 Task: Buy 2 PCV Valve & Breather Grommets from Exhaust & Emissions section under best seller category for shipping address: Finley Cooper, 1394 Camden Street, Reno, Nevada 89501, Cell Number 7752551231. Pay from credit card ending with 2005, CVV 3321
Action: Mouse moved to (24, 90)
Screenshot: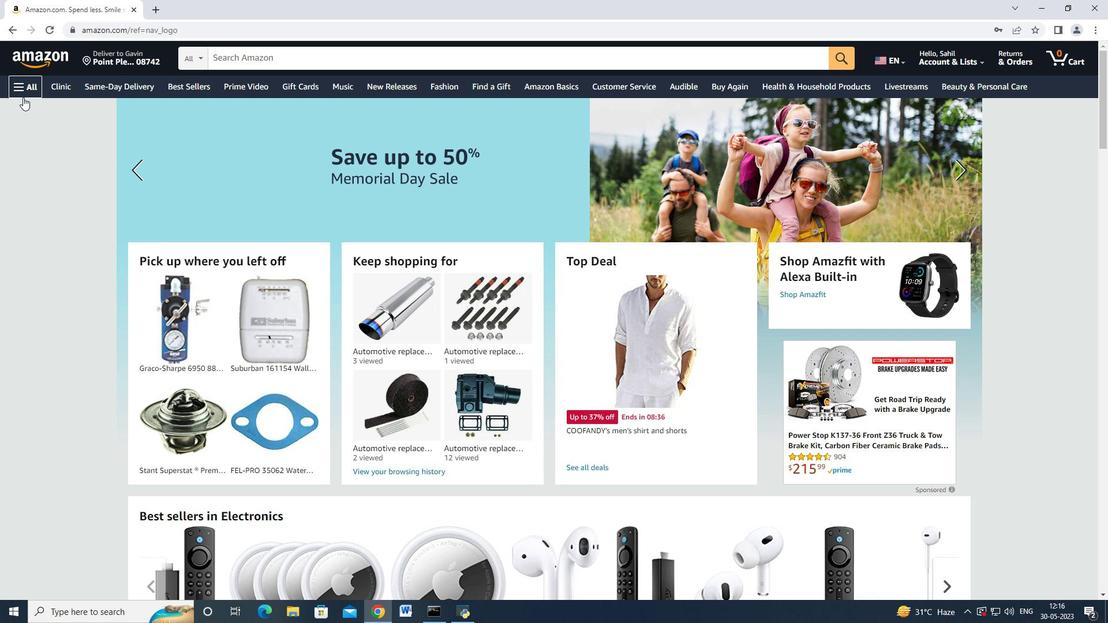 
Action: Mouse pressed left at (24, 90)
Screenshot: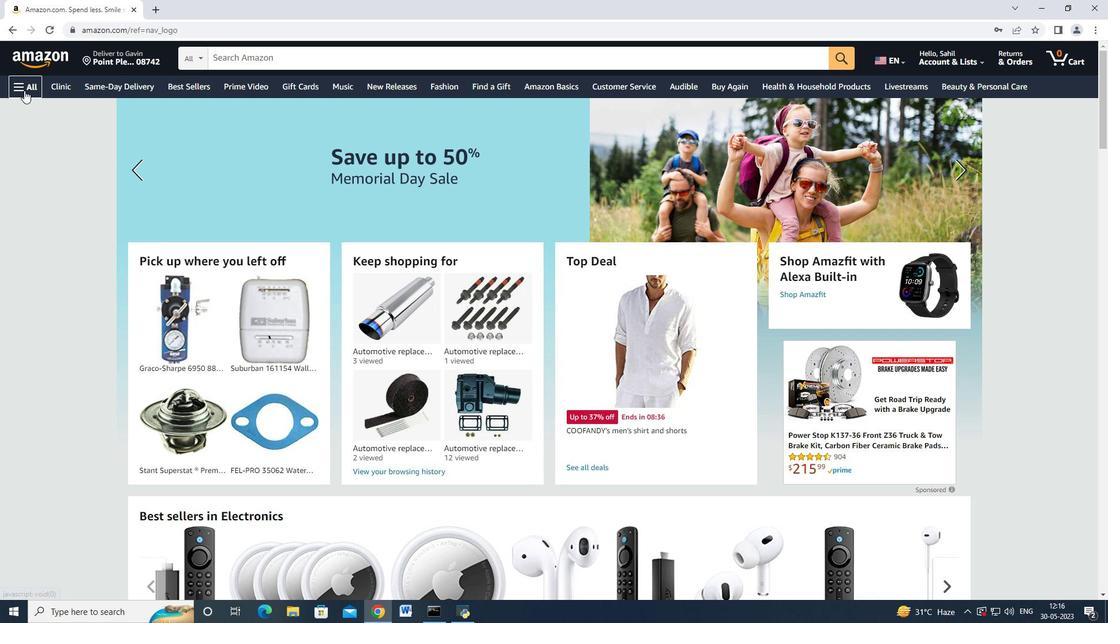 
Action: Mouse moved to (75, 158)
Screenshot: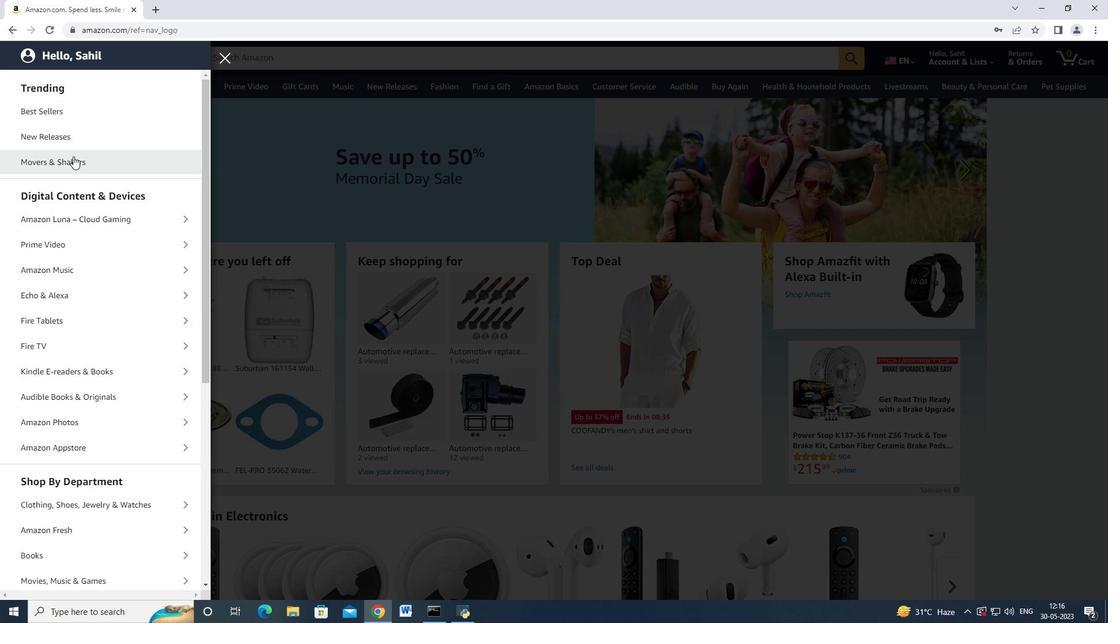 
Action: Mouse scrolled (75, 157) with delta (0, 0)
Screenshot: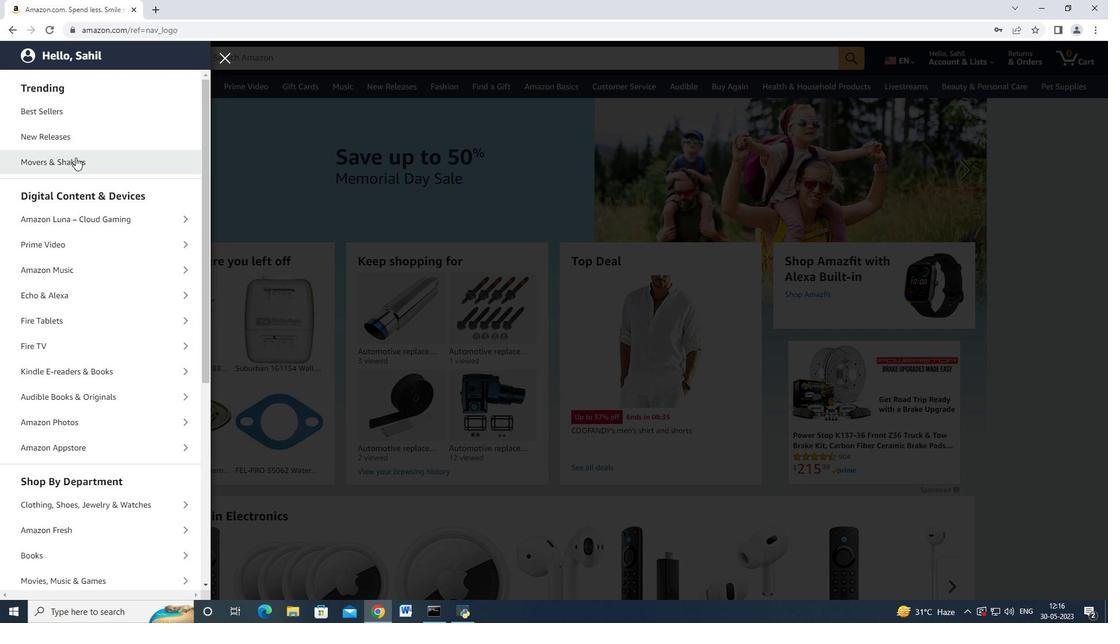 
Action: Mouse moved to (79, 167)
Screenshot: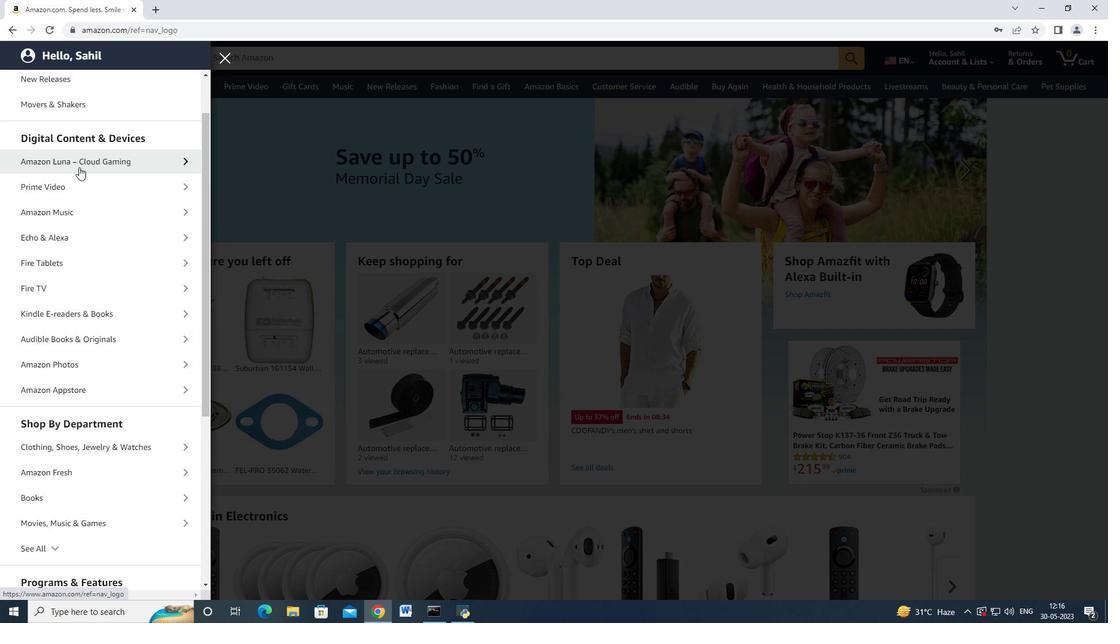
Action: Mouse scrolled (79, 167) with delta (0, 0)
Screenshot: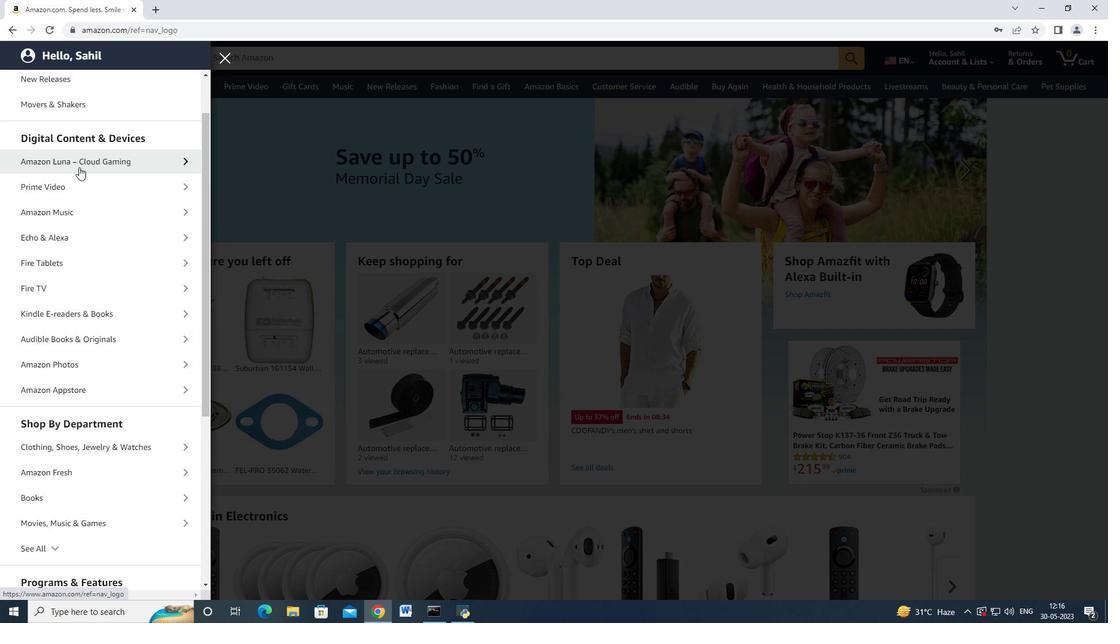 
Action: Mouse moved to (80, 167)
Screenshot: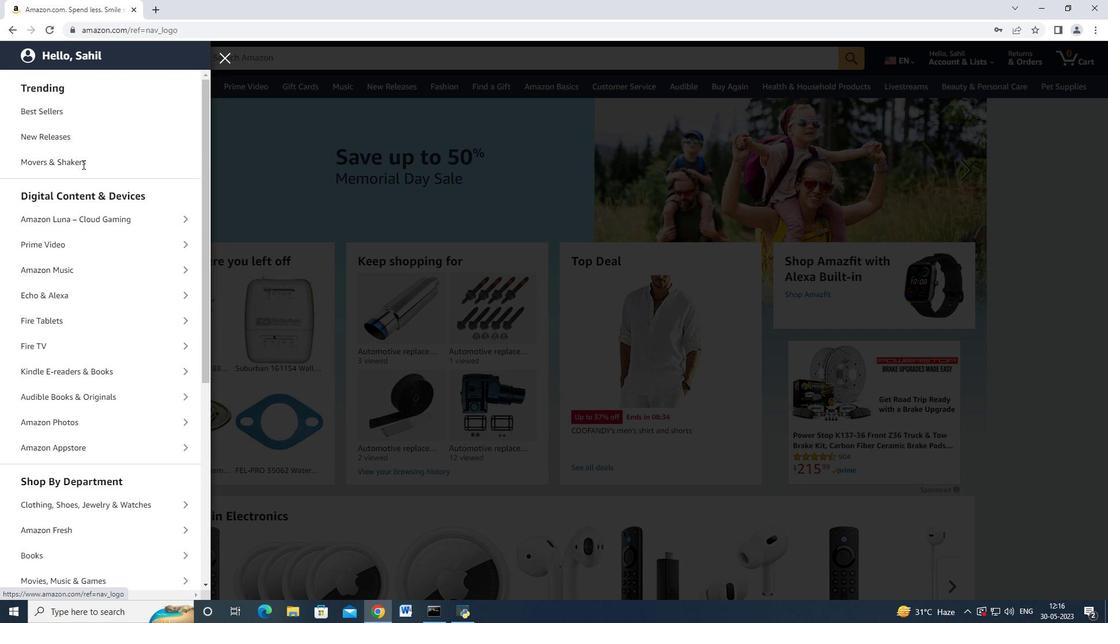 
Action: Mouse scrolled (80, 167) with delta (0, 0)
Screenshot: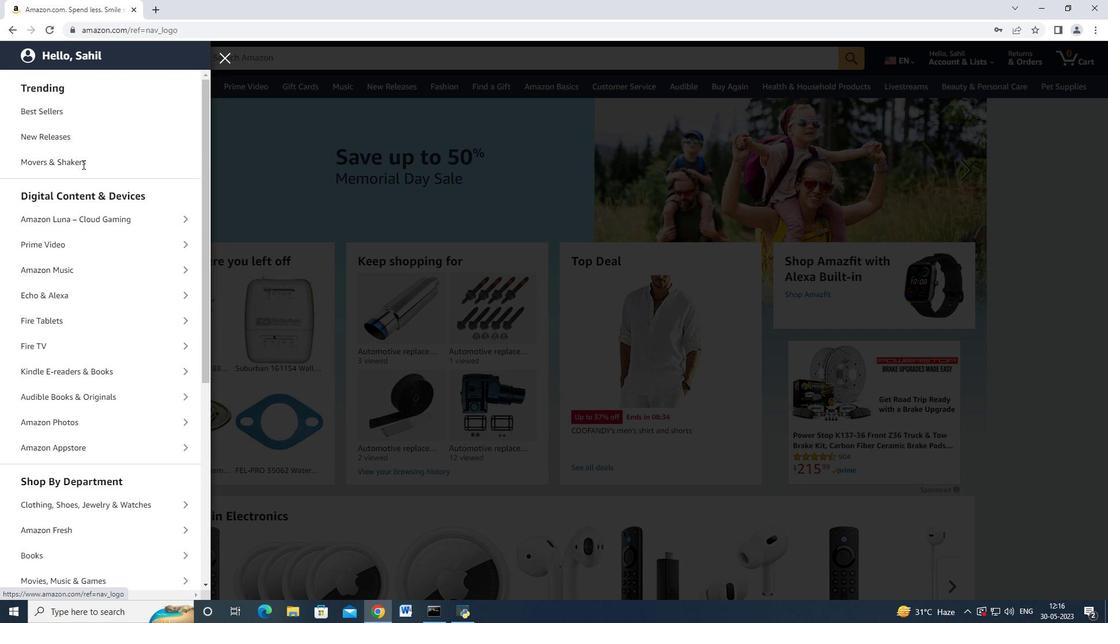
Action: Mouse moved to (79, 170)
Screenshot: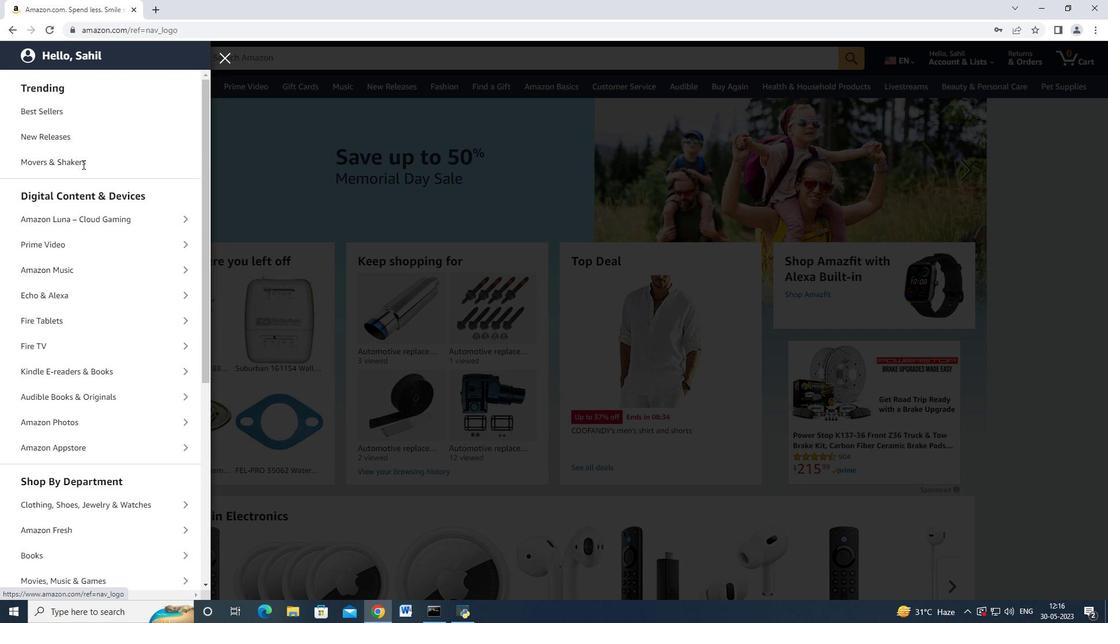 
Action: Mouse scrolled (79, 170) with delta (0, 0)
Screenshot: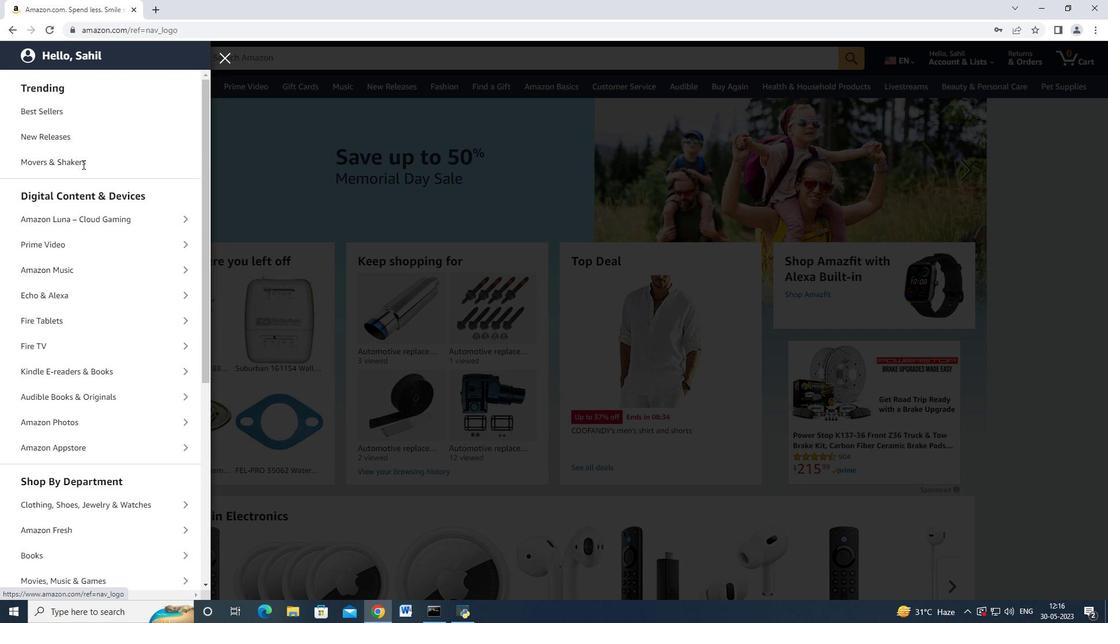 
Action: Mouse moved to (79, 171)
Screenshot: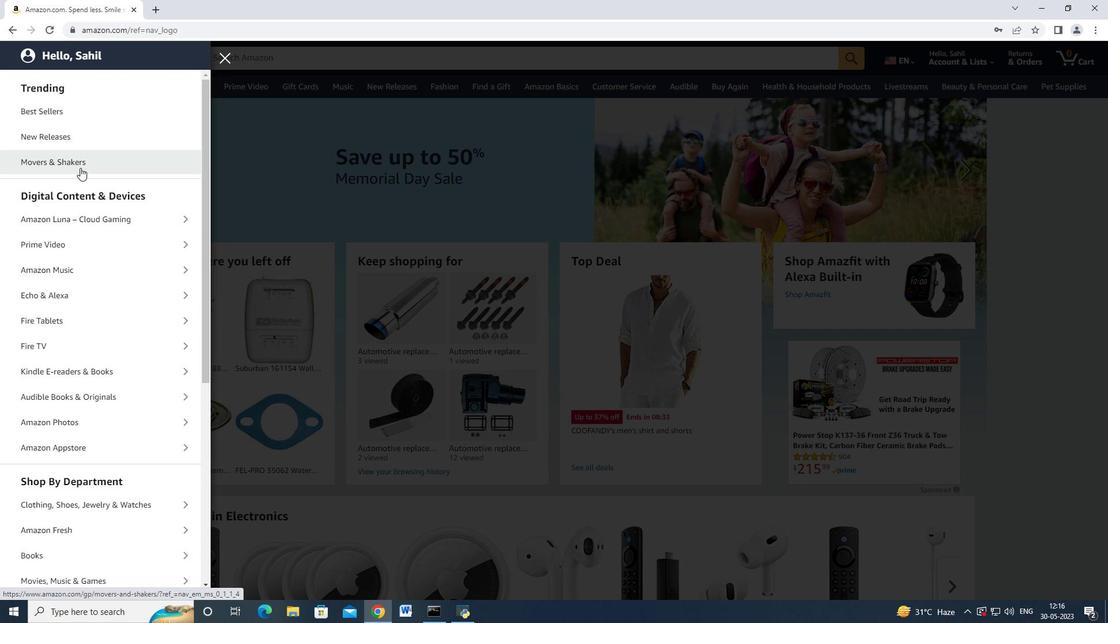 
Action: Mouse scrolled (79, 170) with delta (0, 0)
Screenshot: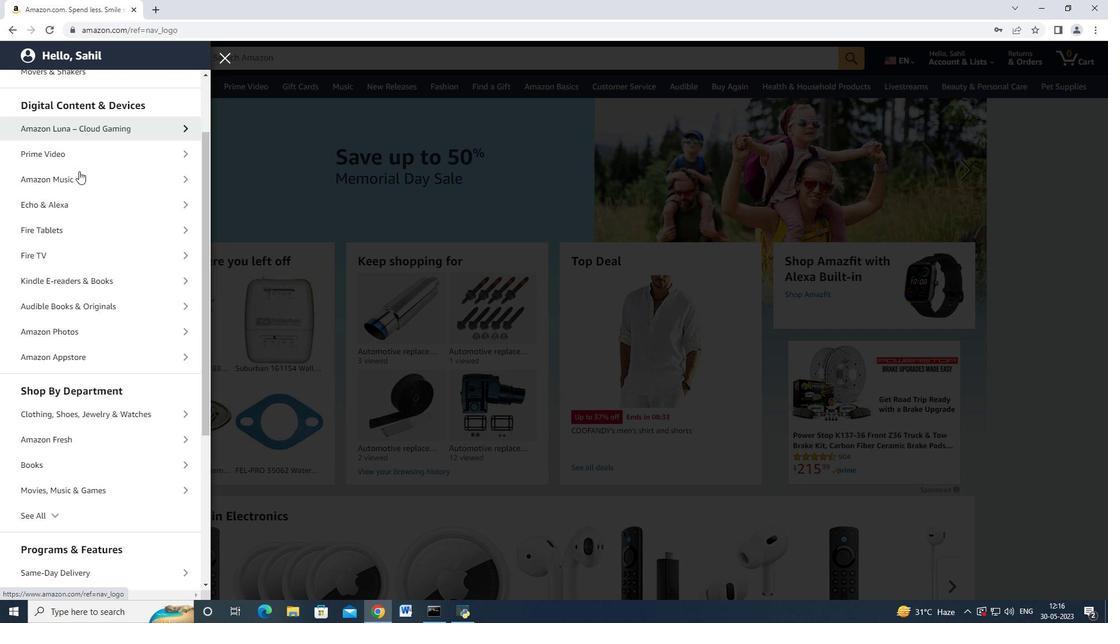 
Action: Mouse scrolled (79, 170) with delta (0, 0)
Screenshot: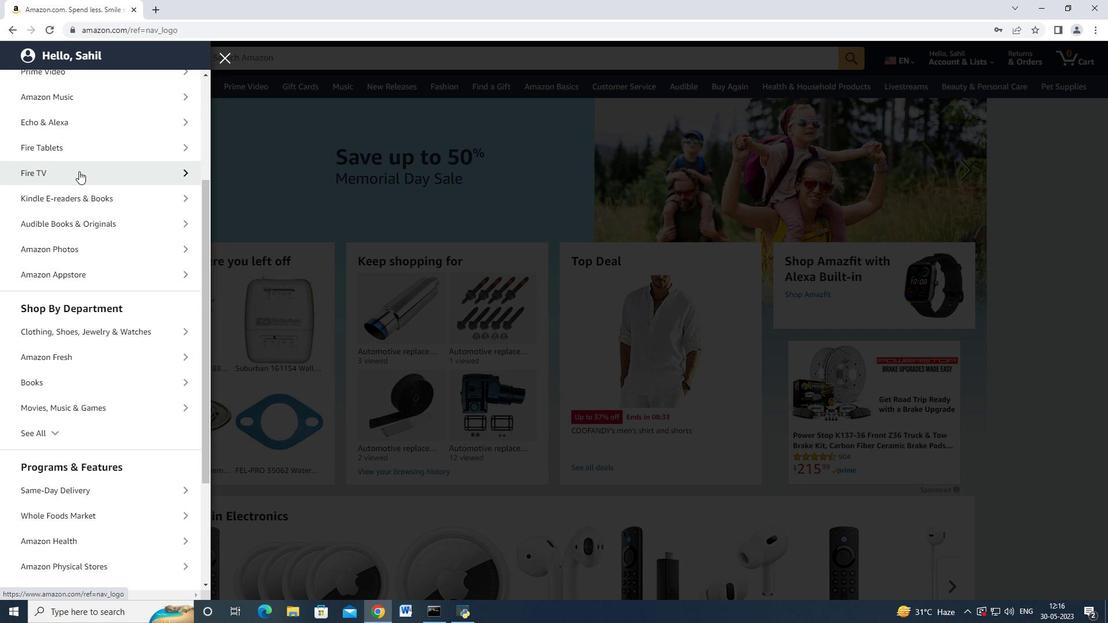 
Action: Mouse moved to (68, 372)
Screenshot: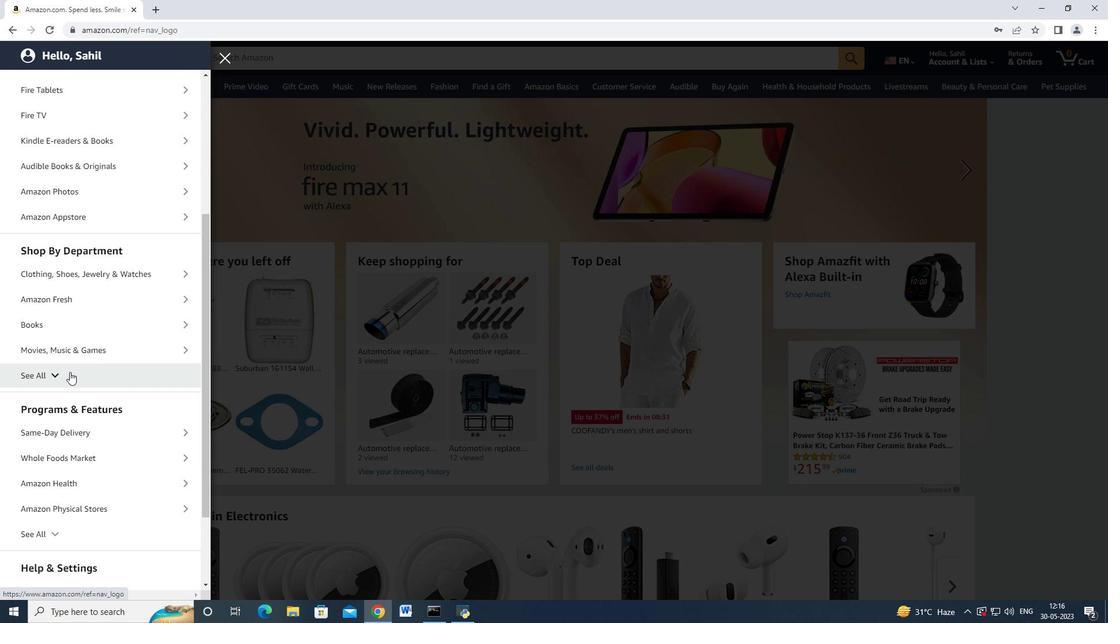 
Action: Mouse pressed left at (68, 372)
Screenshot: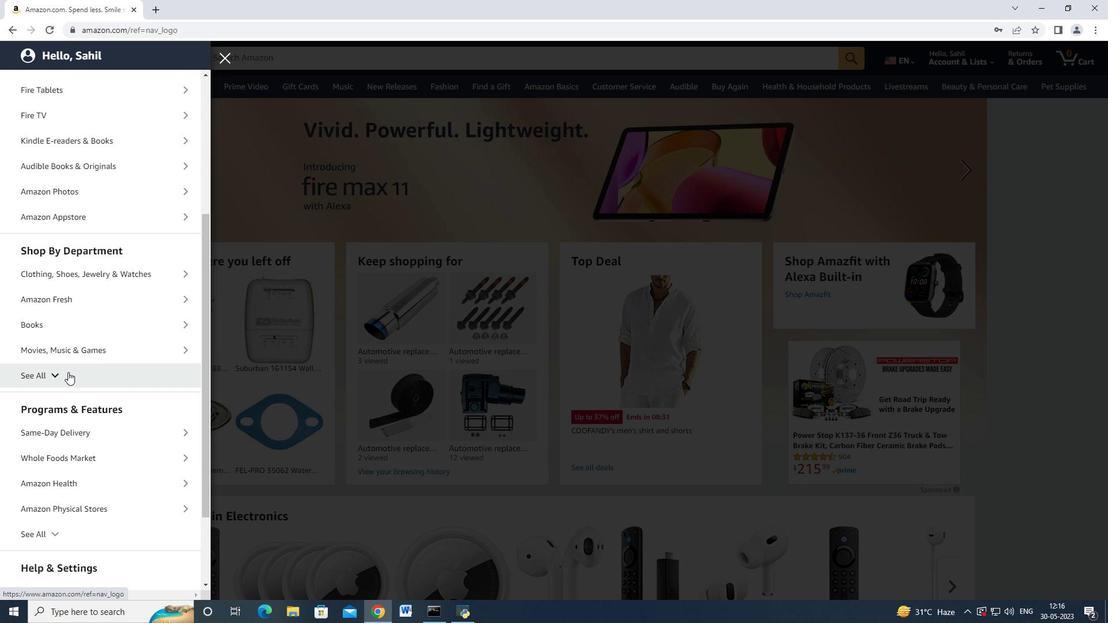 
Action: Mouse moved to (69, 371)
Screenshot: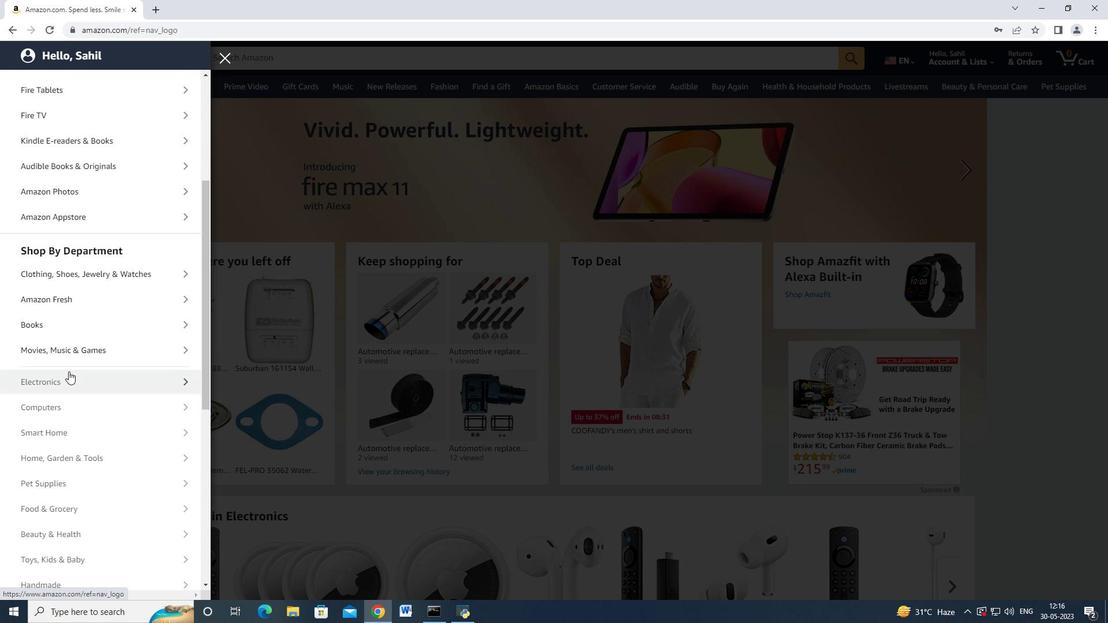
Action: Mouse scrolled (69, 370) with delta (0, 0)
Screenshot: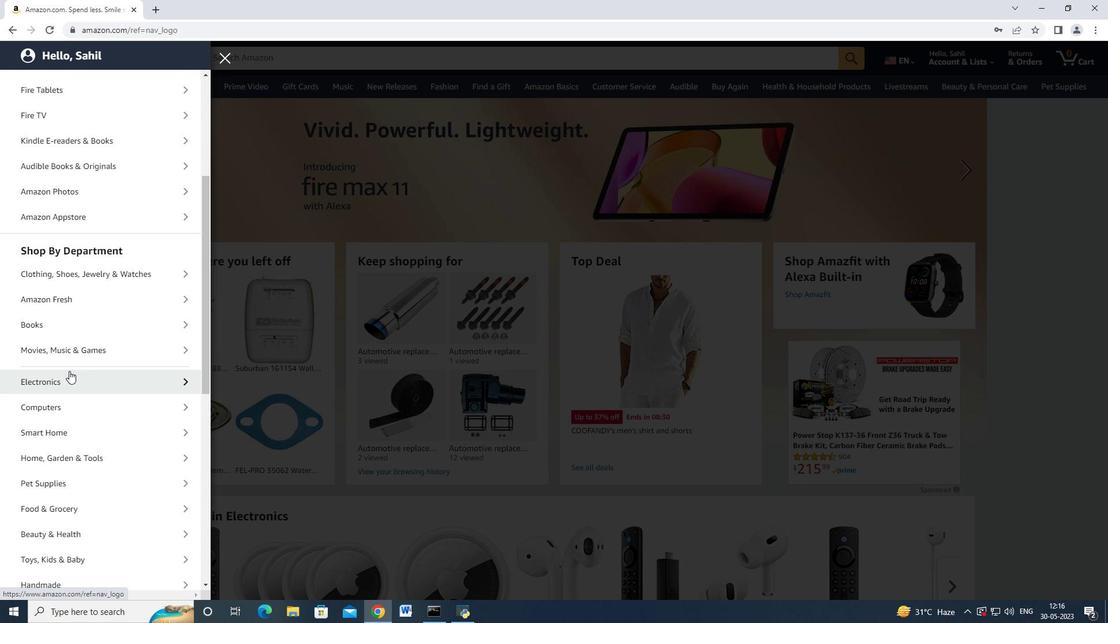 
Action: Mouse scrolled (69, 370) with delta (0, 0)
Screenshot: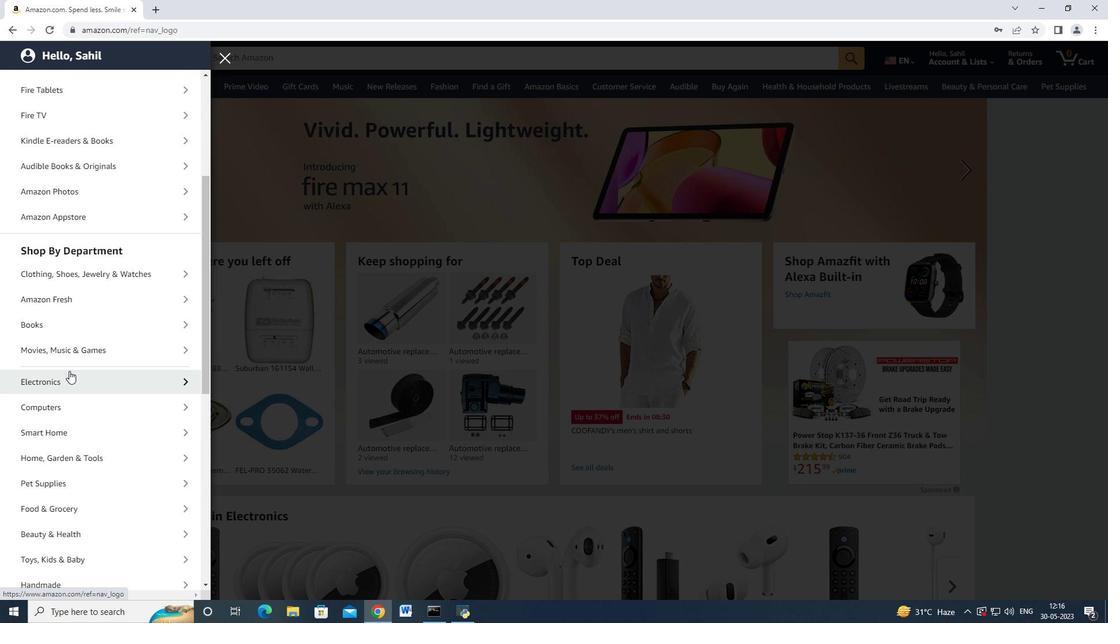 
Action: Mouse moved to (69, 370)
Screenshot: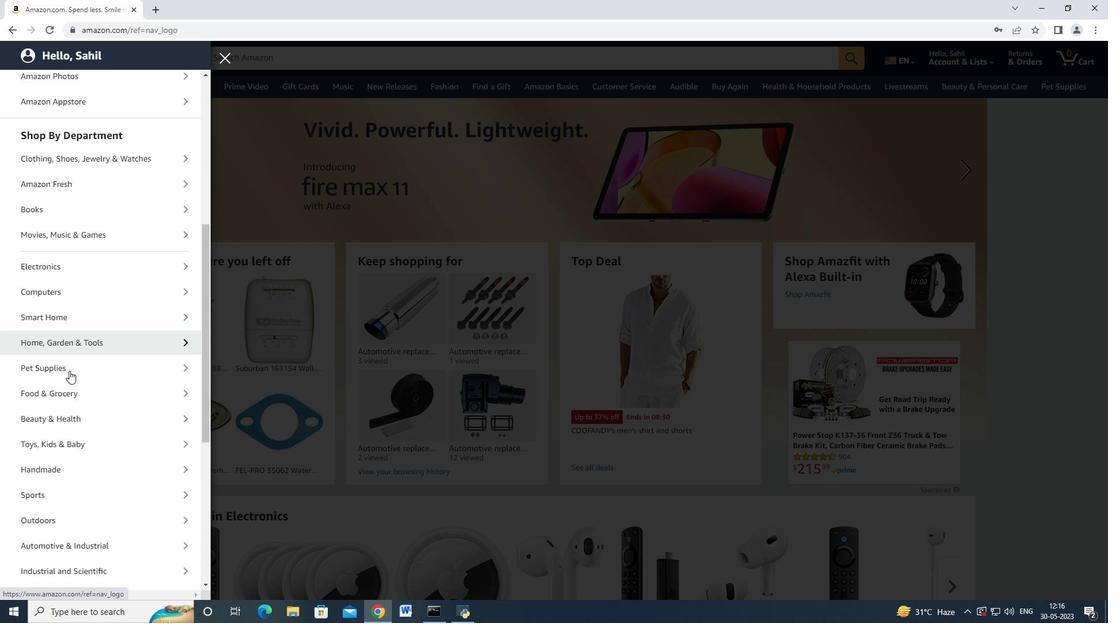 
Action: Mouse scrolled (69, 369) with delta (0, 0)
Screenshot: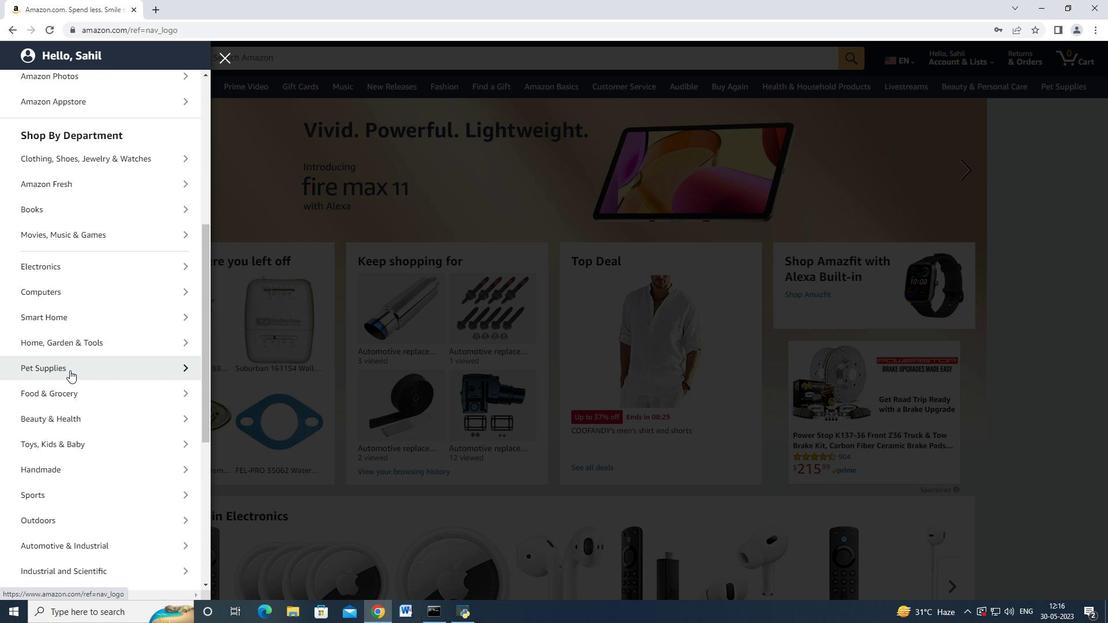 
Action: Mouse scrolled (69, 369) with delta (0, 0)
Screenshot: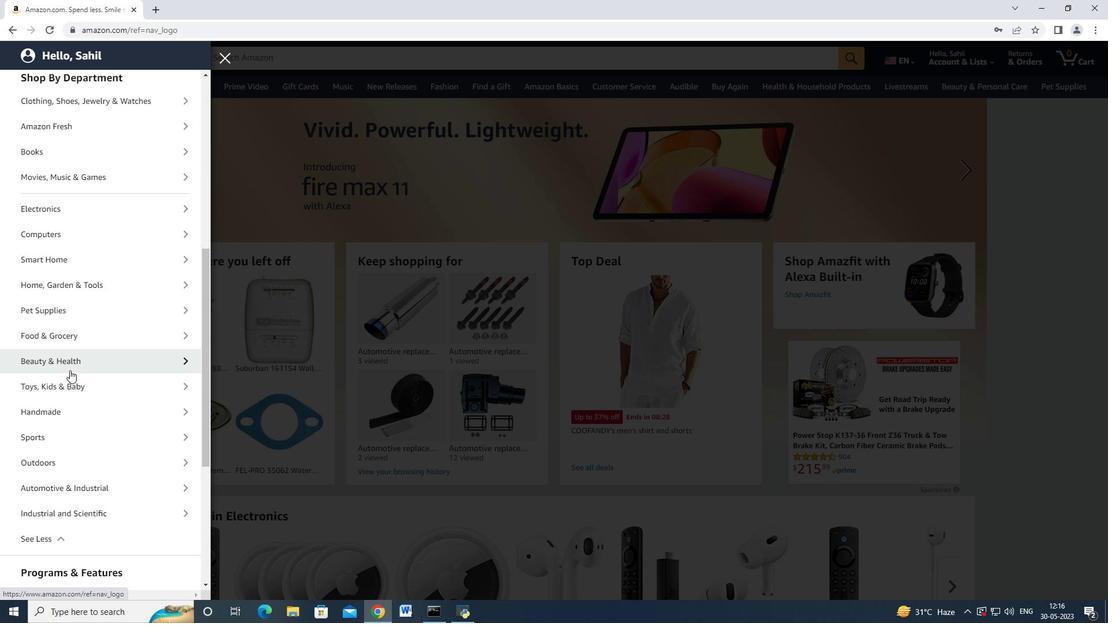 
Action: Mouse scrolled (69, 369) with delta (0, 0)
Screenshot: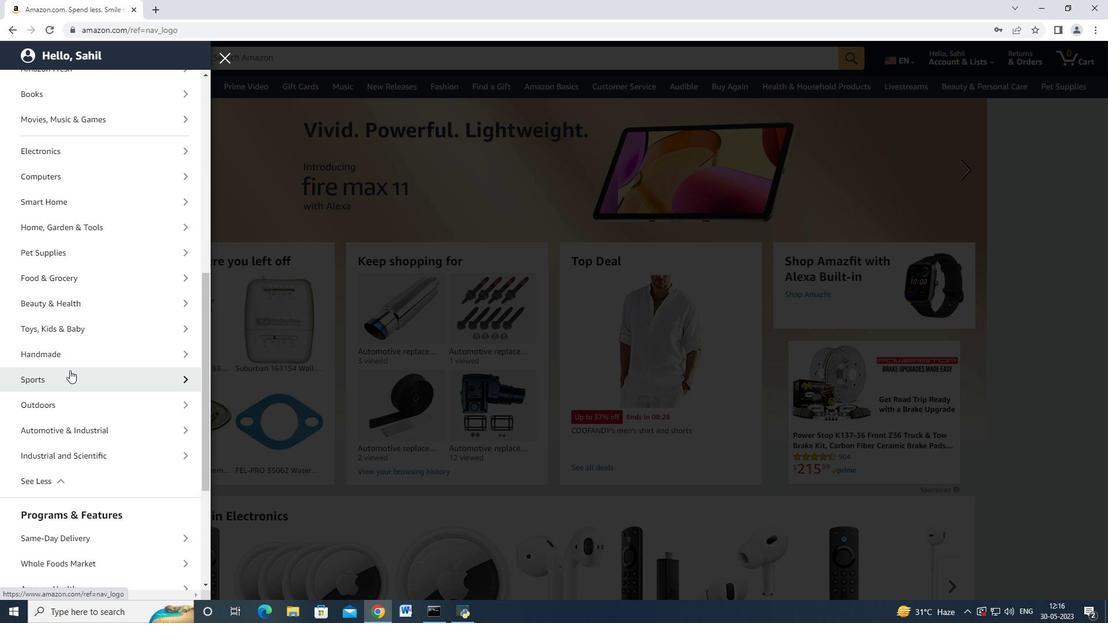 
Action: Mouse moved to (80, 374)
Screenshot: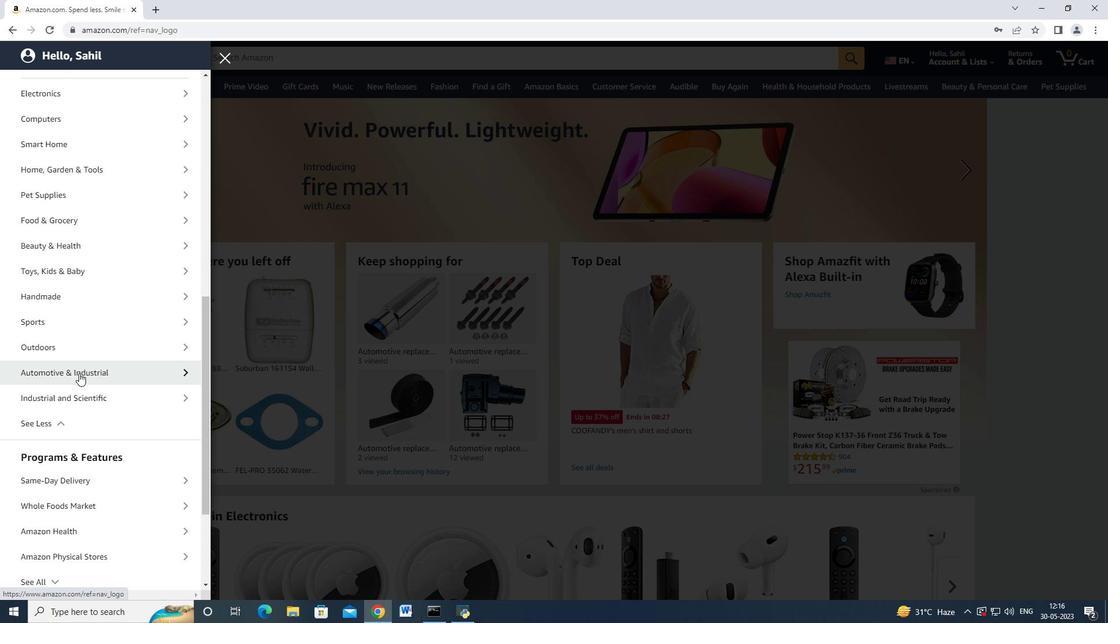 
Action: Mouse scrolled (80, 373) with delta (0, 0)
Screenshot: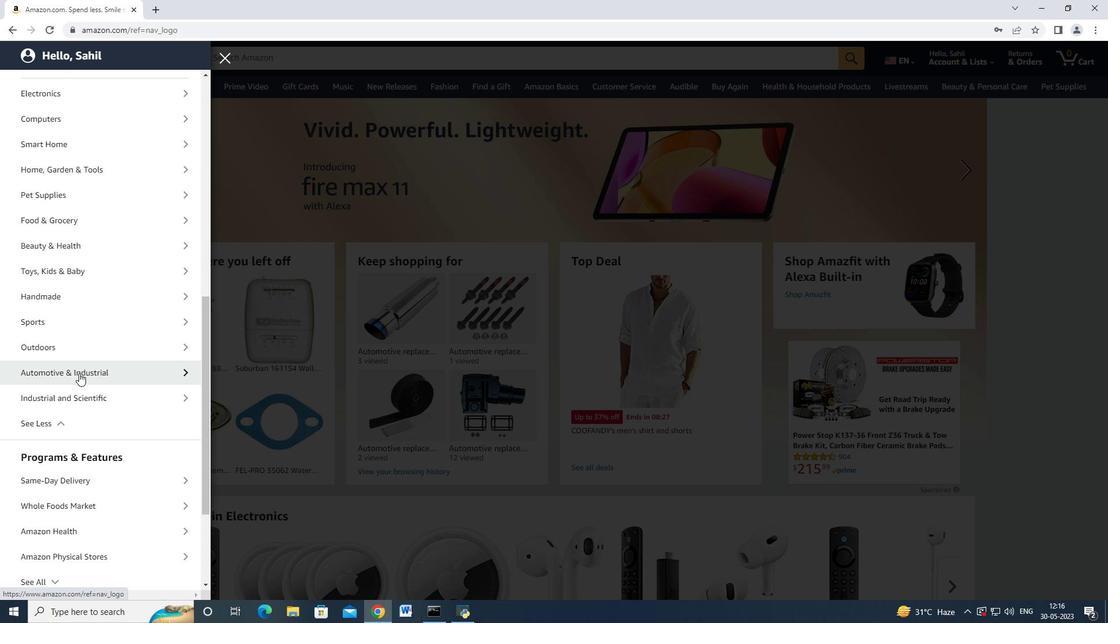 
Action: Mouse moved to (81, 378)
Screenshot: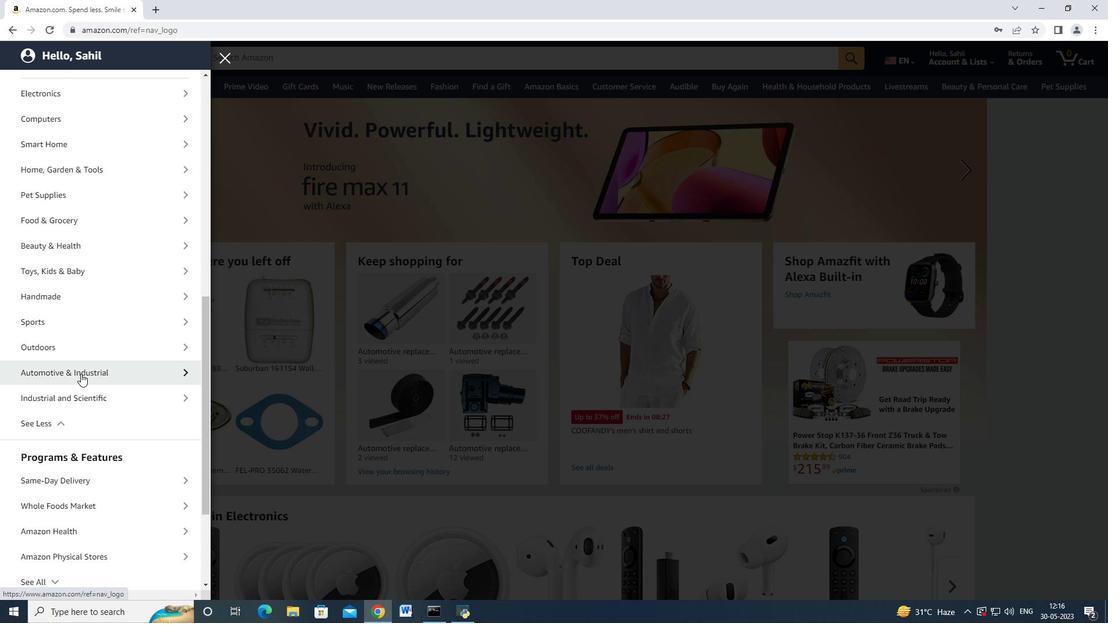 
Action: Mouse scrolled (81, 377) with delta (0, 0)
Screenshot: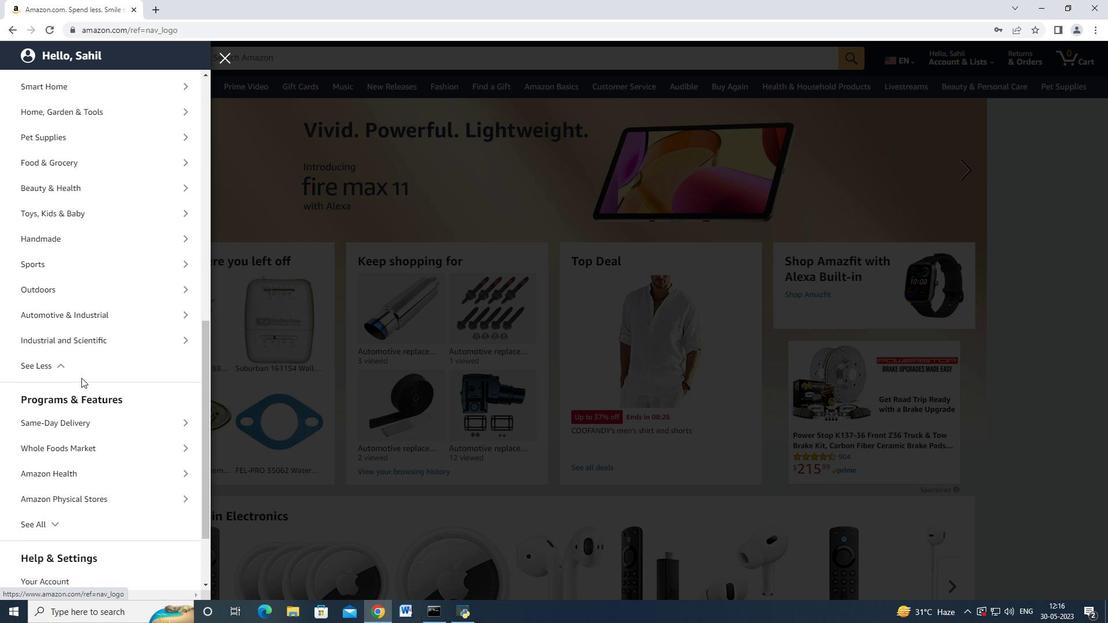 
Action: Mouse scrolled (81, 377) with delta (0, 0)
Screenshot: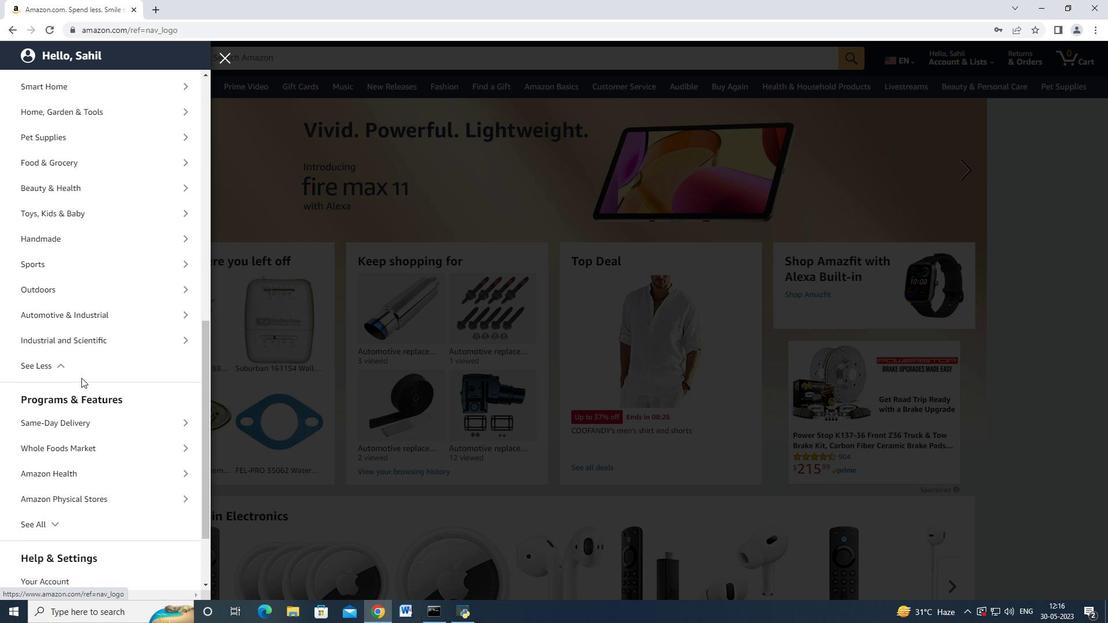 
Action: Mouse scrolled (81, 377) with delta (0, 0)
Screenshot: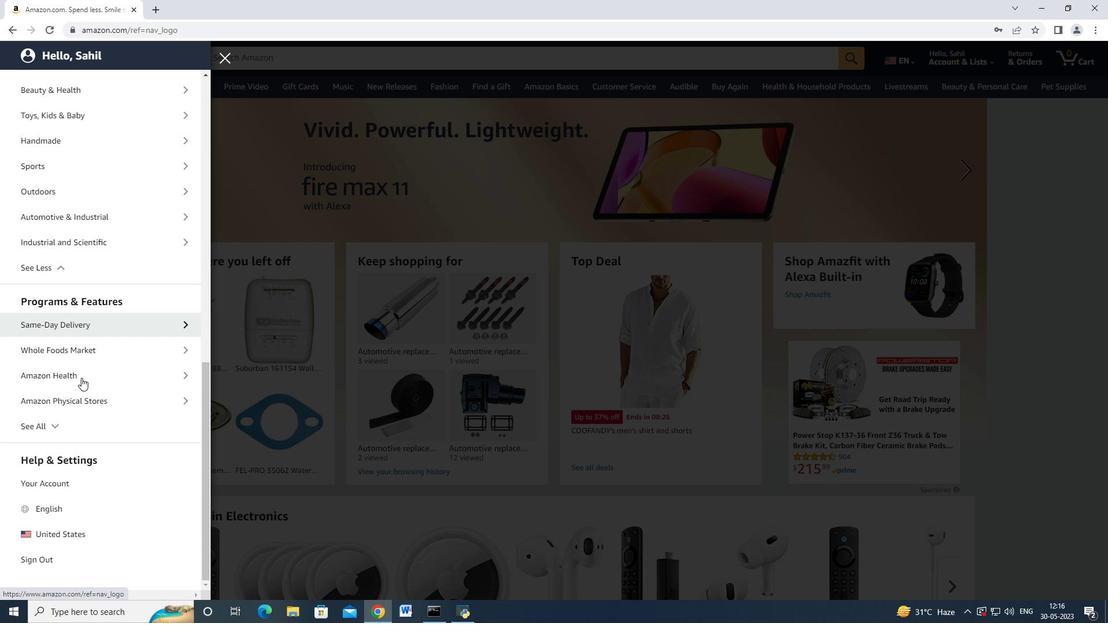 
Action: Mouse scrolled (81, 377) with delta (0, 0)
Screenshot: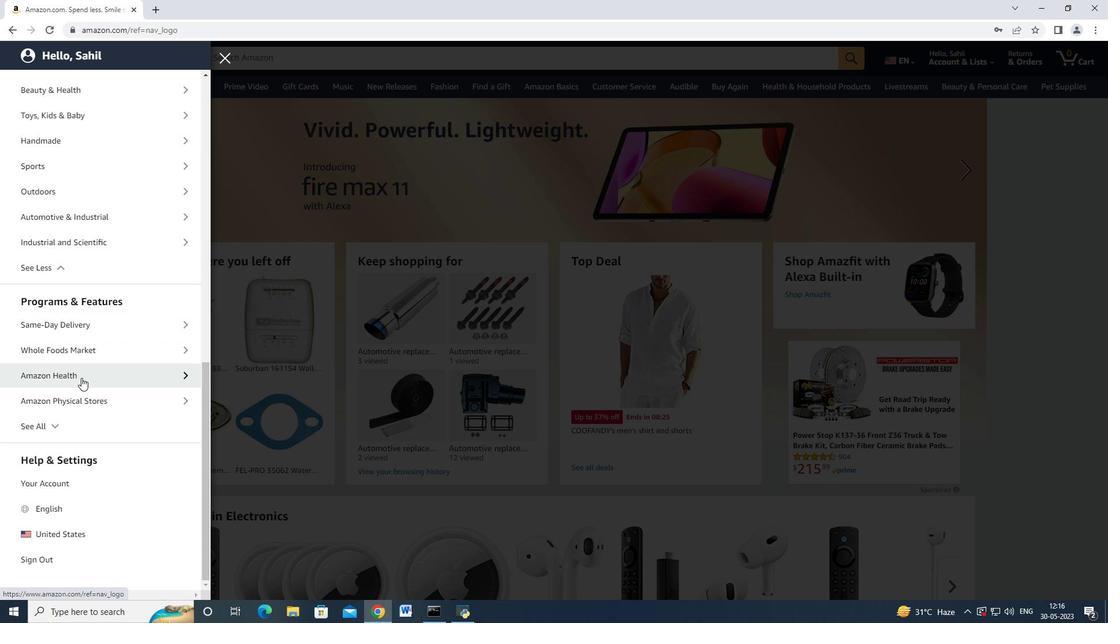 
Action: Mouse scrolled (81, 377) with delta (0, 0)
Screenshot: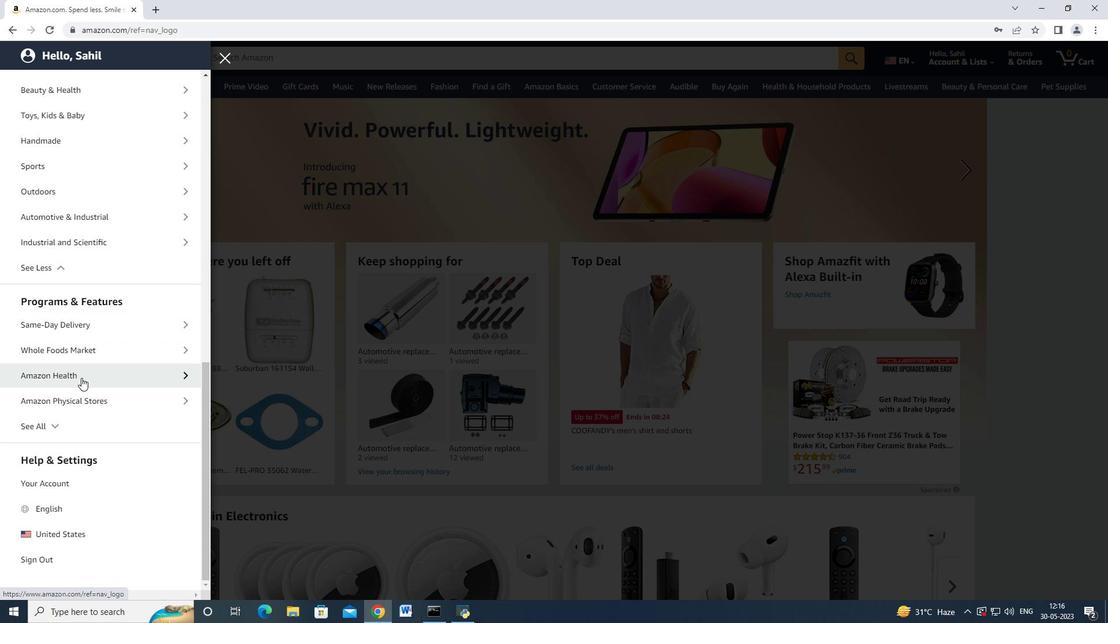 
Action: Mouse scrolled (81, 377) with delta (0, 0)
Screenshot: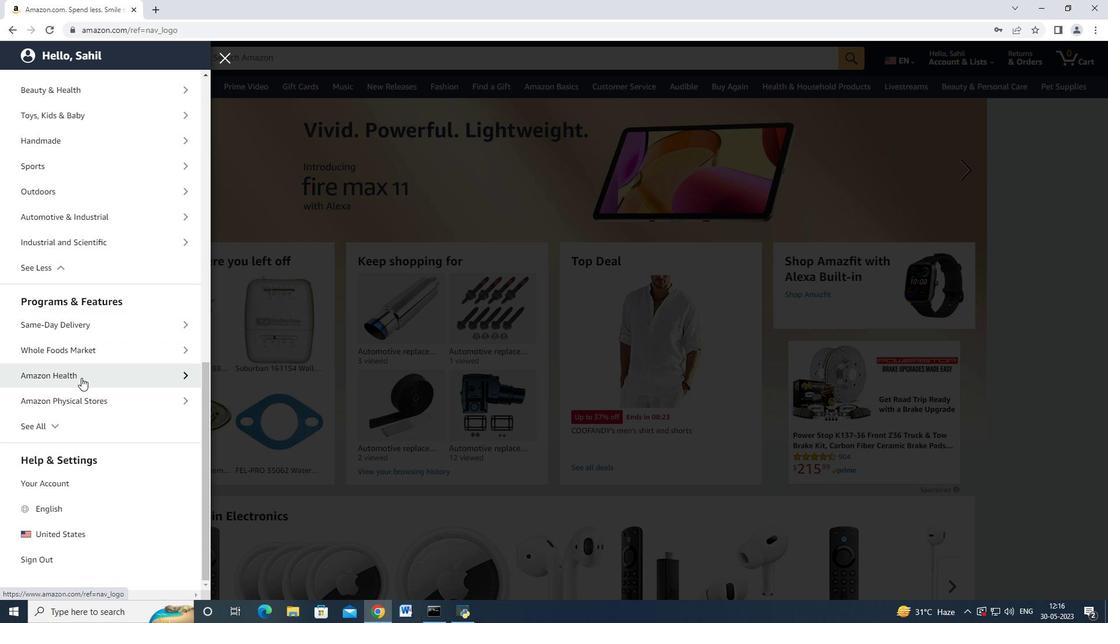 
Action: Mouse moved to (85, 382)
Screenshot: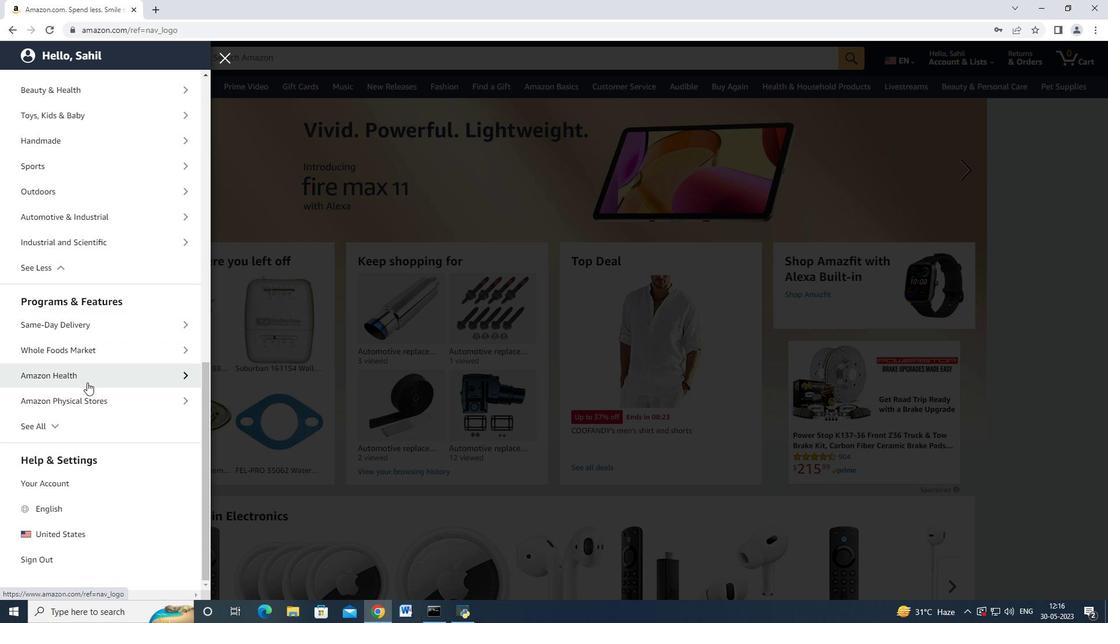 
Action: Mouse scrolled (85, 382) with delta (0, 0)
Screenshot: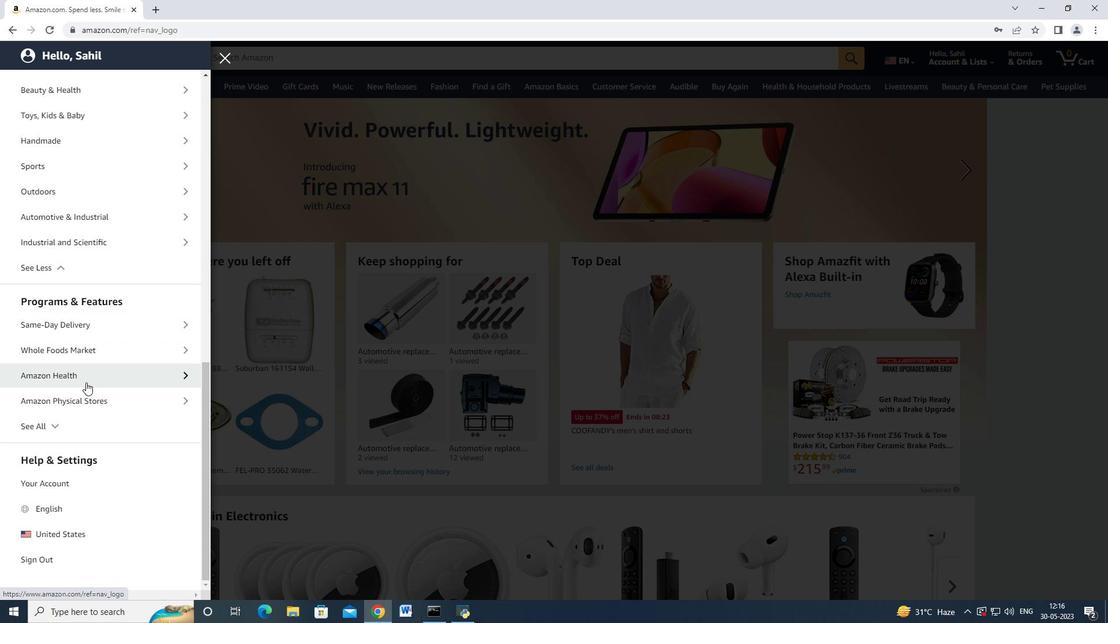 
Action: Mouse moved to (85, 383)
Screenshot: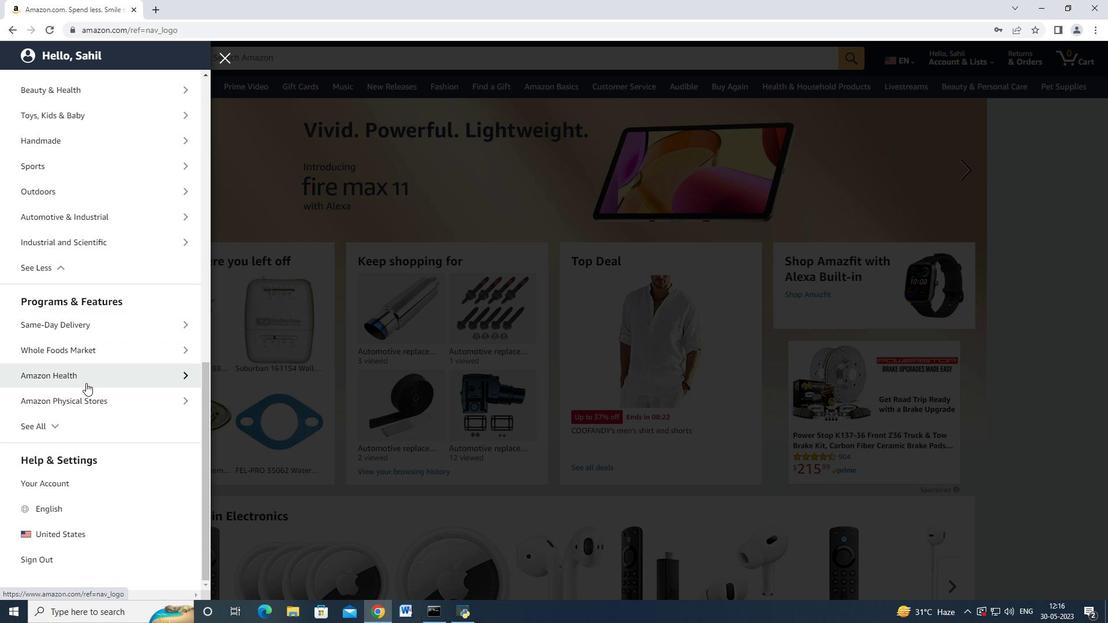
Action: Mouse scrolled (85, 383) with delta (0, 0)
Screenshot: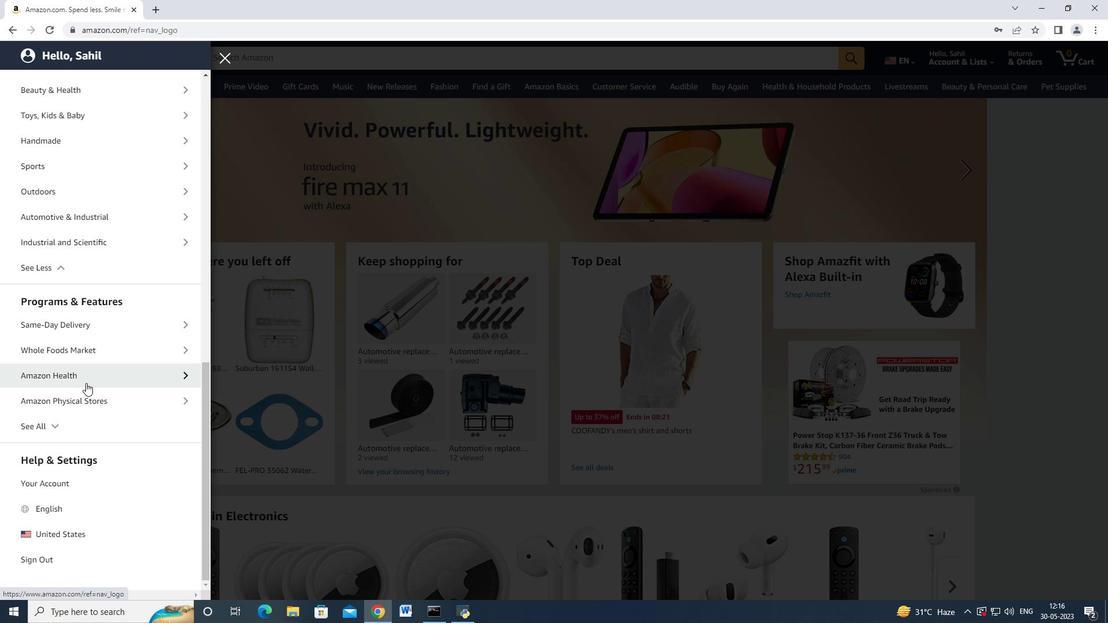 
Action: Mouse moved to (90, 335)
Screenshot: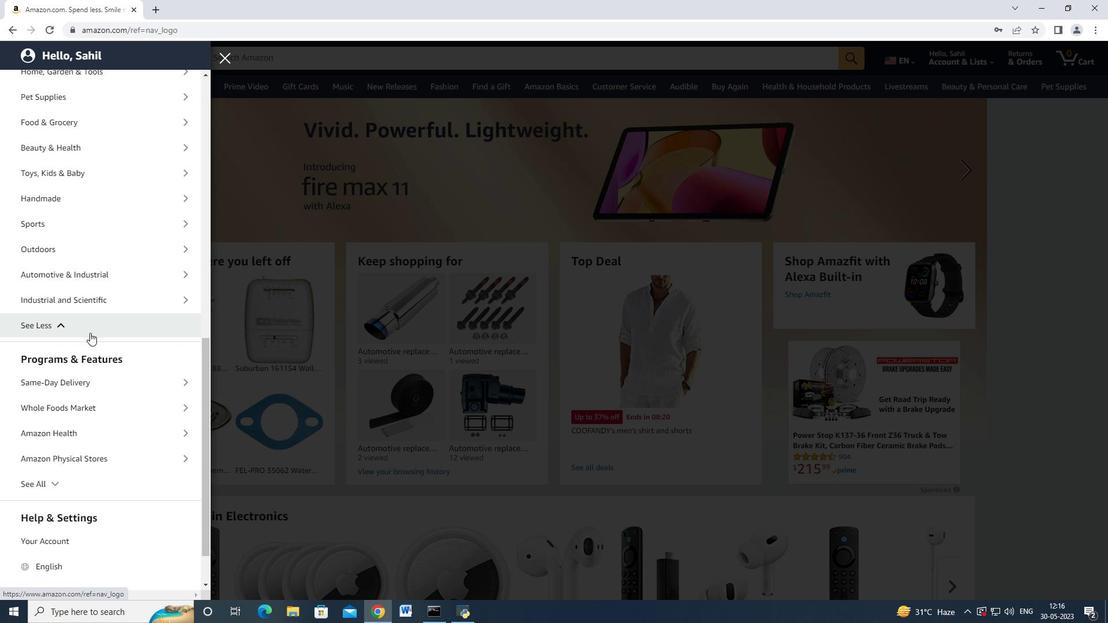 
Action: Mouse scrolled (90, 336) with delta (0, 0)
Screenshot: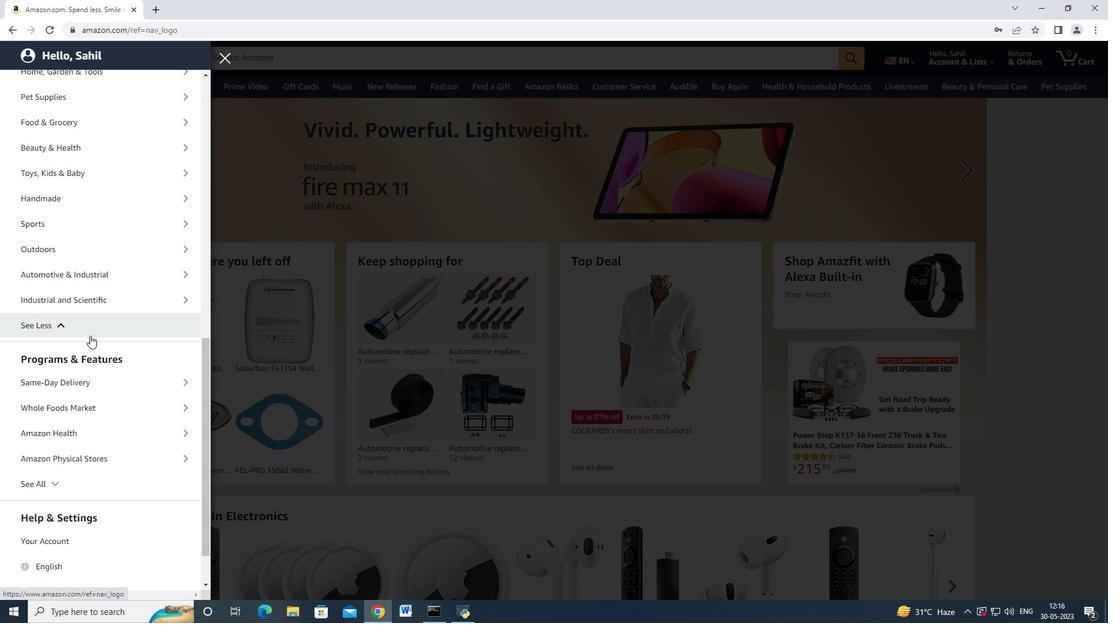 
Action: Mouse moved to (91, 335)
Screenshot: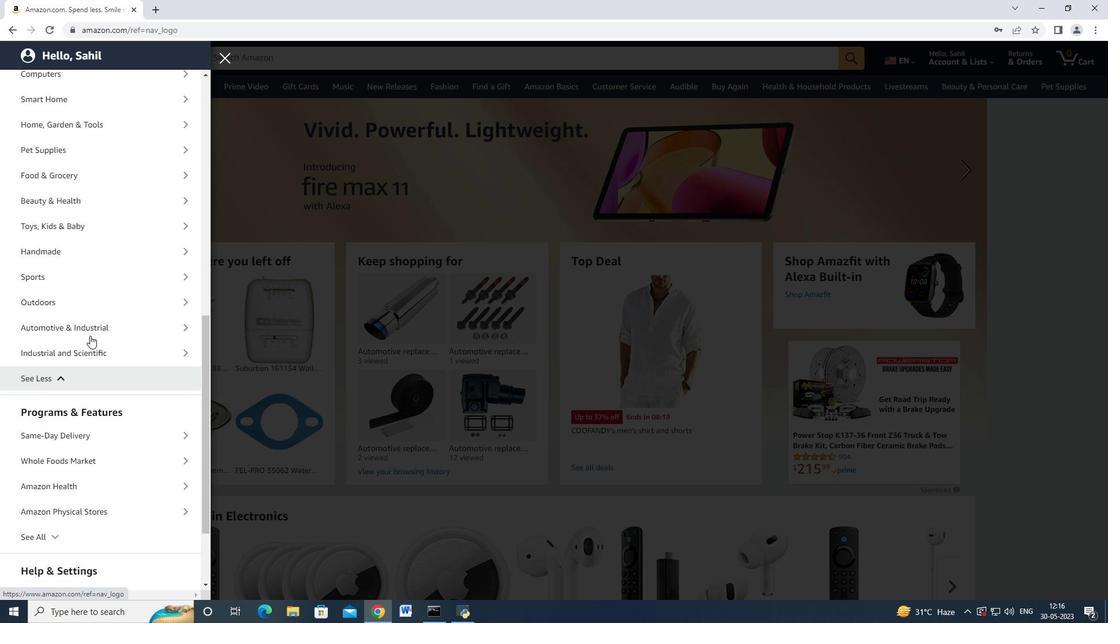 
Action: Mouse scrolled (90, 336) with delta (0, 0)
Screenshot: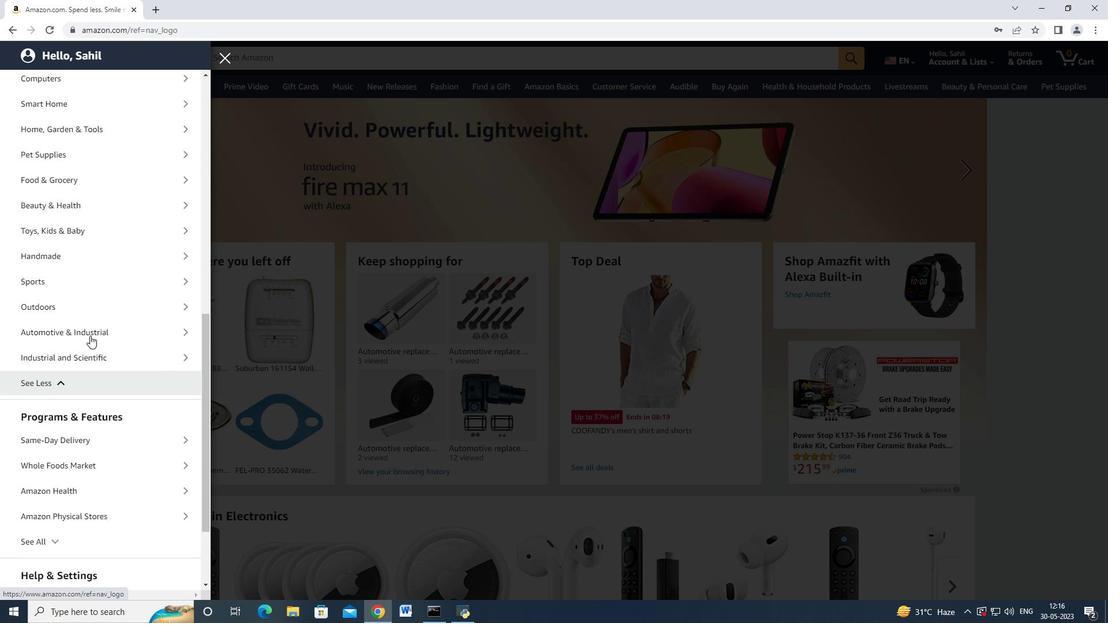 
Action: Mouse moved to (102, 304)
Screenshot: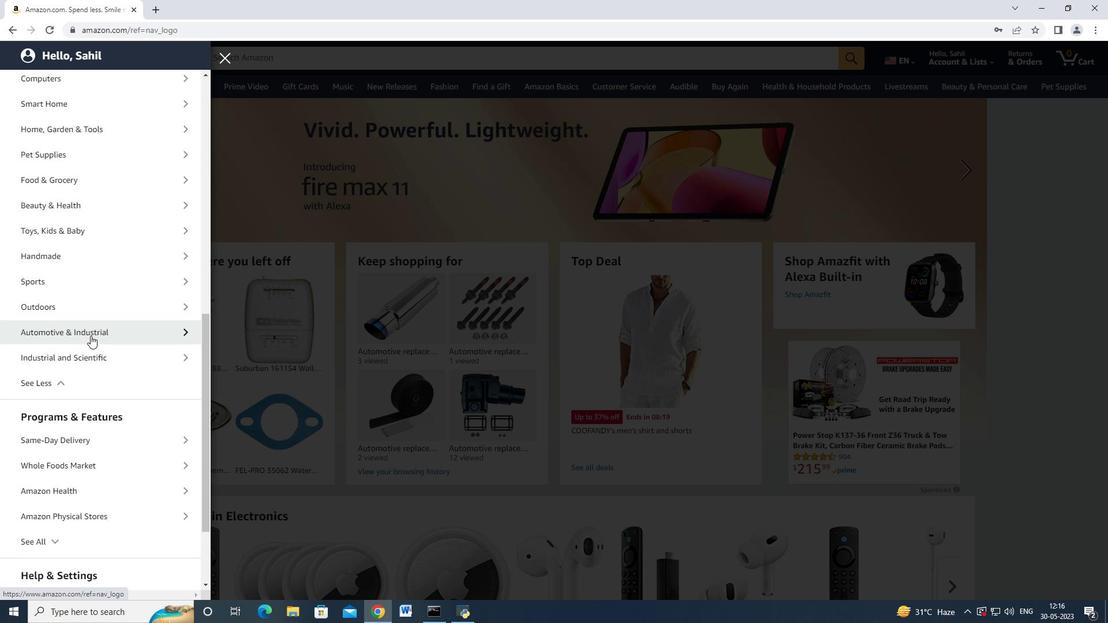 
Action: Mouse scrolled (102, 304) with delta (0, 0)
Screenshot: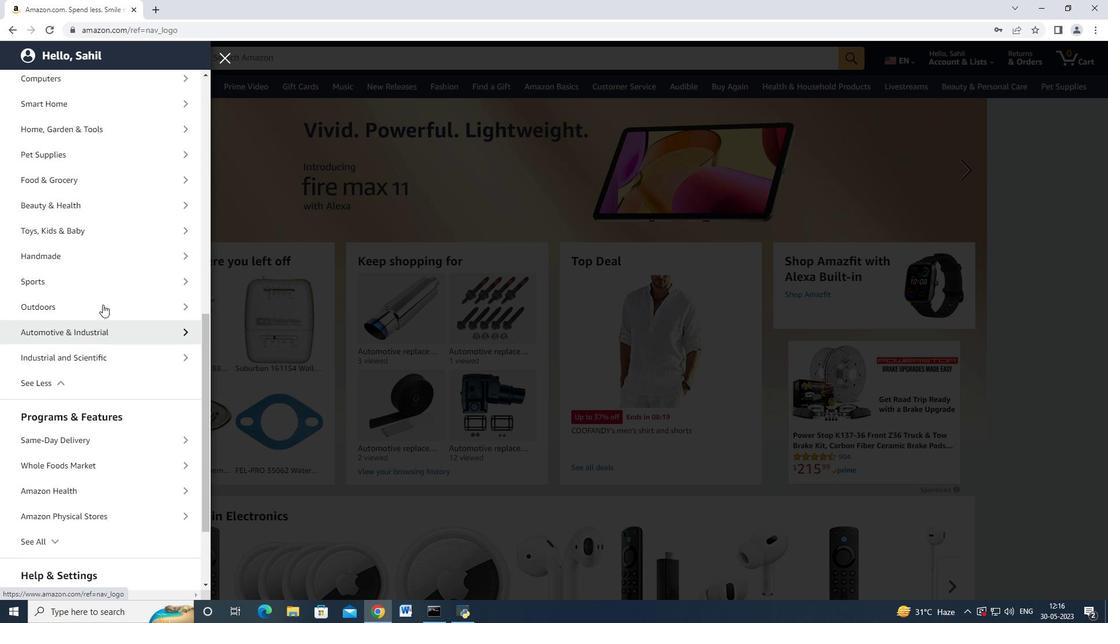 
Action: Mouse scrolled (102, 304) with delta (0, 0)
Screenshot: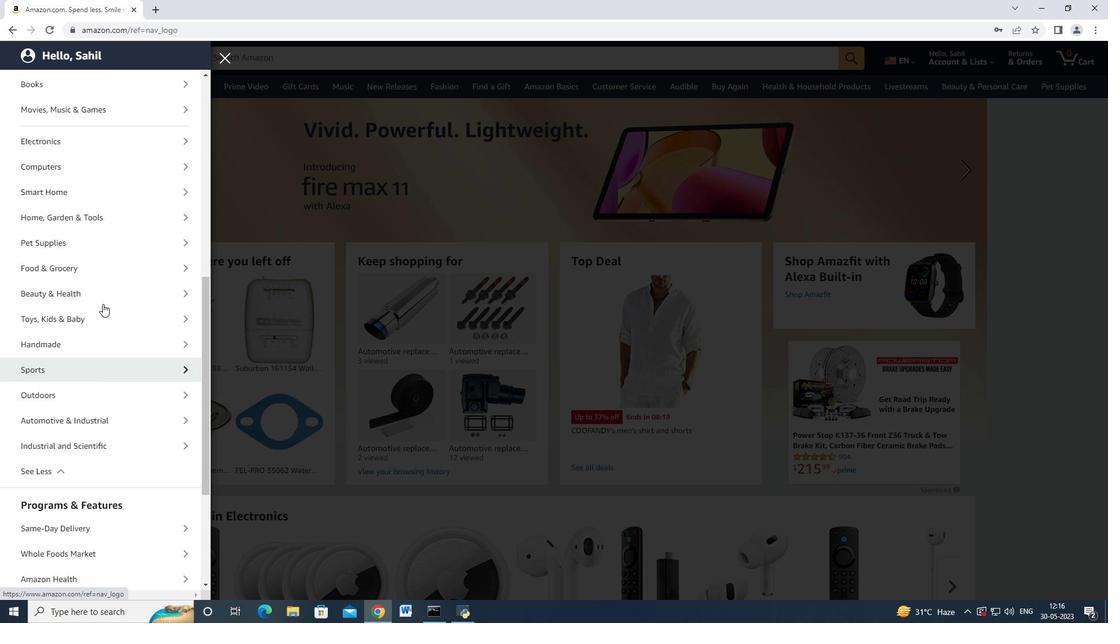 
Action: Mouse moved to (107, 289)
Screenshot: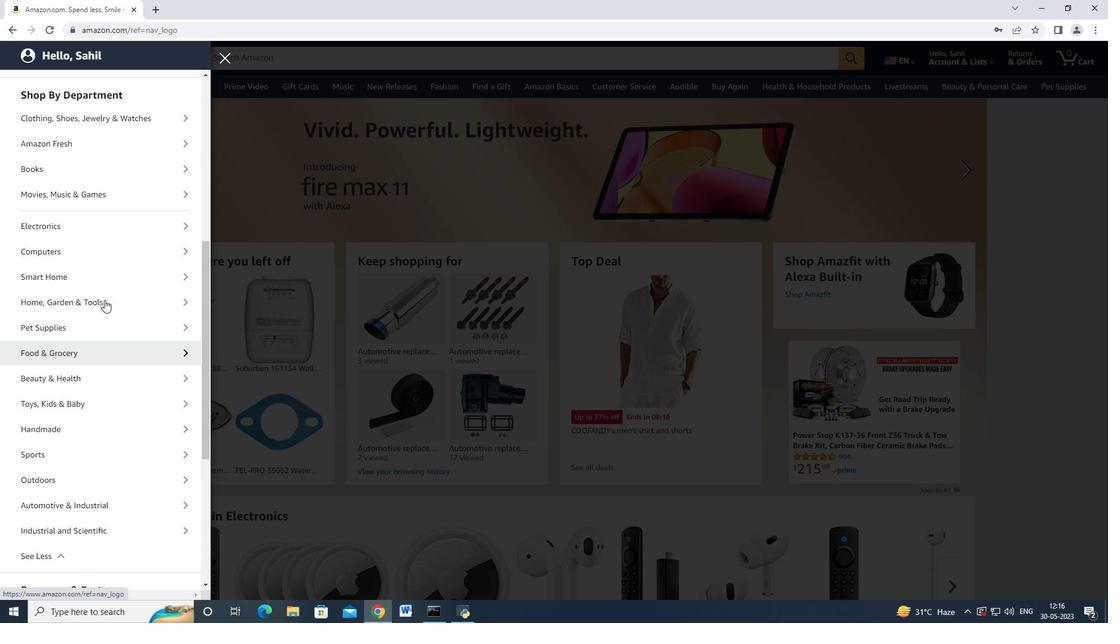
Action: Mouse scrolled (107, 289) with delta (0, 0)
Screenshot: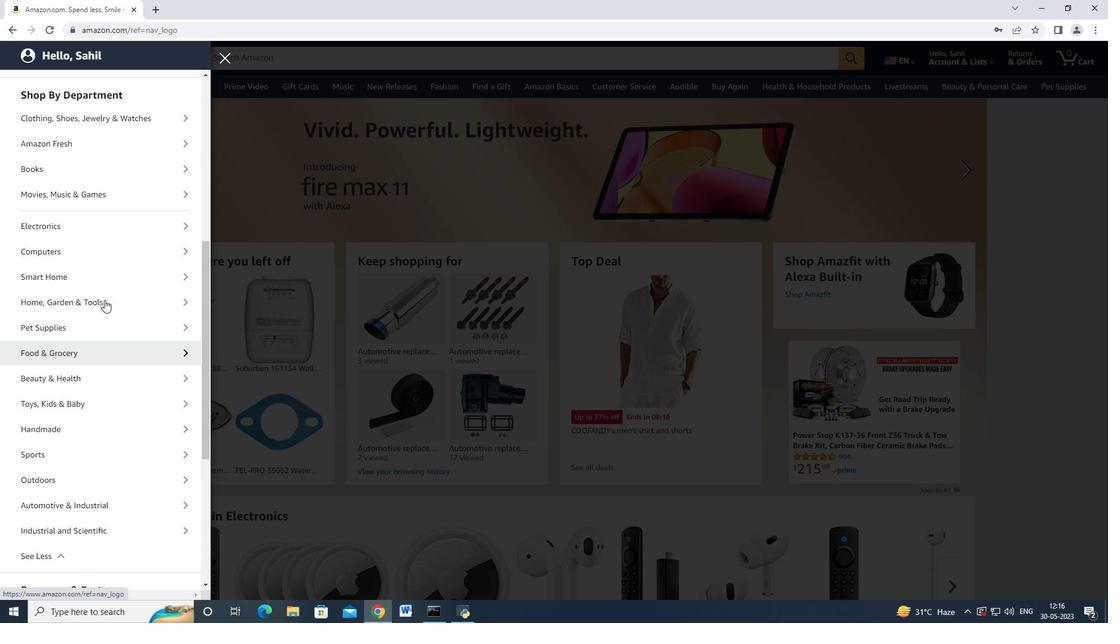 
Action: Mouse moved to (113, 275)
Screenshot: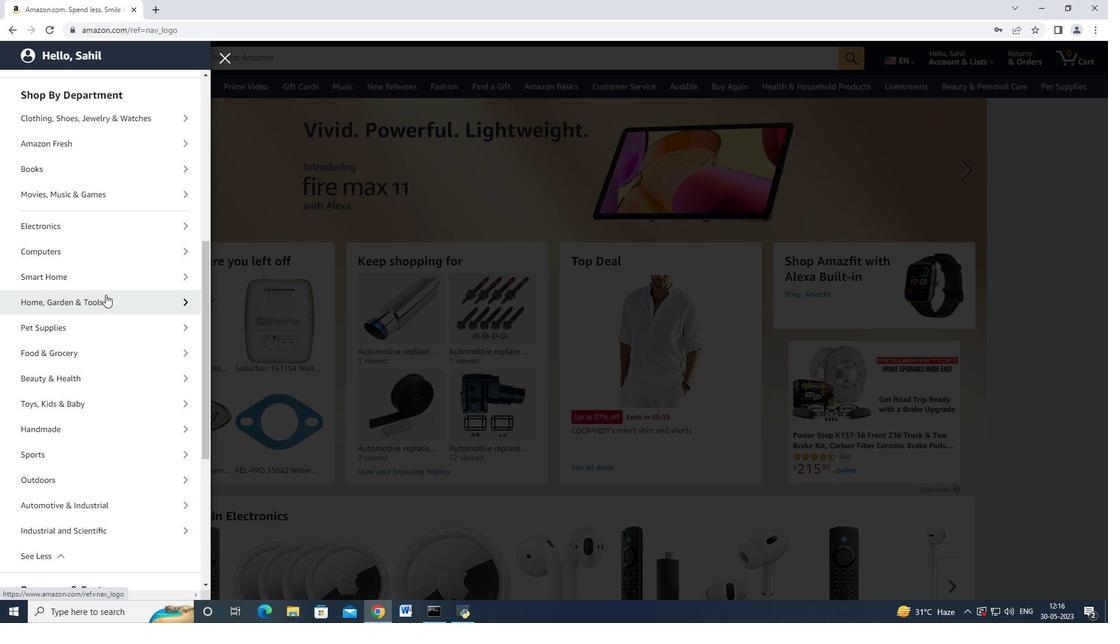 
Action: Mouse scrolled (113, 275) with delta (0, 0)
Screenshot: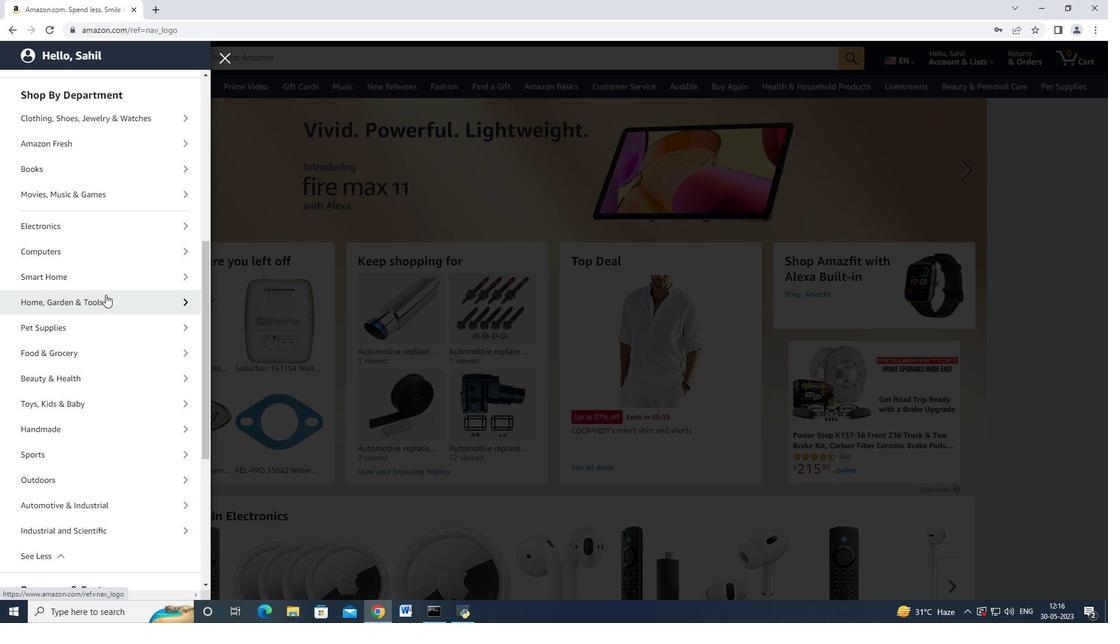 
Action: Mouse scrolled (113, 274) with delta (0, 0)
Screenshot: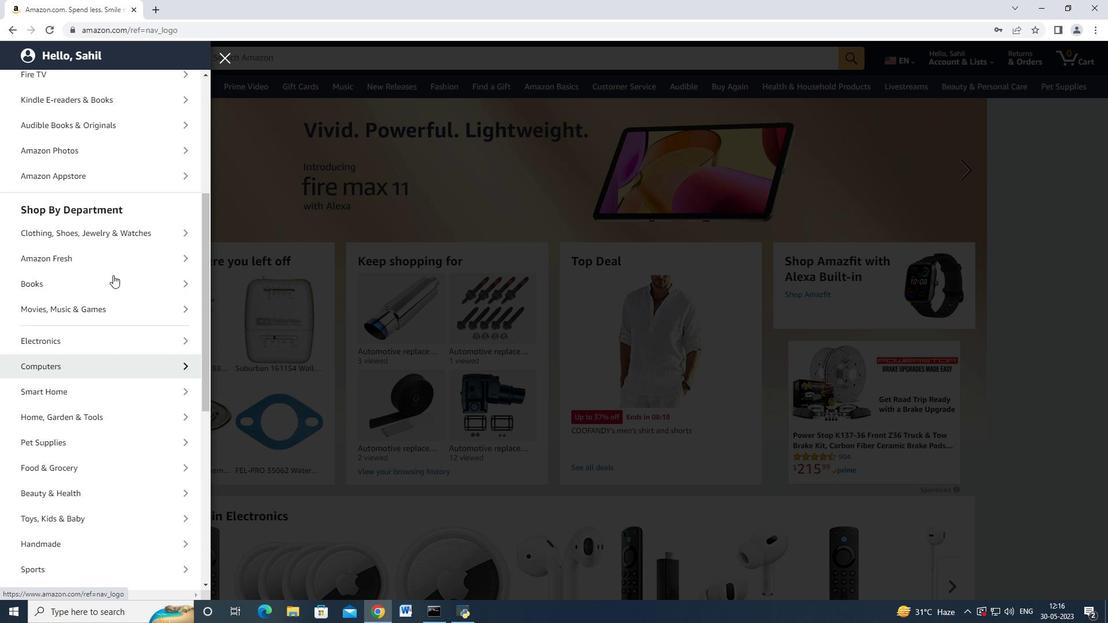 
Action: Mouse scrolled (113, 274) with delta (0, 0)
Screenshot: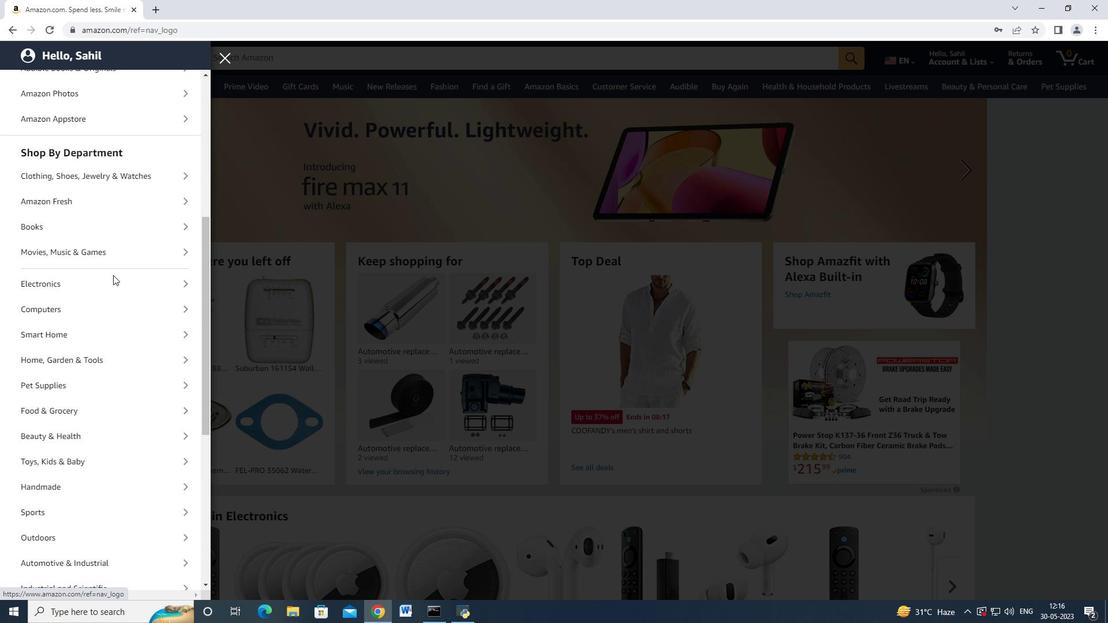 
Action: Mouse scrolled (113, 274) with delta (0, 0)
Screenshot: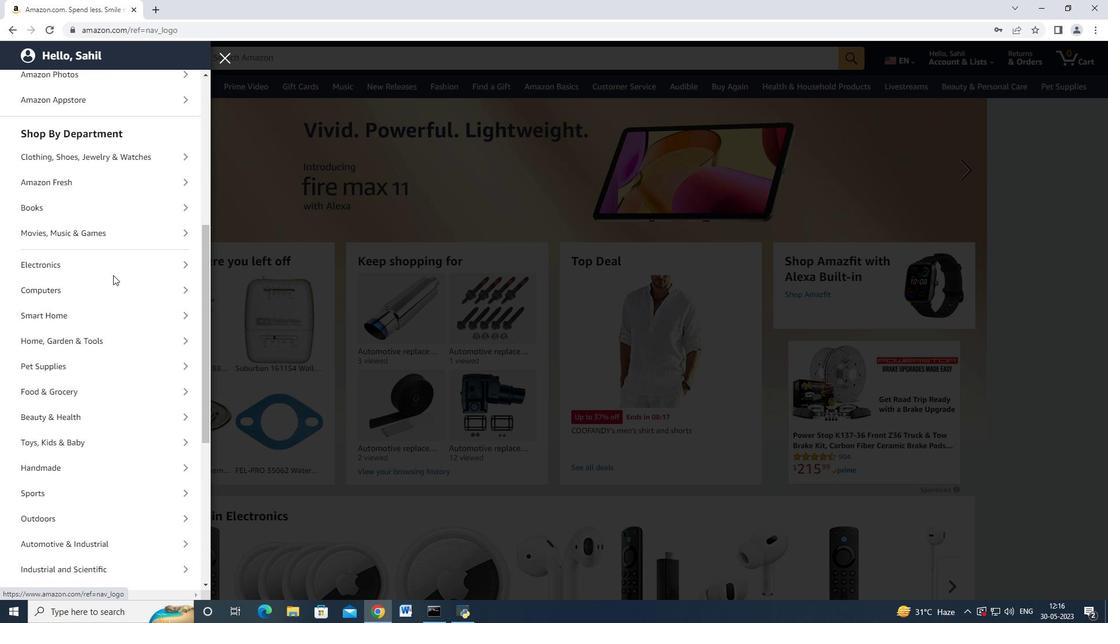 
Action: Mouse moved to (63, 446)
Screenshot: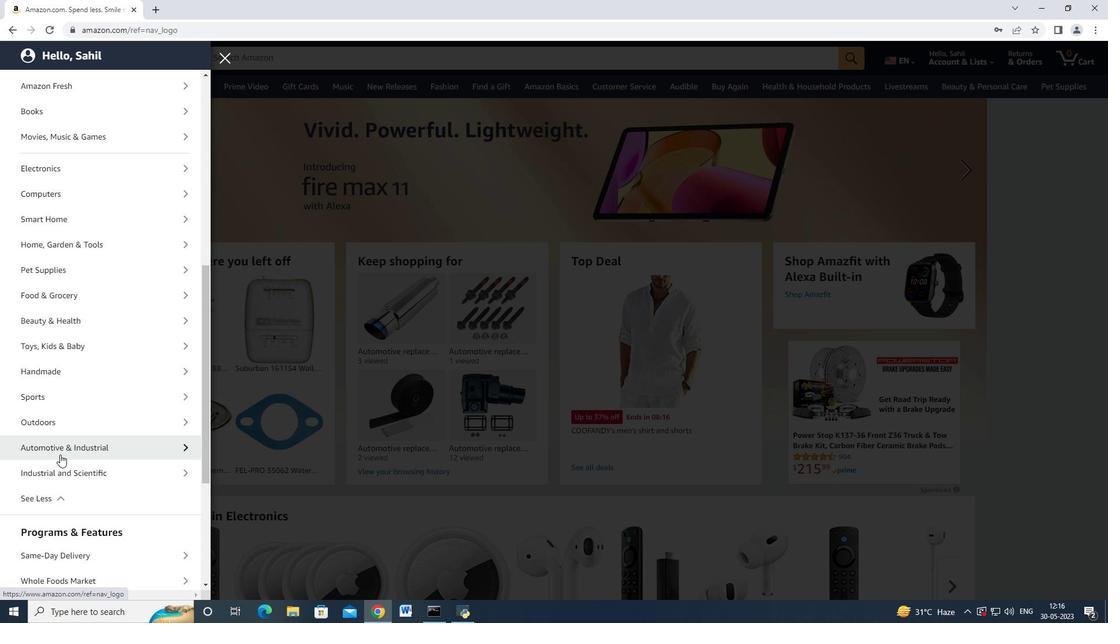 
Action: Mouse pressed left at (63, 446)
Screenshot: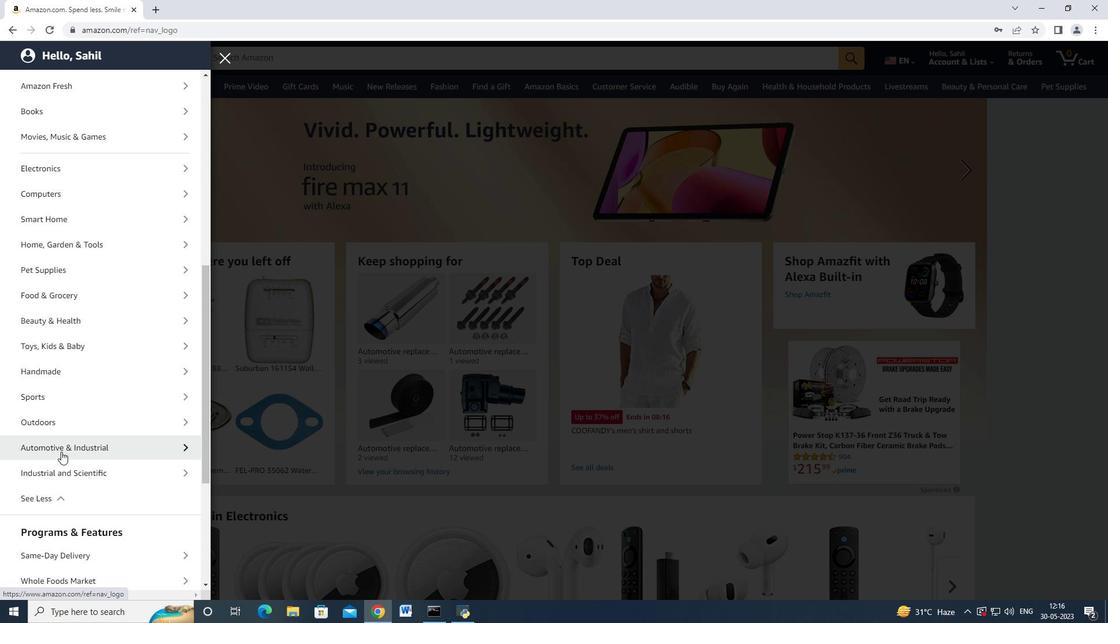 
Action: Mouse moved to (128, 136)
Screenshot: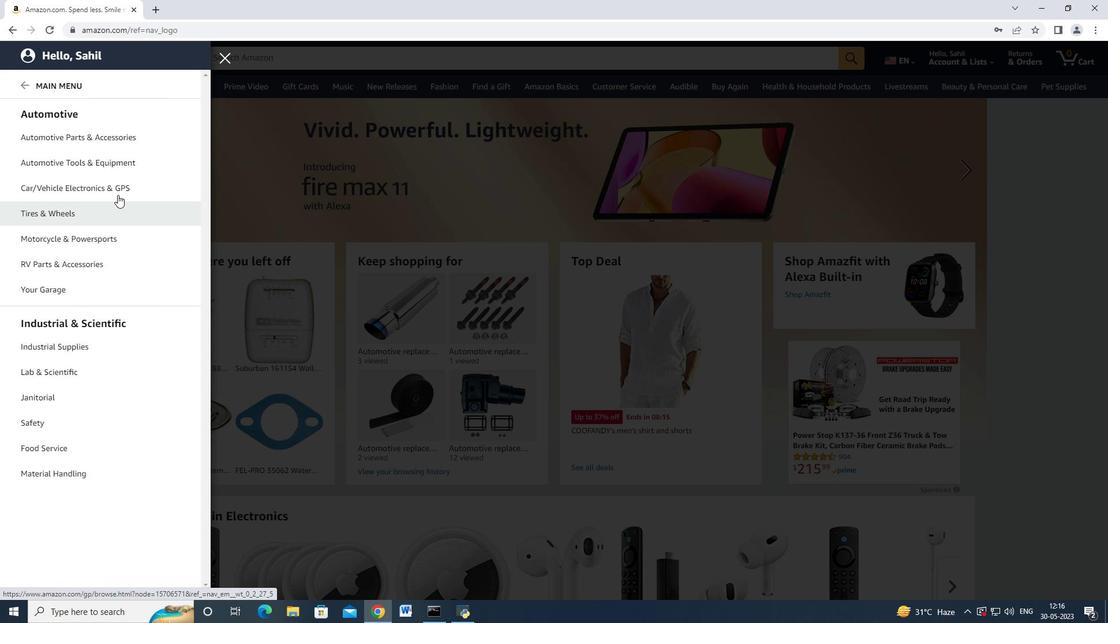 
Action: Mouse pressed left at (128, 136)
Screenshot: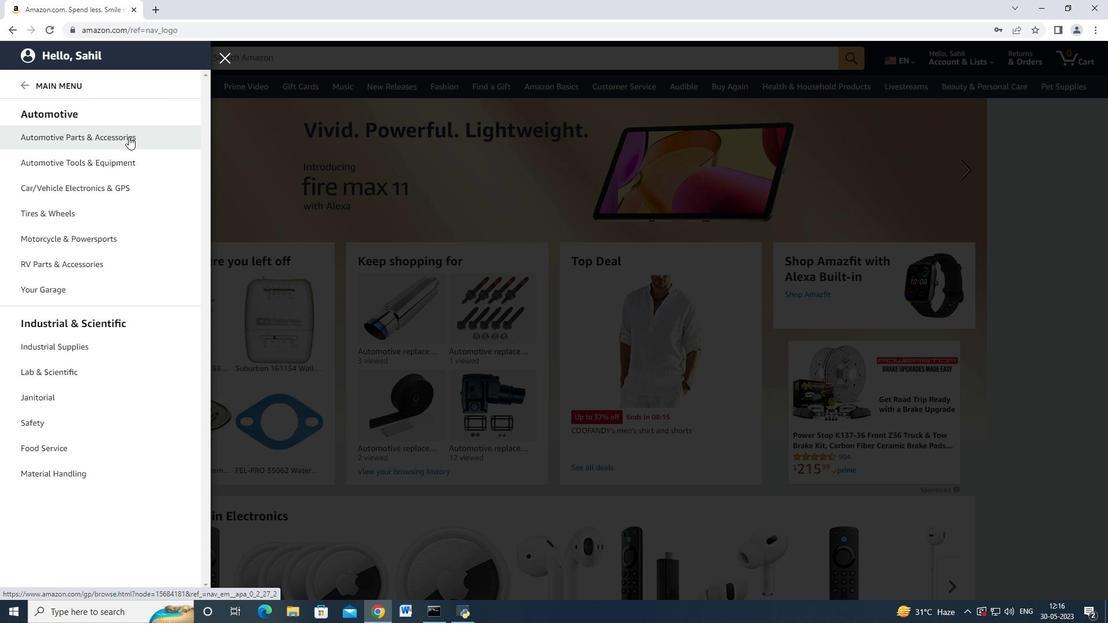 
Action: Mouse moved to (181, 106)
Screenshot: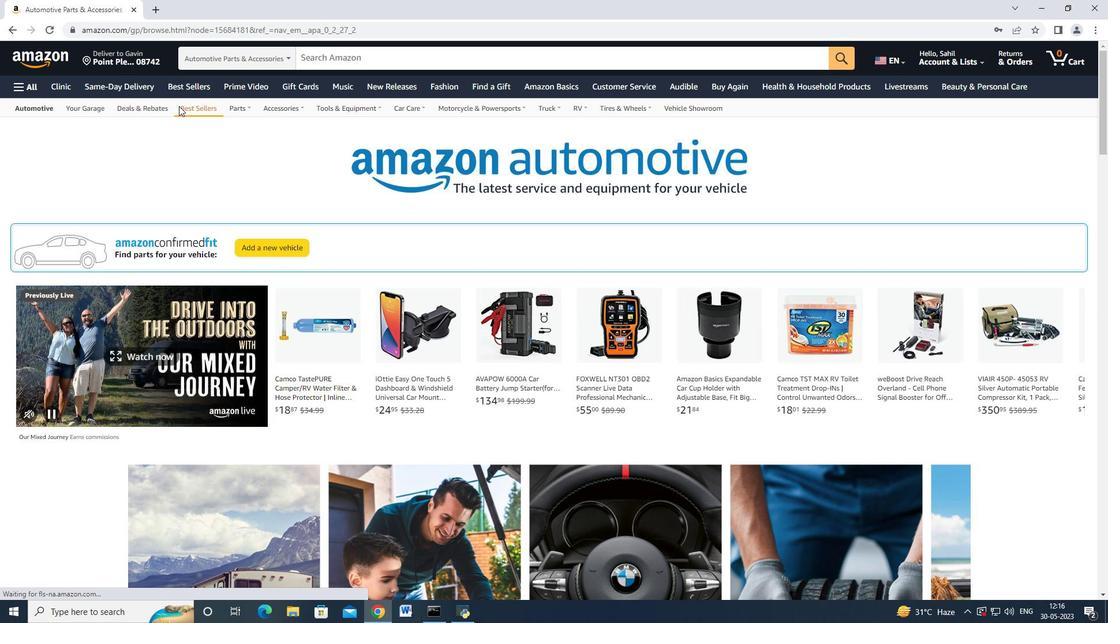 
Action: Mouse pressed left at (181, 106)
Screenshot: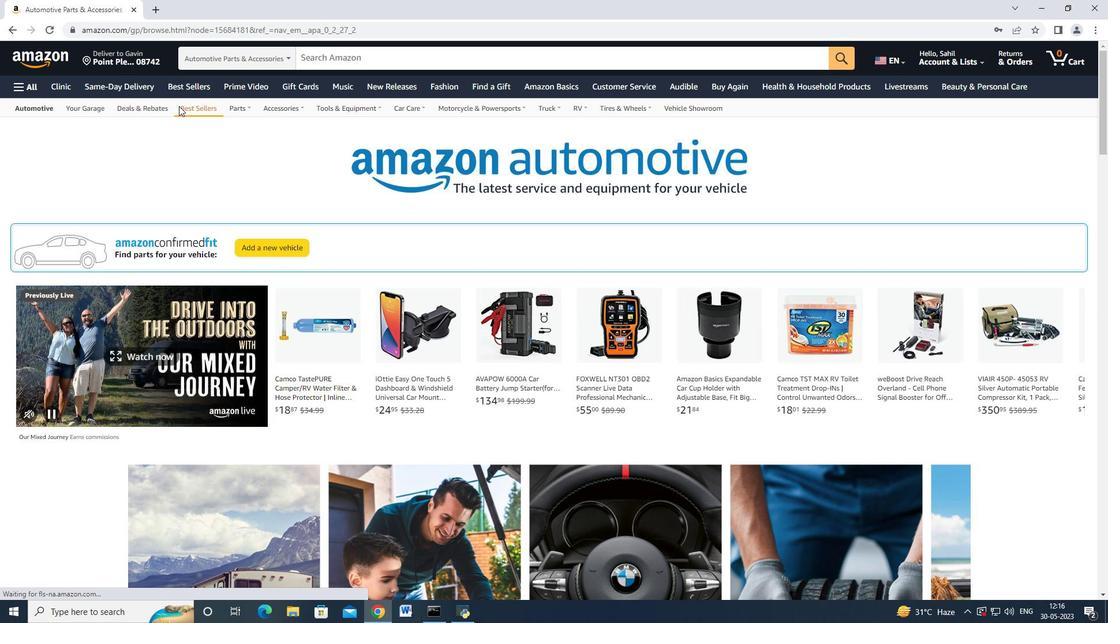 
Action: Mouse moved to (77, 370)
Screenshot: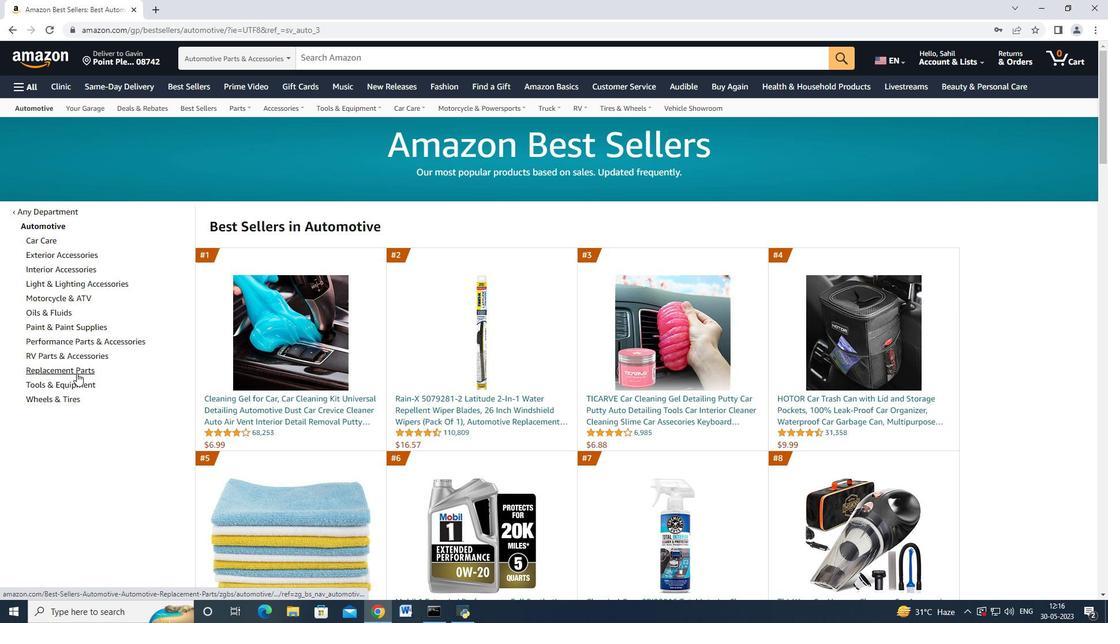 
Action: Mouse pressed left at (77, 370)
Screenshot: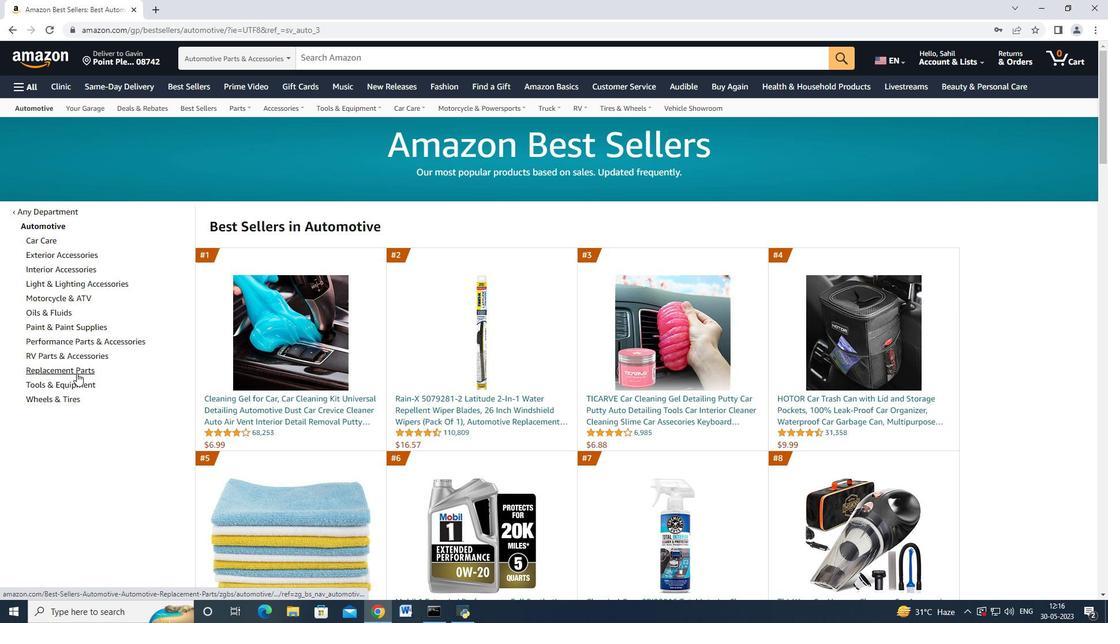 
Action: Mouse moved to (169, 293)
Screenshot: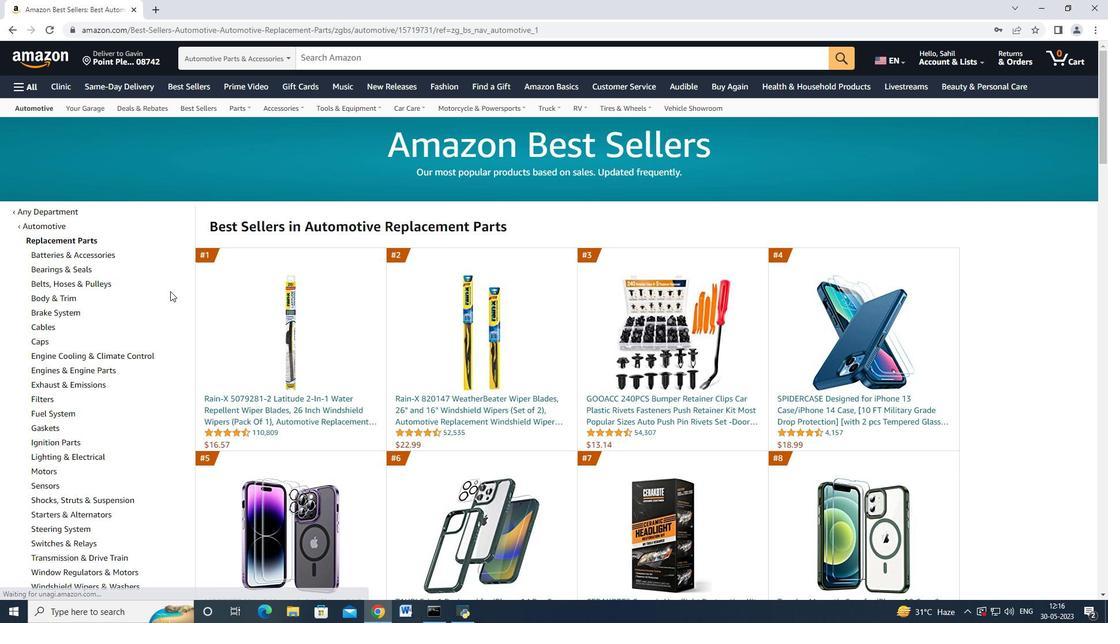 
Action: Mouse scrolled (169, 293) with delta (0, 0)
Screenshot: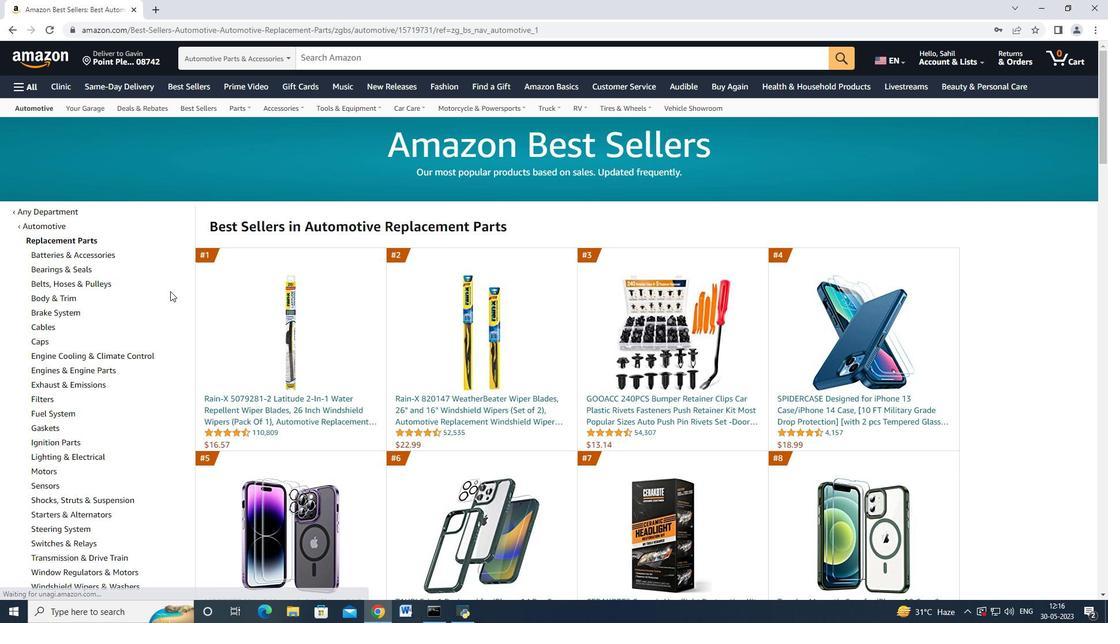 
Action: Mouse moved to (129, 306)
Screenshot: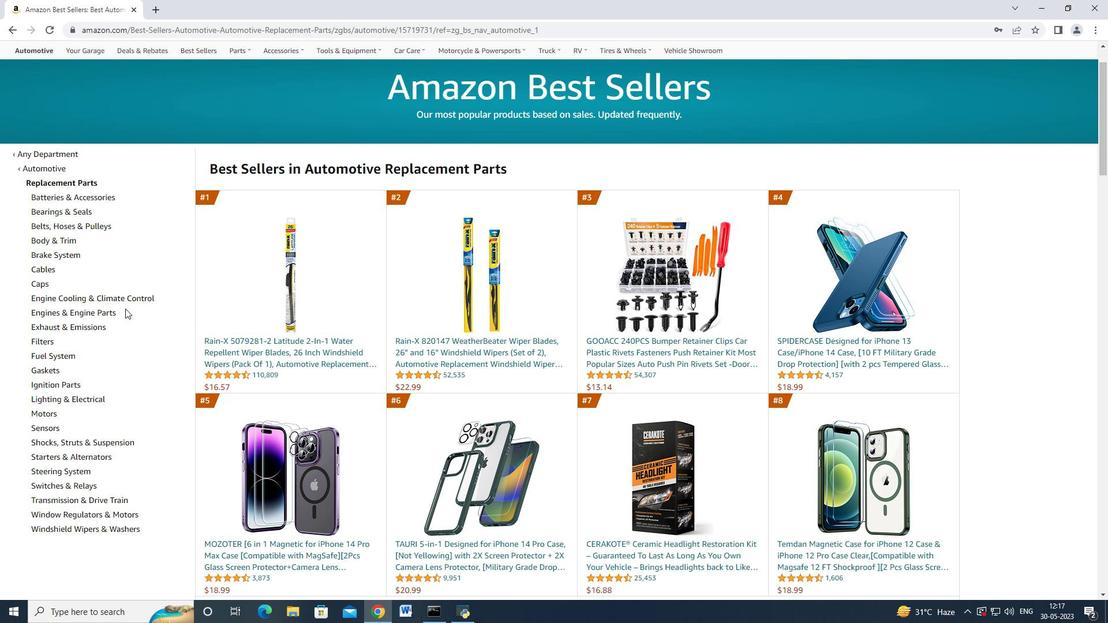 
Action: Mouse scrolled (129, 305) with delta (0, 0)
Screenshot: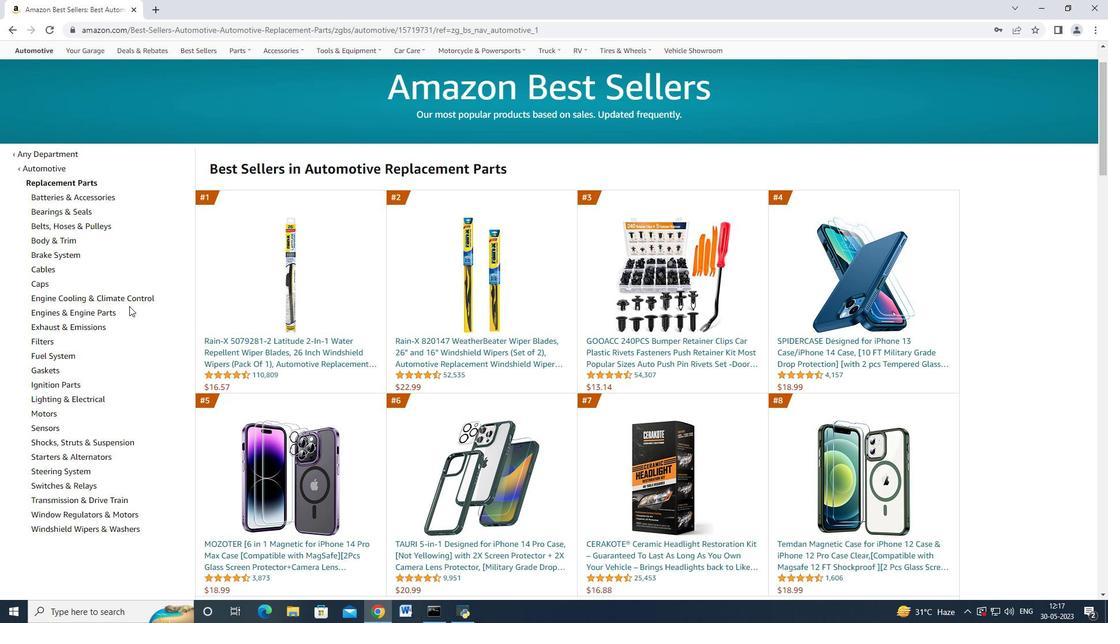 
Action: Mouse moved to (85, 271)
Screenshot: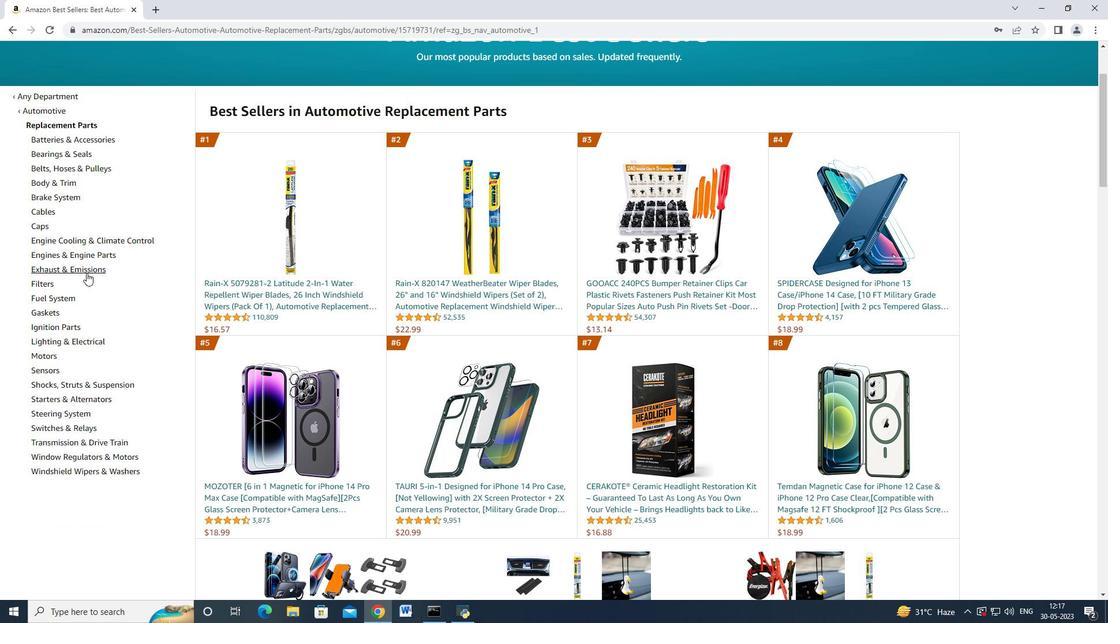 
Action: Mouse pressed left at (85, 271)
Screenshot: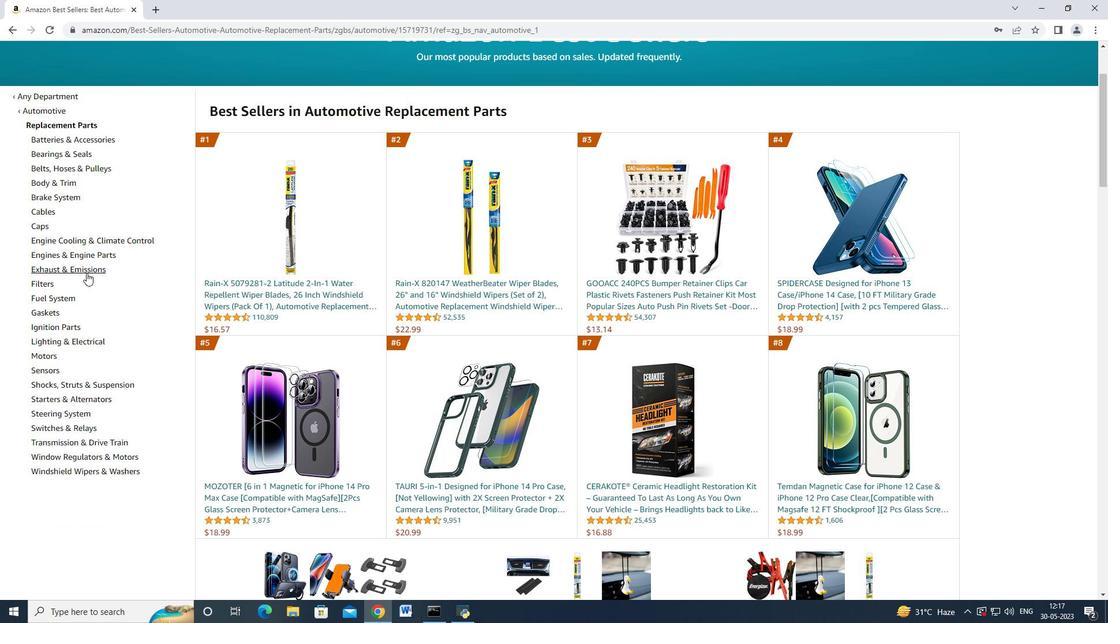 
Action: Mouse moved to (94, 289)
Screenshot: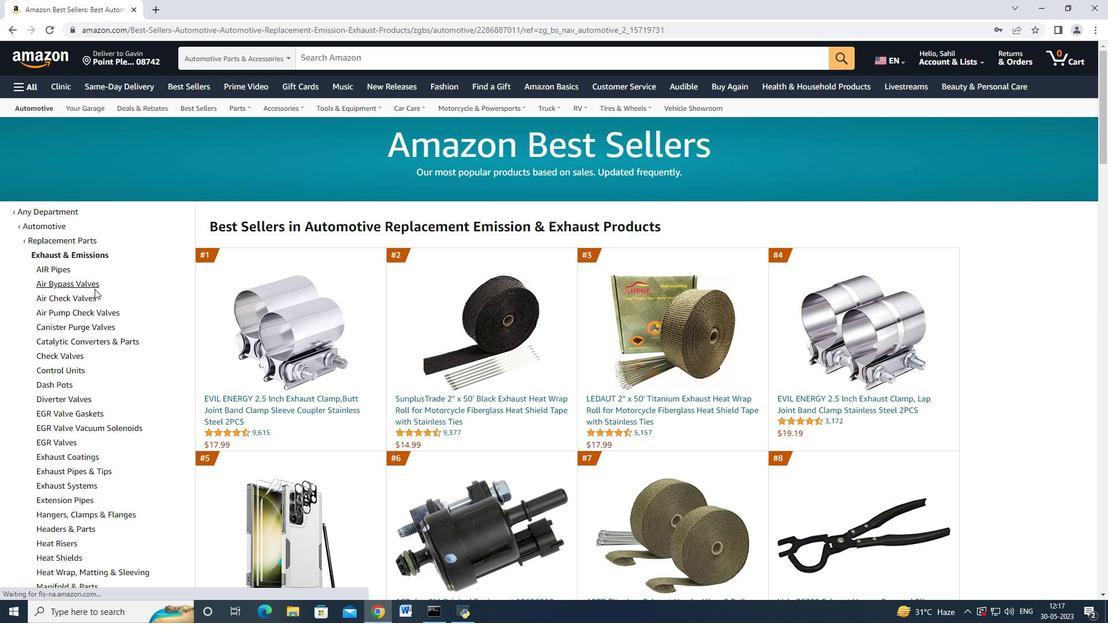 
Action: Mouse scrolled (94, 289) with delta (0, 0)
Screenshot: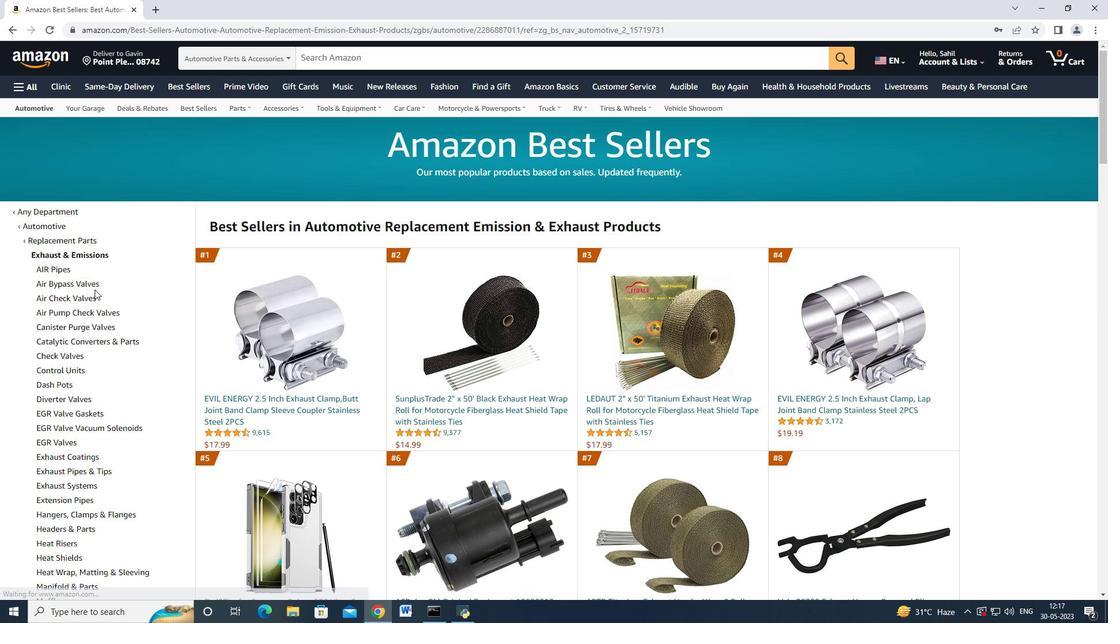 
Action: Mouse scrolled (94, 289) with delta (0, 0)
Screenshot: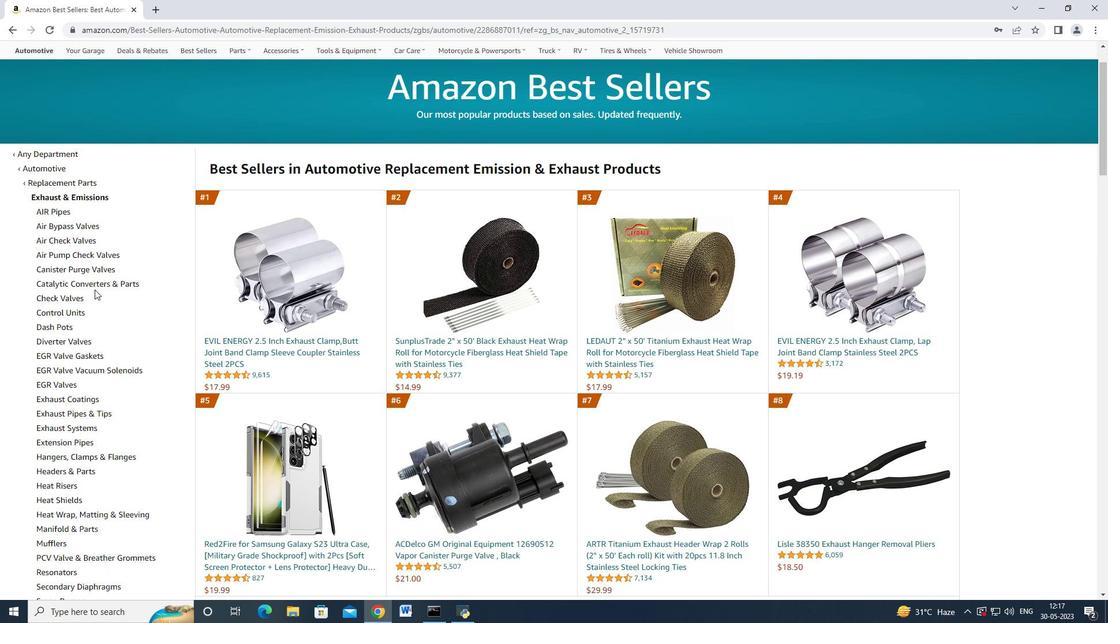 
Action: Mouse moved to (94, 290)
Screenshot: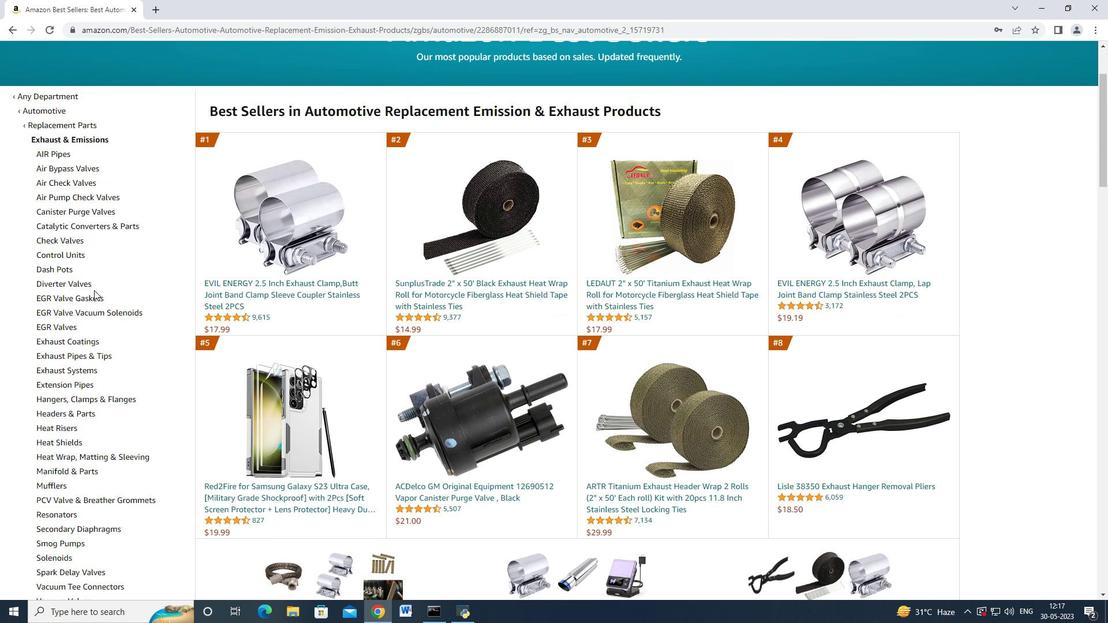 
Action: Mouse scrolled (94, 290) with delta (0, 0)
Screenshot: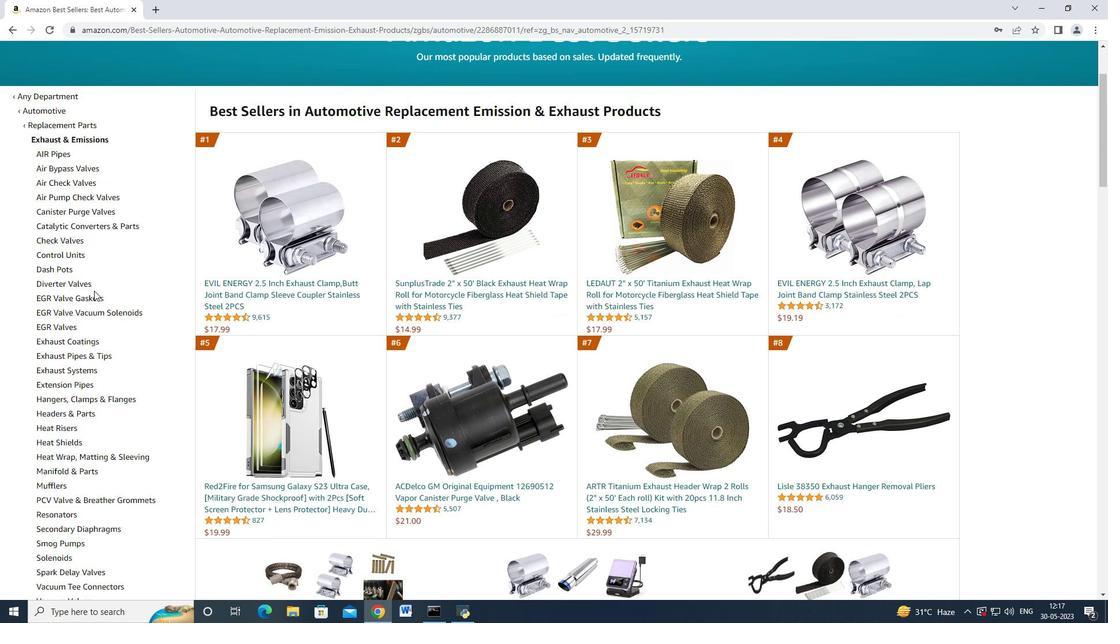 
Action: Mouse moved to (75, 442)
Screenshot: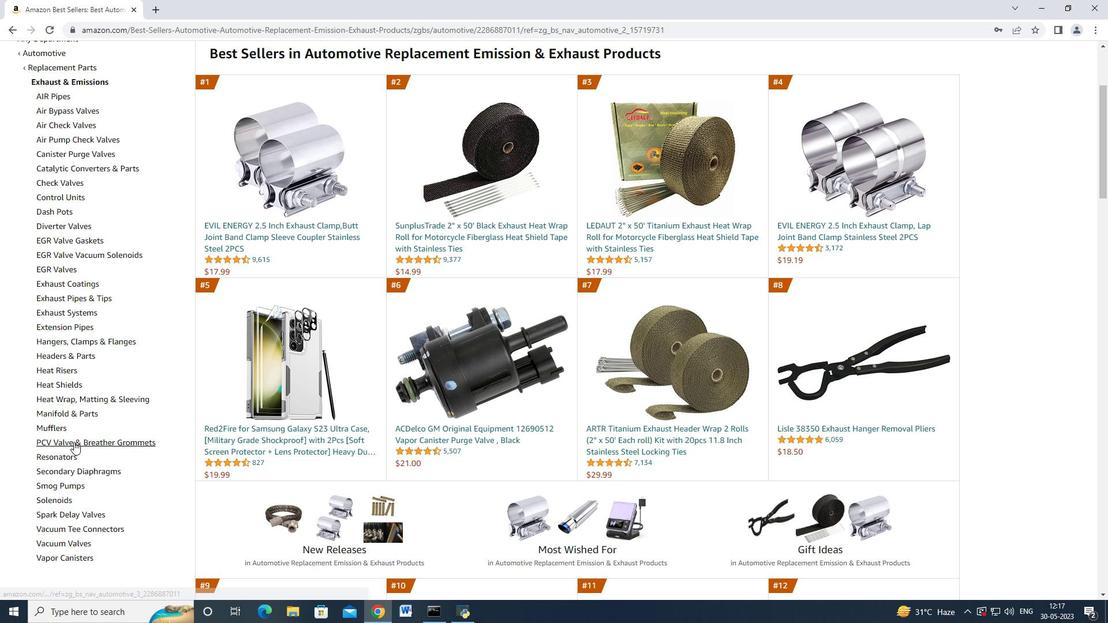 
Action: Mouse pressed left at (75, 442)
Screenshot: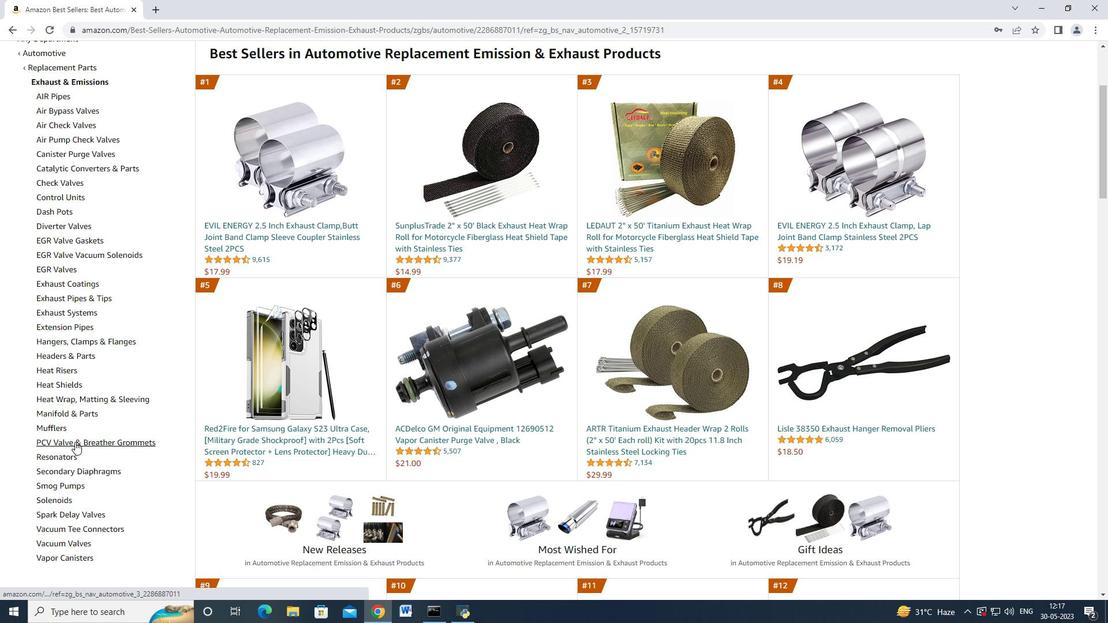 
Action: Mouse moved to (296, 367)
Screenshot: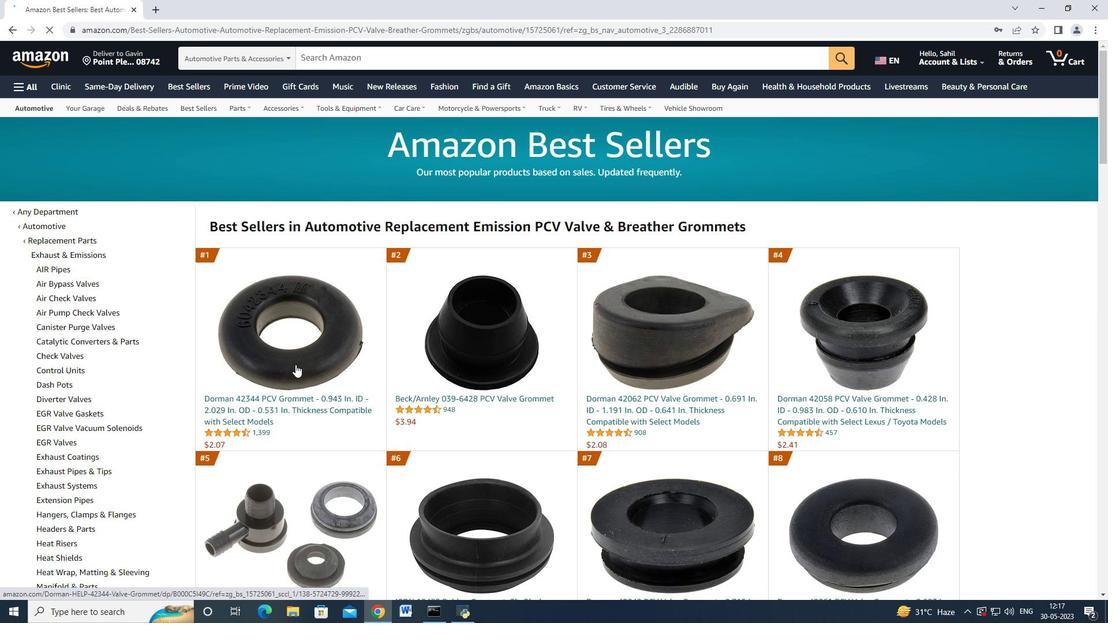 
Action: Mouse scrolled (296, 367) with delta (0, 0)
Screenshot: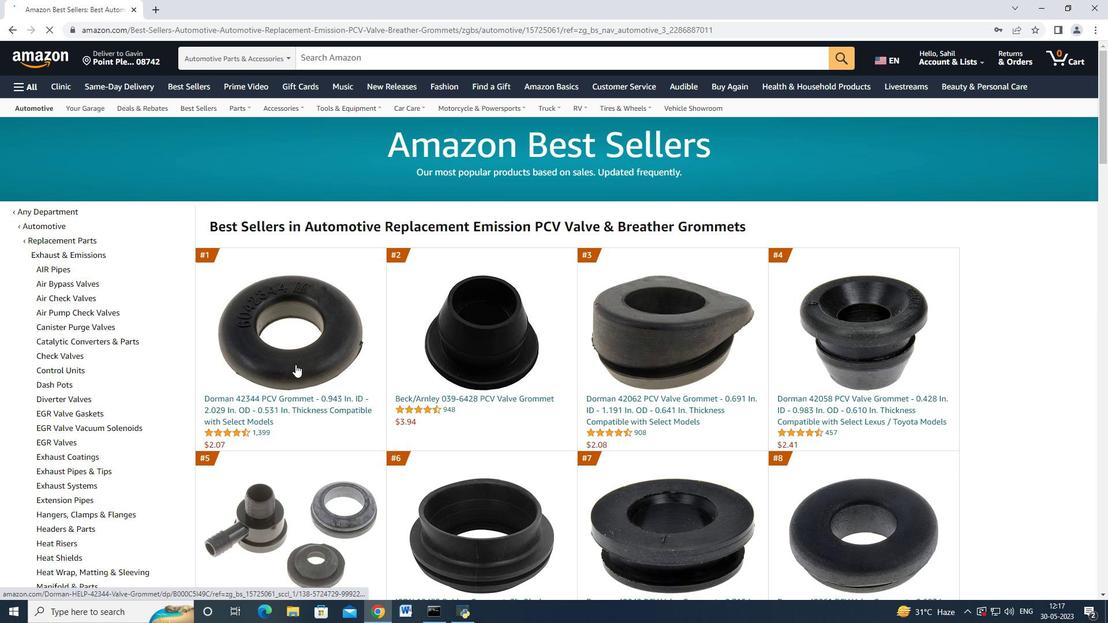 
Action: Mouse moved to (322, 346)
Screenshot: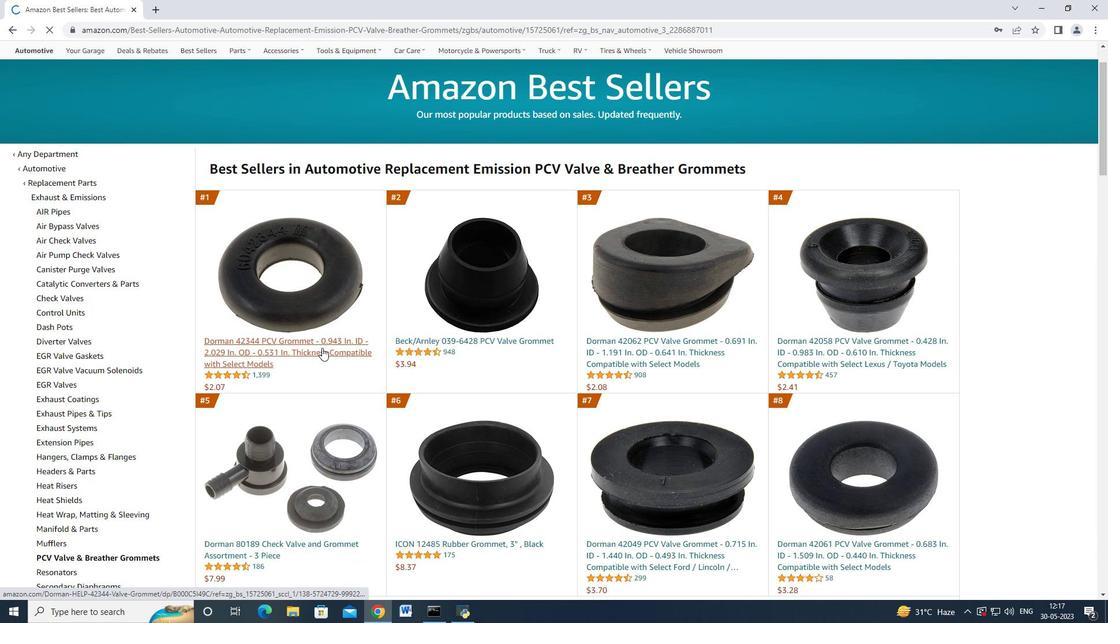 
Action: Mouse pressed left at (322, 346)
Screenshot: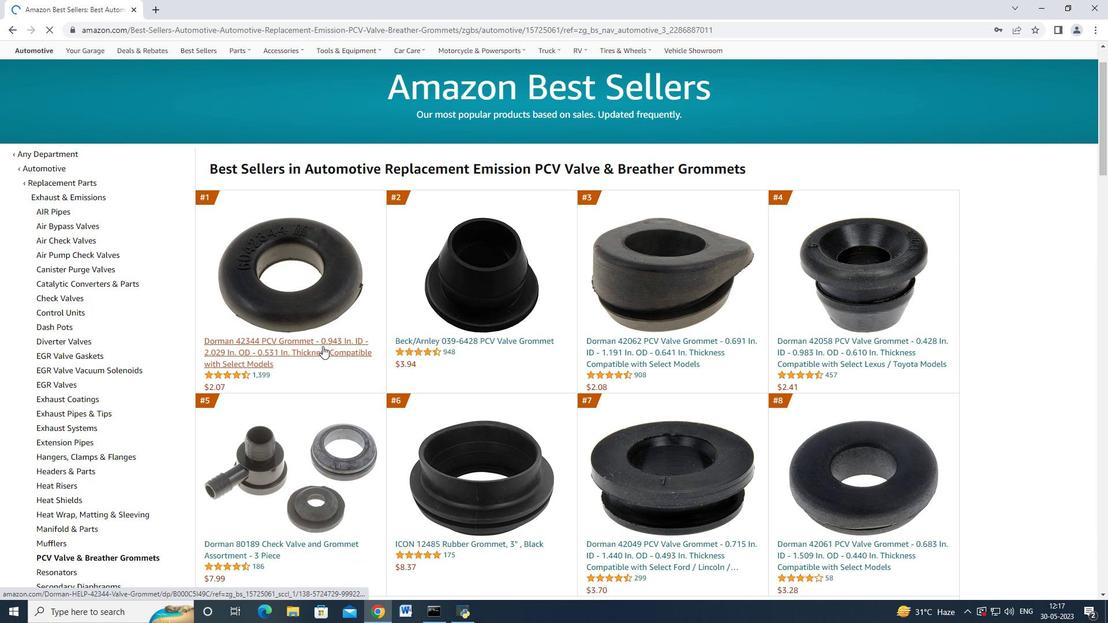 
Action: Mouse moved to (322, 348)
Screenshot: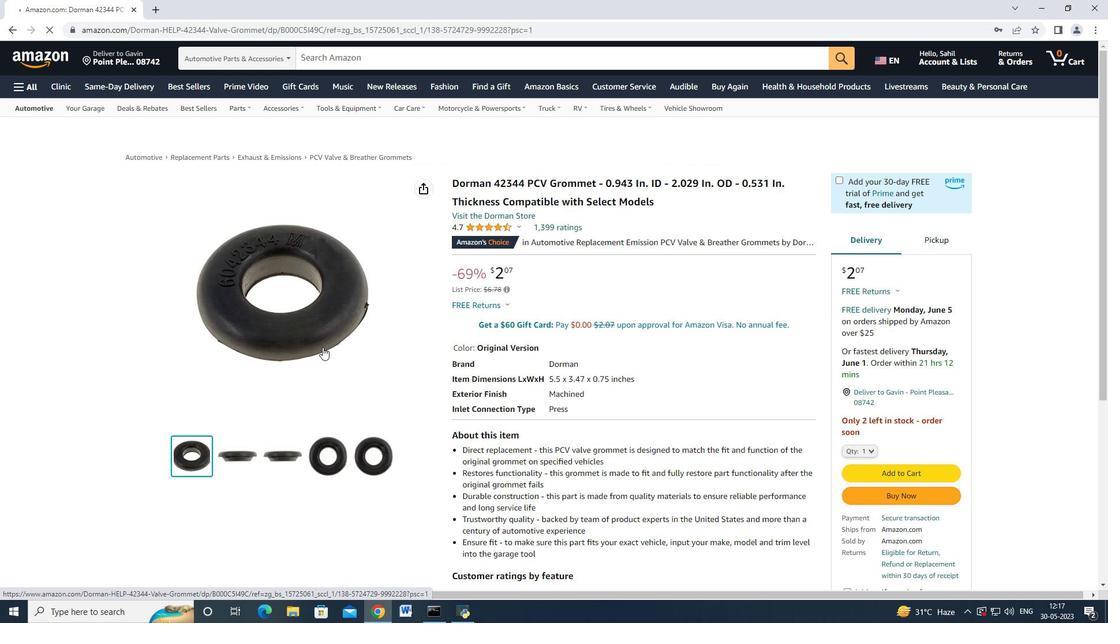 
Action: Mouse scrolled (322, 347) with delta (0, 0)
Screenshot: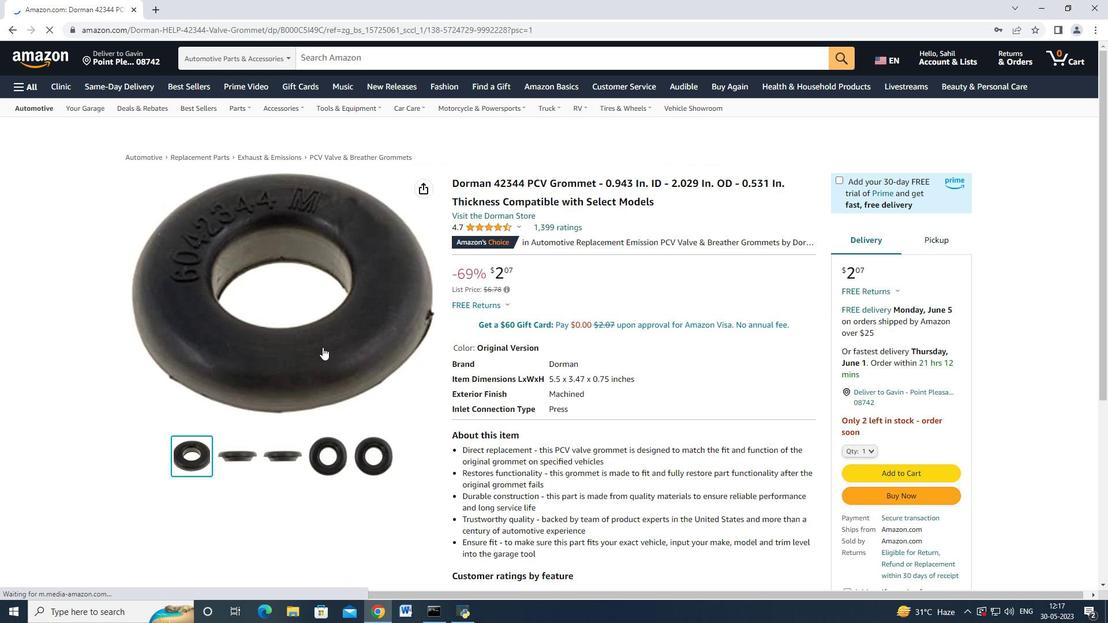 
Action: Mouse moved to (322, 348)
Screenshot: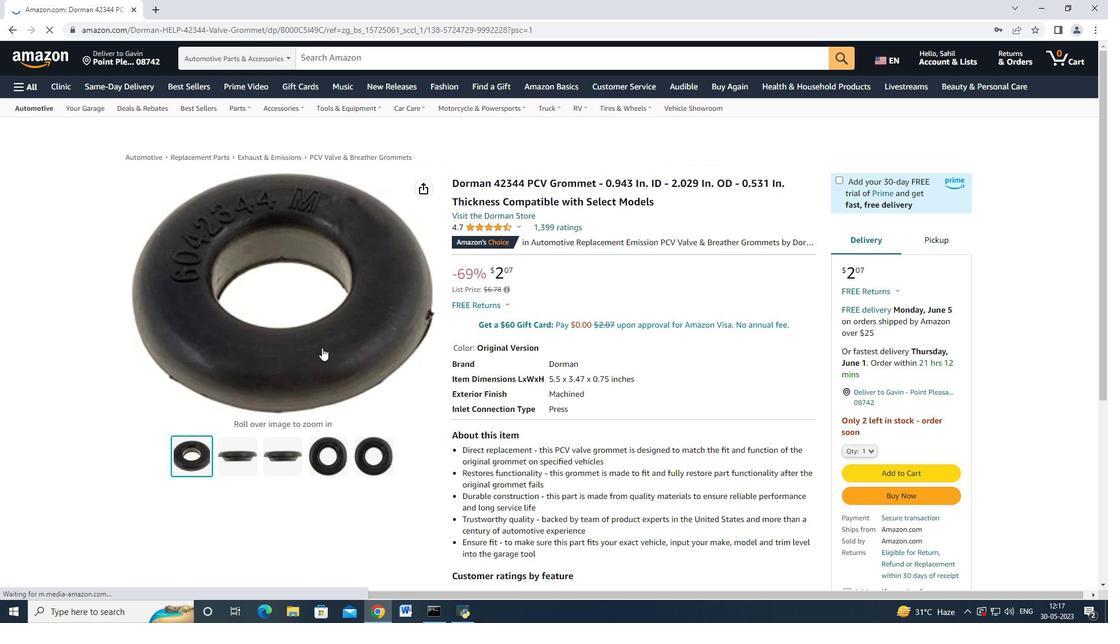 
Action: Mouse scrolled (322, 348) with delta (0, 0)
Screenshot: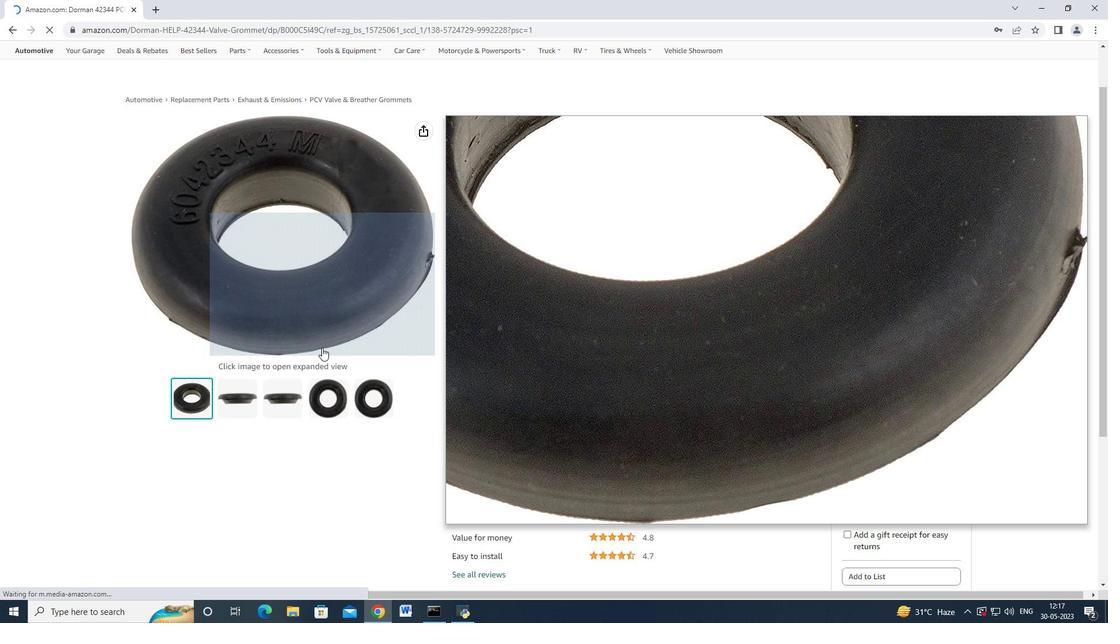 
Action: Mouse moved to (680, 389)
Screenshot: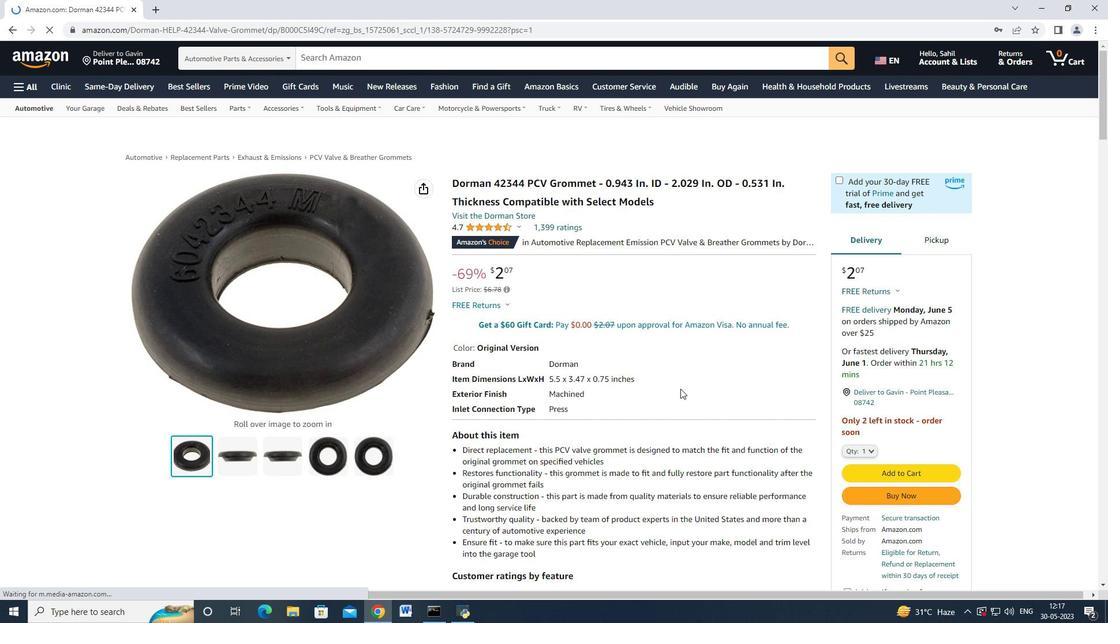 
Action: Mouse scrolled (680, 388) with delta (0, 0)
Screenshot: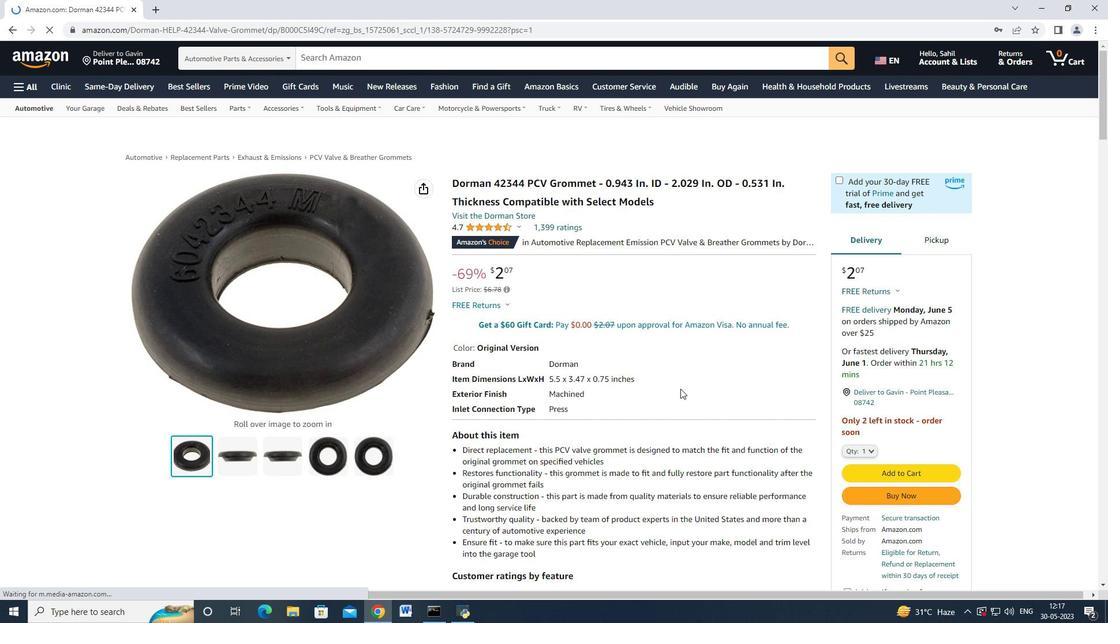 
Action: Mouse moved to (893, 417)
Screenshot: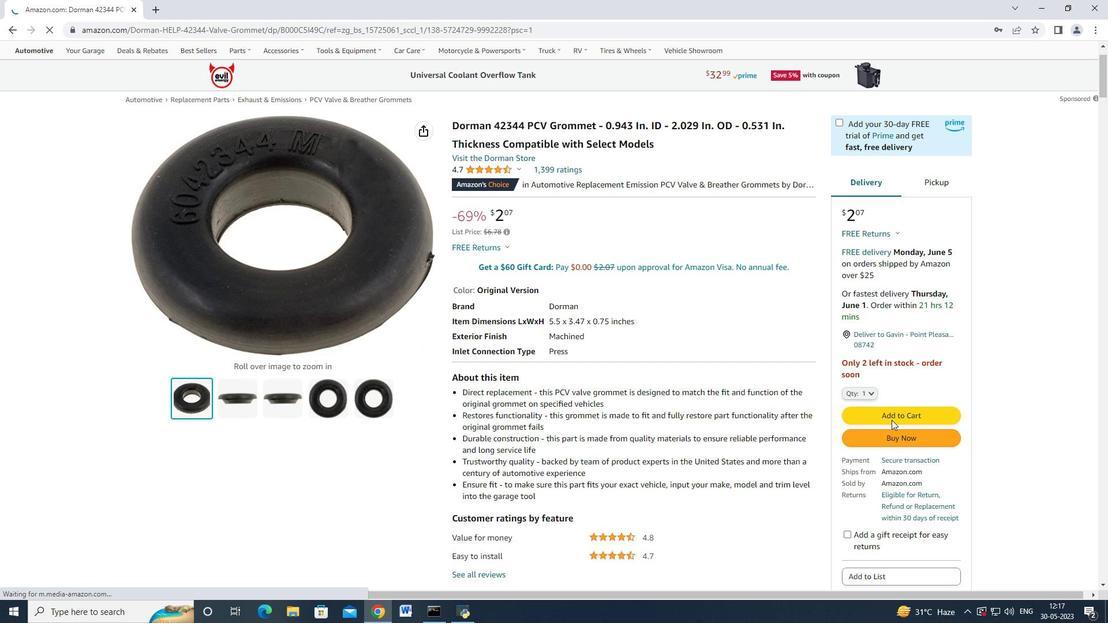 
Action: Mouse pressed left at (893, 417)
Screenshot: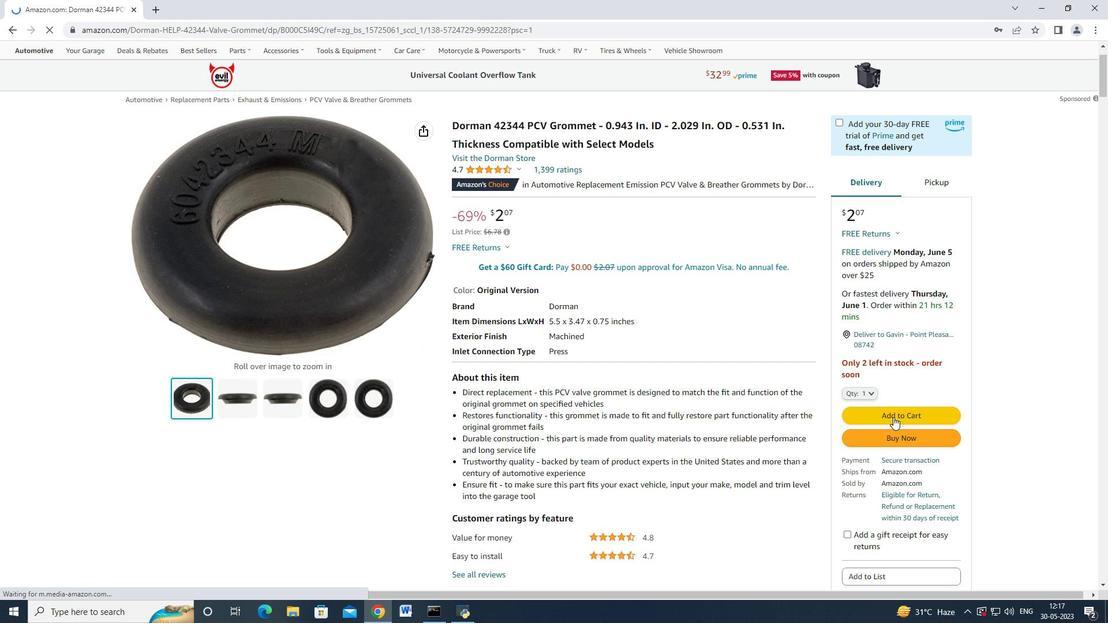 
Action: Mouse moved to (884, 374)
Screenshot: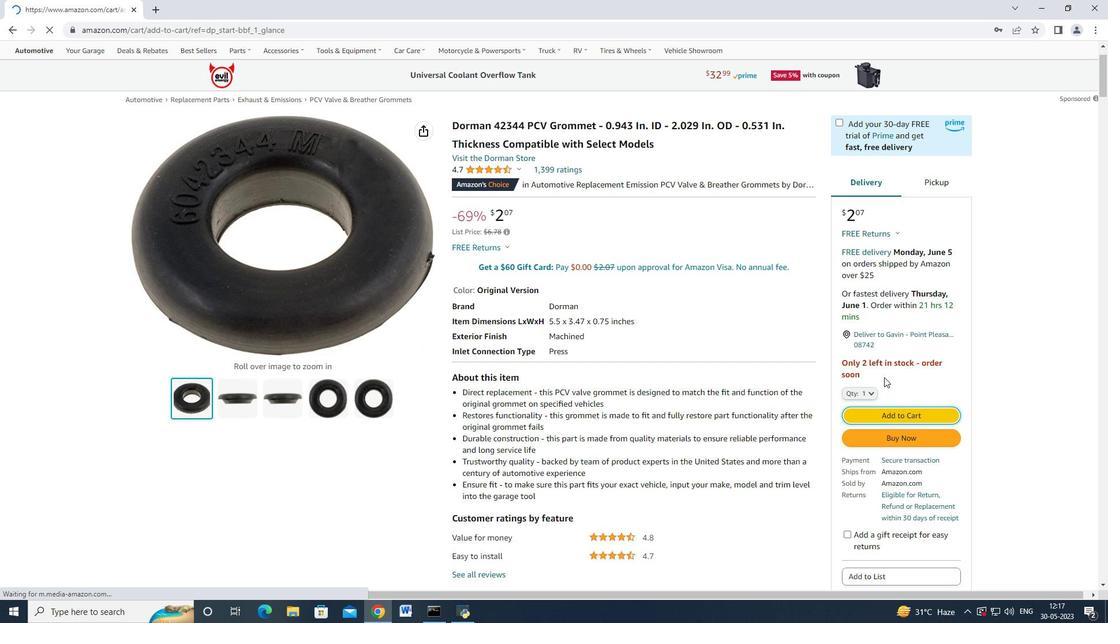 
Action: Mouse scrolled (884, 375) with delta (0, 0)
Screenshot: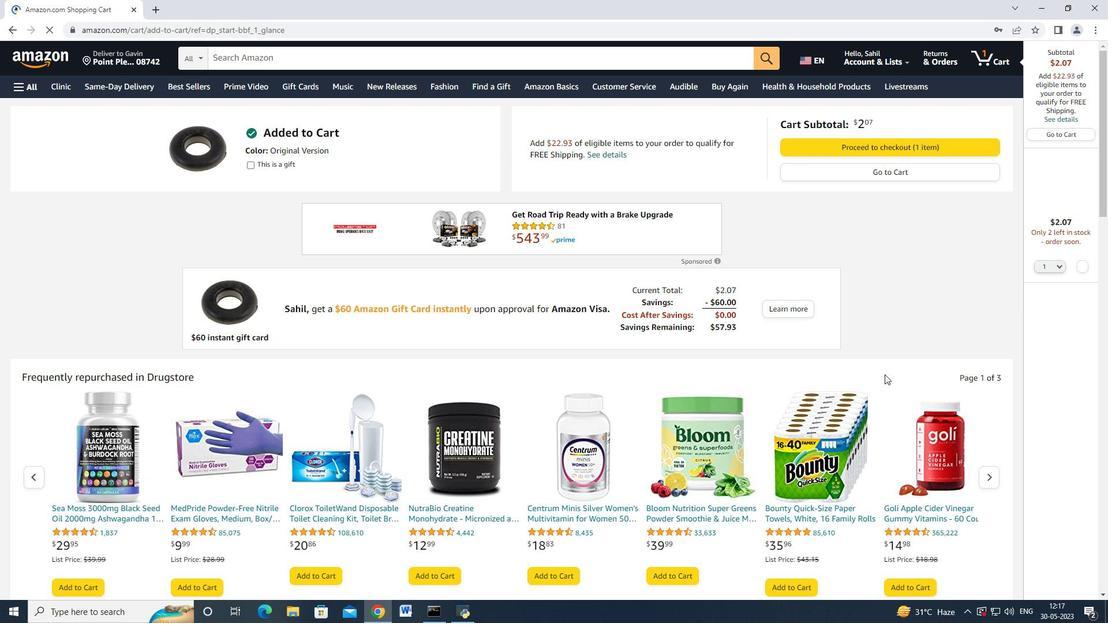 
Action: Mouse moved to (886, 377)
Screenshot: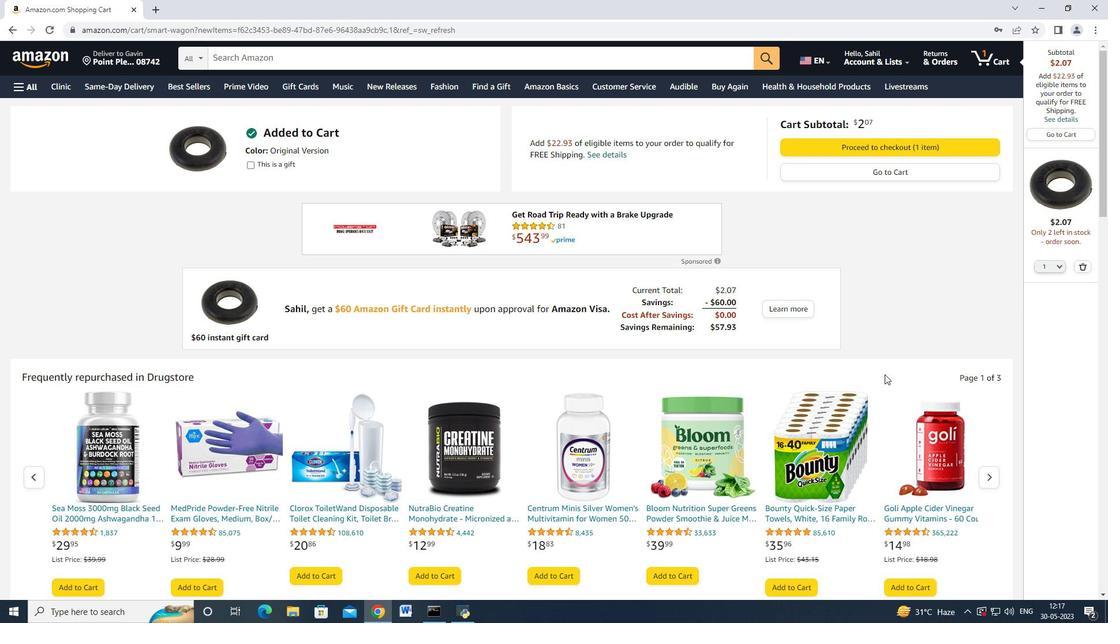 
Action: Mouse scrolled (886, 378) with delta (0, 0)
Screenshot: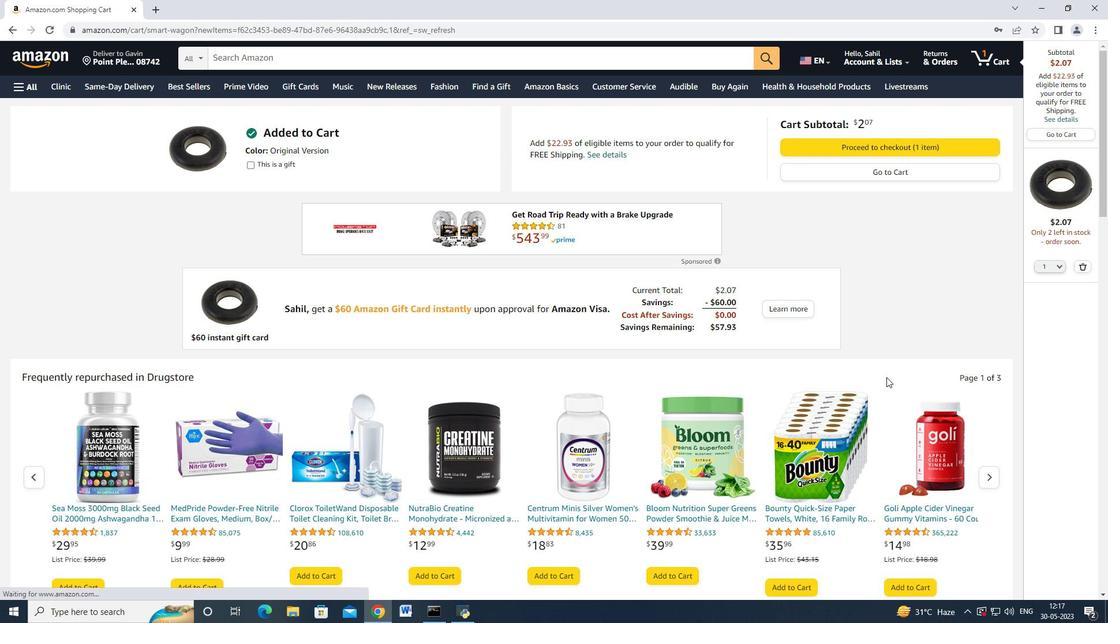 
Action: Mouse moved to (989, 316)
Screenshot: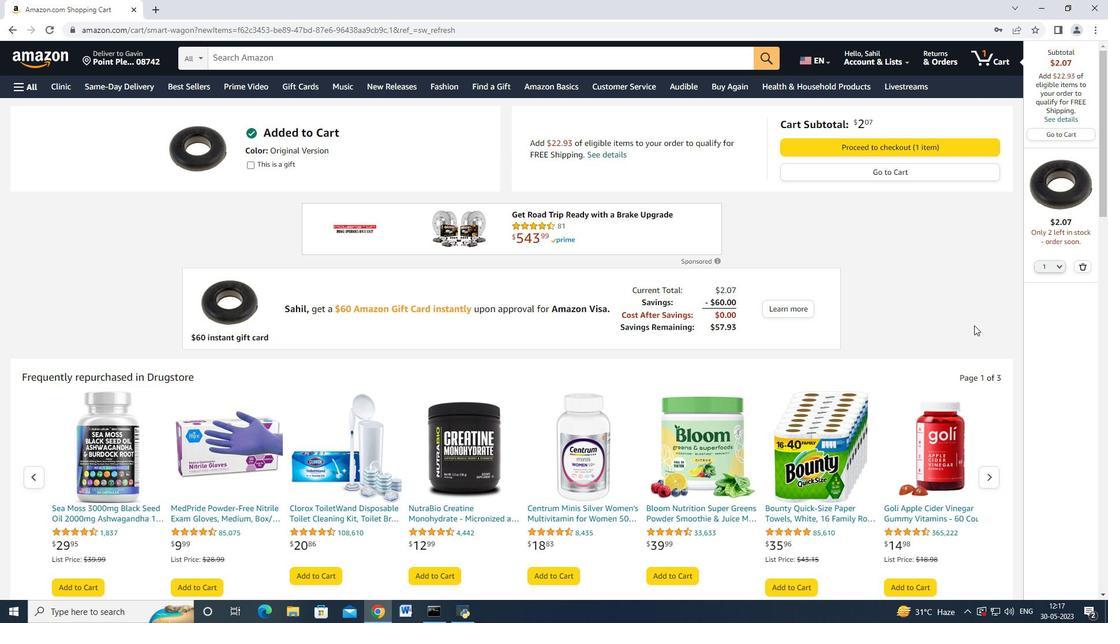 
Action: Mouse scrolled (989, 317) with delta (0, 0)
Screenshot: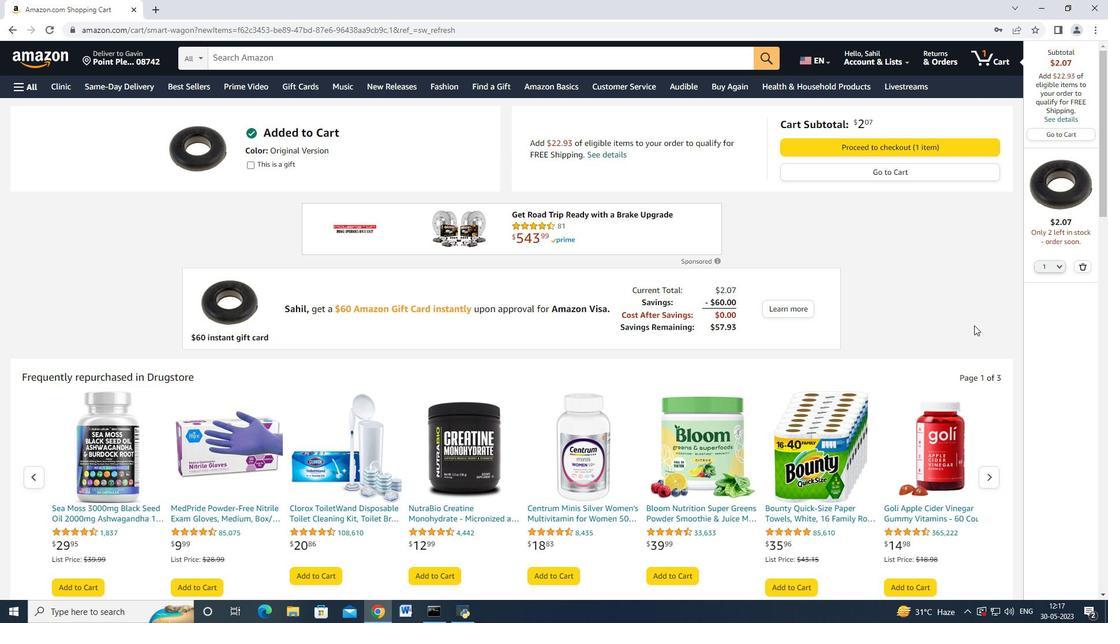 
Action: Mouse moved to (878, 245)
Screenshot: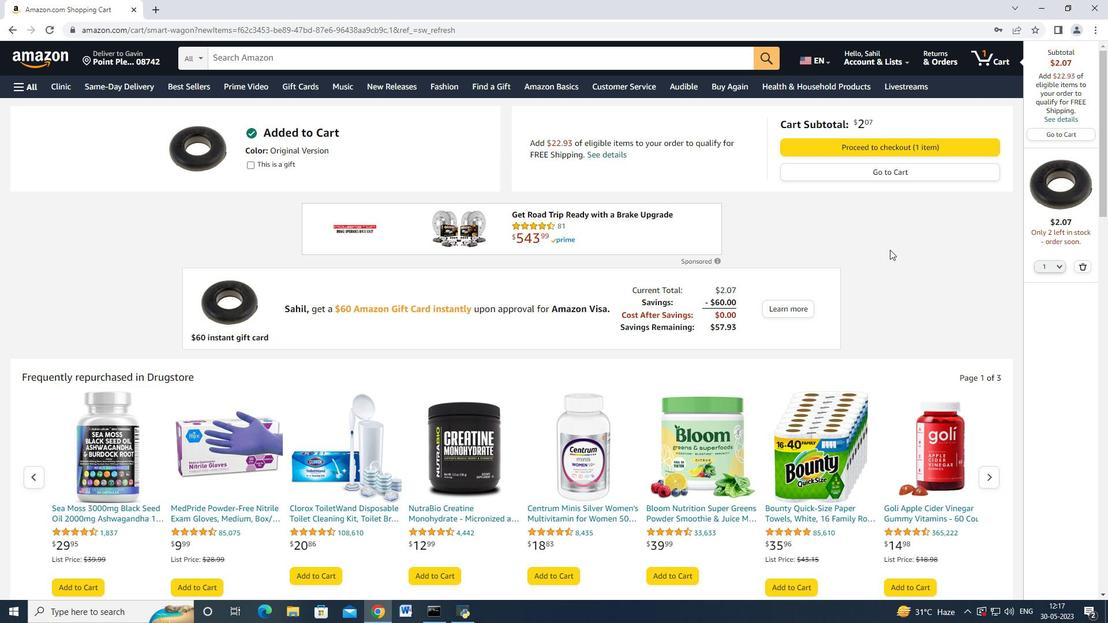 
Action: Mouse scrolled (878, 244) with delta (0, 0)
Screenshot: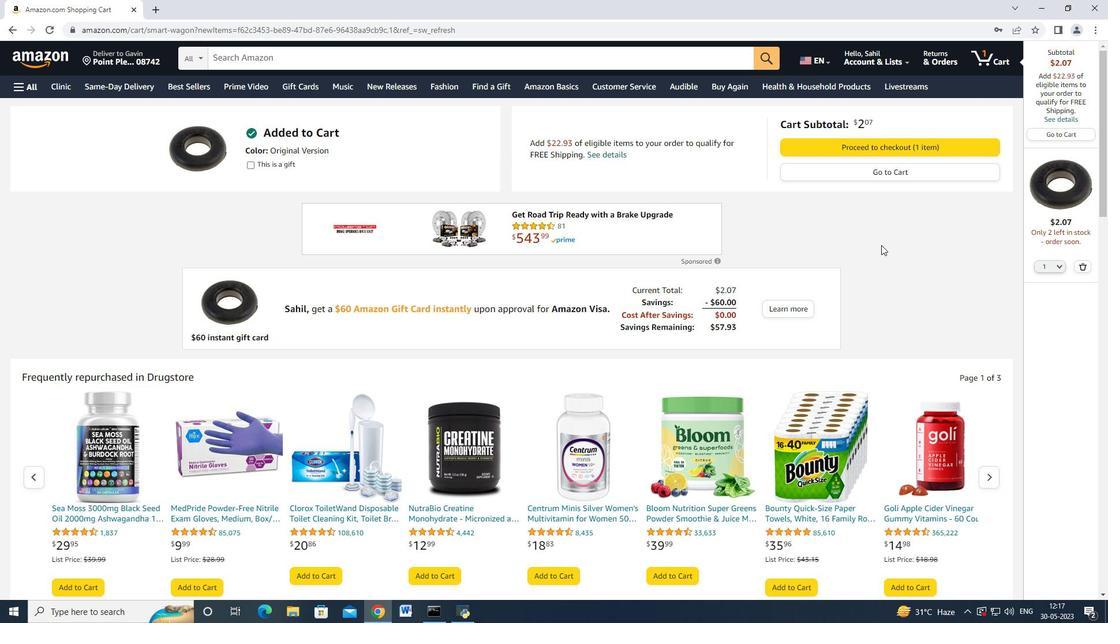 
Action: Mouse moved to (890, 91)
Screenshot: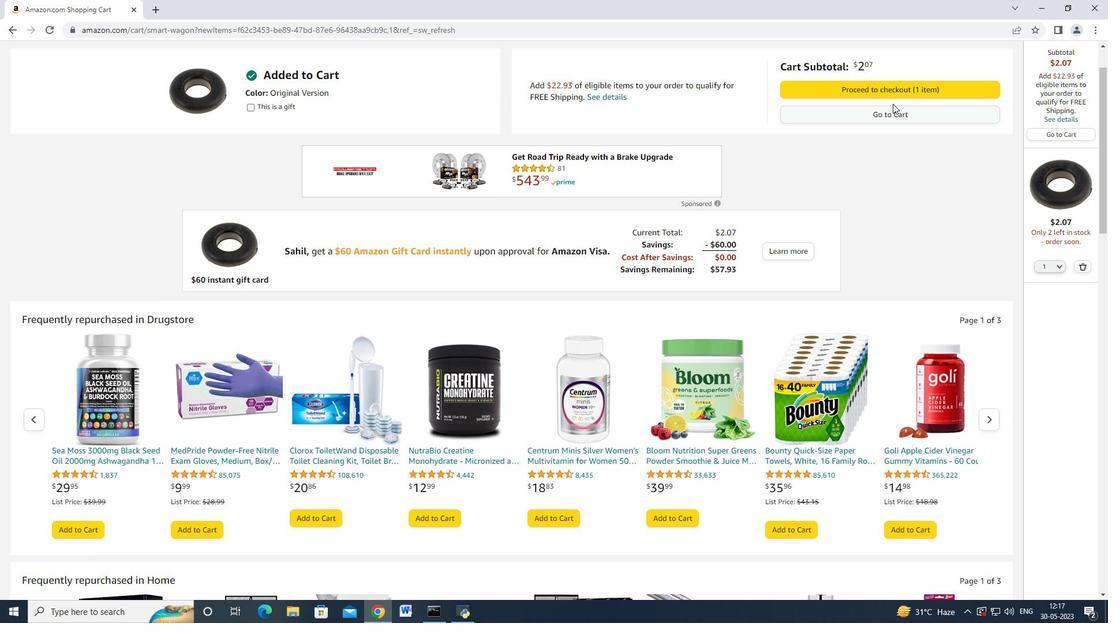 
Action: Mouse pressed left at (890, 91)
Screenshot: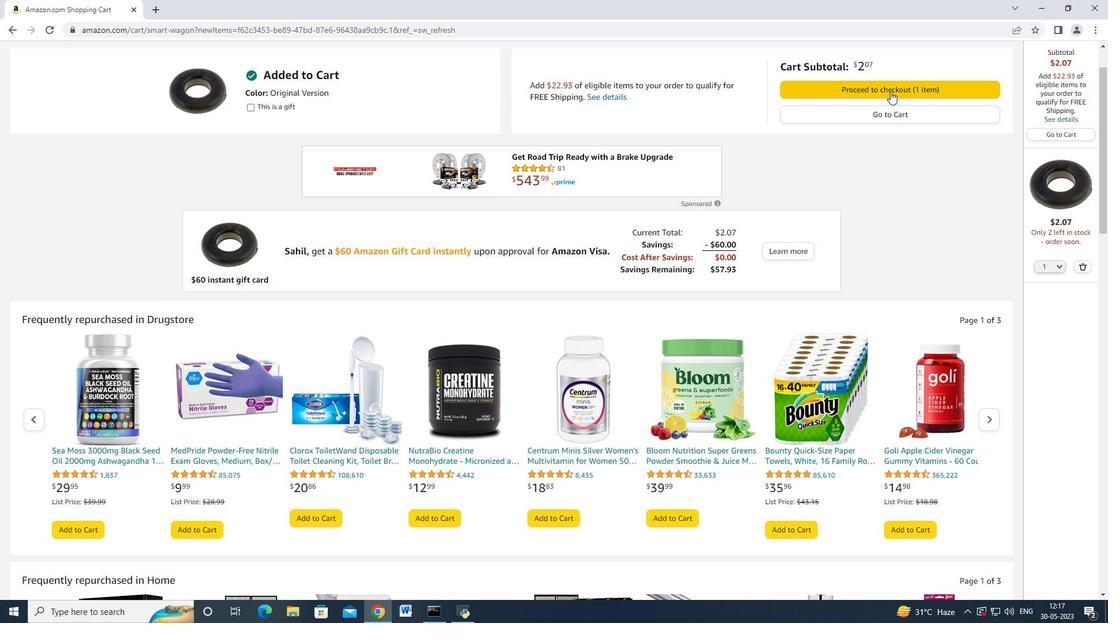 
Action: Mouse moved to (653, 99)
Screenshot: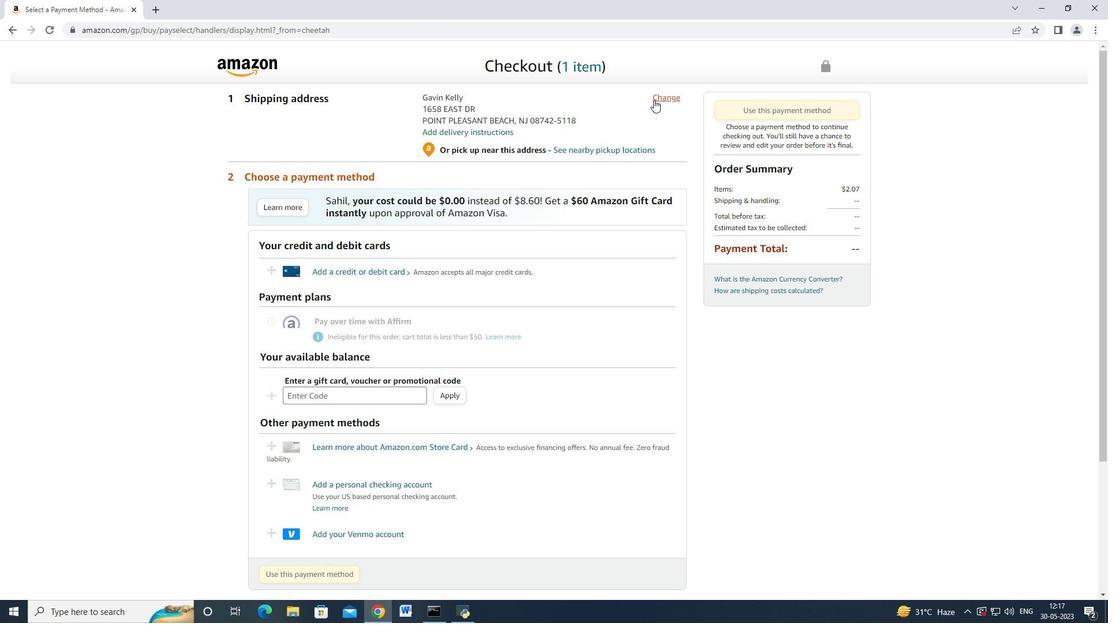 
Action: Mouse pressed left at (653, 99)
Screenshot: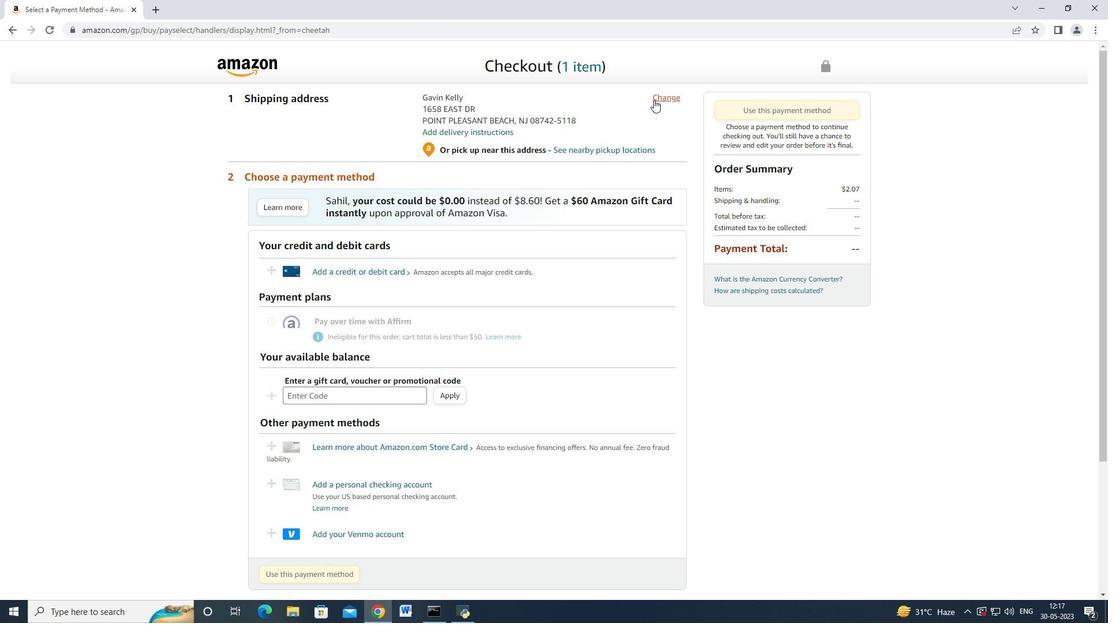 
Action: Mouse moved to (527, 109)
Screenshot: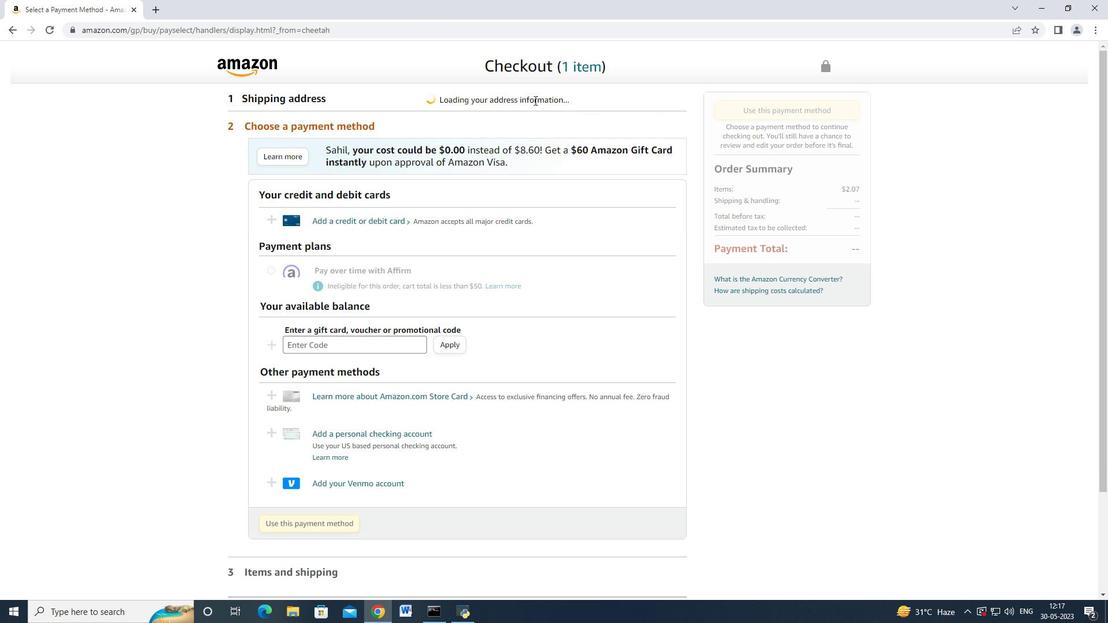 
Action: Mouse scrolled (527, 108) with delta (0, 0)
Screenshot: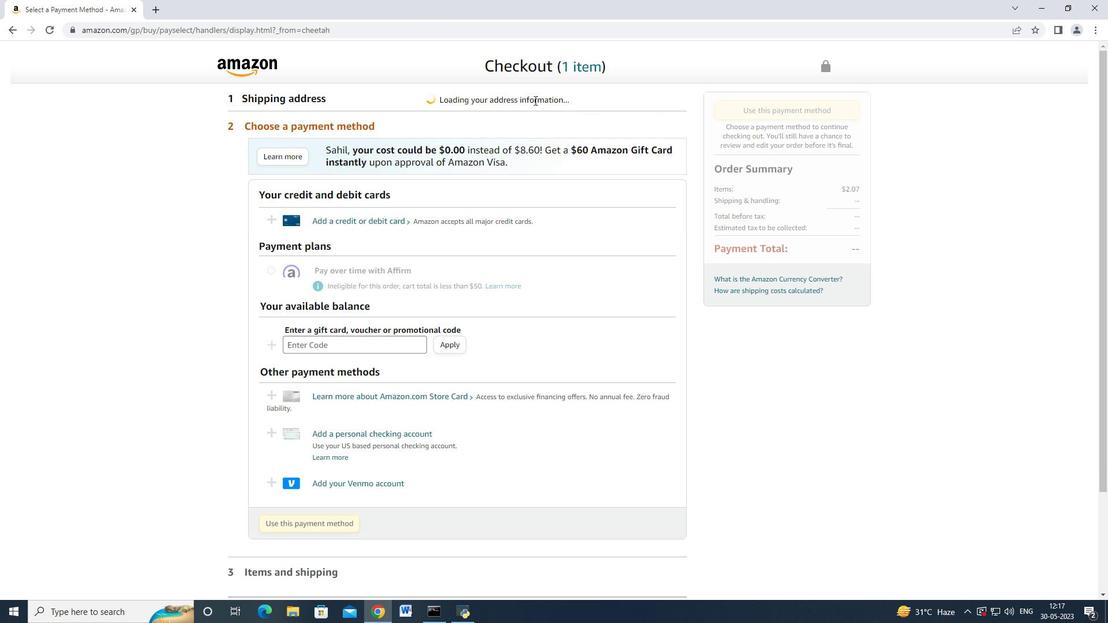 
Action: Mouse moved to (480, 119)
Screenshot: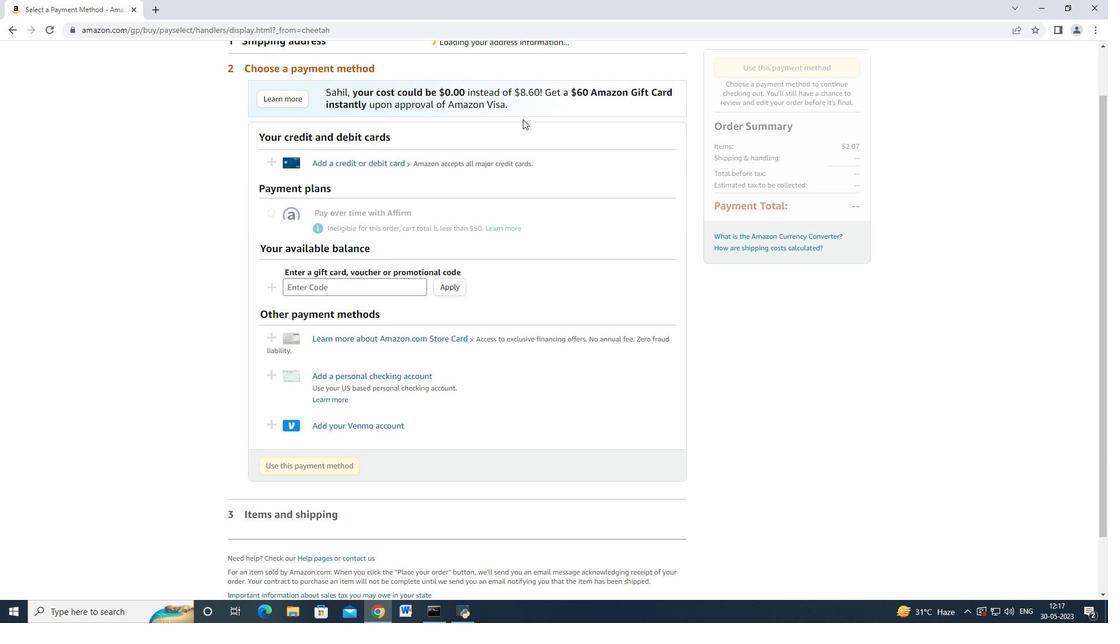 
Action: Mouse scrolled (480, 120) with delta (0, 0)
Screenshot: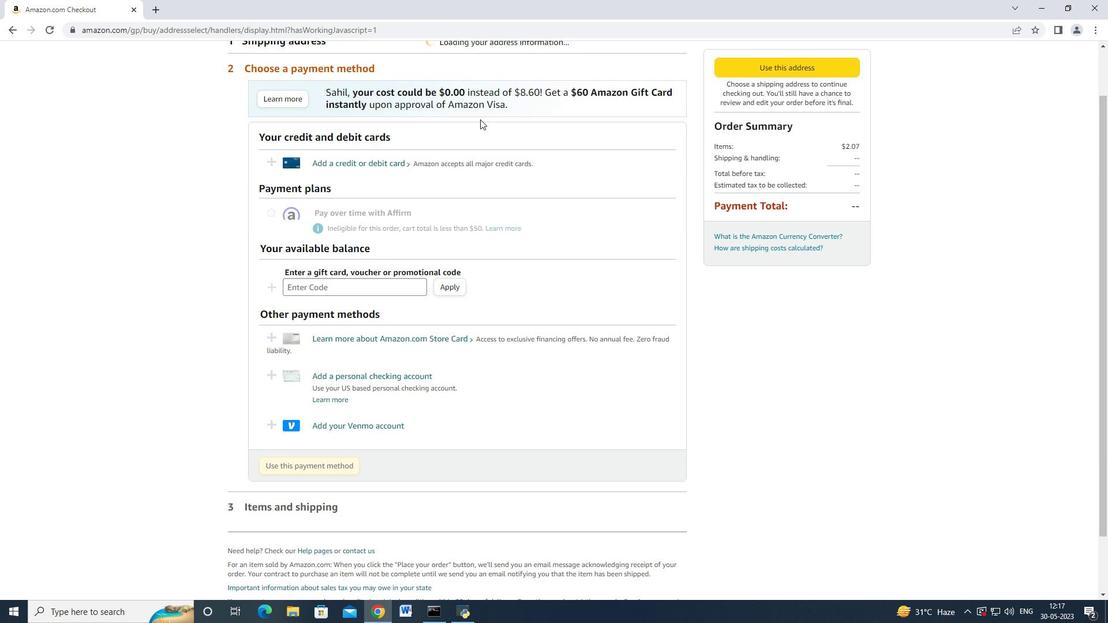 
Action: Mouse moved to (480, 151)
Screenshot: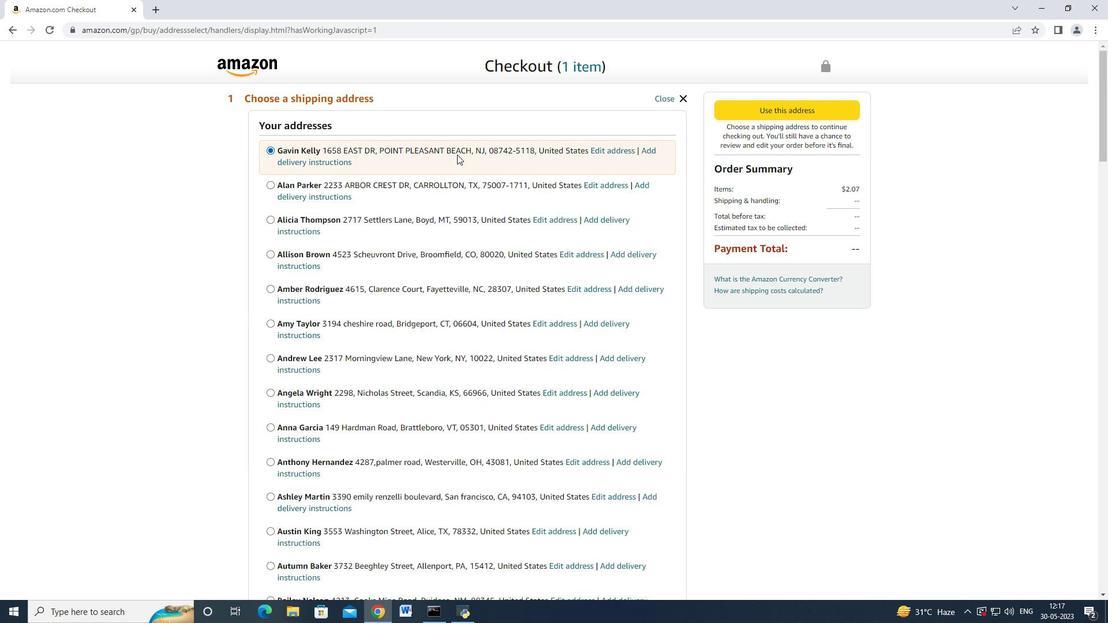 
Action: Mouse scrolled (480, 152) with delta (0, 0)
Screenshot: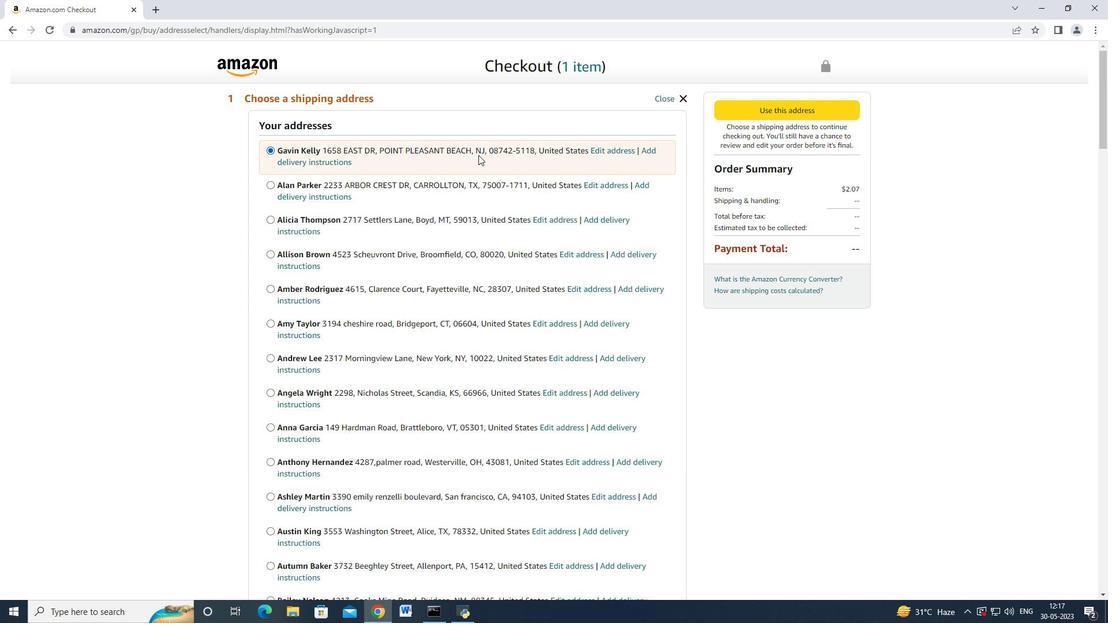 
Action: Mouse scrolled (480, 152) with delta (0, 0)
Screenshot: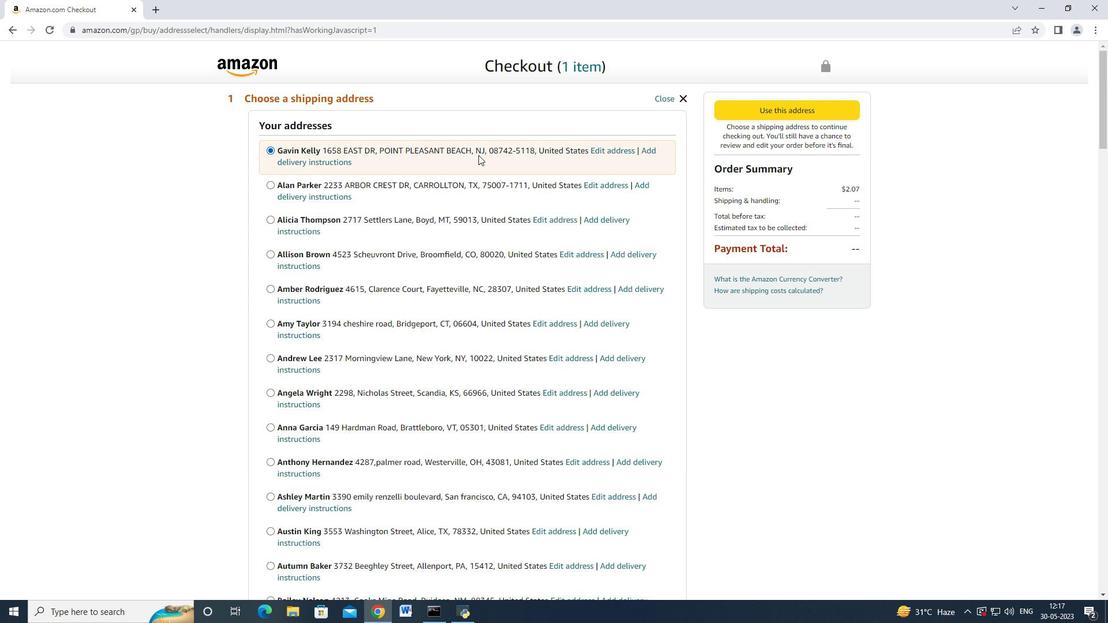 
Action: Mouse moved to (480, 151)
Screenshot: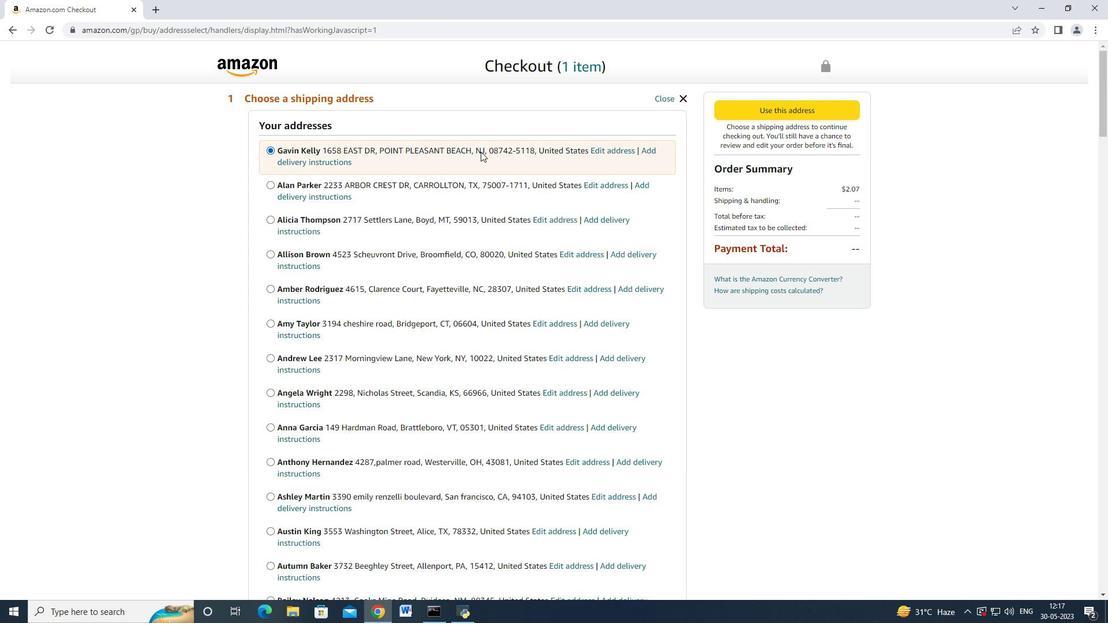 
Action: Mouse scrolled (480, 152) with delta (0, 0)
Screenshot: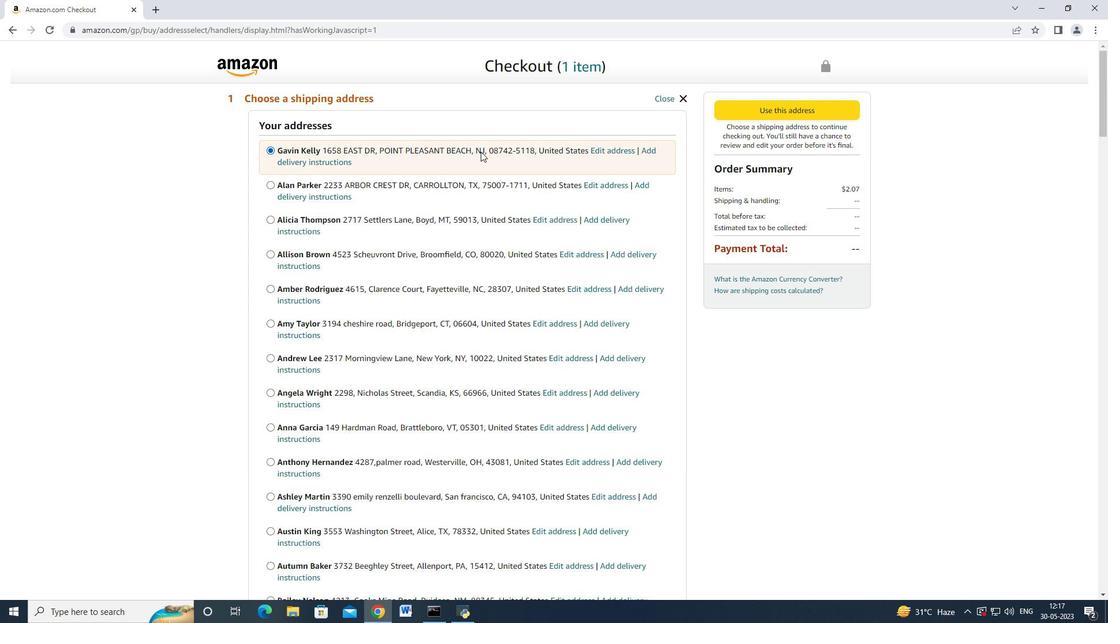 
Action: Mouse moved to (480, 190)
Screenshot: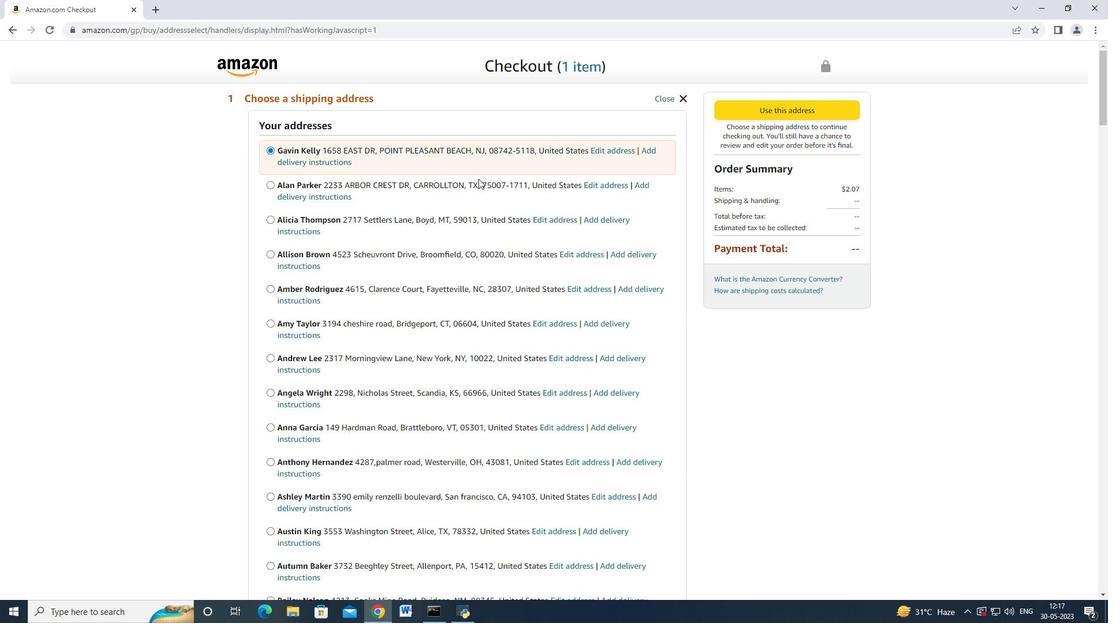 
Action: Mouse scrolled (480, 189) with delta (0, 0)
Screenshot: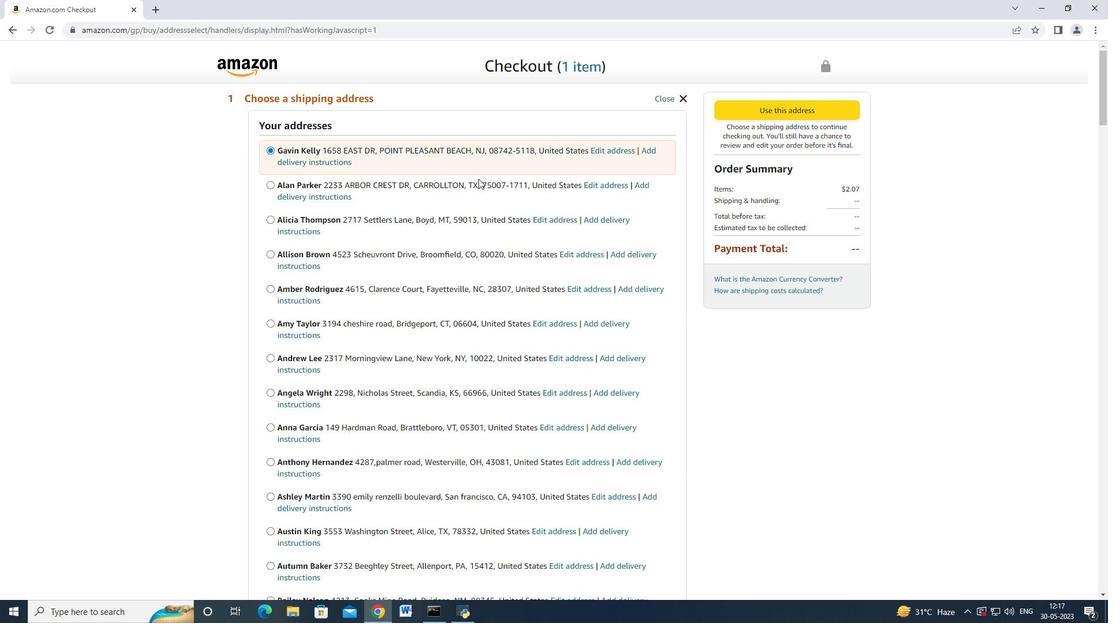 
Action: Mouse moved to (480, 192)
Screenshot: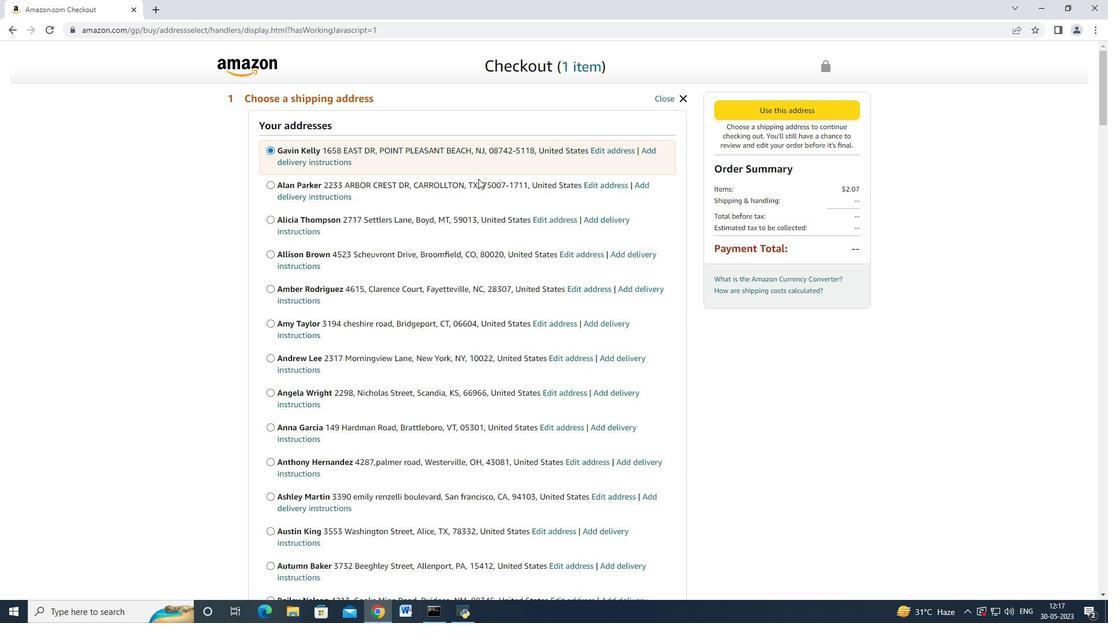 
Action: Mouse scrolled (480, 191) with delta (0, 0)
Screenshot: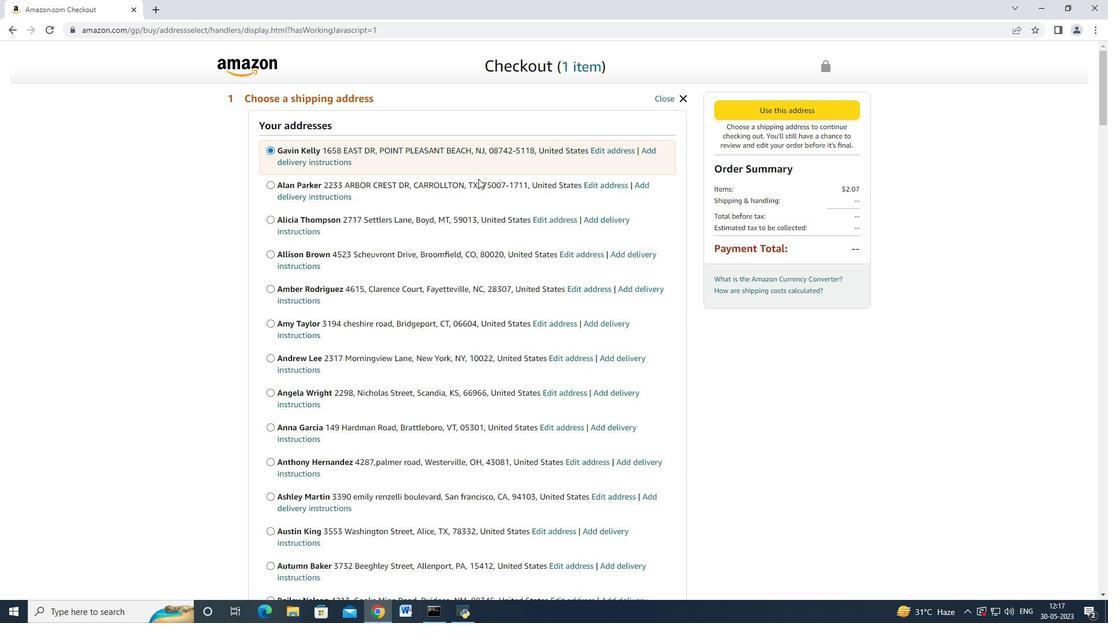 
Action: Mouse moved to (480, 192)
Screenshot: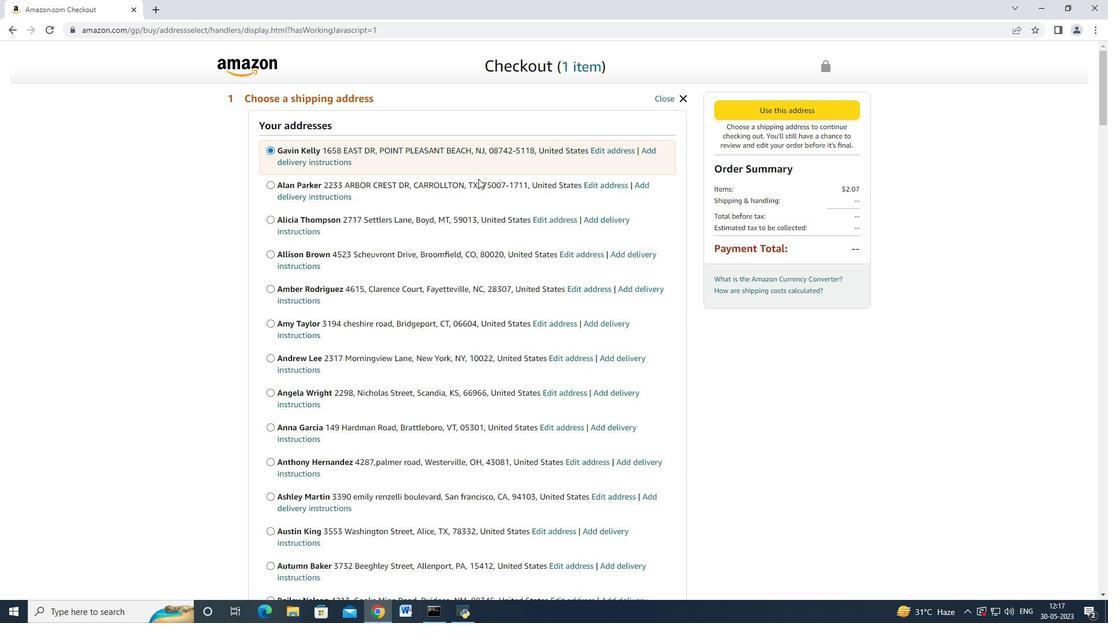 
Action: Mouse scrolled (480, 191) with delta (0, 0)
Screenshot: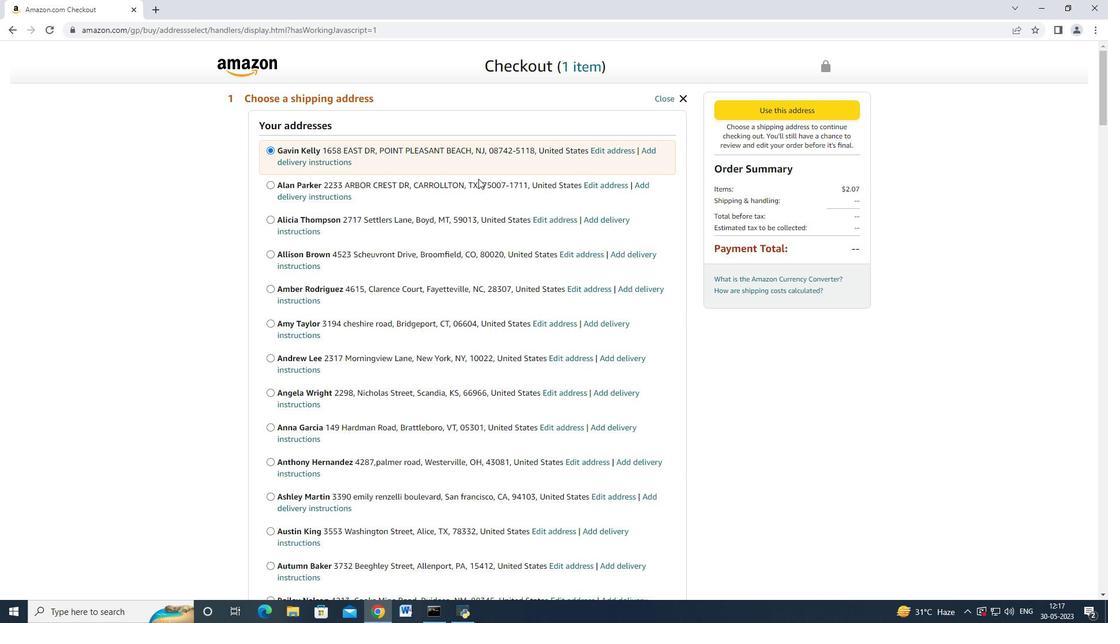 
Action: Mouse moved to (480, 192)
Screenshot: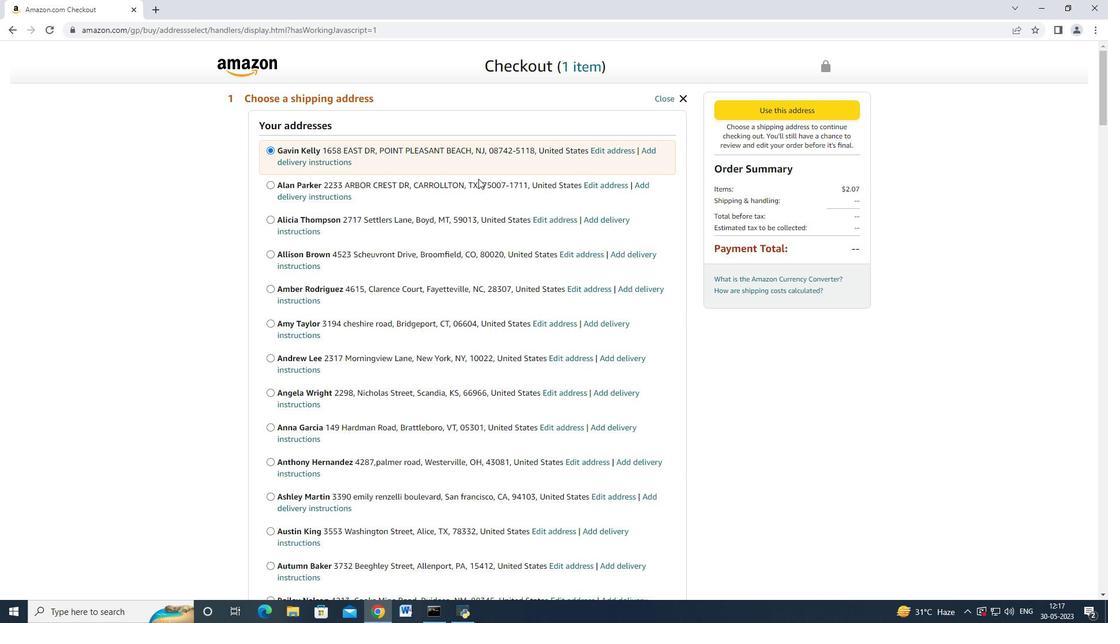 
Action: Mouse scrolled (480, 192) with delta (0, 0)
Screenshot: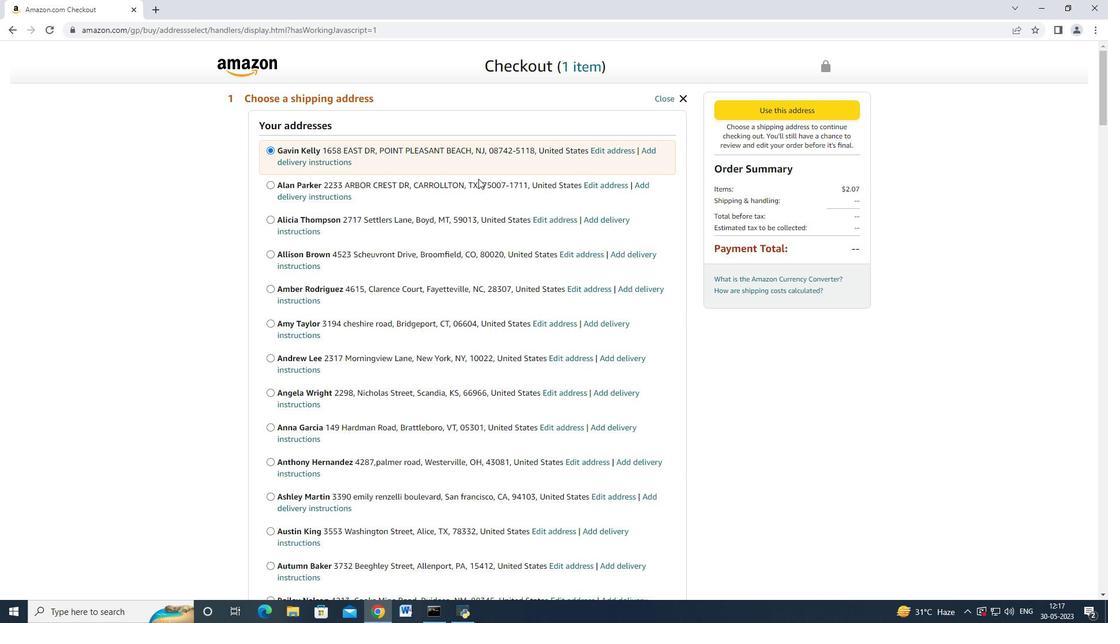 
Action: Mouse moved to (483, 204)
Screenshot: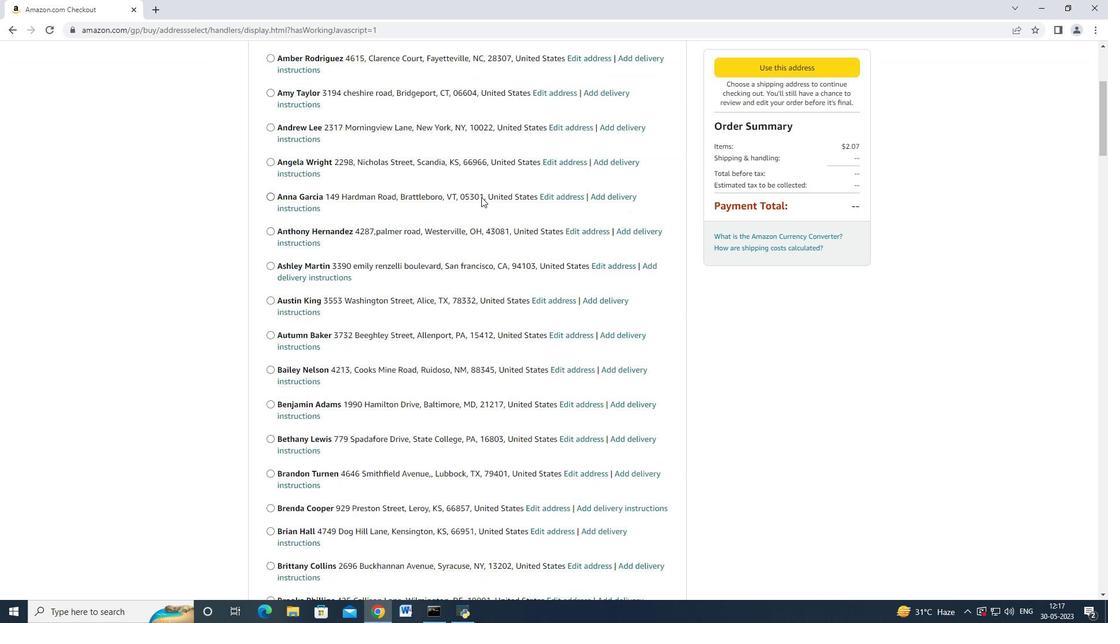 
Action: Mouse scrolled (483, 202) with delta (0, 0)
Screenshot: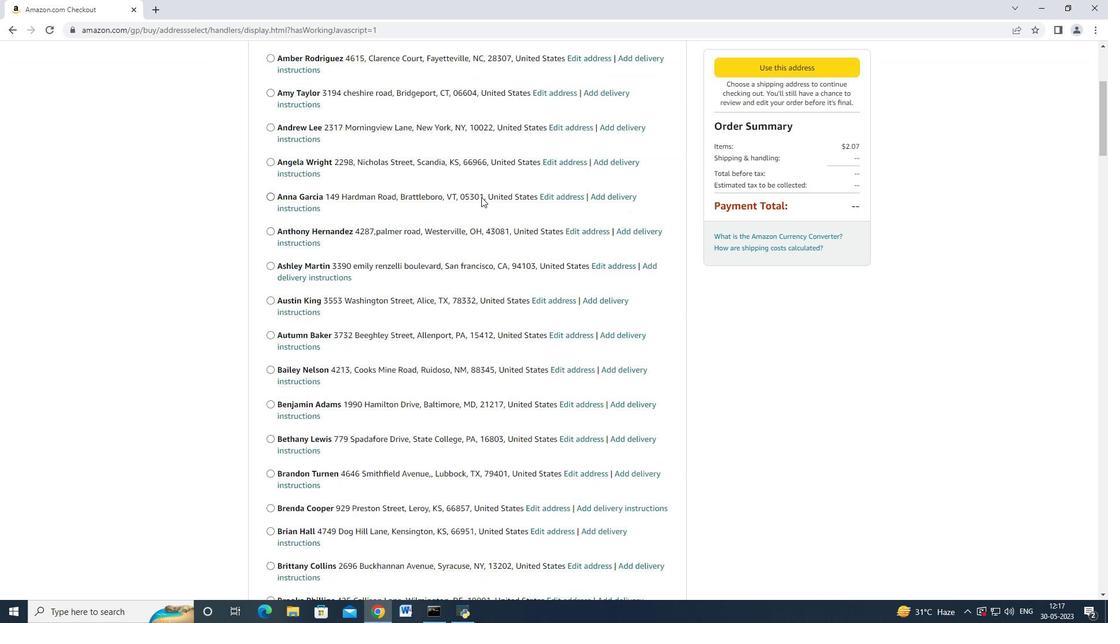 
Action: Mouse moved to (483, 208)
Screenshot: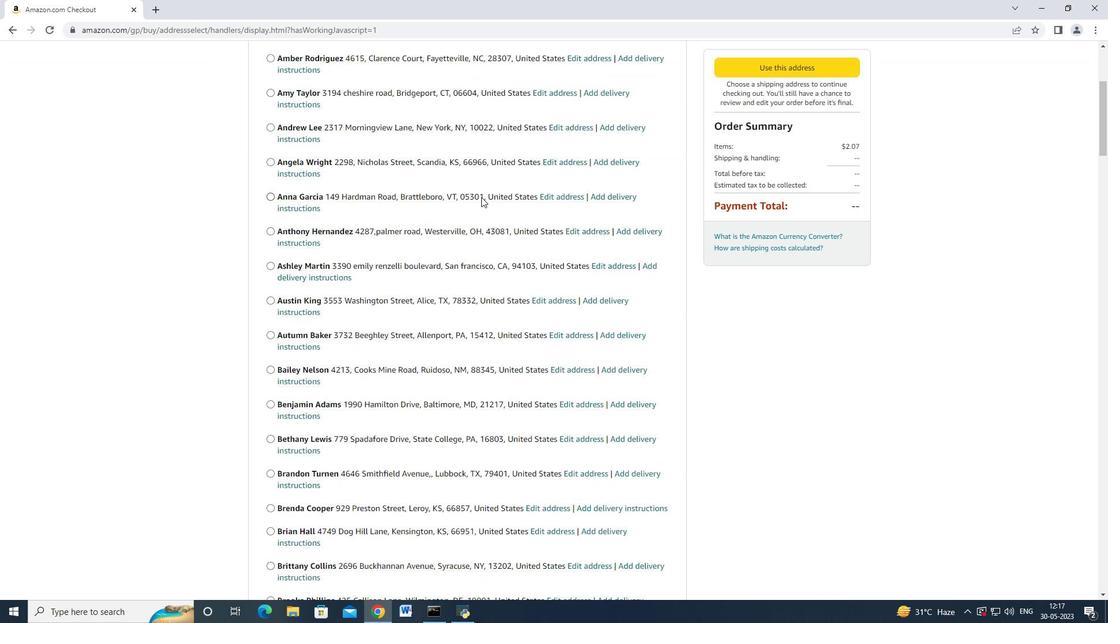 
Action: Mouse scrolled (483, 206) with delta (0, 0)
Screenshot: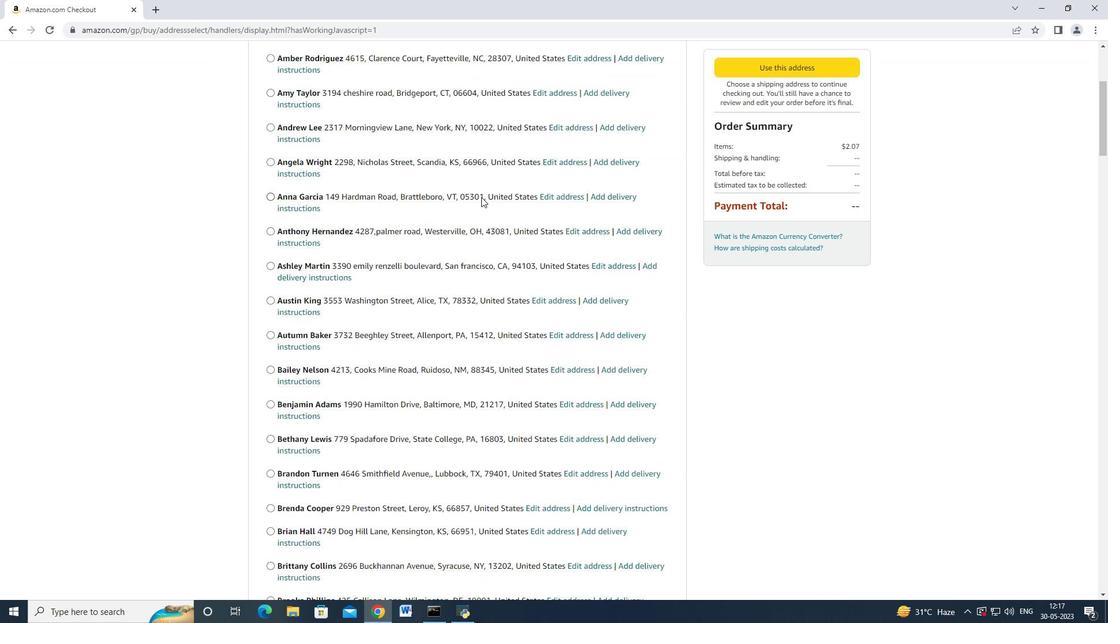 
Action: Mouse moved to (483, 211)
Screenshot: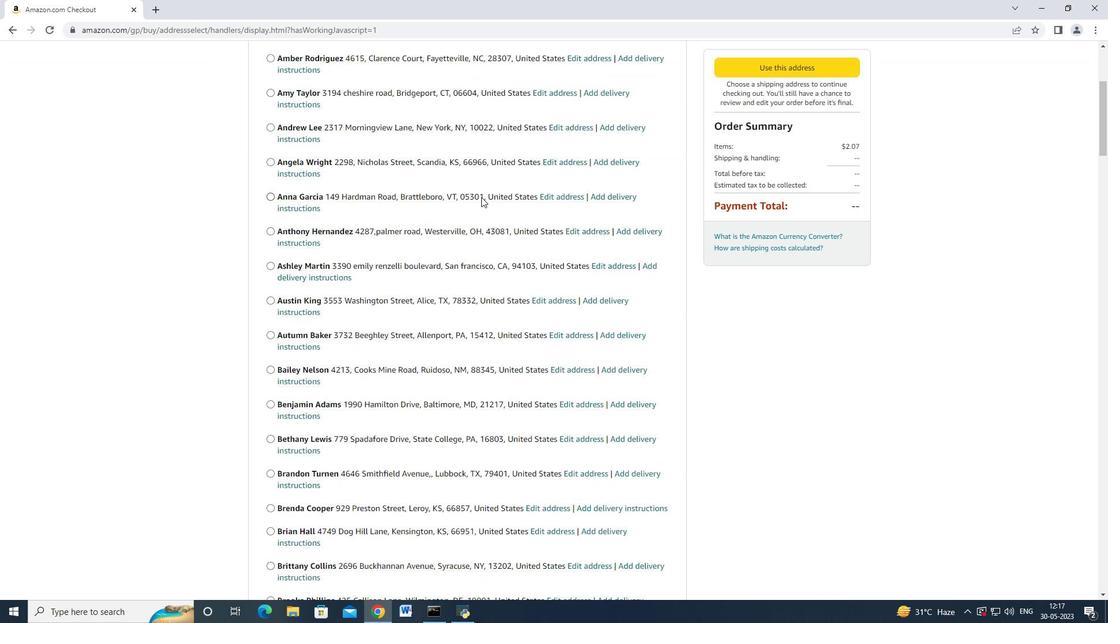 
Action: Mouse scrolled (483, 210) with delta (0, 0)
Screenshot: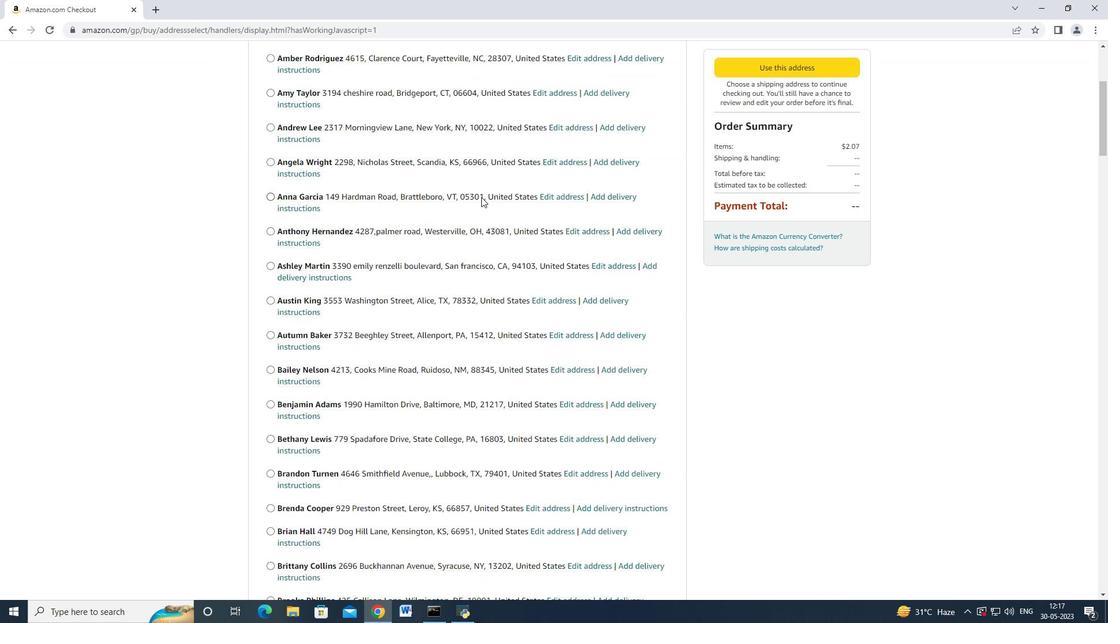 
Action: Mouse moved to (483, 211)
Screenshot: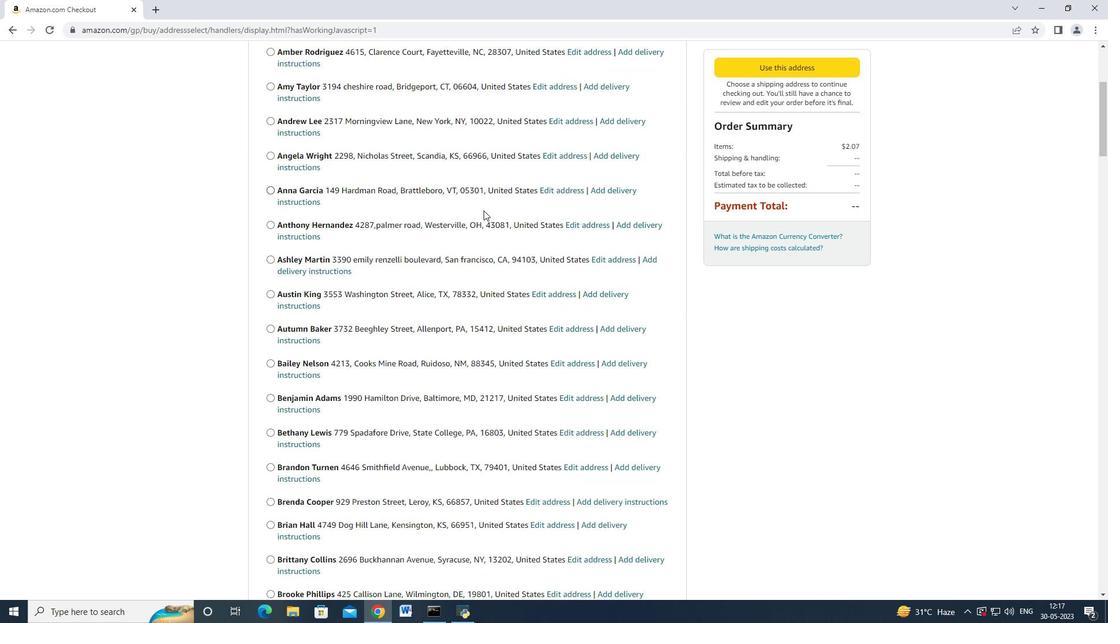 
Action: Mouse scrolled (483, 211) with delta (0, 0)
Screenshot: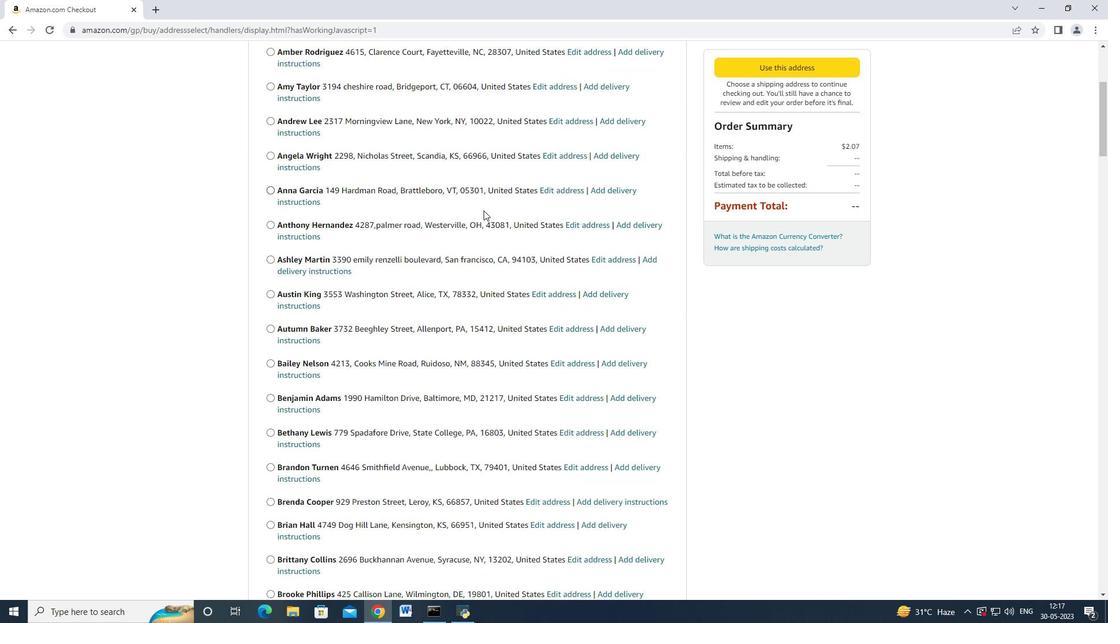 
Action: Mouse scrolled (483, 211) with delta (0, 0)
Screenshot: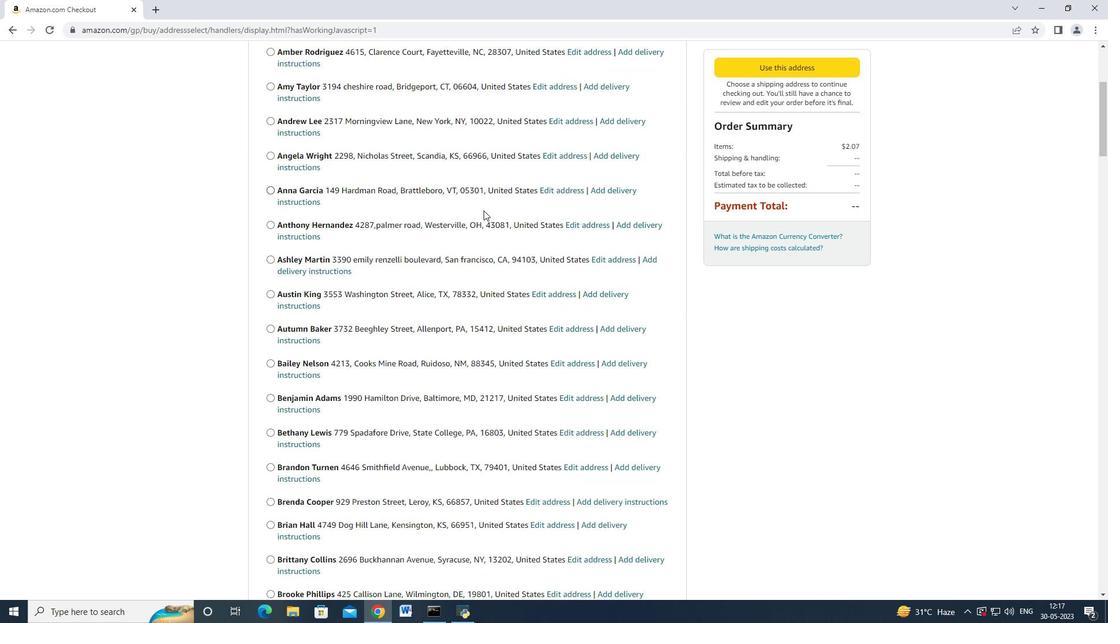 
Action: Mouse scrolled (483, 211) with delta (0, 0)
Screenshot: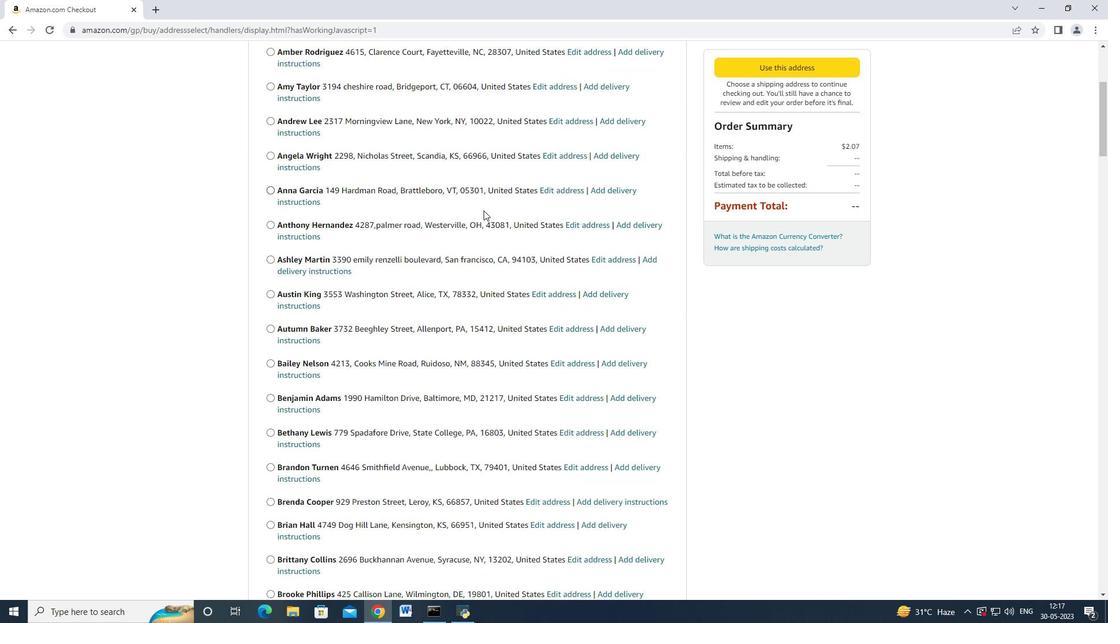
Action: Mouse scrolled (483, 211) with delta (0, 0)
Screenshot: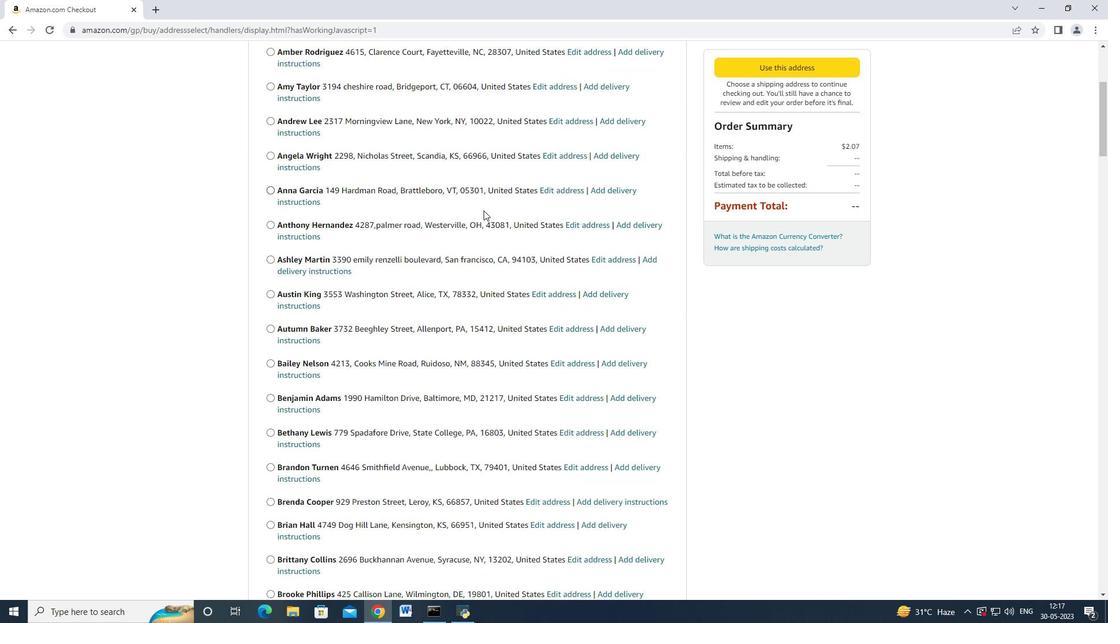 
Action: Mouse moved to (470, 220)
Screenshot: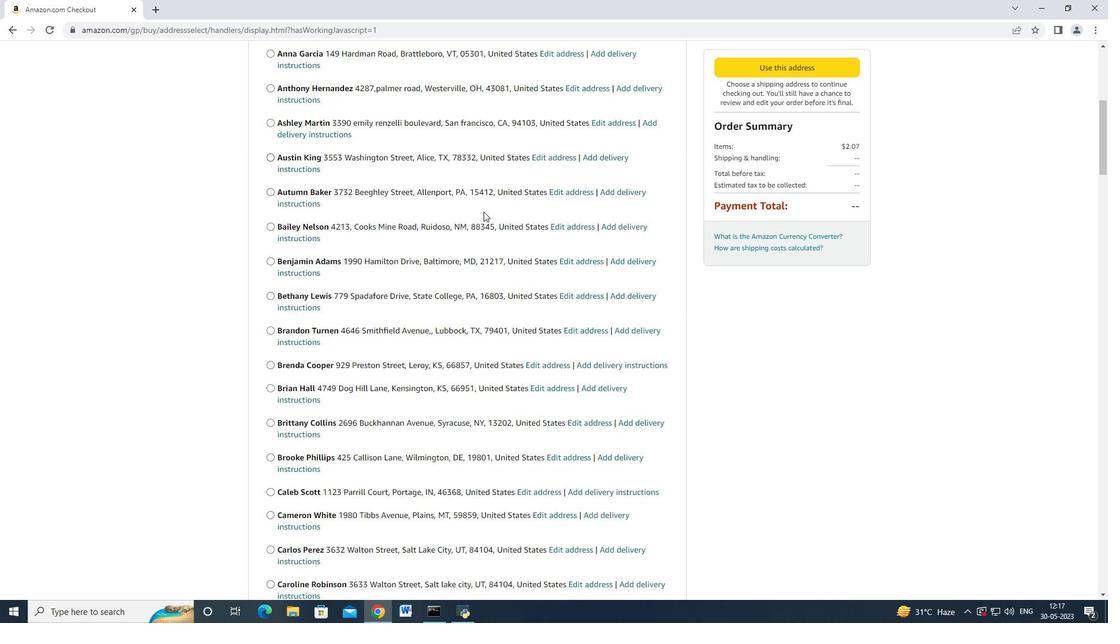 
Action: Mouse scrolled (470, 219) with delta (0, 0)
Screenshot: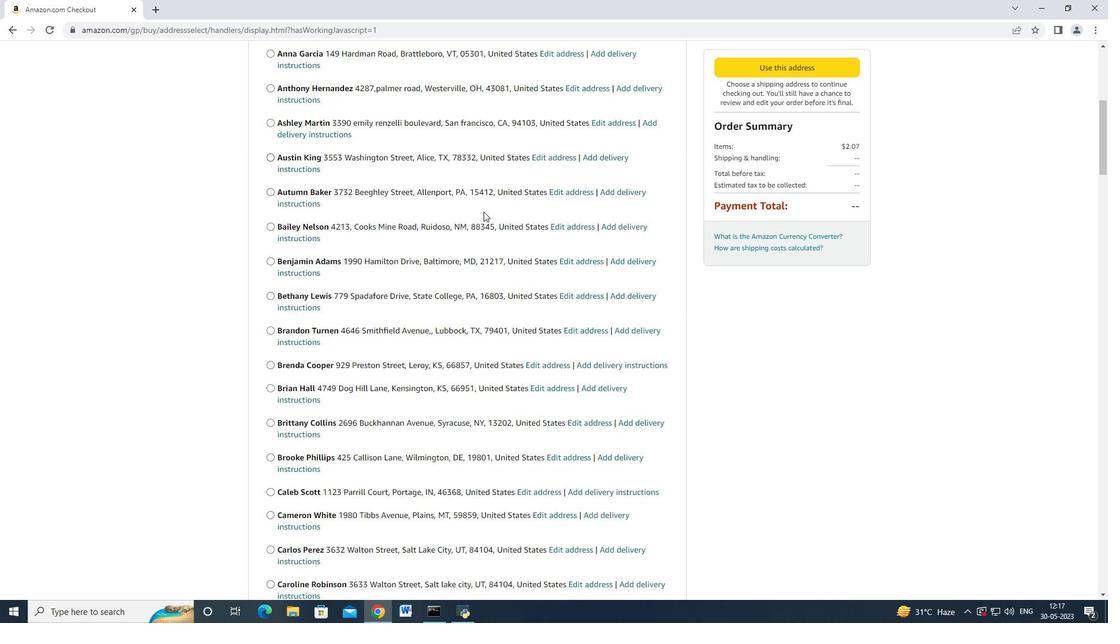 
Action: Mouse moved to (470, 221)
Screenshot: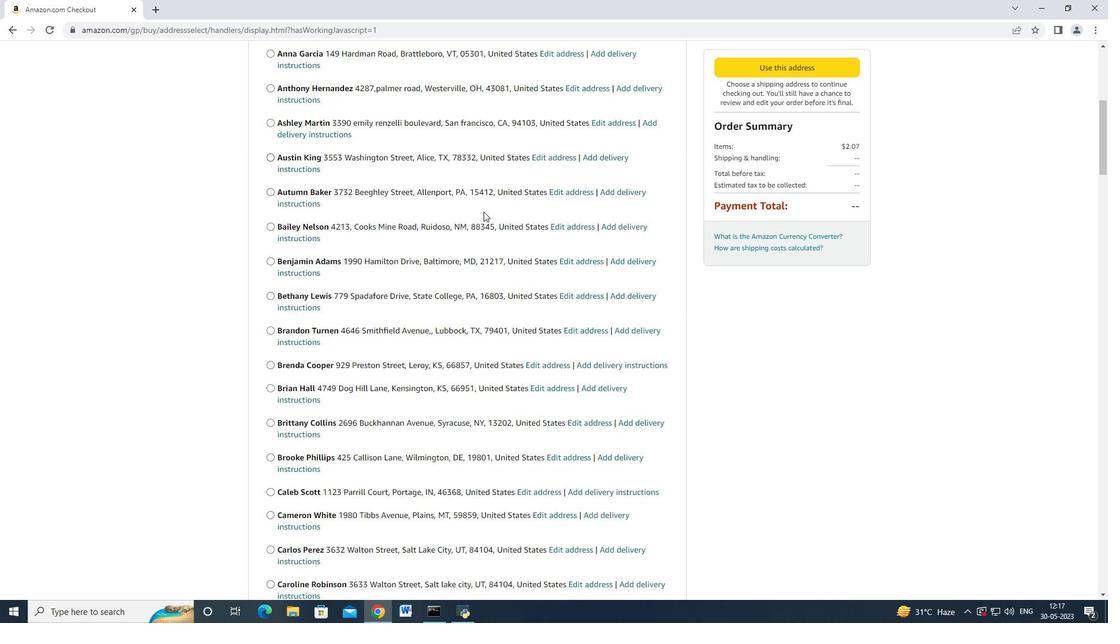 
Action: Mouse scrolled (470, 220) with delta (0, 0)
Screenshot: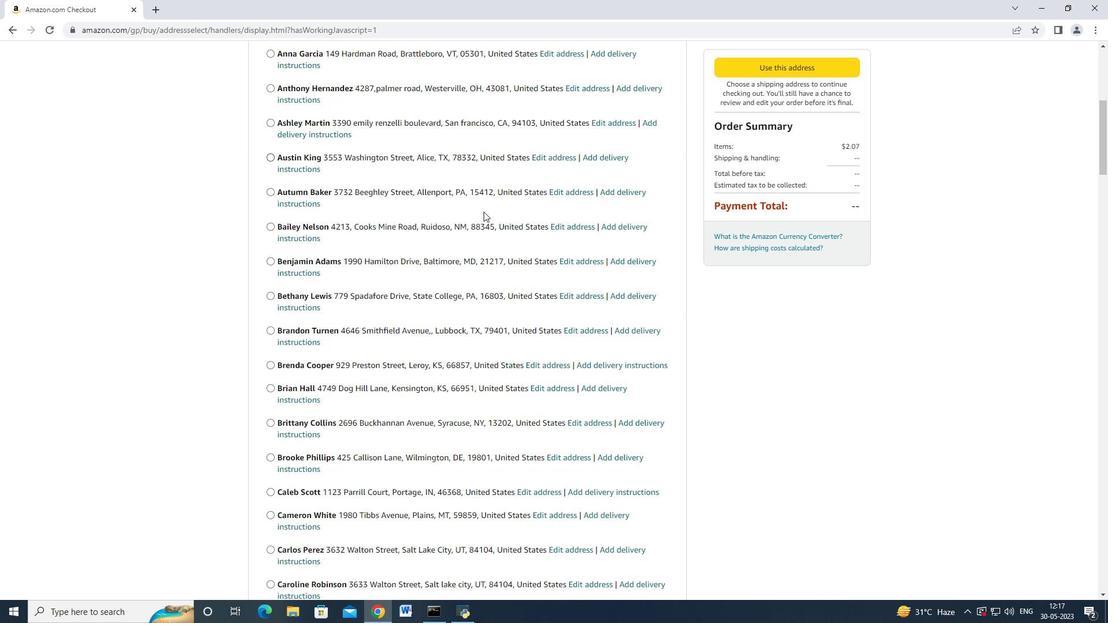 
Action: Mouse scrolled (470, 220) with delta (0, 0)
Screenshot: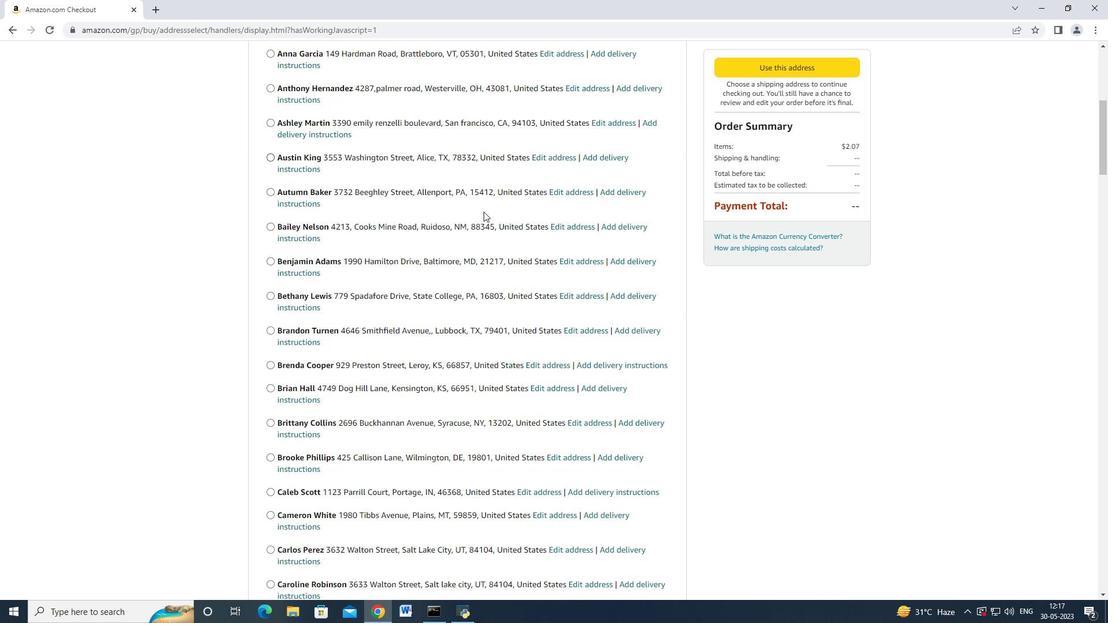
Action: Mouse scrolled (470, 220) with delta (0, 0)
Screenshot: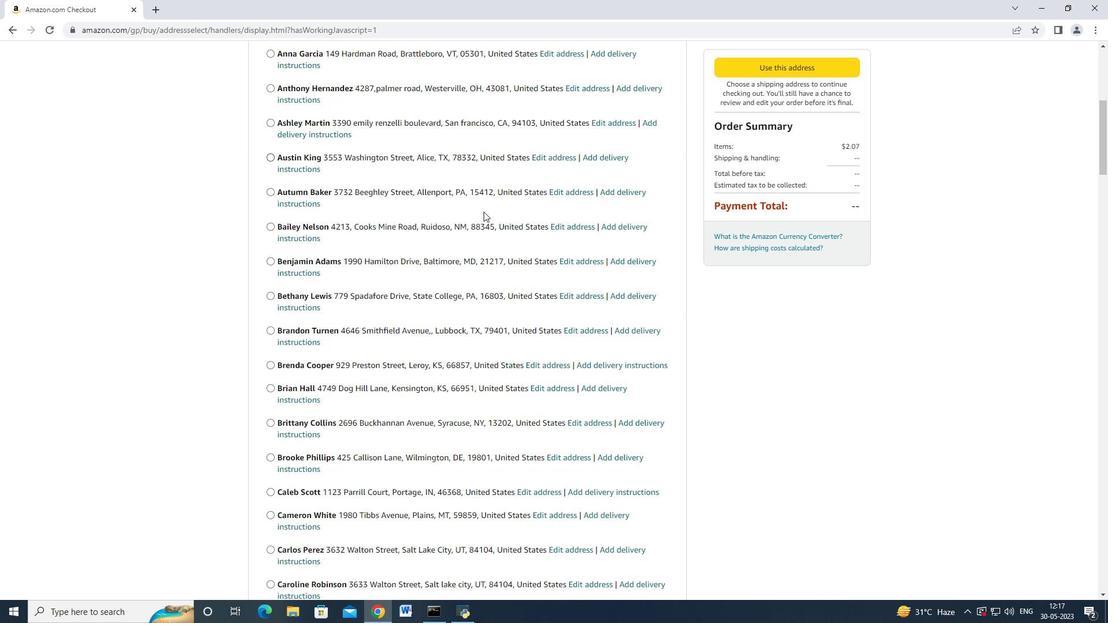 
Action: Mouse scrolled (470, 220) with delta (0, 0)
Screenshot: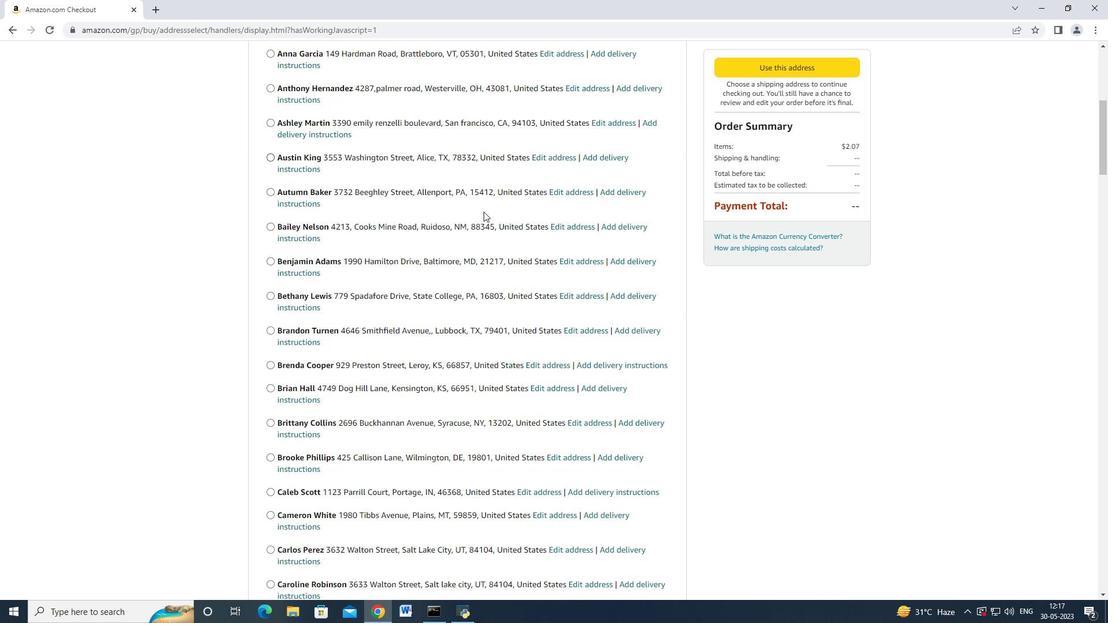 
Action: Mouse moved to (472, 221)
Screenshot: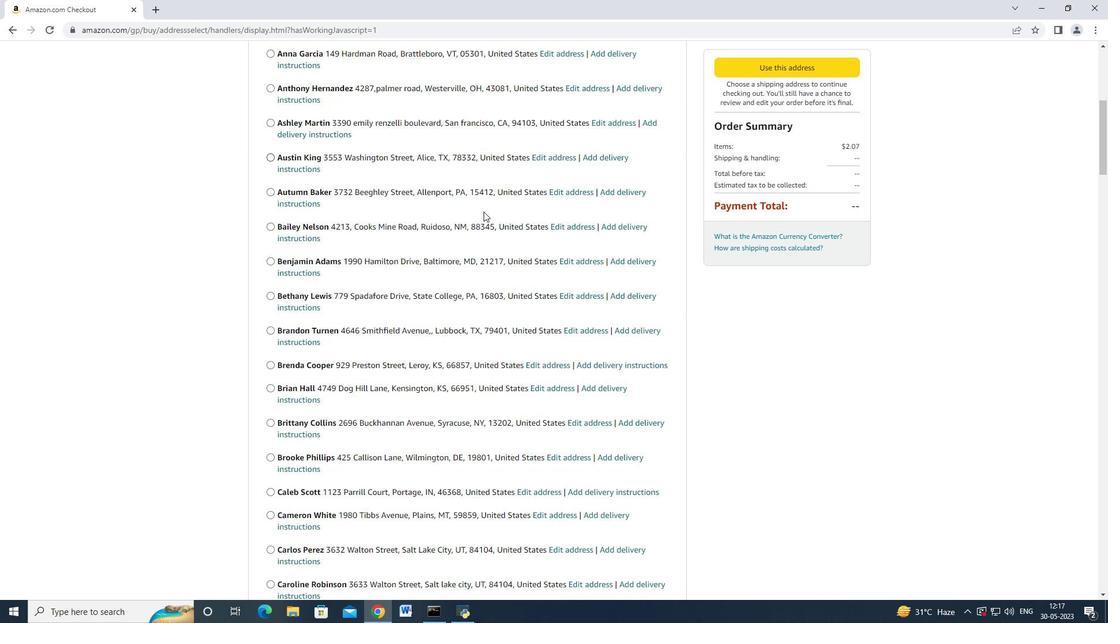 
Action: Mouse scrolled (470, 220) with delta (0, 0)
Screenshot: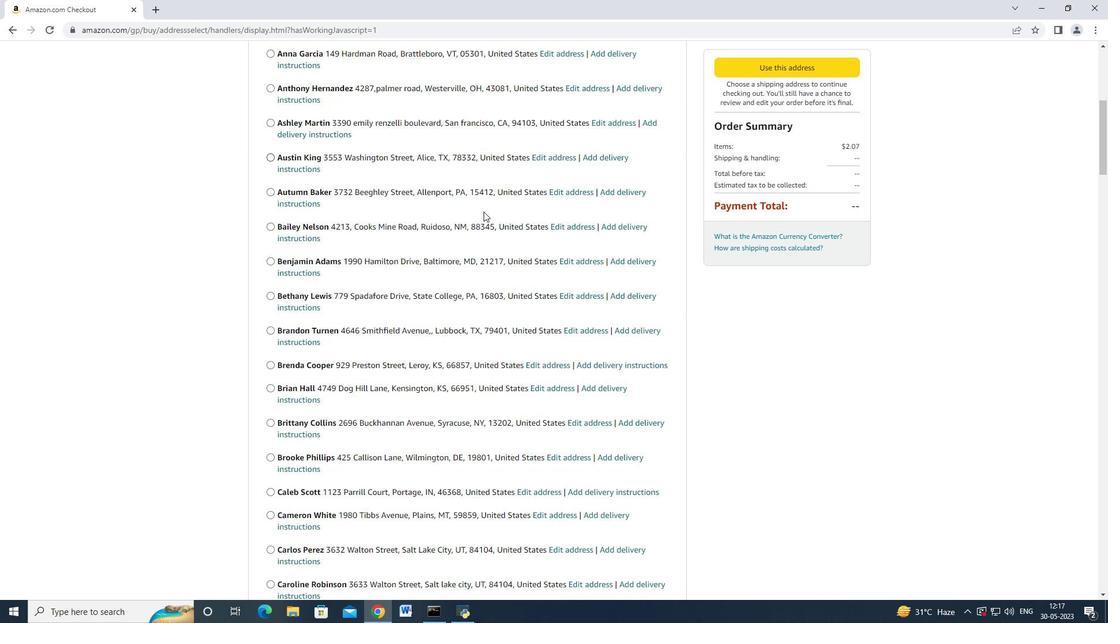 
Action: Mouse moved to (473, 220)
Screenshot: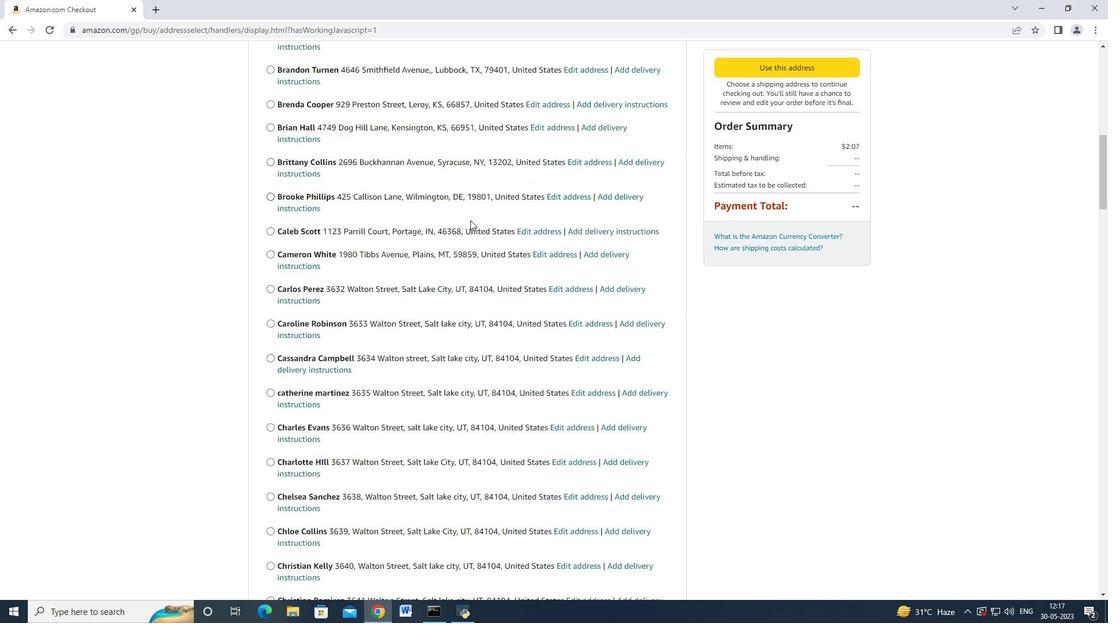 
Action: Mouse scrolled (473, 220) with delta (0, 0)
Screenshot: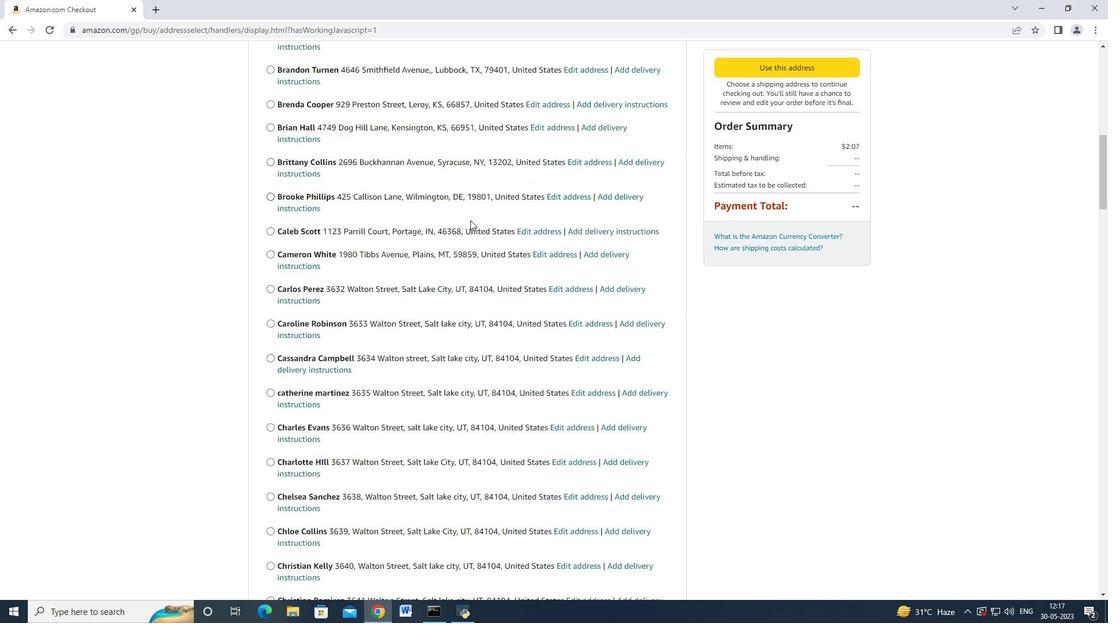 
Action: Mouse moved to (471, 219)
Screenshot: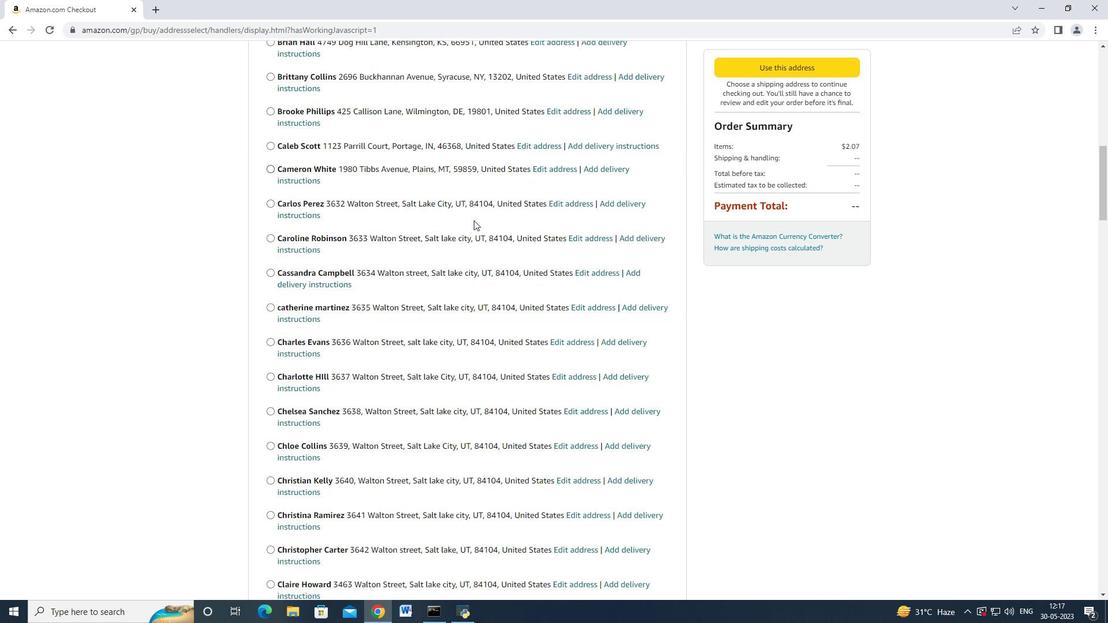 
Action: Mouse scrolled (471, 219) with delta (0, 0)
Screenshot: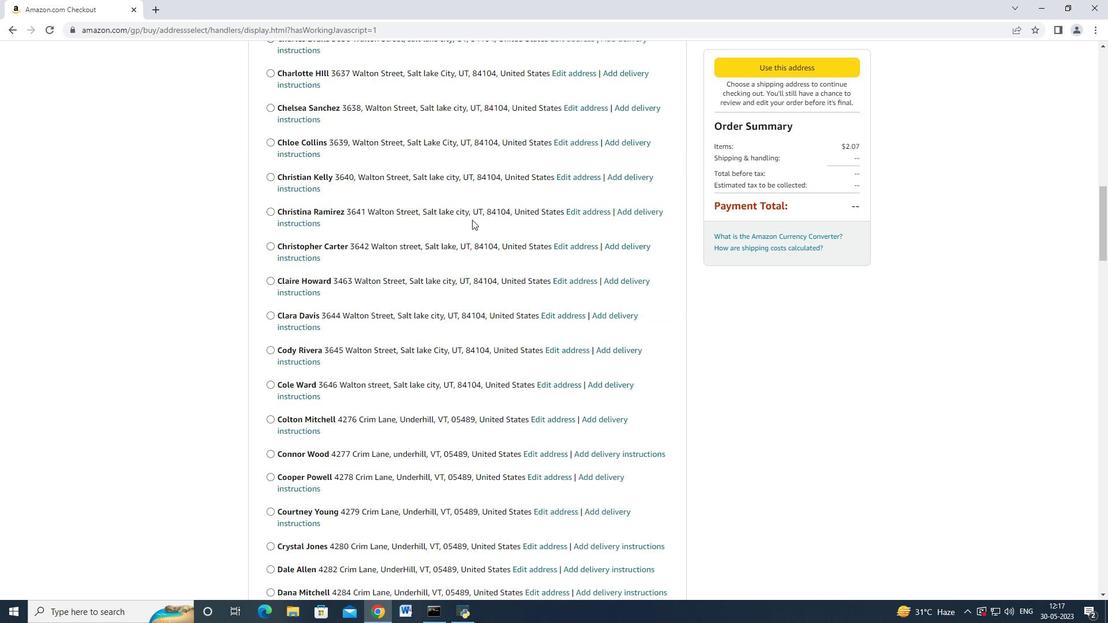 
Action: Mouse moved to (471, 225)
Screenshot: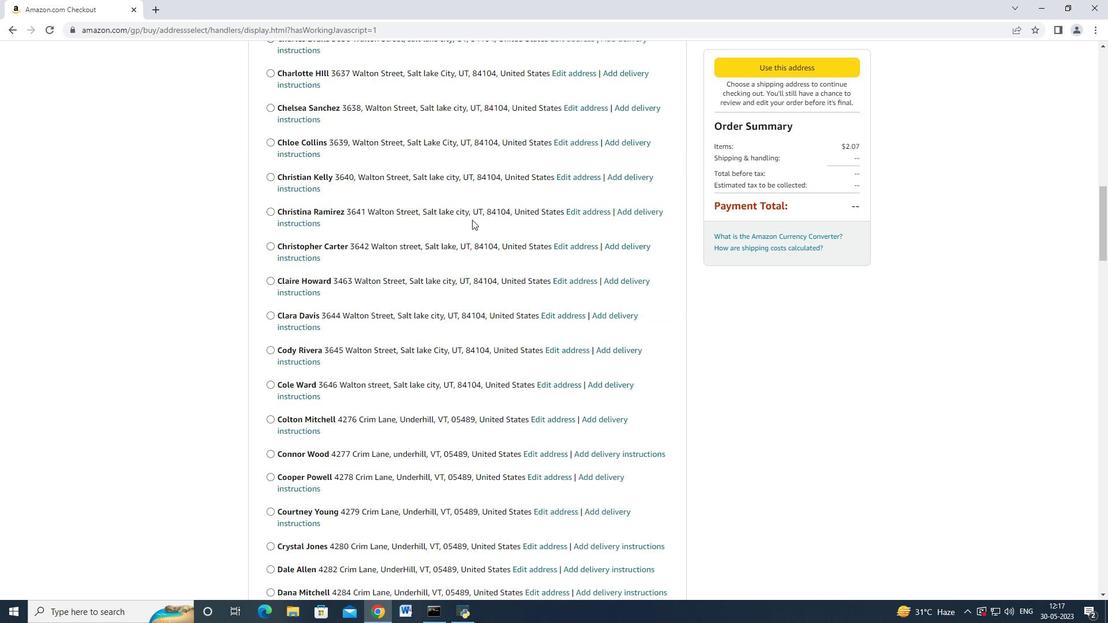 
Action: Mouse scrolled (471, 224) with delta (0, 0)
Screenshot: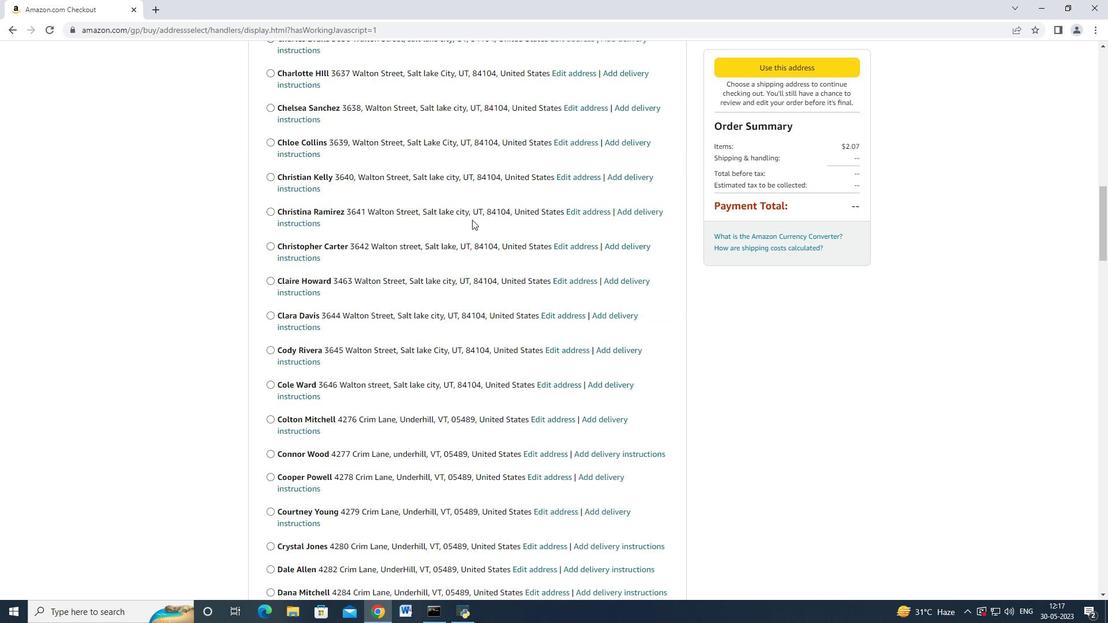 
Action: Mouse moved to (471, 229)
Screenshot: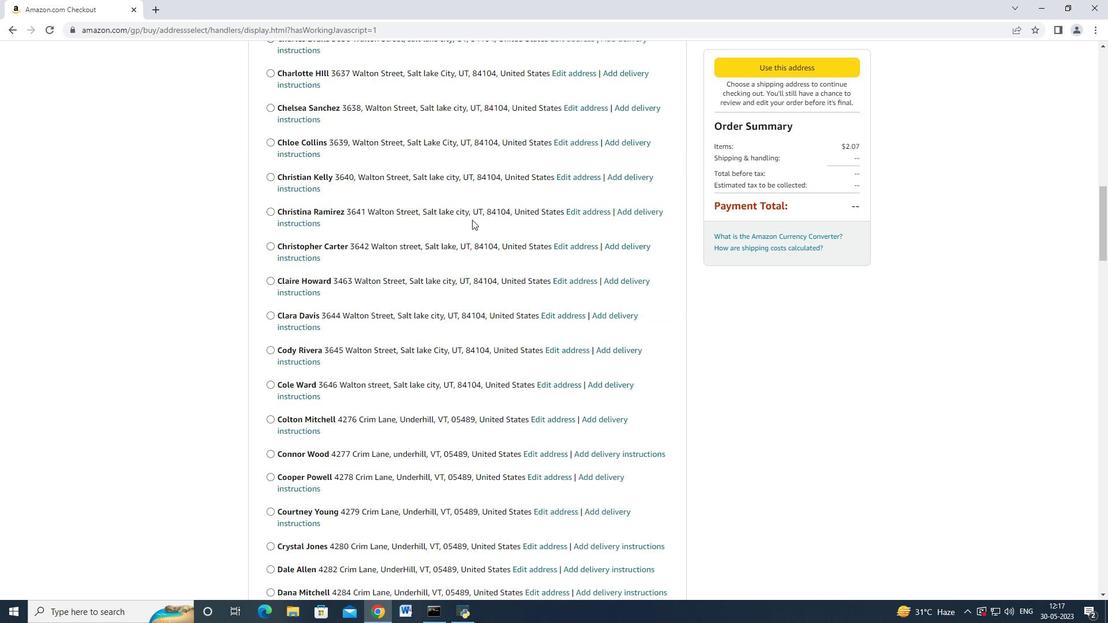 
Action: Mouse scrolled (471, 227) with delta (0, 0)
Screenshot: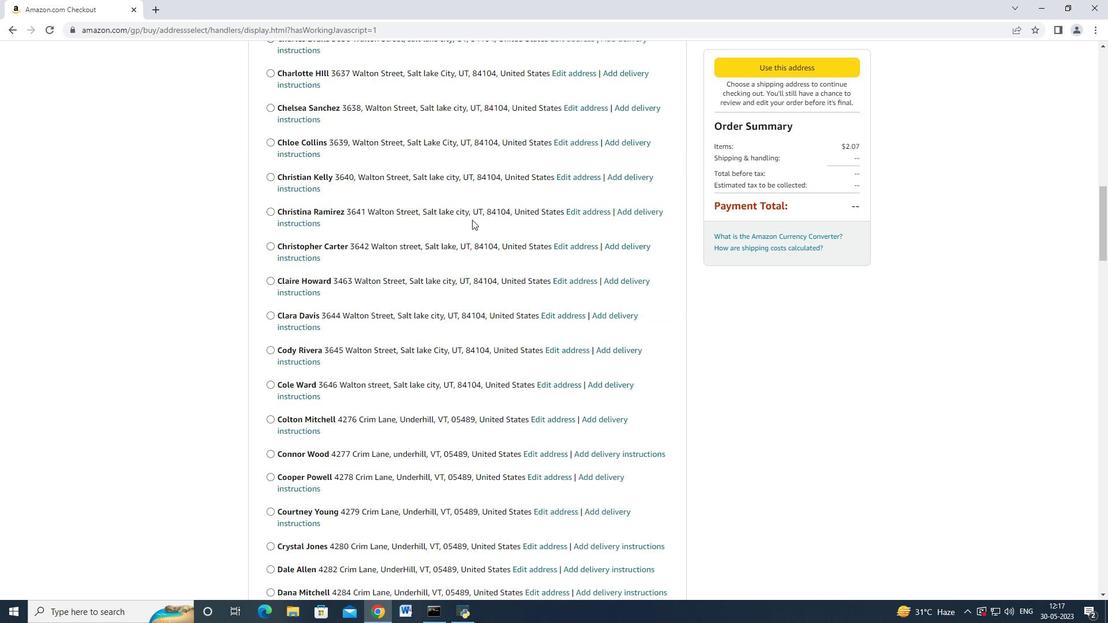 
Action: Mouse moved to (471, 230)
Screenshot: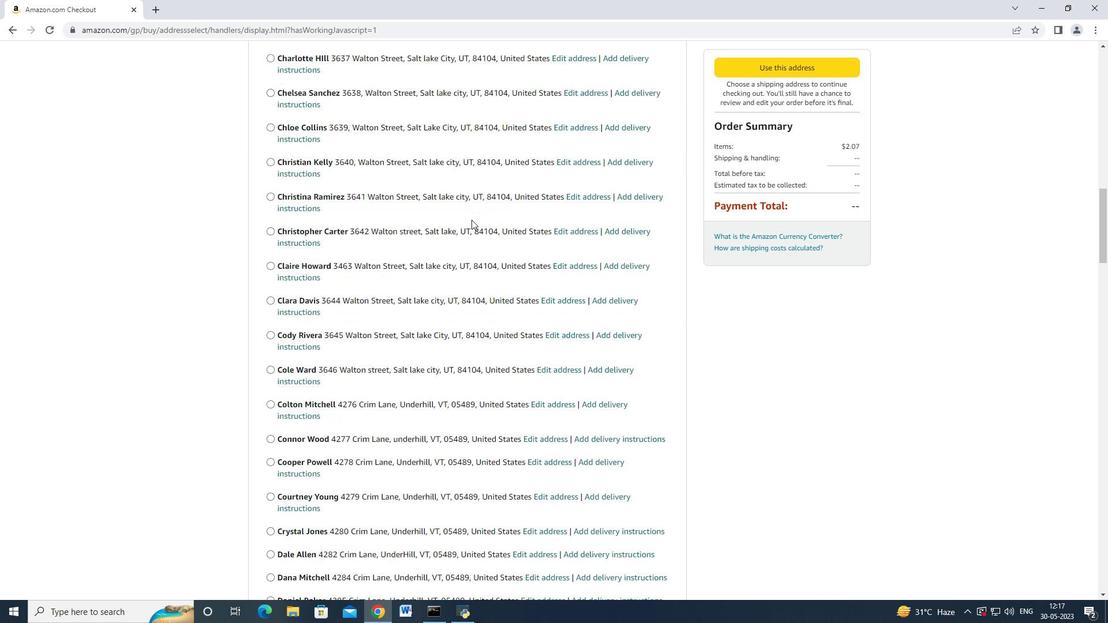 
Action: Mouse scrolled (471, 229) with delta (0, 0)
Screenshot: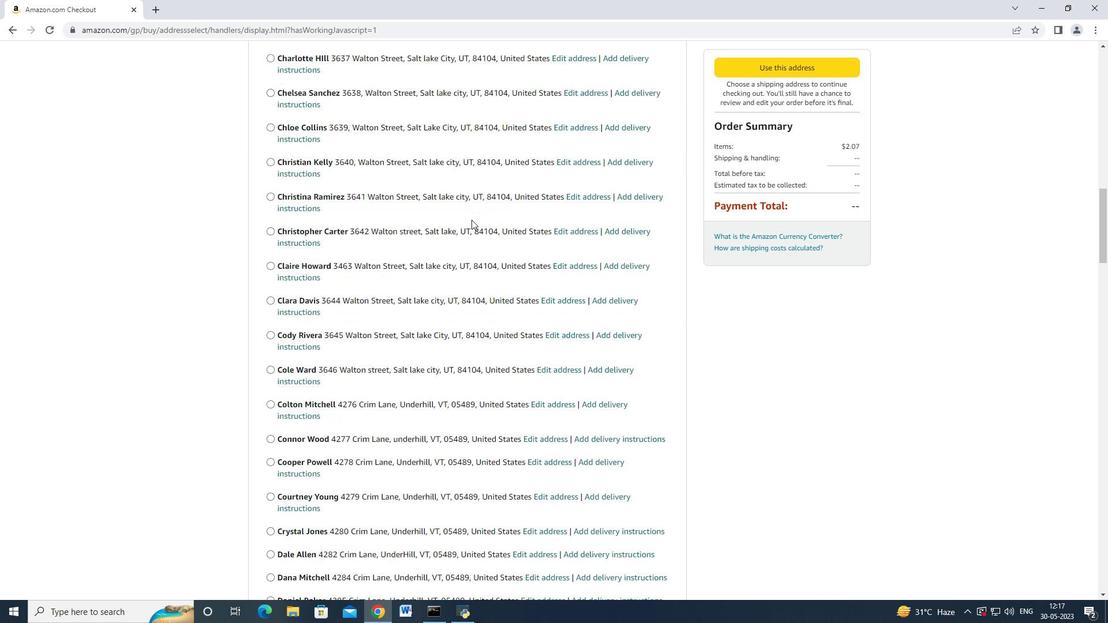 
Action: Mouse moved to (471, 231)
Screenshot: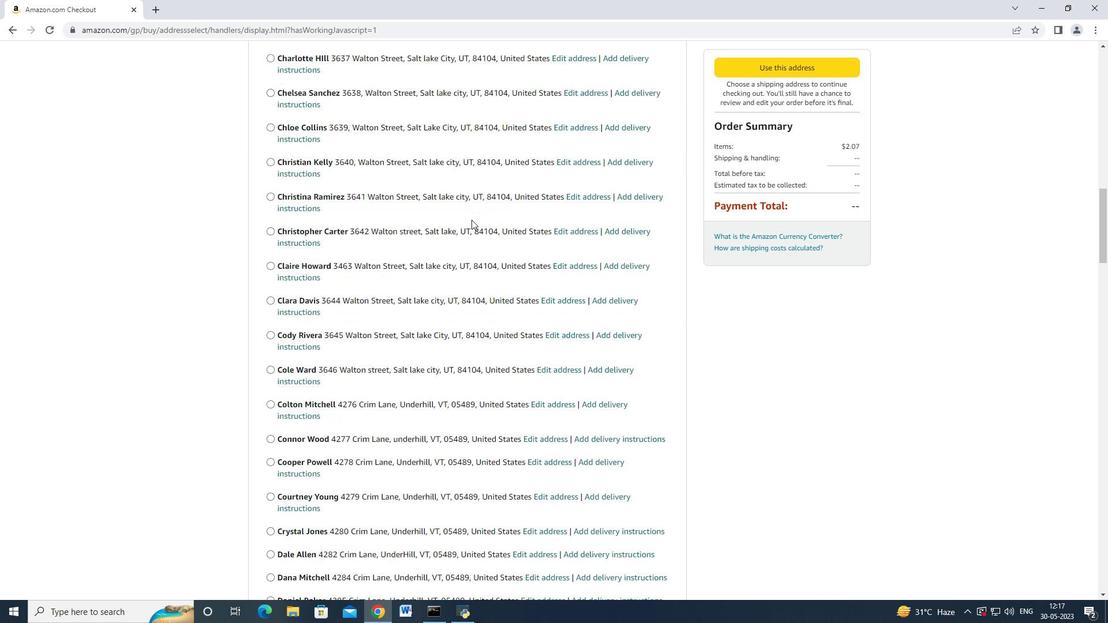 
Action: Mouse scrolled (471, 230) with delta (0, 0)
Screenshot: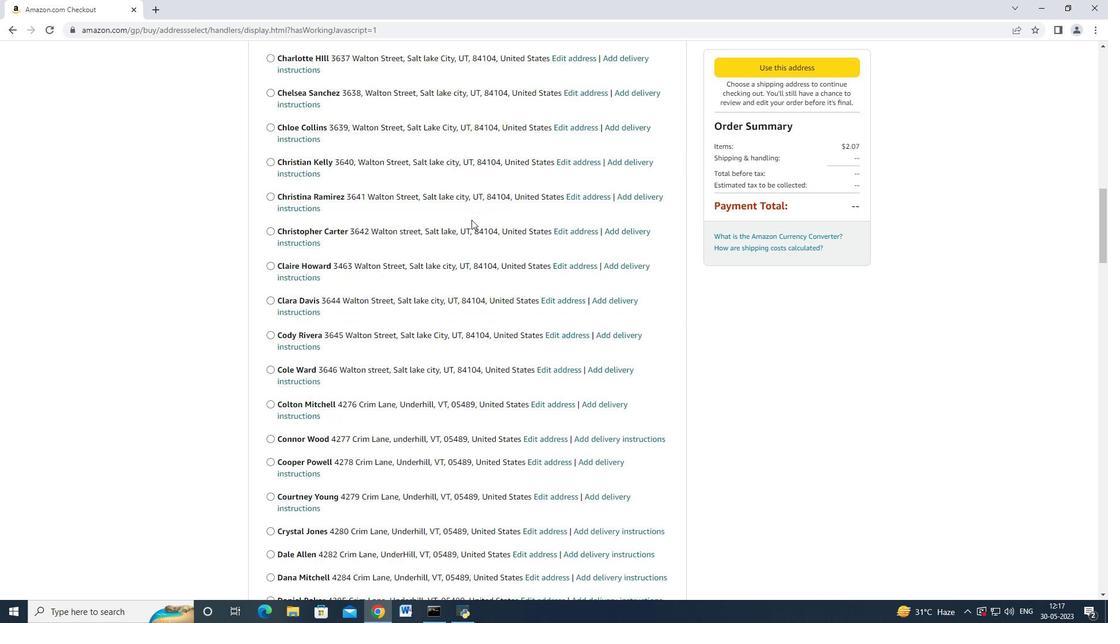 
Action: Mouse moved to (471, 232)
Screenshot: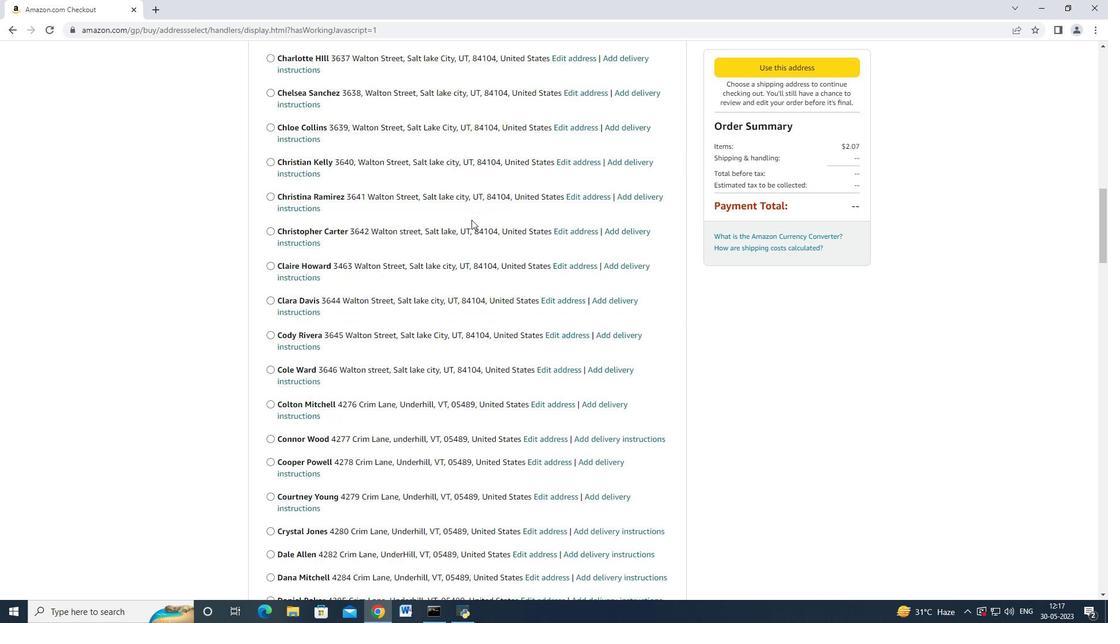 
Action: Mouse scrolled (471, 230) with delta (0, 0)
Screenshot: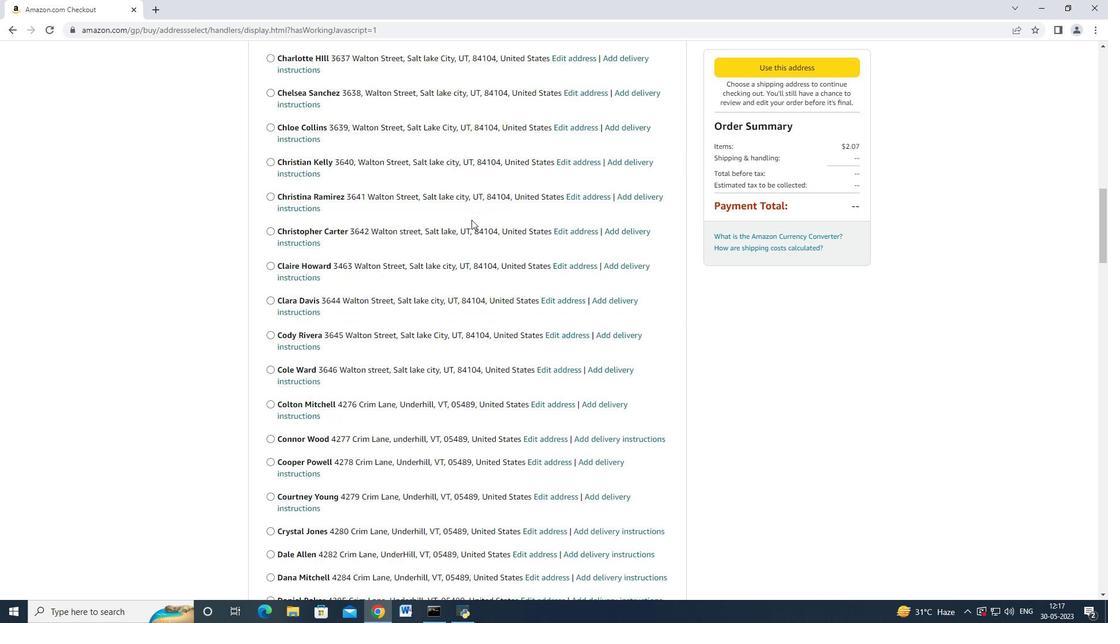 
Action: Mouse moved to (475, 232)
Screenshot: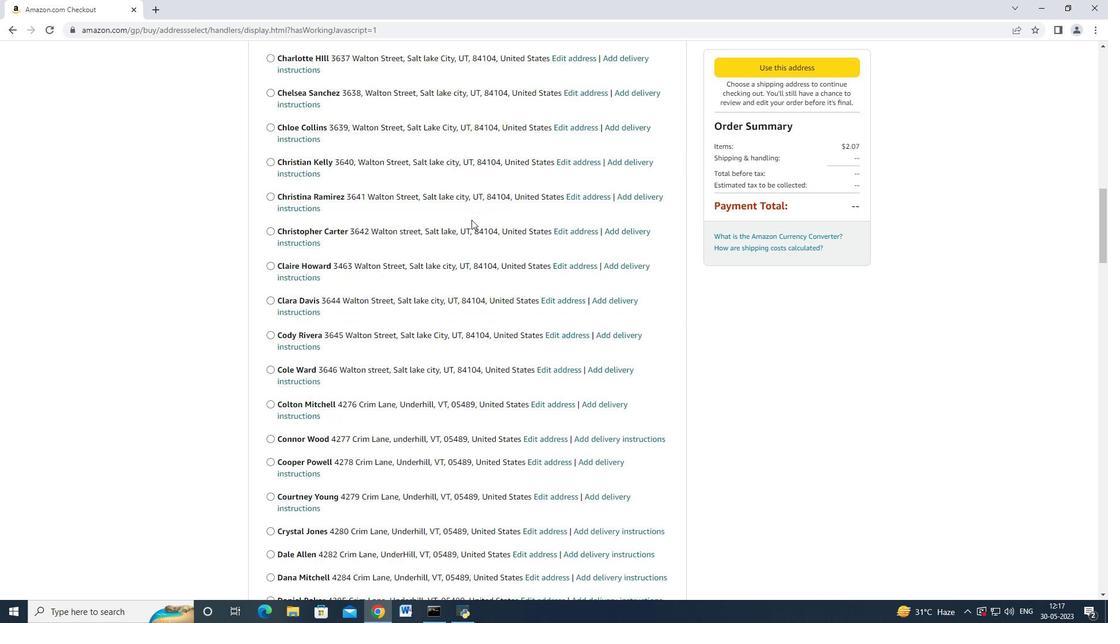 
Action: Mouse scrolled (471, 231) with delta (0, 0)
Screenshot: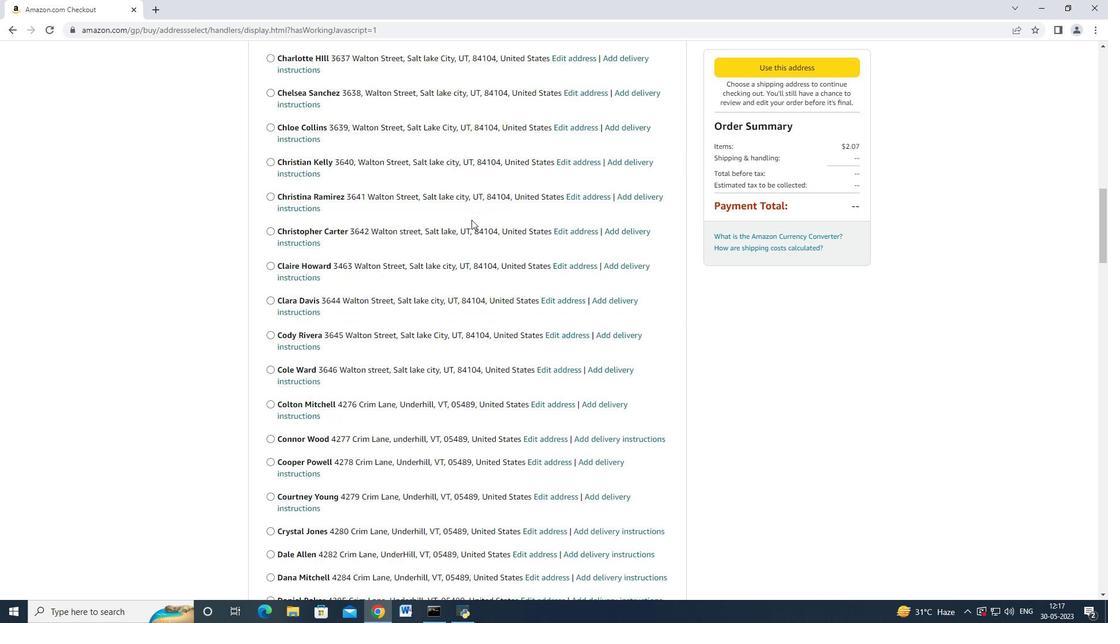 
Action: Mouse moved to (468, 237)
Screenshot: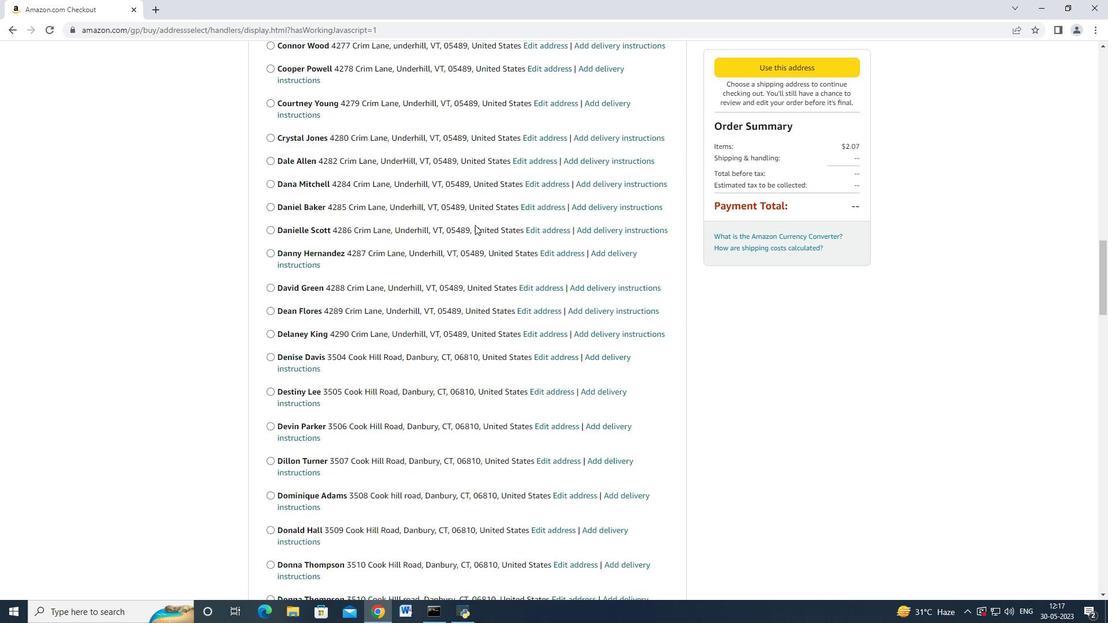 
Action: Mouse scrolled (468, 237) with delta (0, 0)
Screenshot: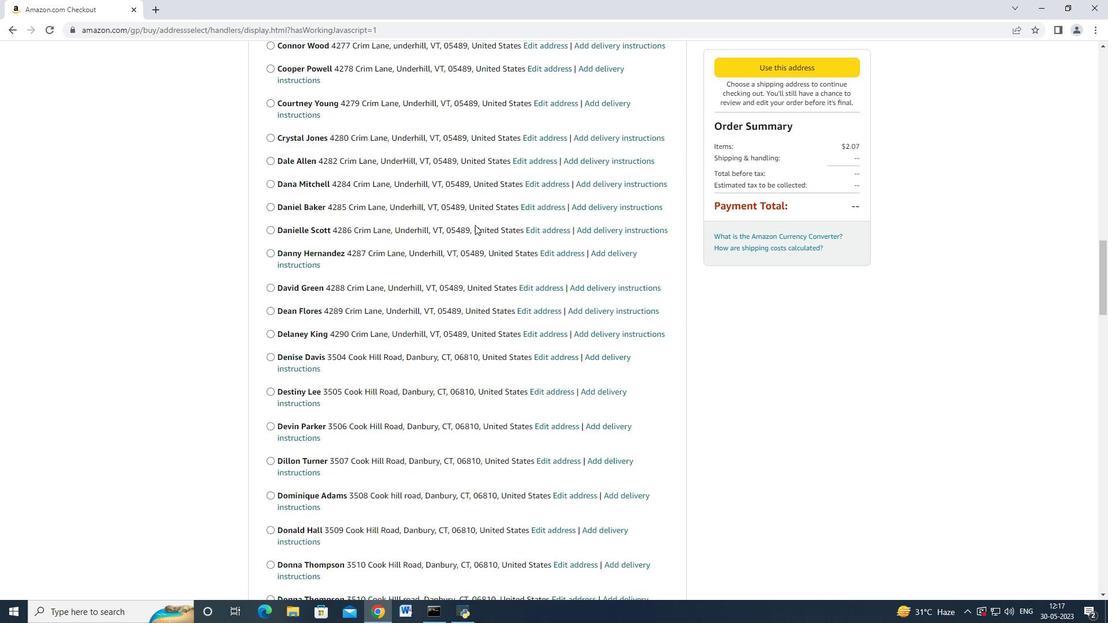 
Action: Mouse moved to (465, 244)
Screenshot: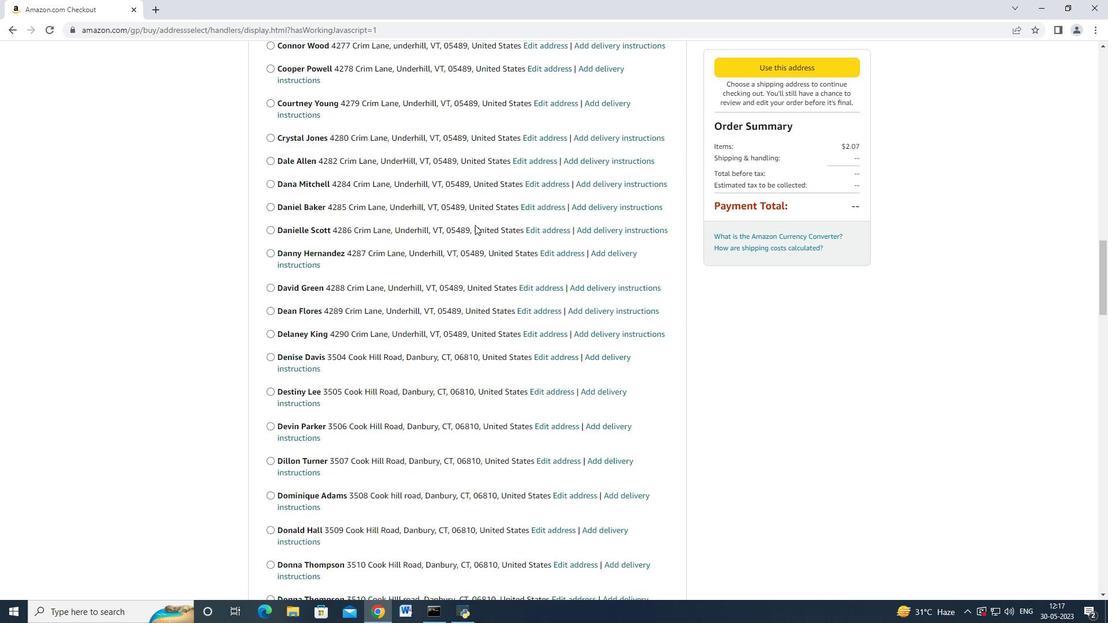 
Action: Mouse scrolled (465, 244) with delta (0, 0)
Screenshot: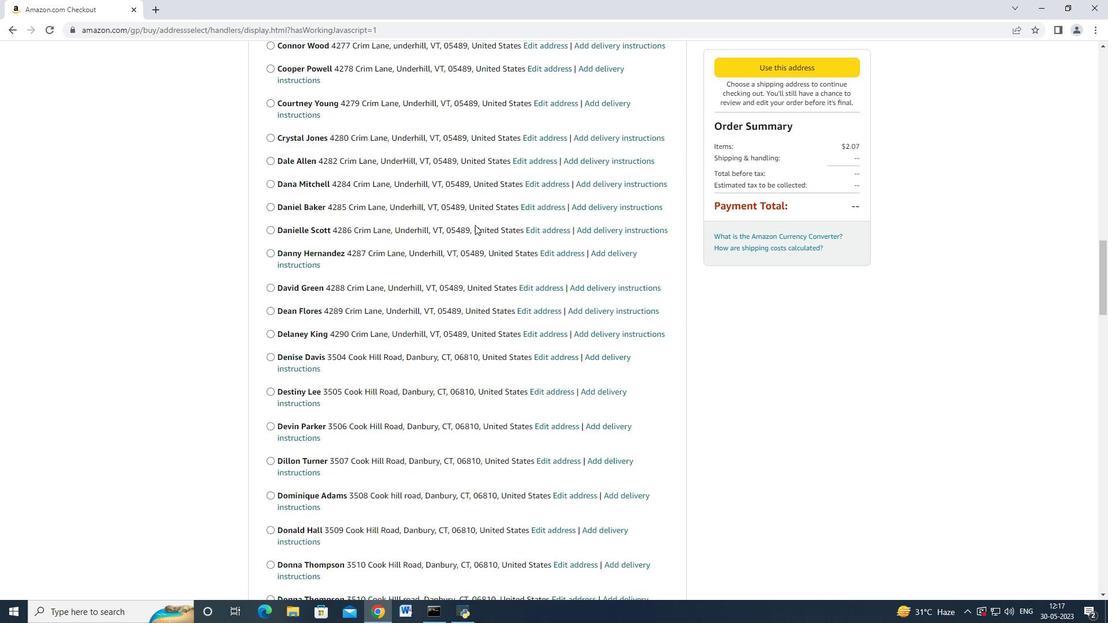 
Action: Mouse moved to (465, 244)
Screenshot: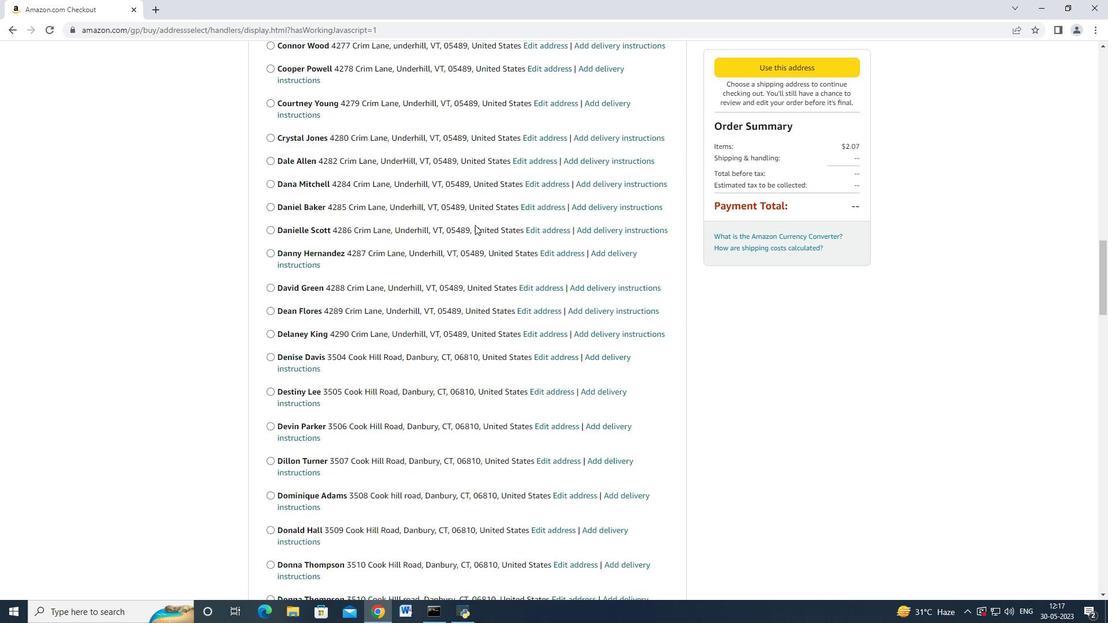 
Action: Mouse scrolled (465, 244) with delta (0, 0)
Screenshot: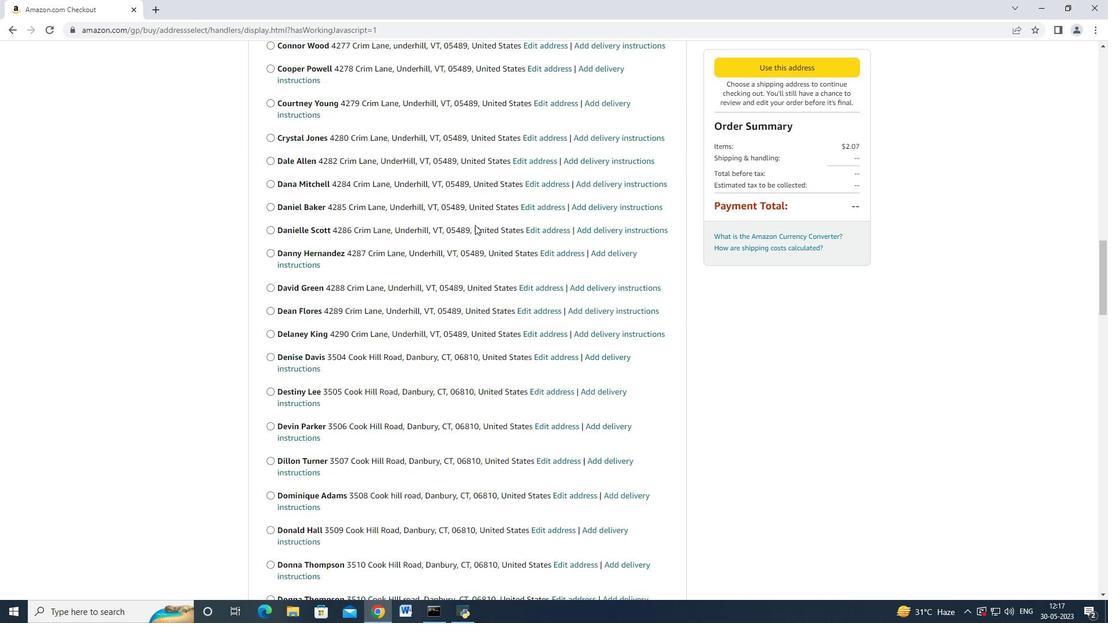 
Action: Mouse scrolled (465, 244) with delta (0, 0)
Screenshot: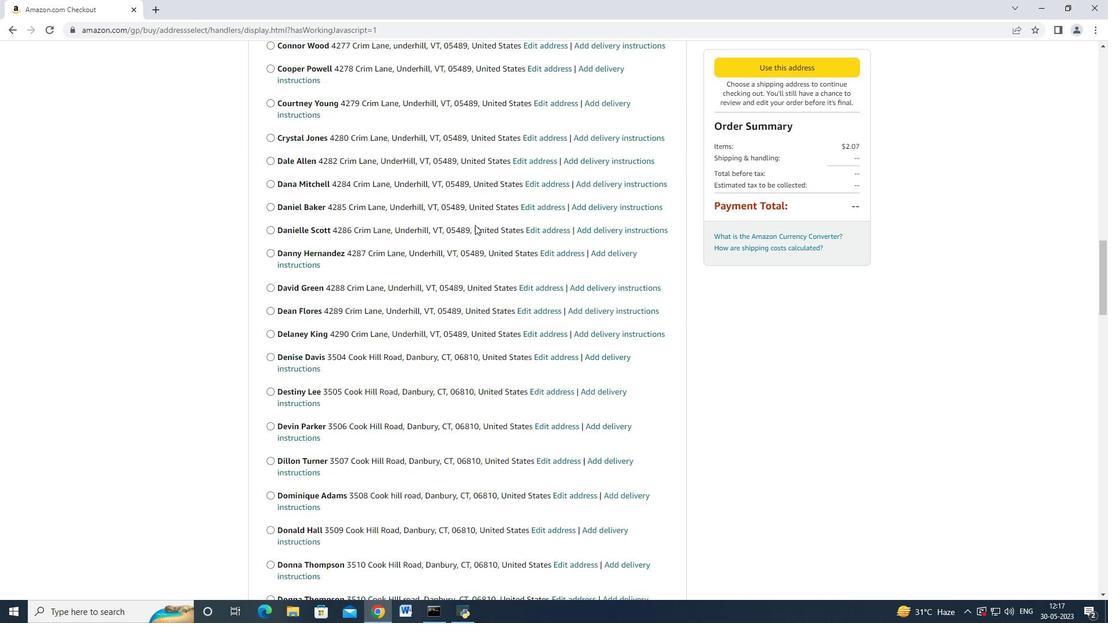 
Action: Mouse scrolled (465, 244) with delta (0, 0)
Screenshot: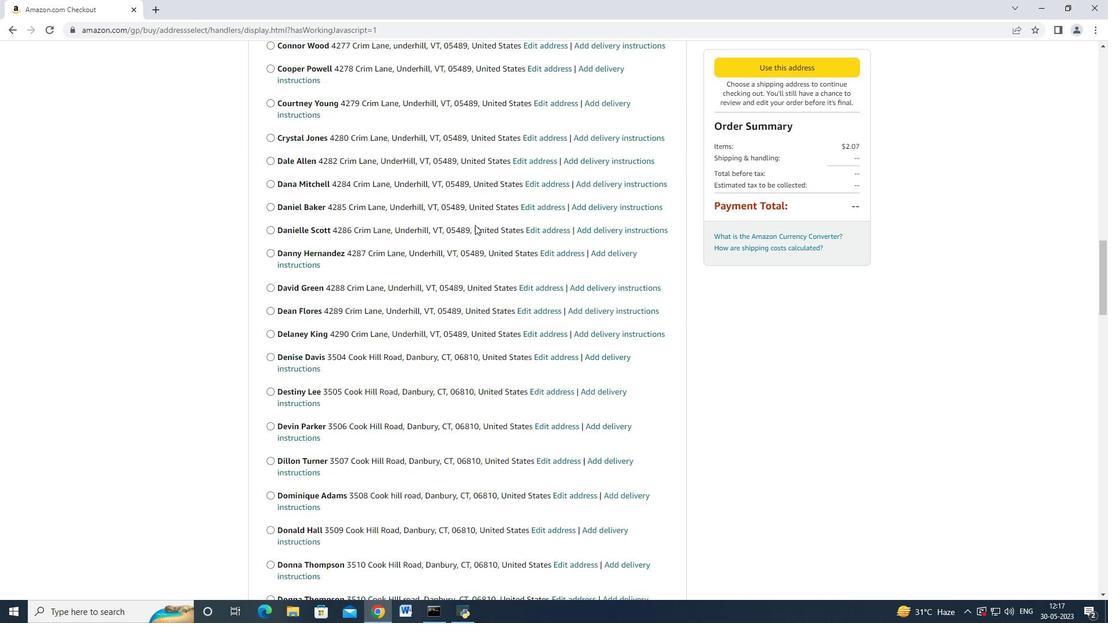 
Action: Mouse moved to (465, 243)
Screenshot: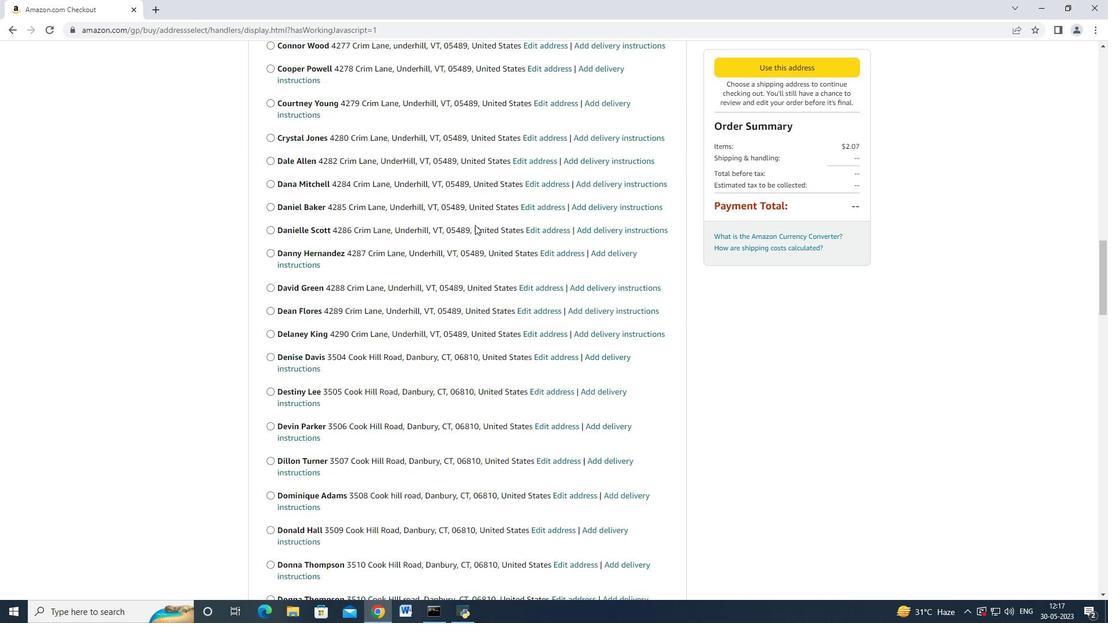 
Action: Mouse scrolled (465, 242) with delta (0, 0)
Screenshot: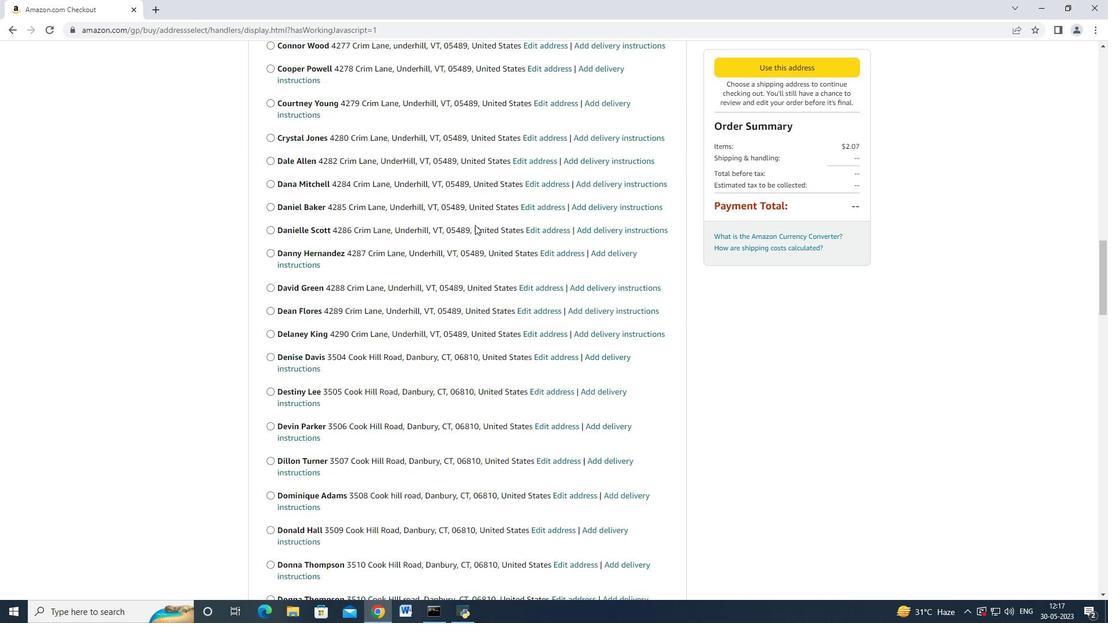 
Action: Mouse moved to (470, 236)
Screenshot: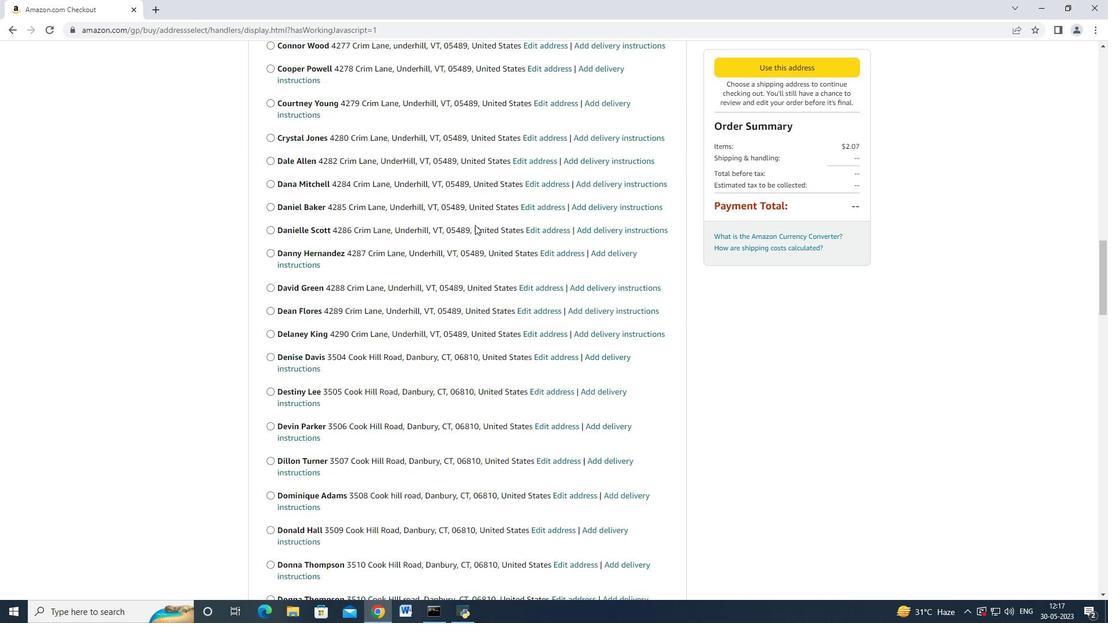 
Action: Mouse scrolled (470, 236) with delta (0, 0)
Screenshot: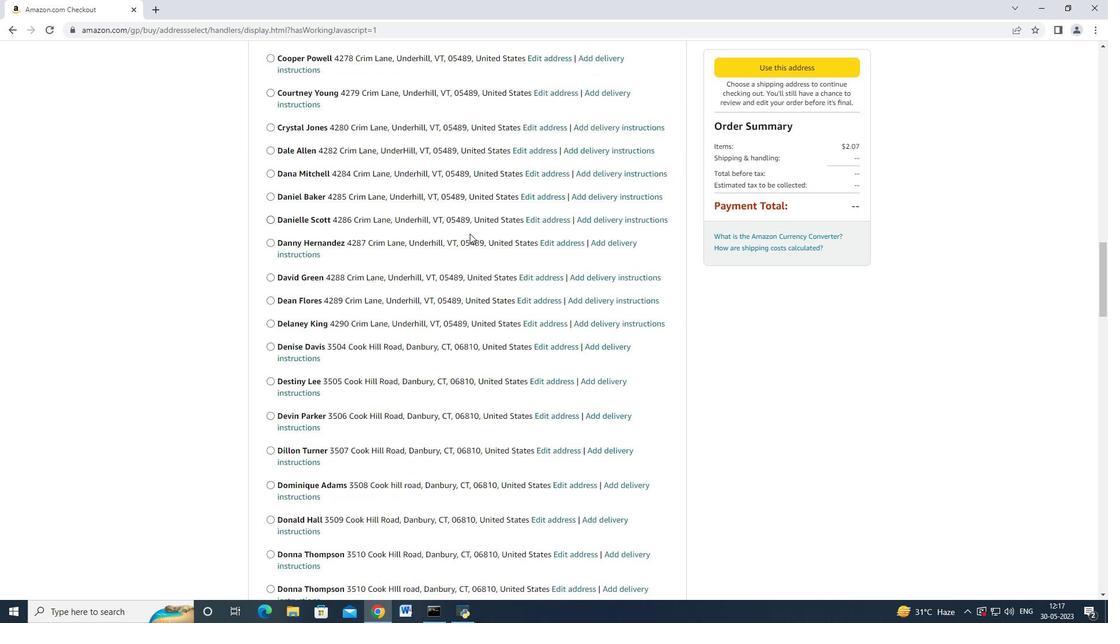 
Action: Mouse moved to (483, 221)
Screenshot: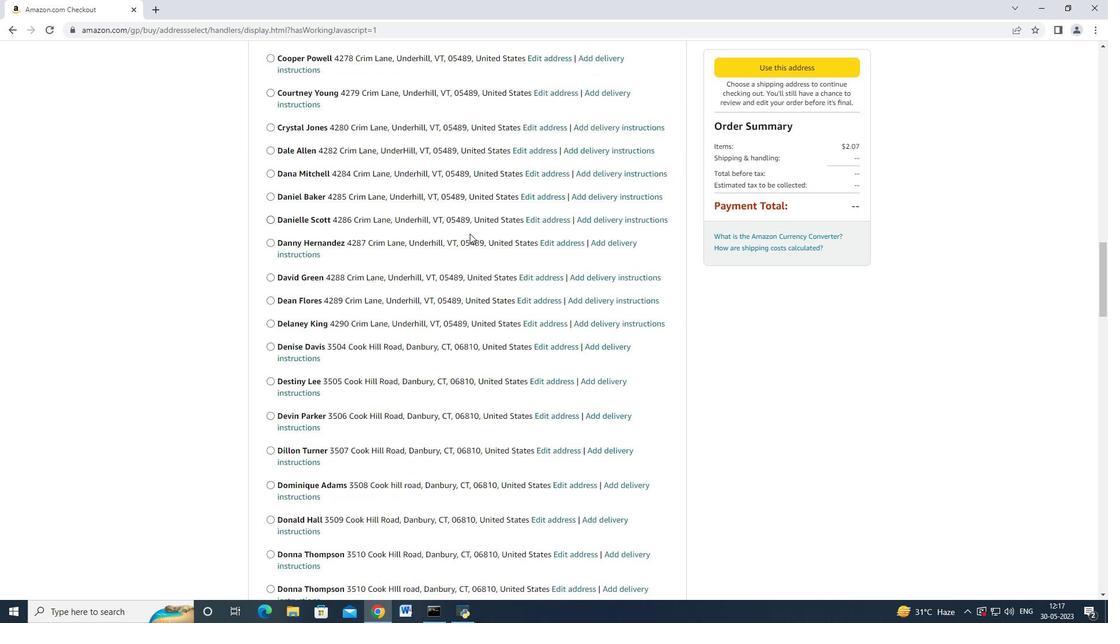 
Action: Mouse scrolled (476, 228) with delta (0, 0)
Screenshot: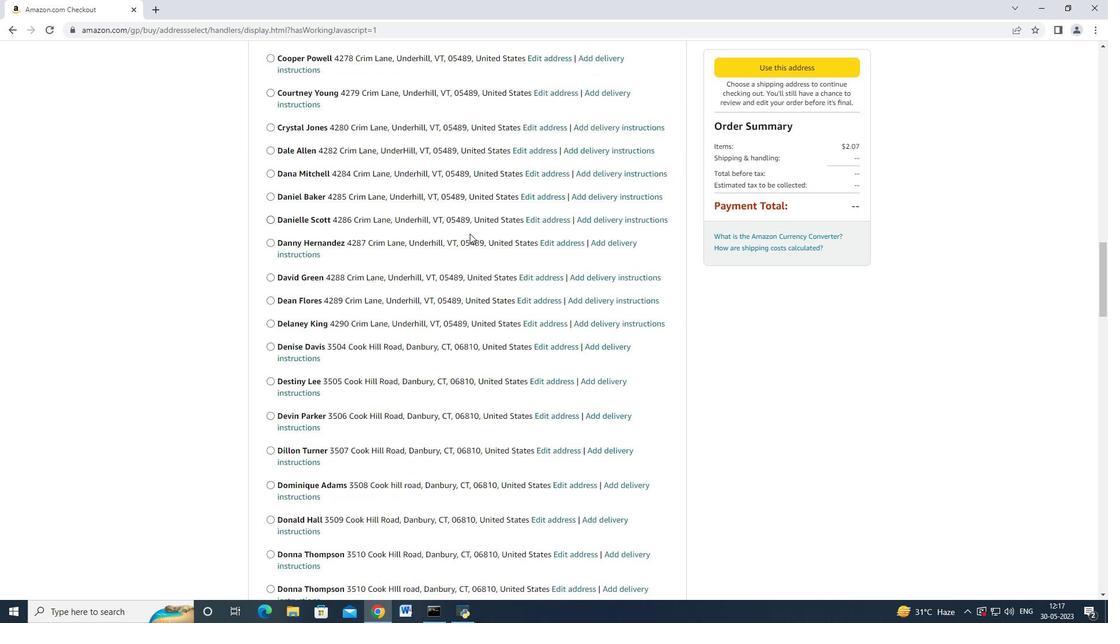 
Action: Mouse moved to (455, 222)
Screenshot: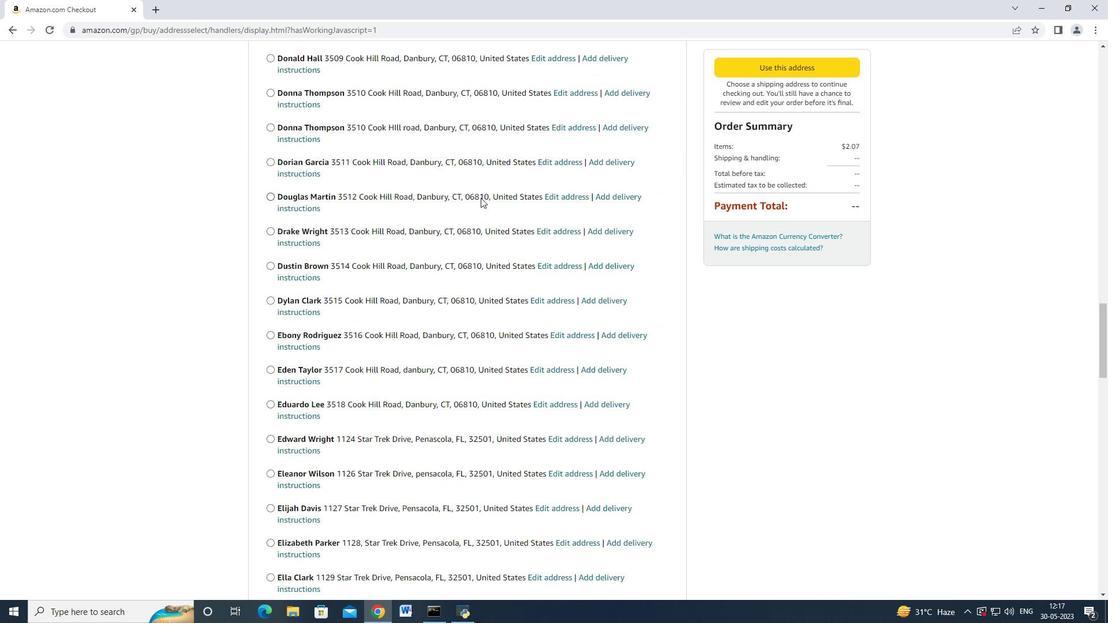 
Action: Mouse scrolled (474, 201) with delta (0, 0)
Screenshot: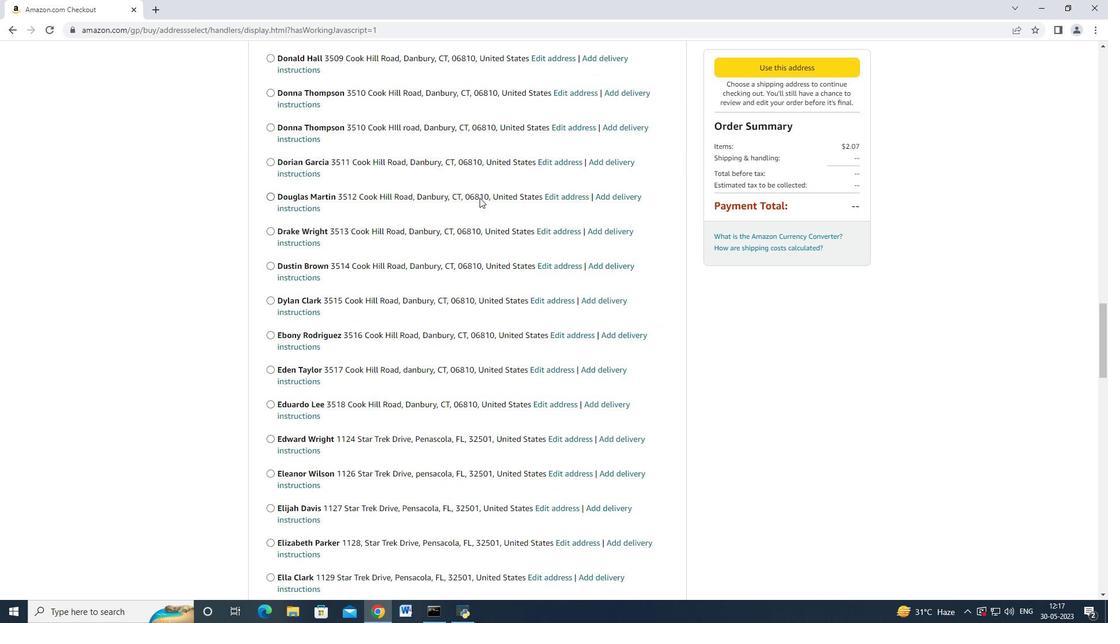 
Action: Mouse moved to (455, 222)
Screenshot: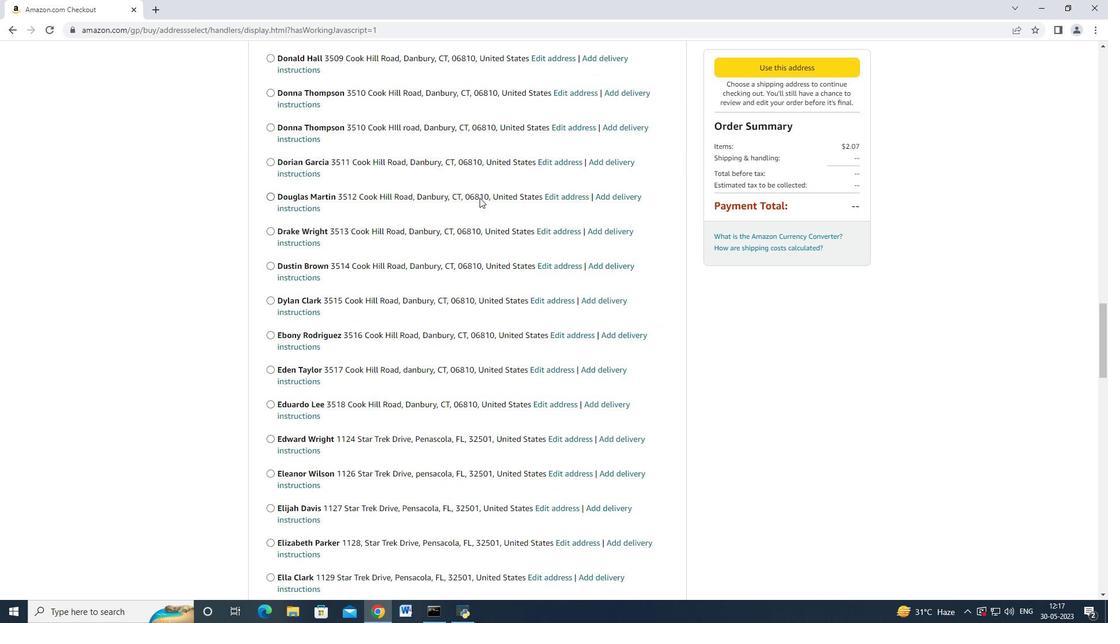 
Action: Mouse scrolled (467, 210) with delta (0, 0)
Screenshot: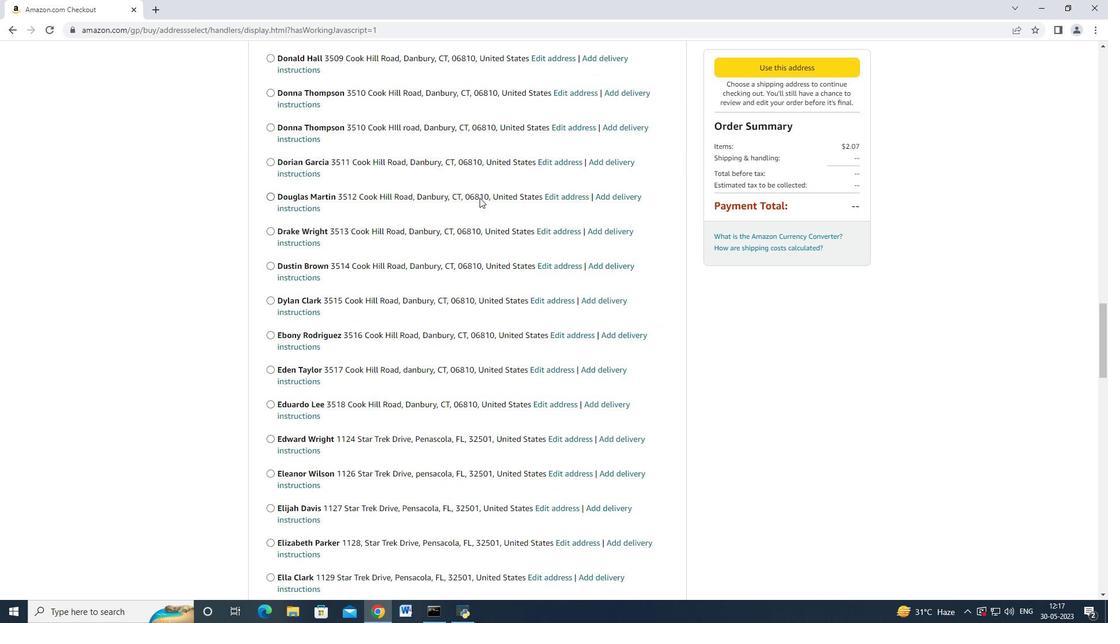 
Action: Mouse moved to (455, 222)
Screenshot: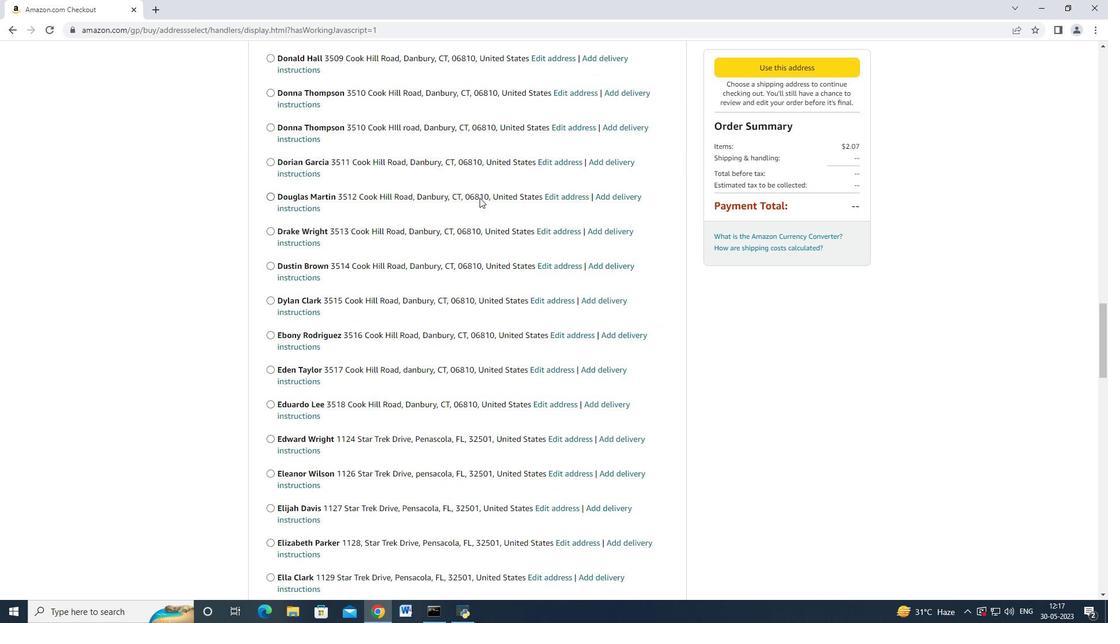 
Action: Mouse scrolled (463, 215) with delta (0, 0)
Screenshot: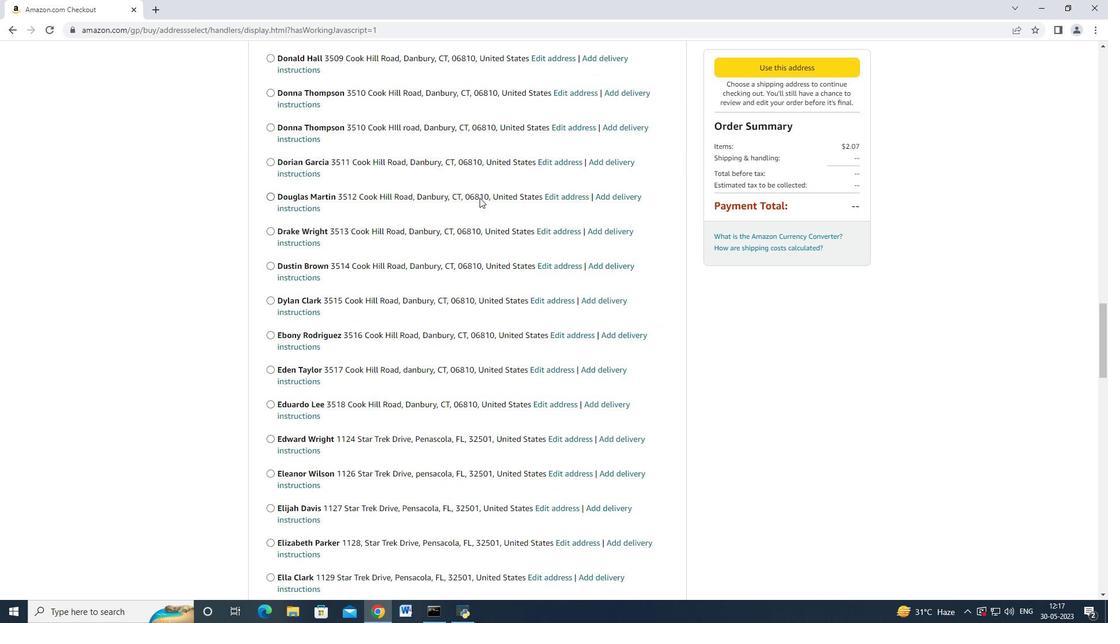 
Action: Mouse moved to (455, 222)
Screenshot: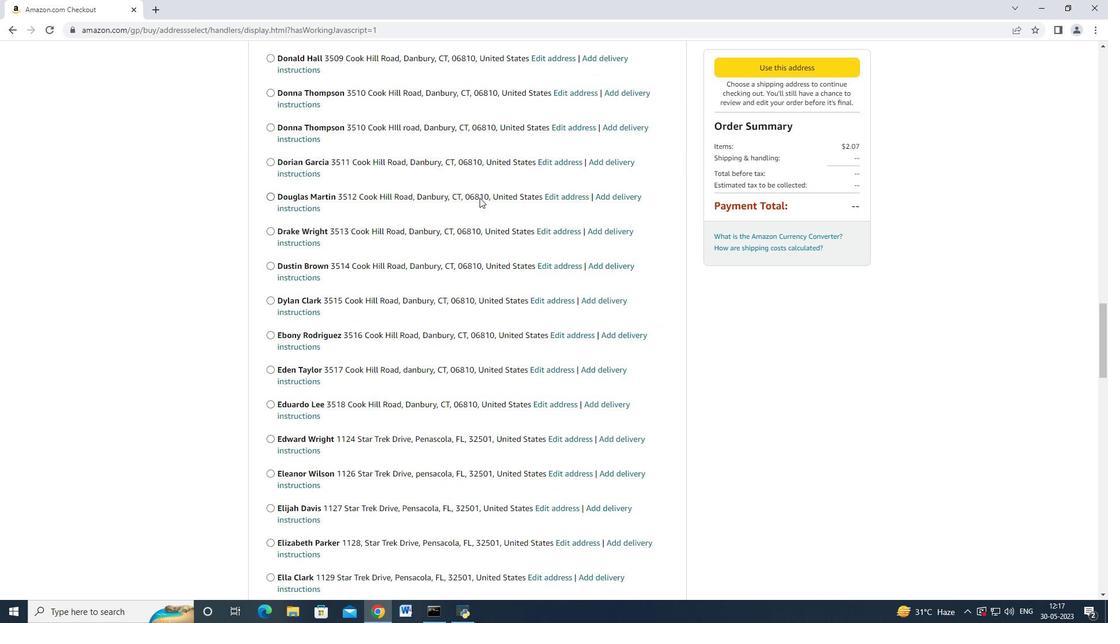 
Action: Mouse scrolled (460, 219) with delta (0, 0)
Screenshot: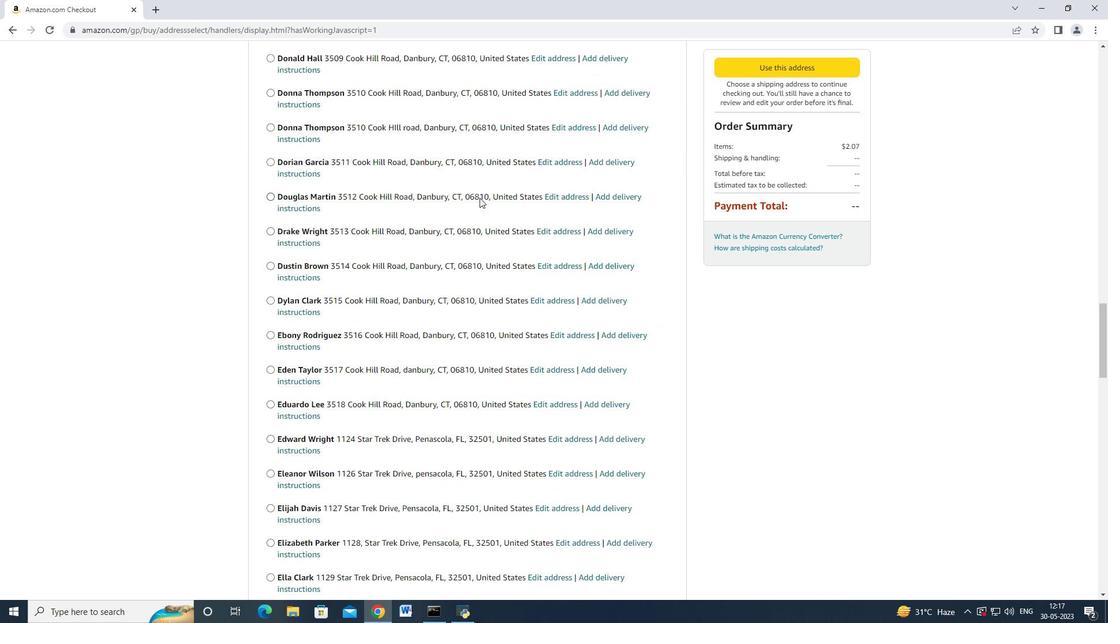 
Action: Mouse moved to (455, 222)
Screenshot: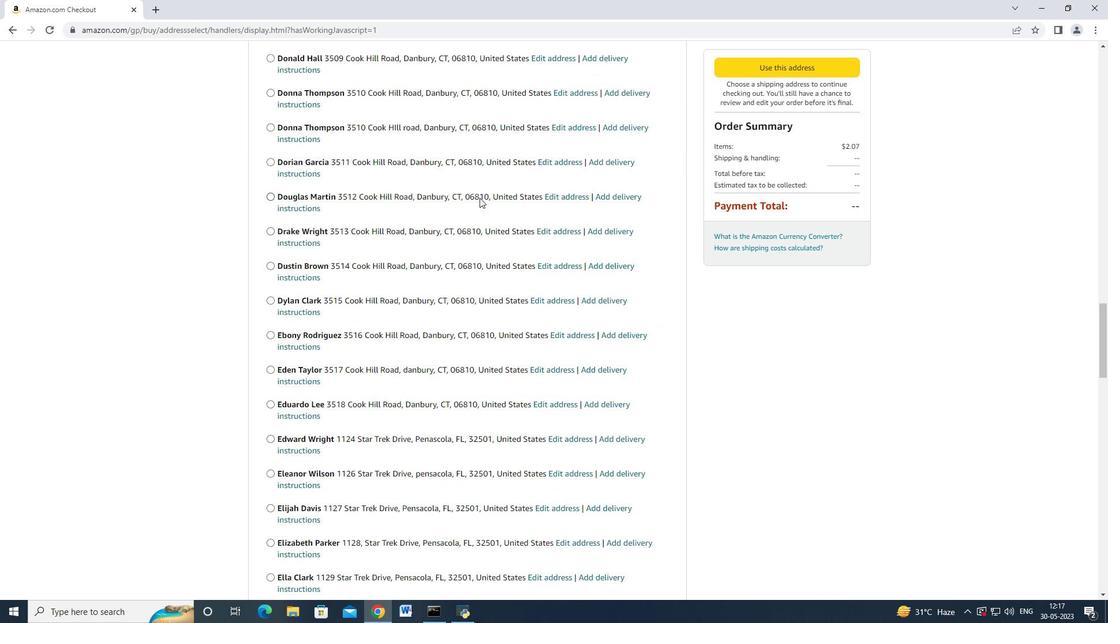 
Action: Mouse scrolled (457, 222) with delta (0, 0)
Screenshot: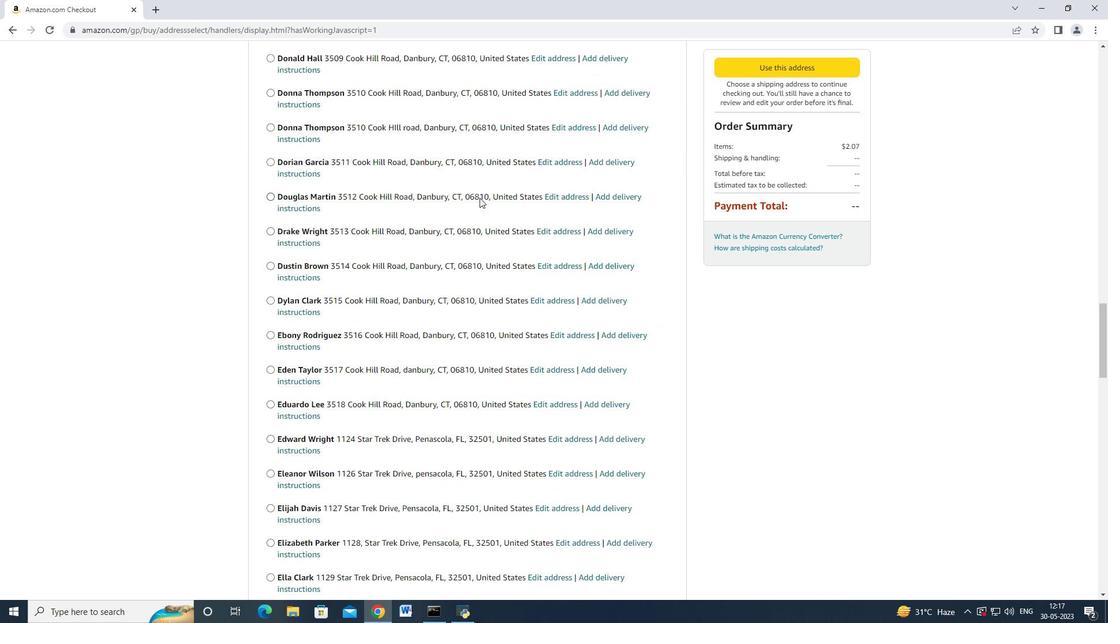 
Action: Mouse scrolled (455, 222) with delta (0, 0)
Screenshot: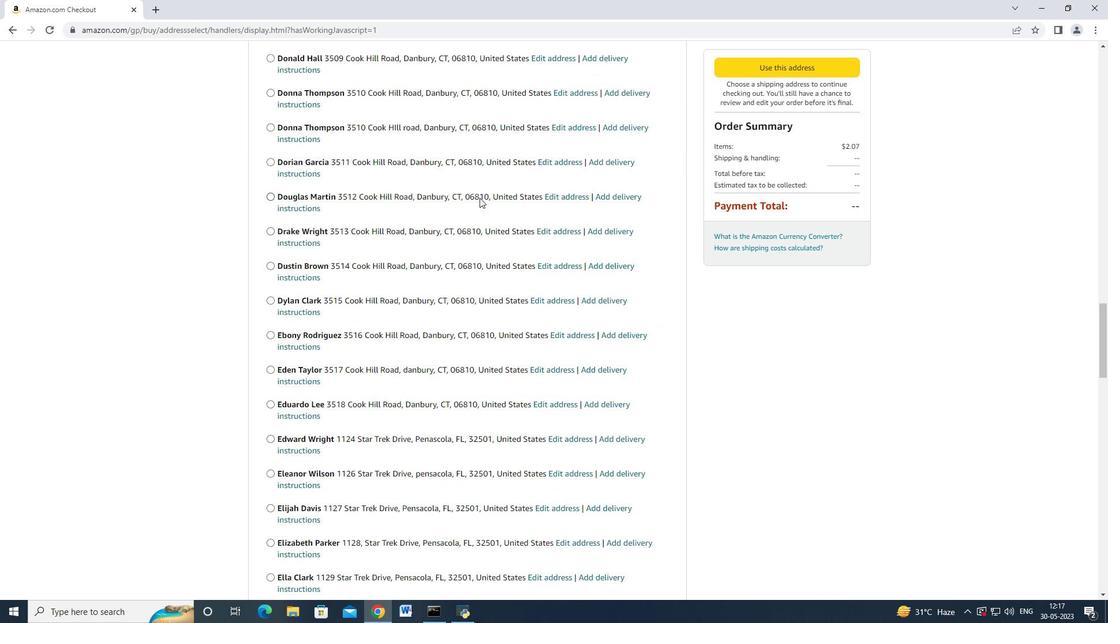 
Action: Mouse scrolled (455, 222) with delta (0, 0)
Screenshot: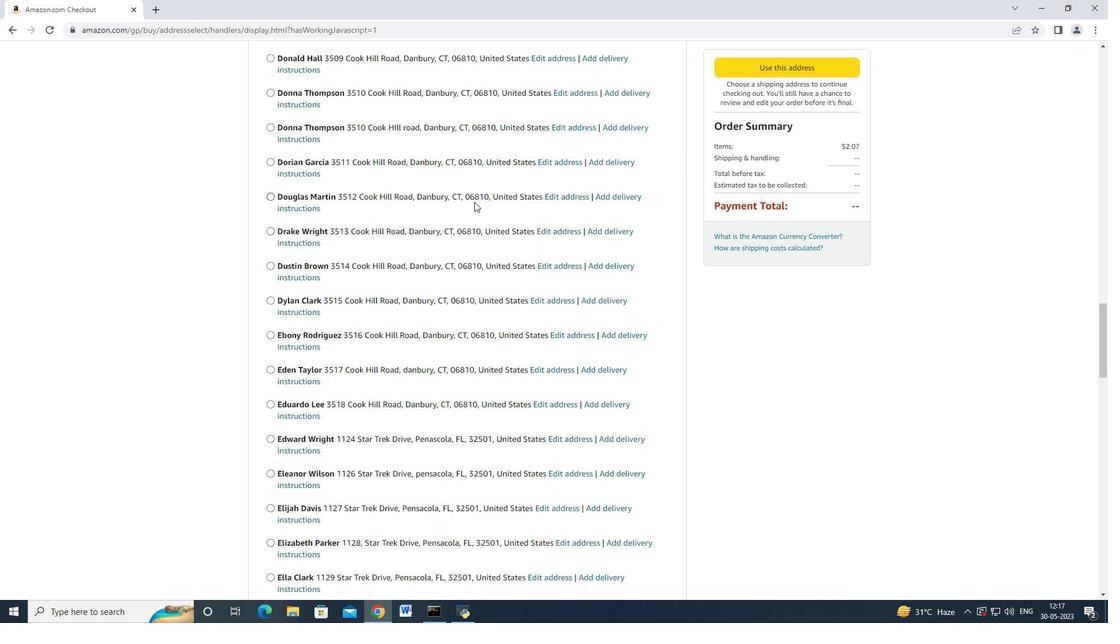 
Action: Mouse moved to (452, 234)
Screenshot: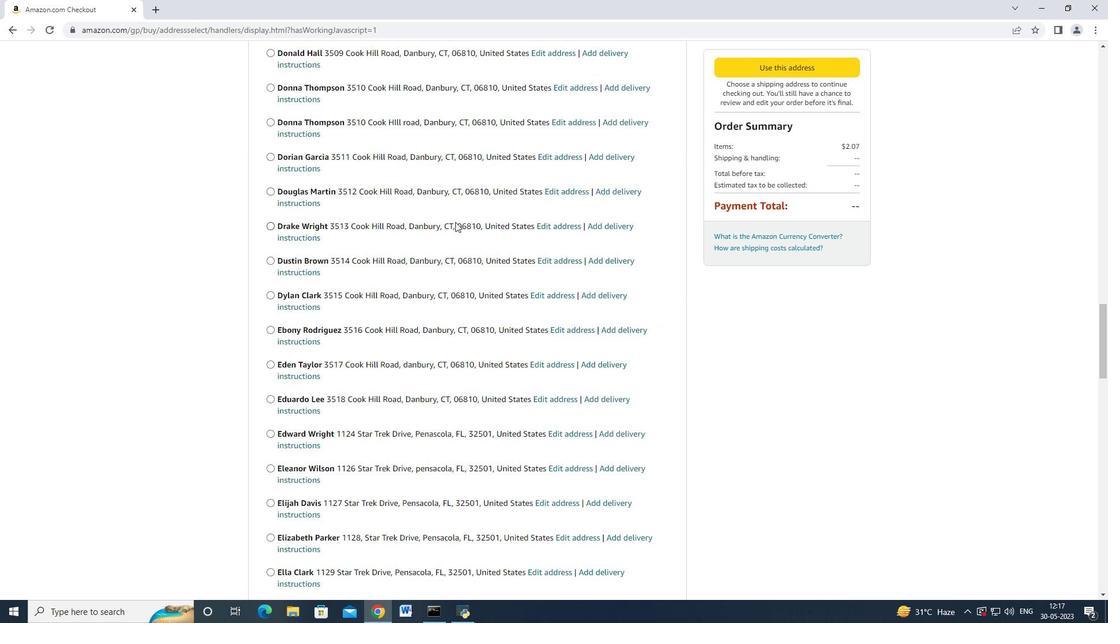 
Action: Mouse scrolled (452, 233) with delta (0, 0)
Screenshot: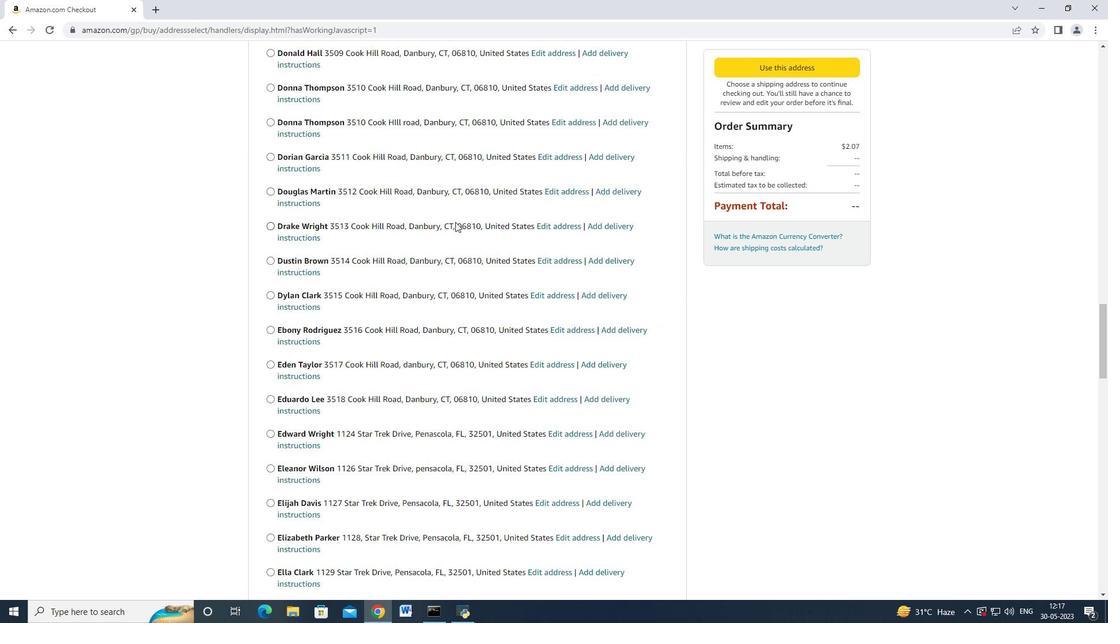 
Action: Mouse moved to (450, 252)
Screenshot: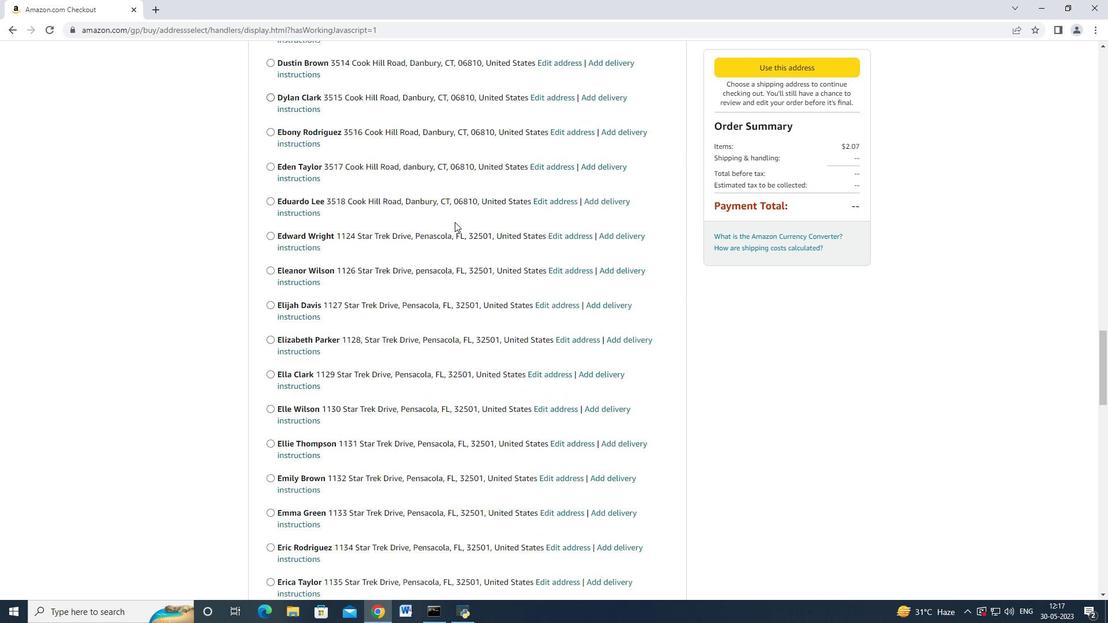
Action: Mouse scrolled (450, 251) with delta (0, 0)
Screenshot: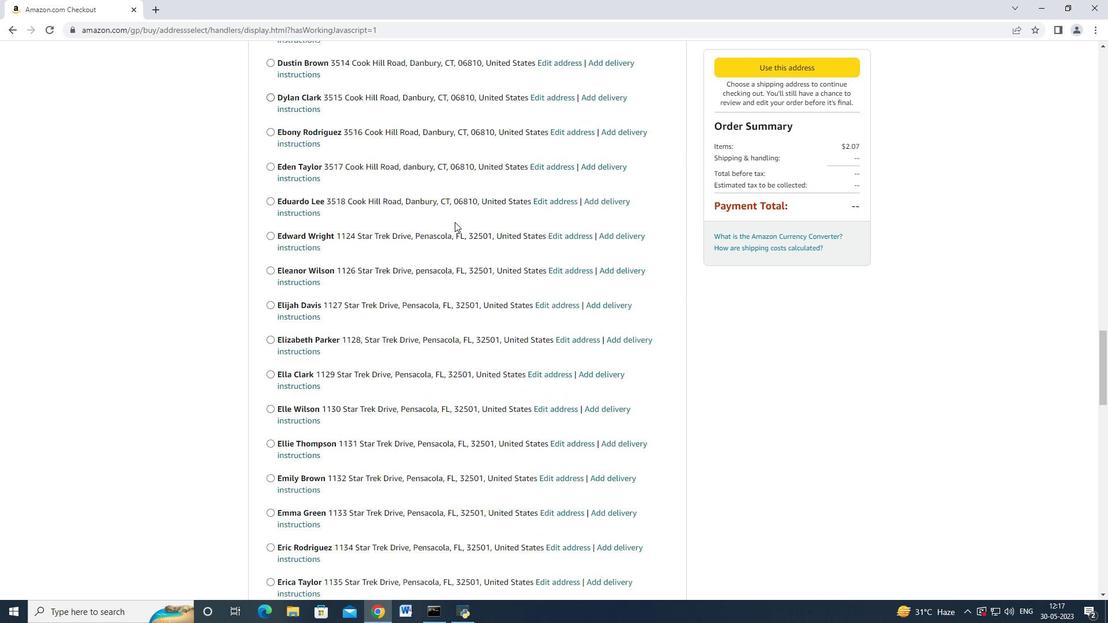 
Action: Mouse moved to (450, 263)
Screenshot: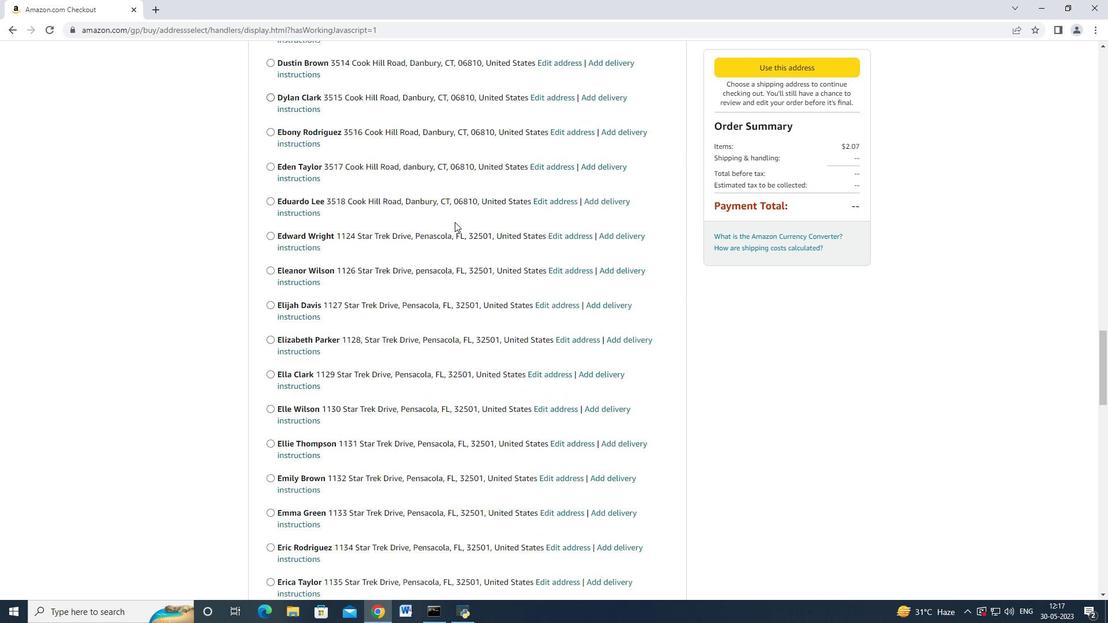 
Action: Mouse scrolled (450, 263) with delta (0, 0)
Screenshot: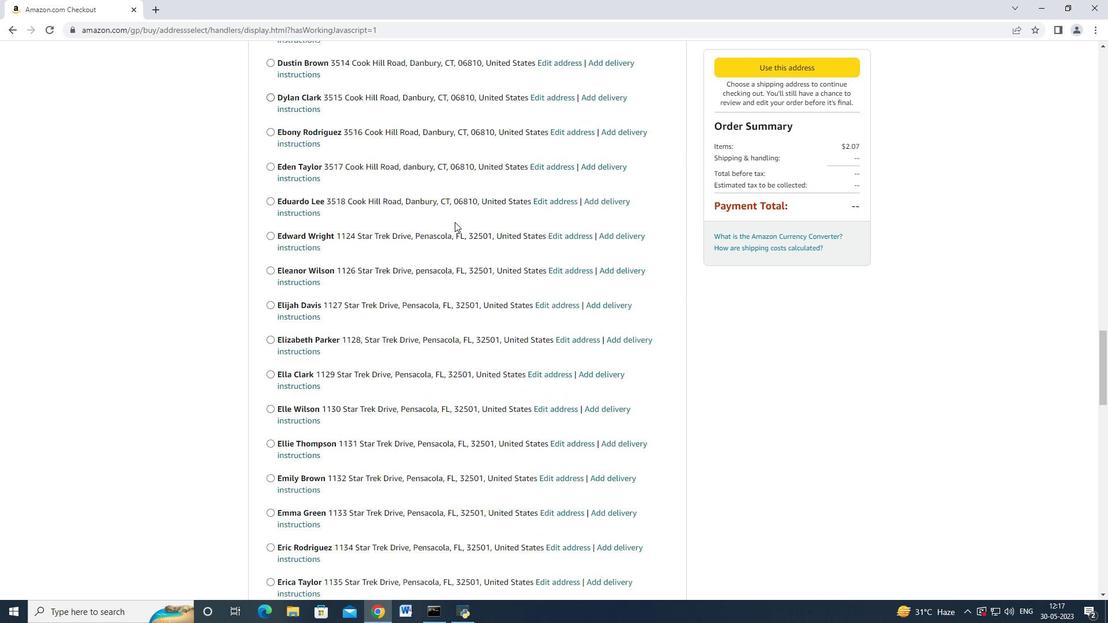 
Action: Mouse moved to (450, 268)
Screenshot: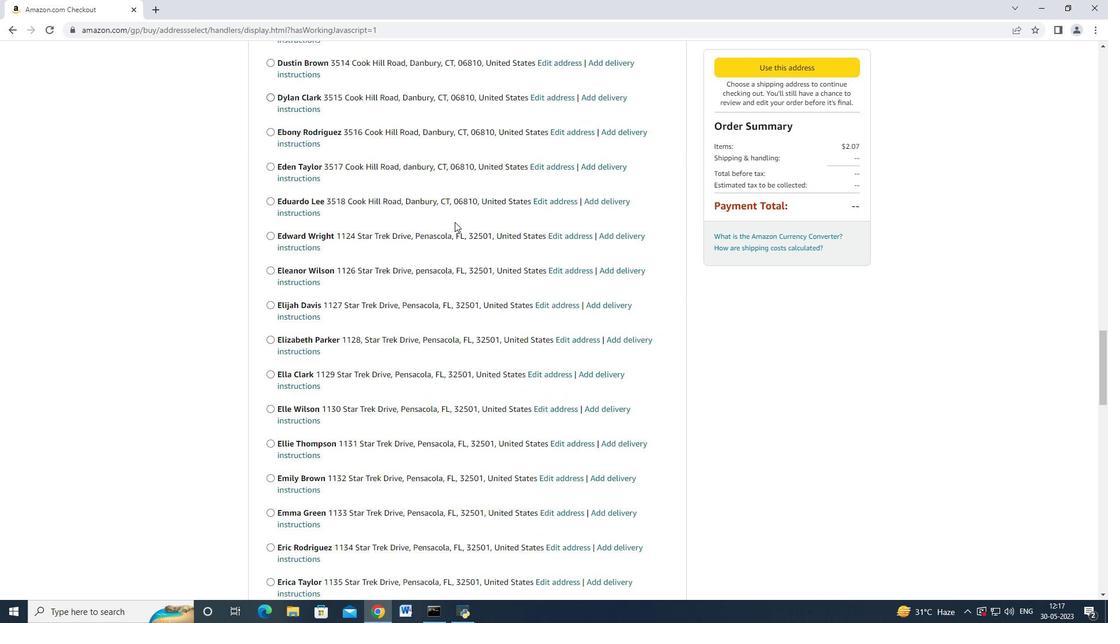 
Action: Mouse scrolled (450, 267) with delta (0, 0)
Screenshot: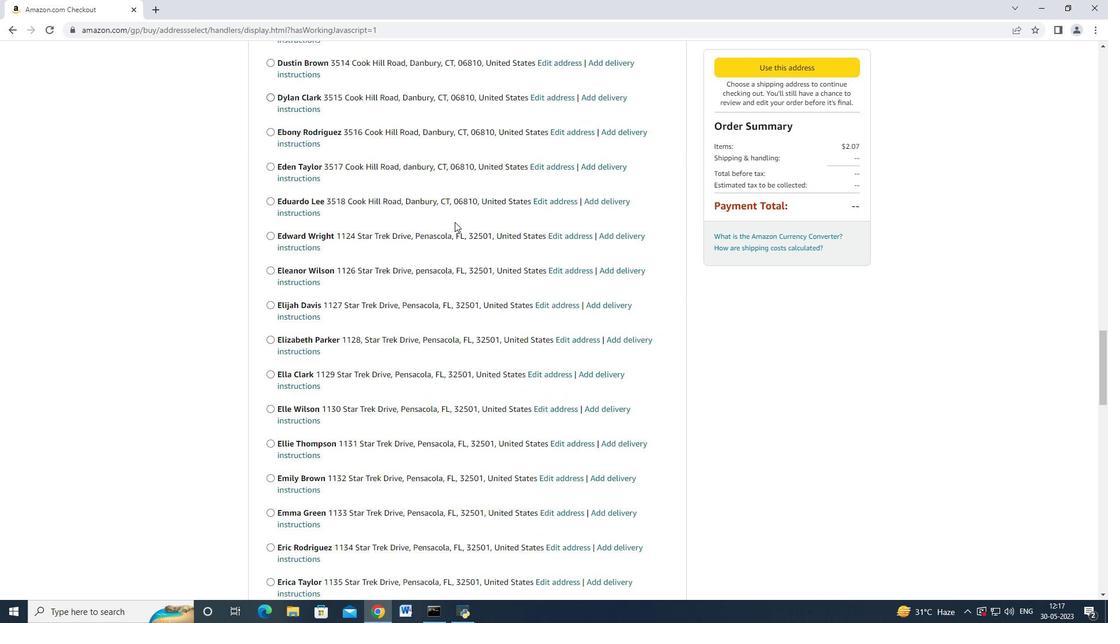 
Action: Mouse moved to (450, 268)
Screenshot: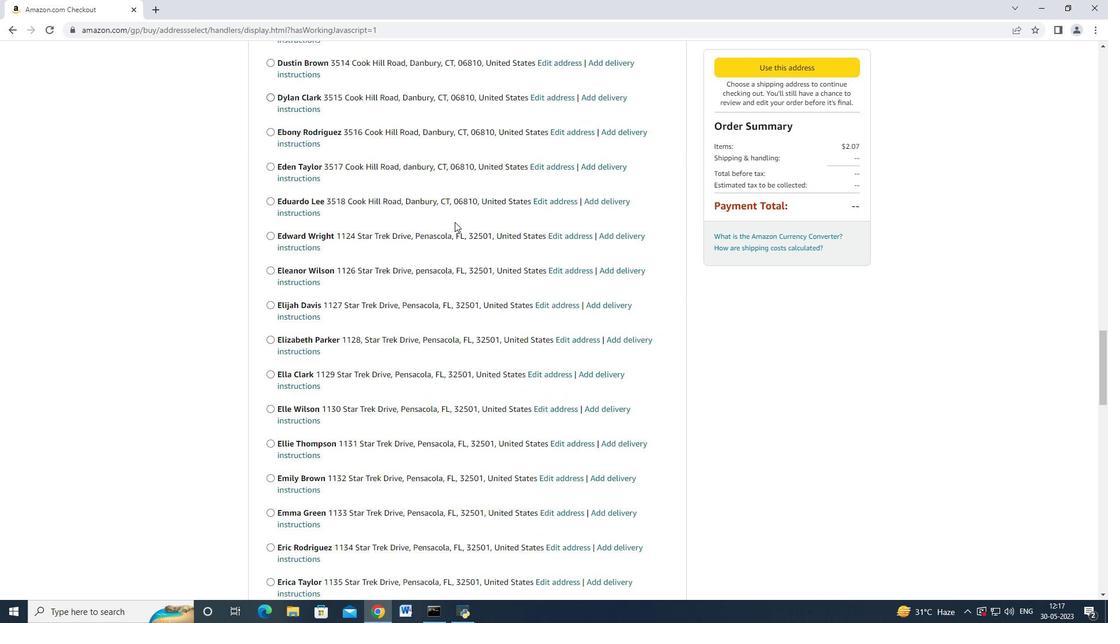 
Action: Mouse scrolled (450, 268) with delta (0, 0)
Screenshot: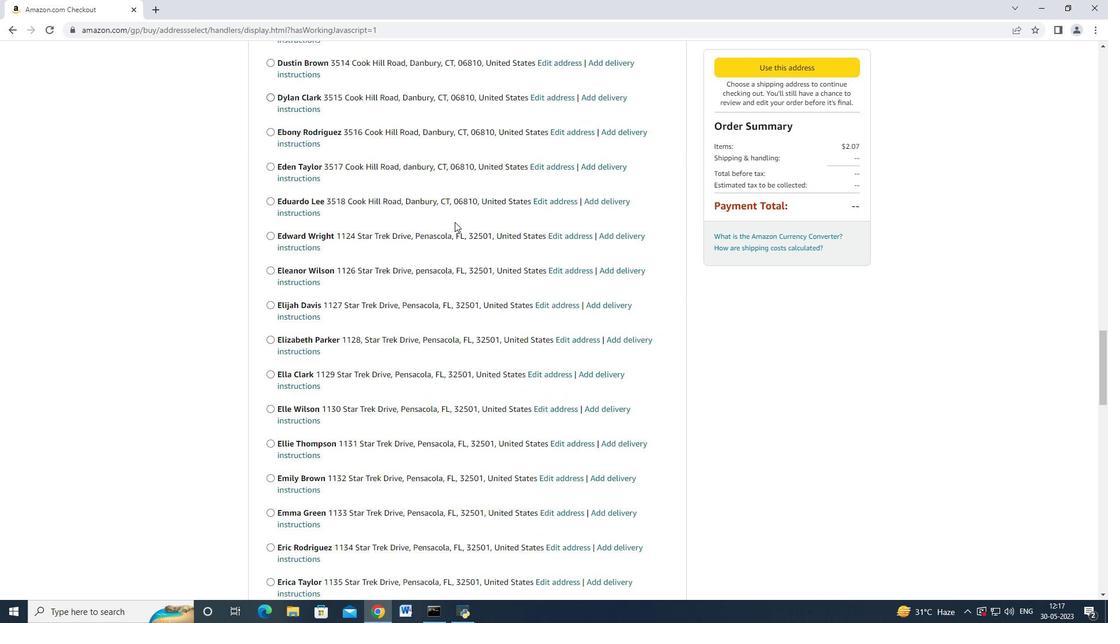 
Action: Mouse moved to (453, 268)
Screenshot: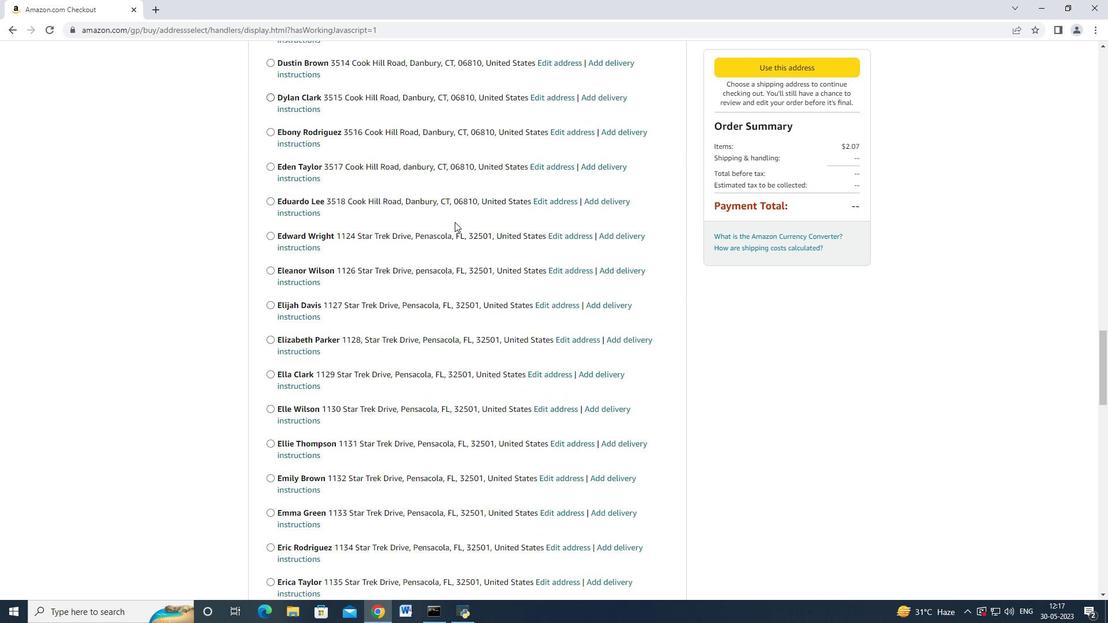 
Action: Mouse scrolled (451, 268) with delta (0, 0)
Screenshot: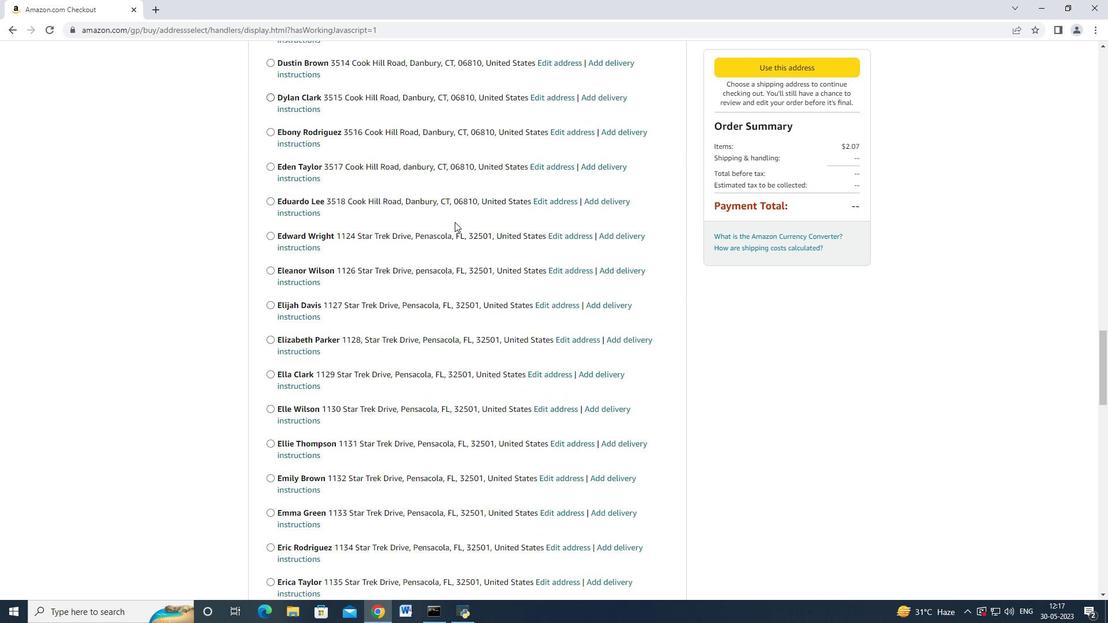 
Action: Mouse moved to (461, 272)
Screenshot: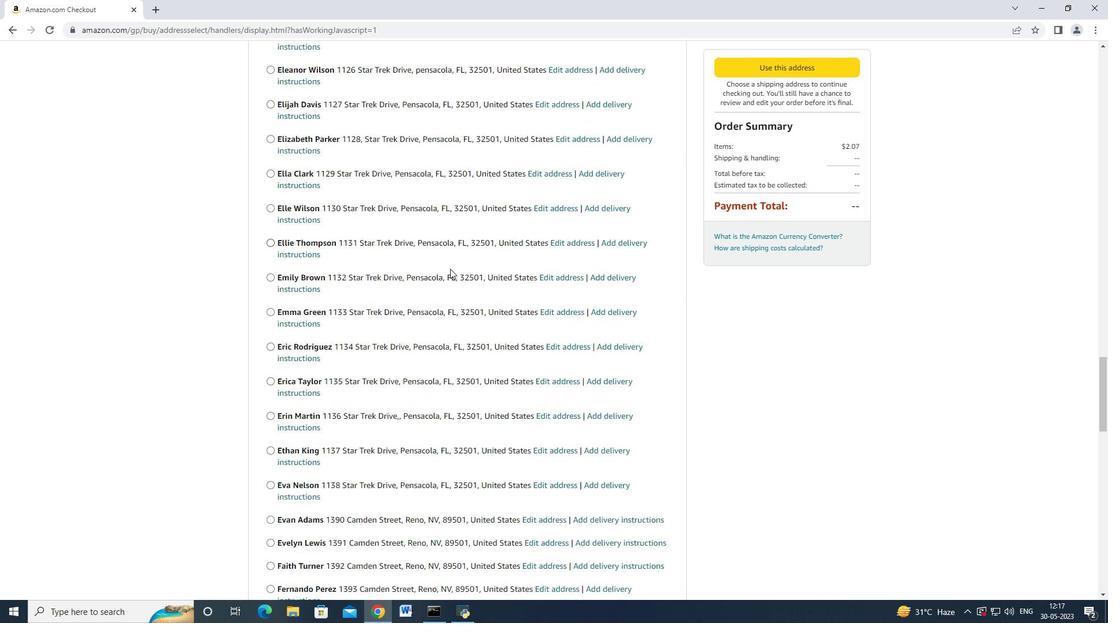 
Action: Mouse scrolled (455, 268) with delta (0, 0)
Screenshot: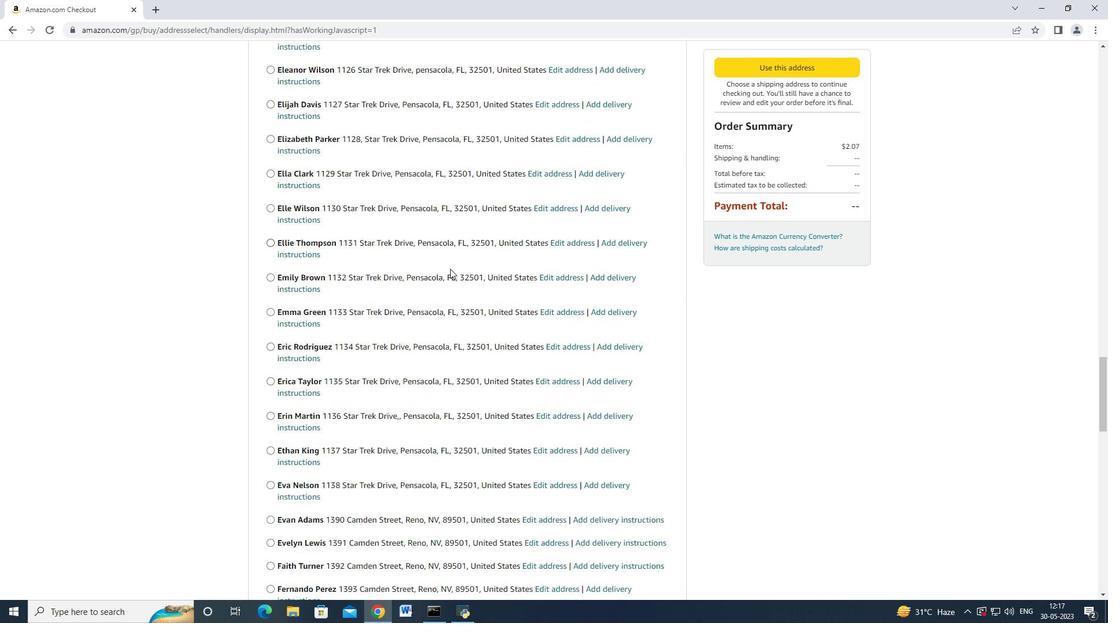 
Action: Mouse moved to (408, 337)
Screenshot: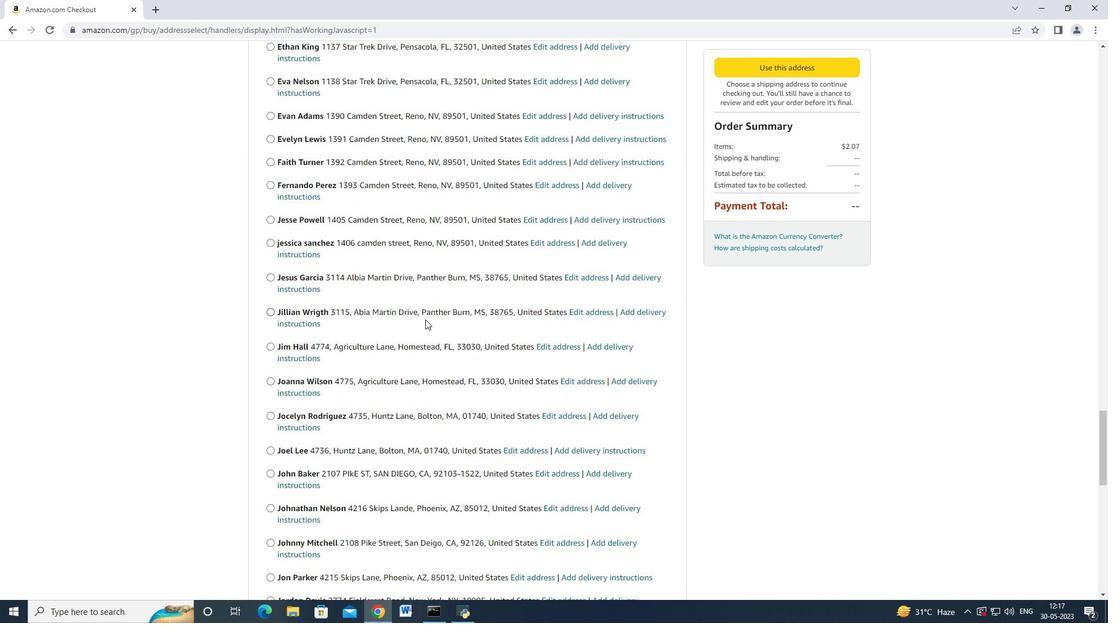 
Action: Mouse scrolled (412, 331) with delta (0, 0)
Screenshot: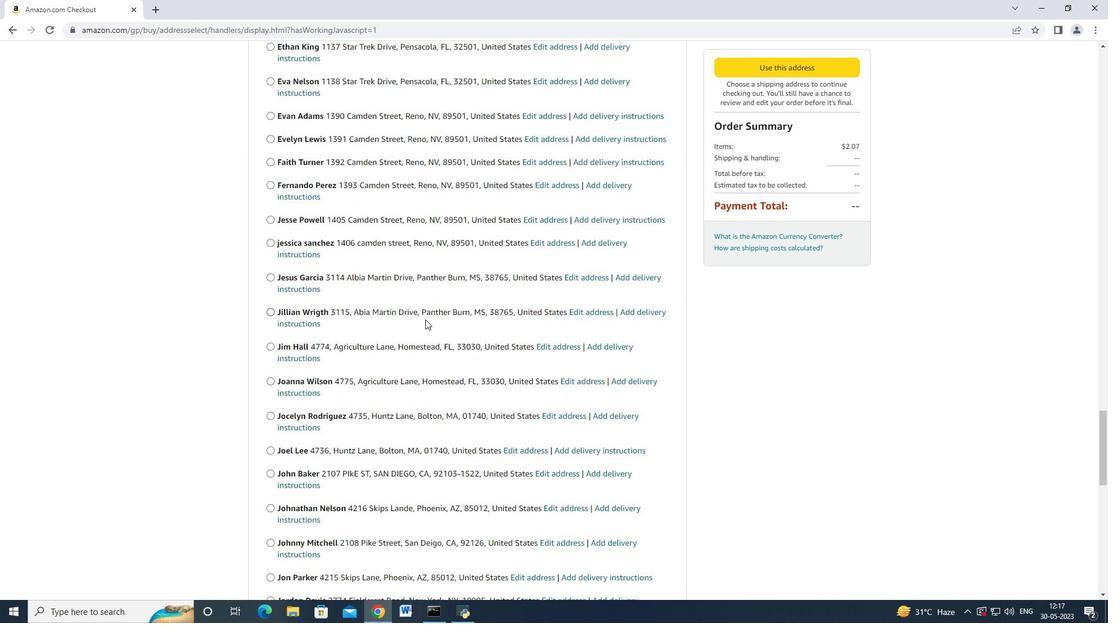 
Action: Mouse moved to (404, 342)
Screenshot: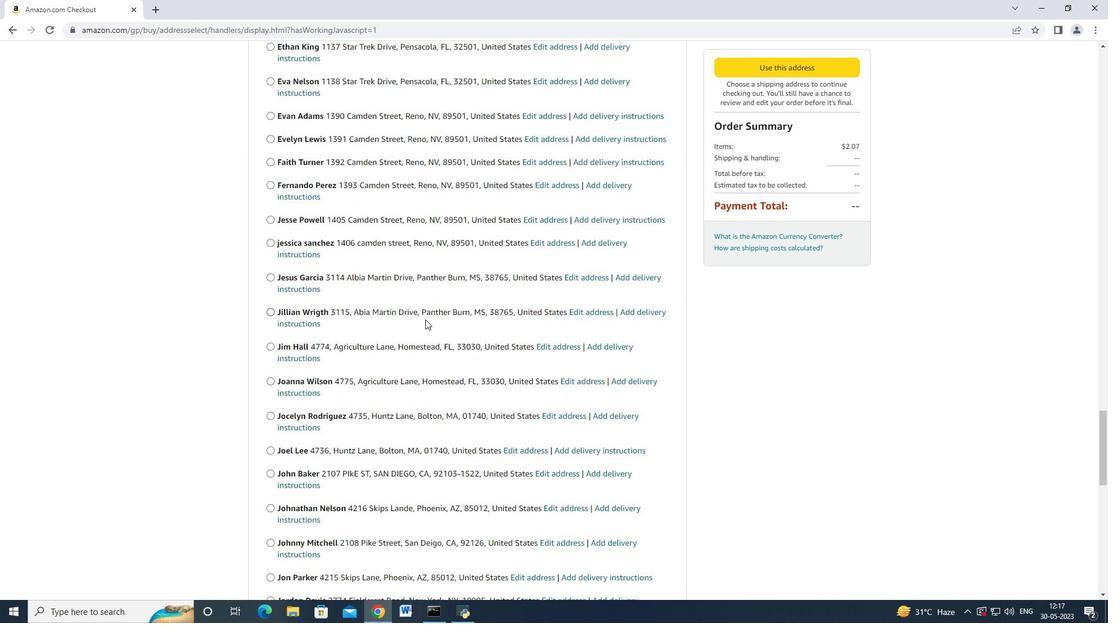 
Action: Mouse scrolled (404, 341) with delta (0, 0)
Screenshot: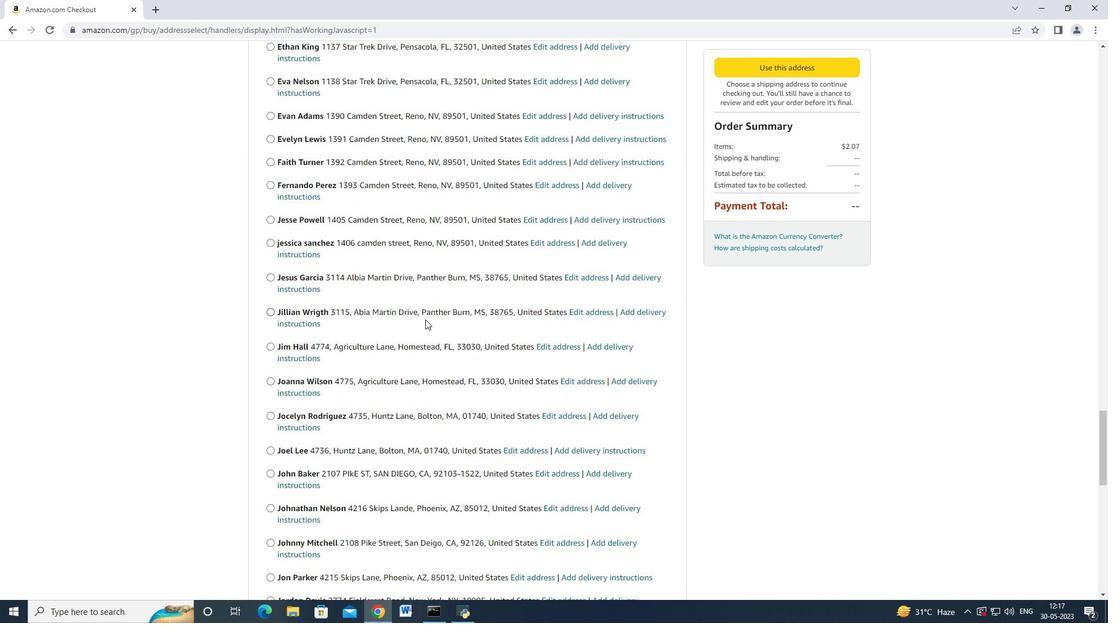 
Action: Mouse moved to (394, 351)
Screenshot: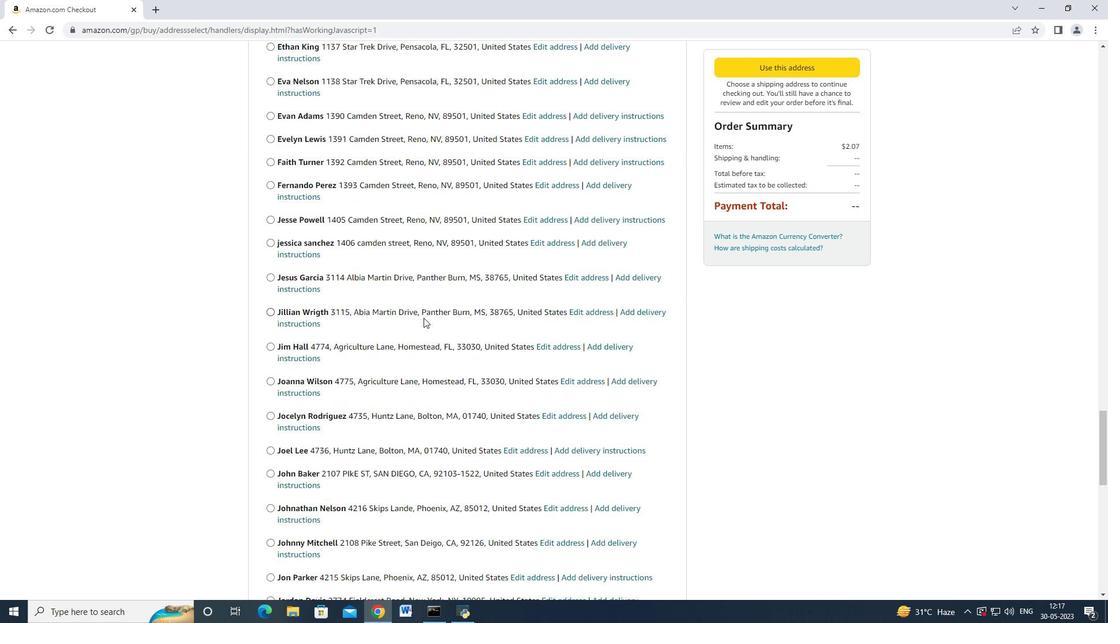 
Action: Mouse scrolled (397, 349) with delta (0, 0)
Screenshot: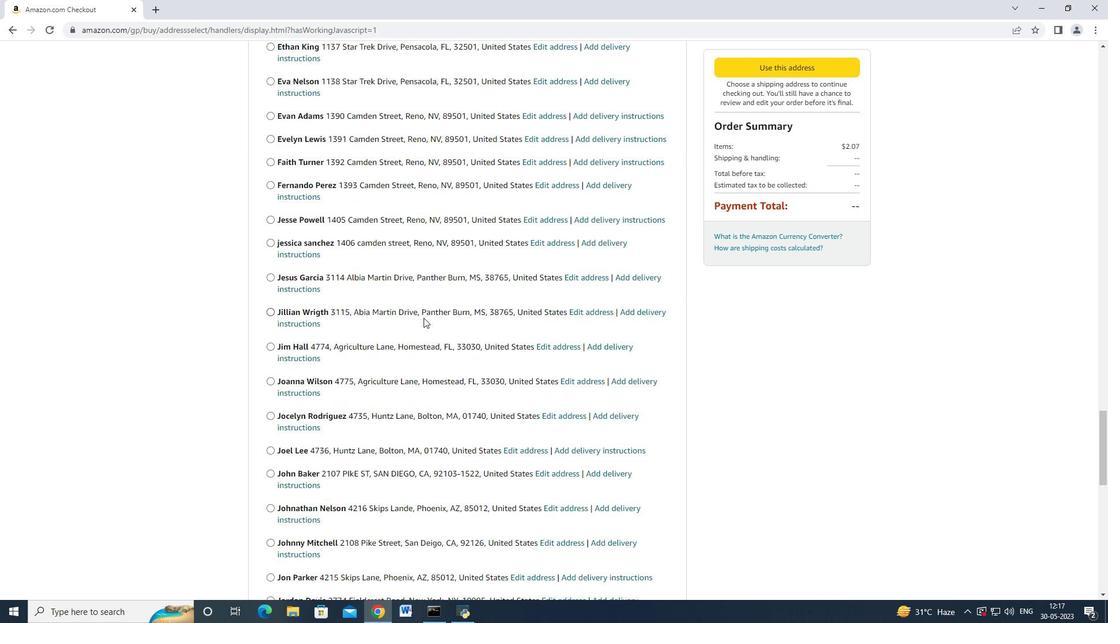 
Action: Mouse moved to (389, 353)
Screenshot: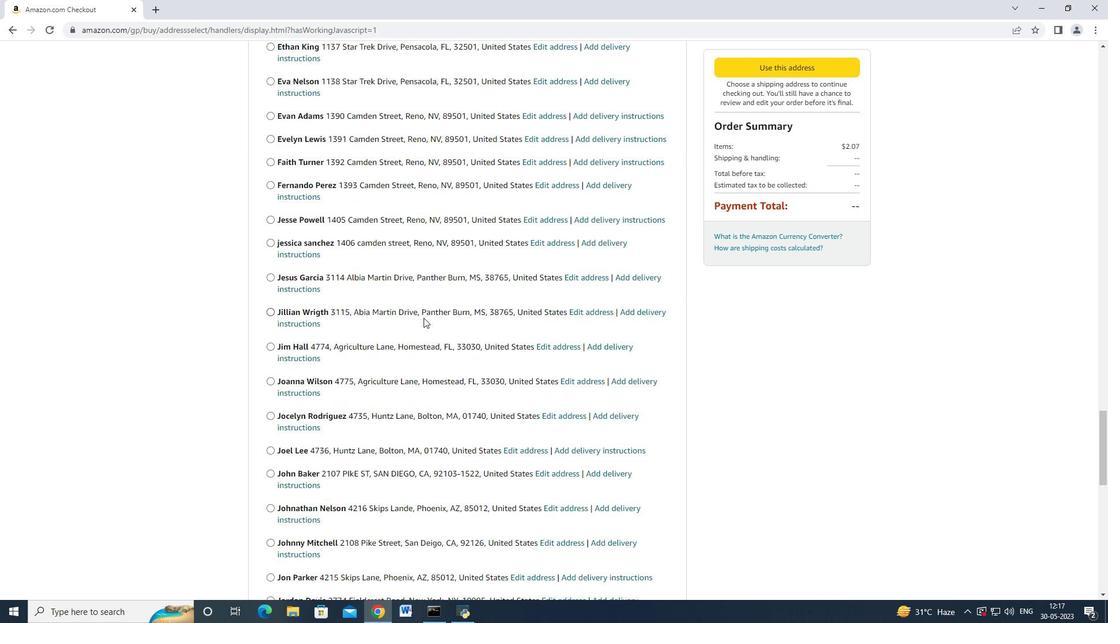 
Action: Mouse scrolled (391, 352) with delta (0, 0)
Screenshot: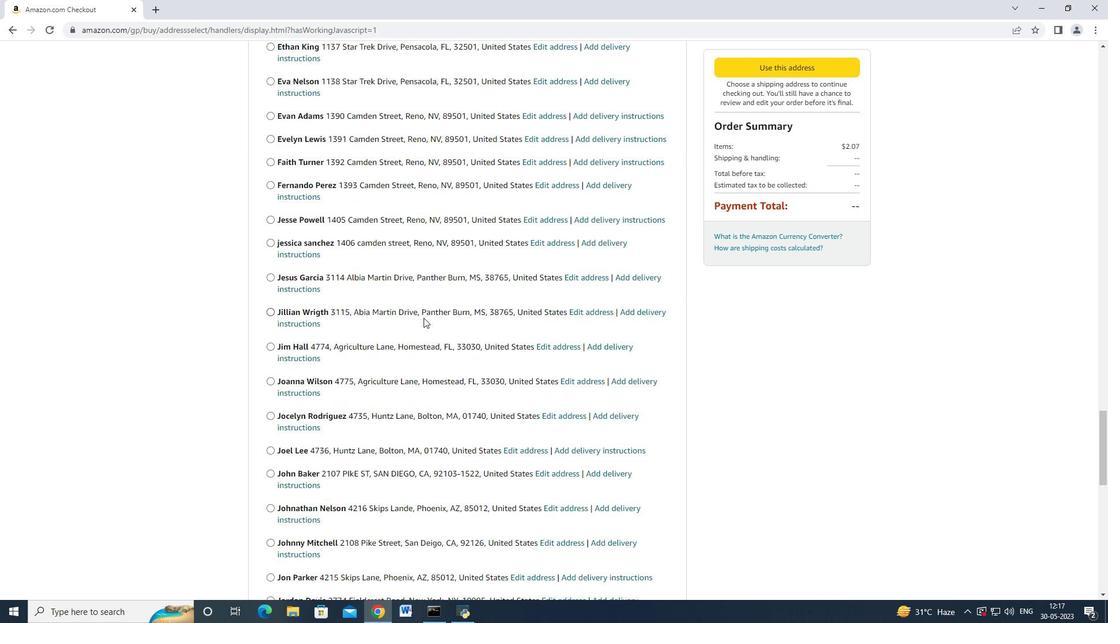 
Action: Mouse moved to (389, 353)
Screenshot: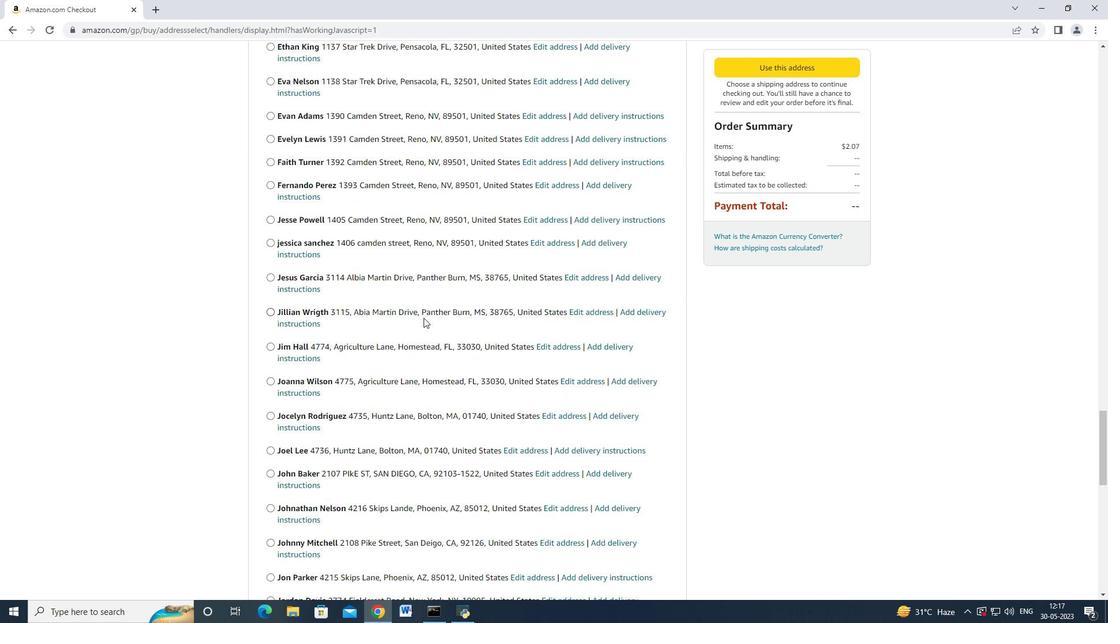 
Action: Mouse scrolled (389, 352) with delta (0, 0)
Screenshot: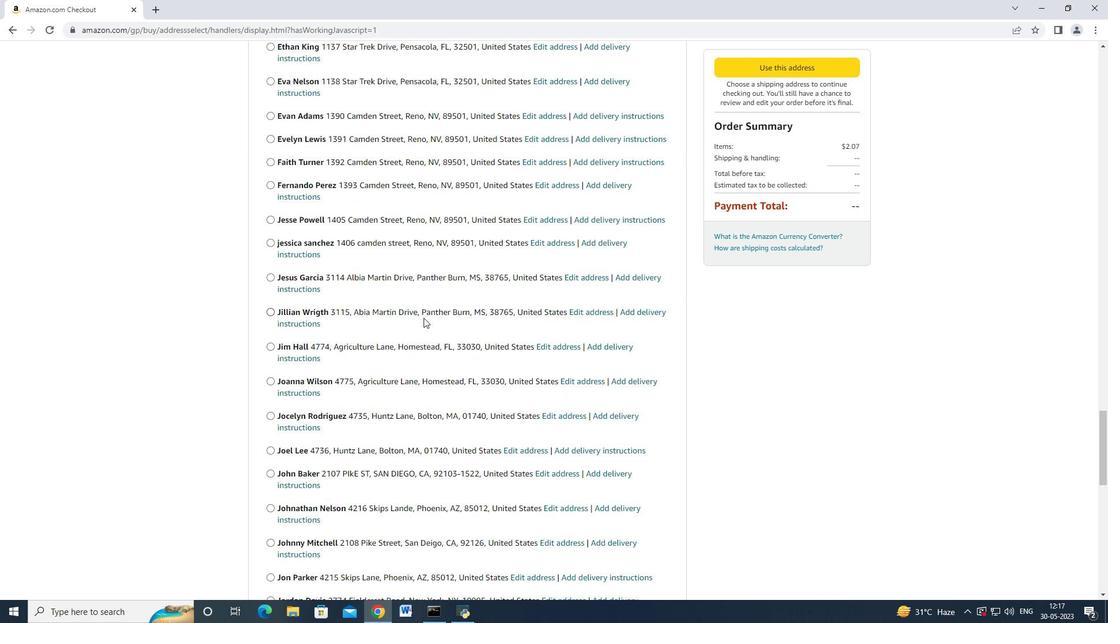 
Action: Mouse moved to (389, 353)
Screenshot: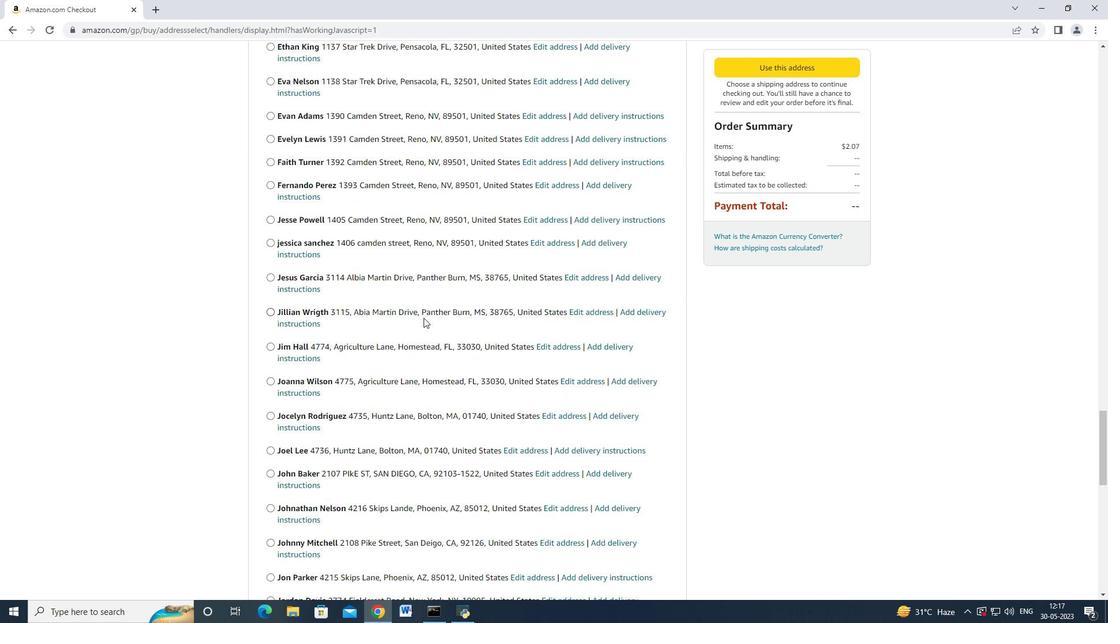
Action: Mouse scrolled (389, 352) with delta (0, 0)
Screenshot: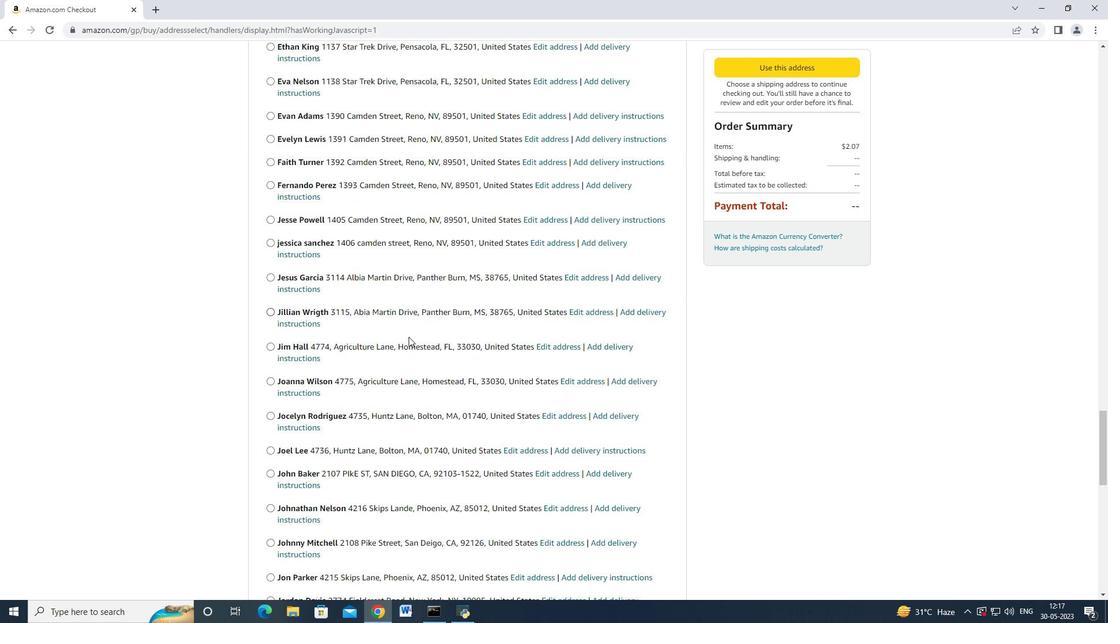 
Action: Mouse moved to (383, 343)
Screenshot: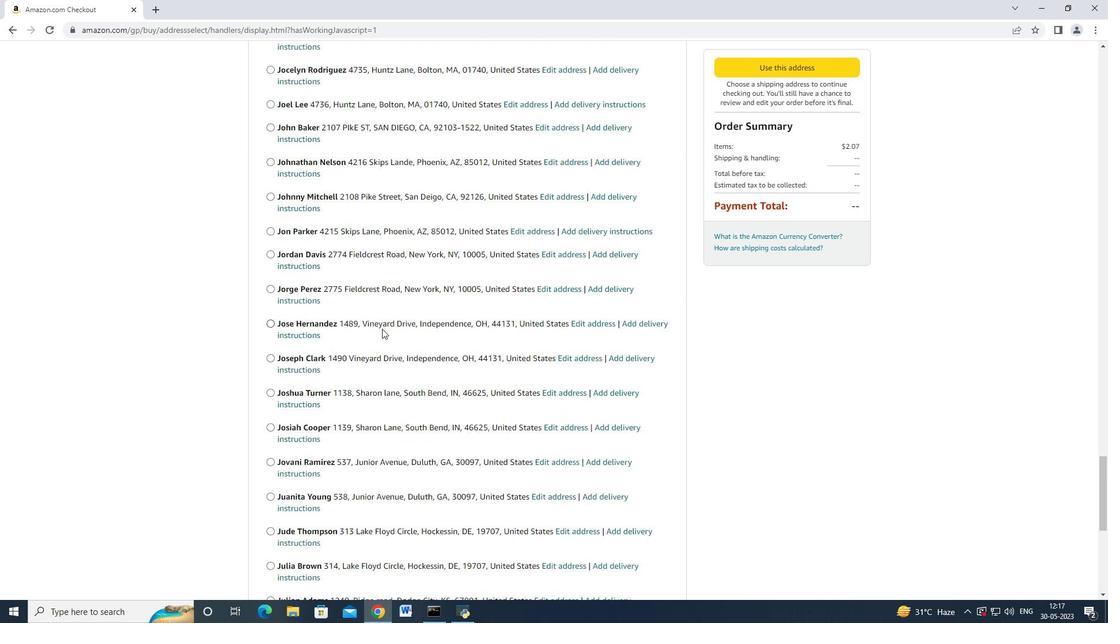 
Action: Mouse scrolled (383, 343) with delta (0, 0)
Screenshot: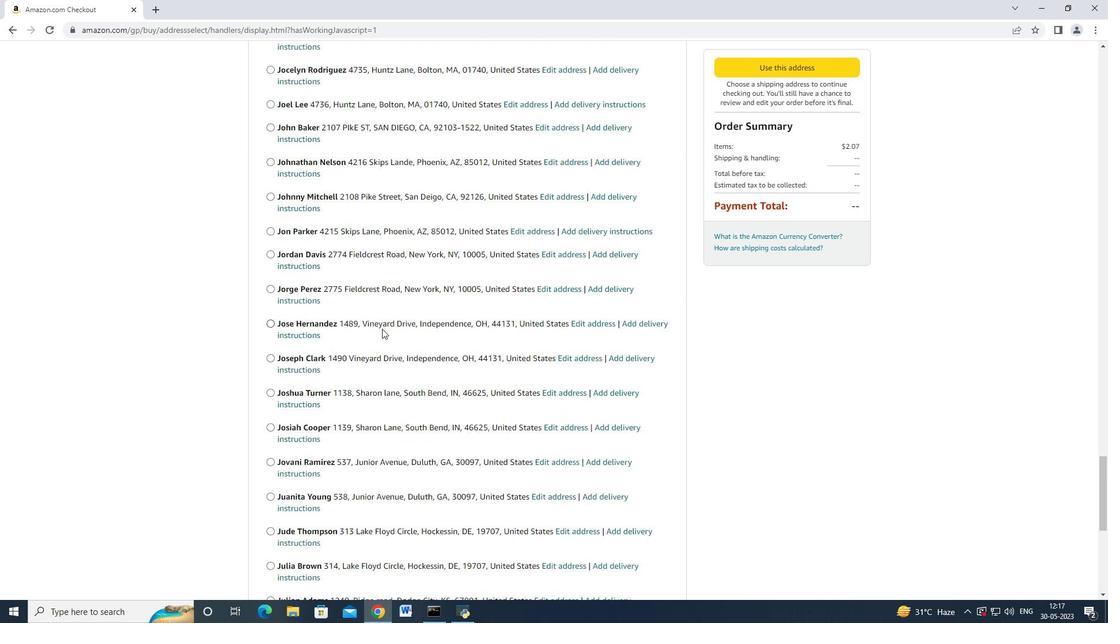 
Action: Mouse moved to (383, 352)
Screenshot: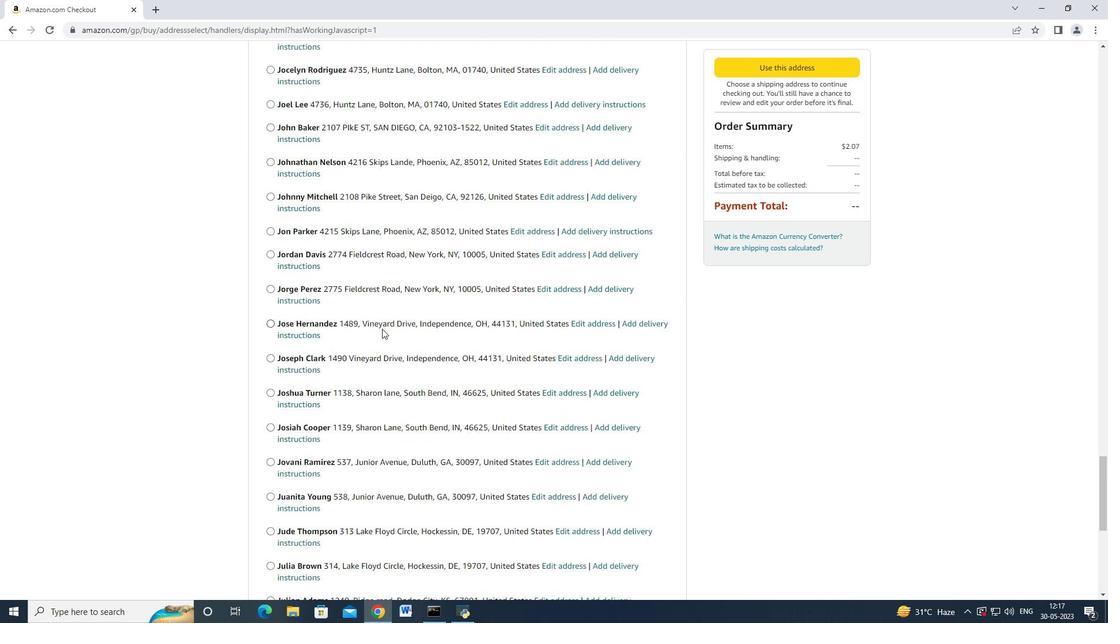 
Action: Mouse scrolled (383, 351) with delta (0, 0)
Screenshot: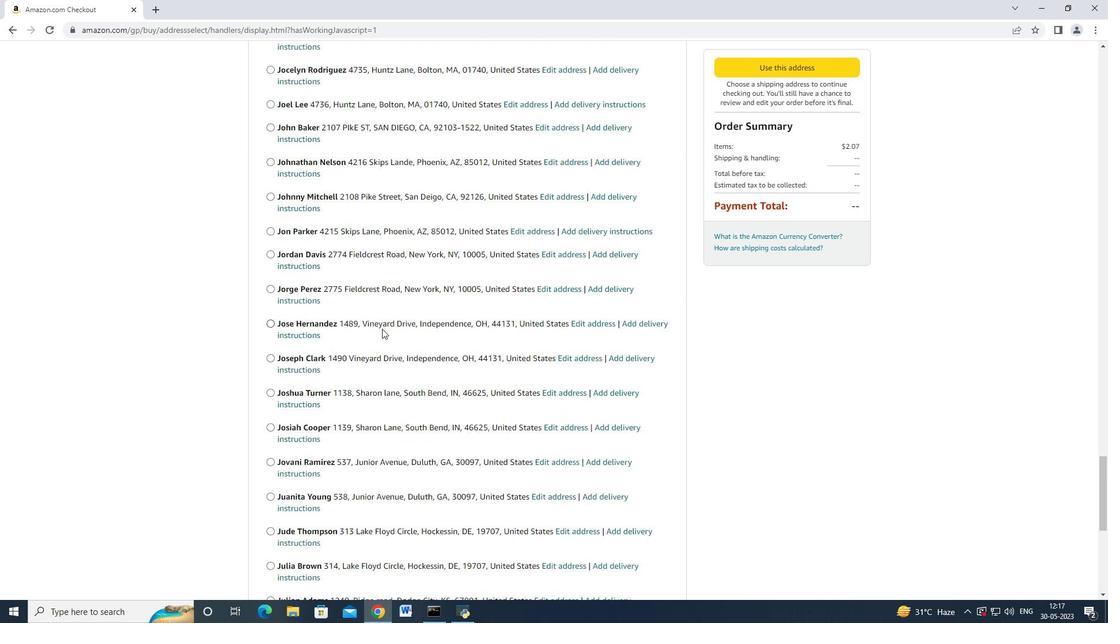 
Action: Mouse moved to (382, 358)
Screenshot: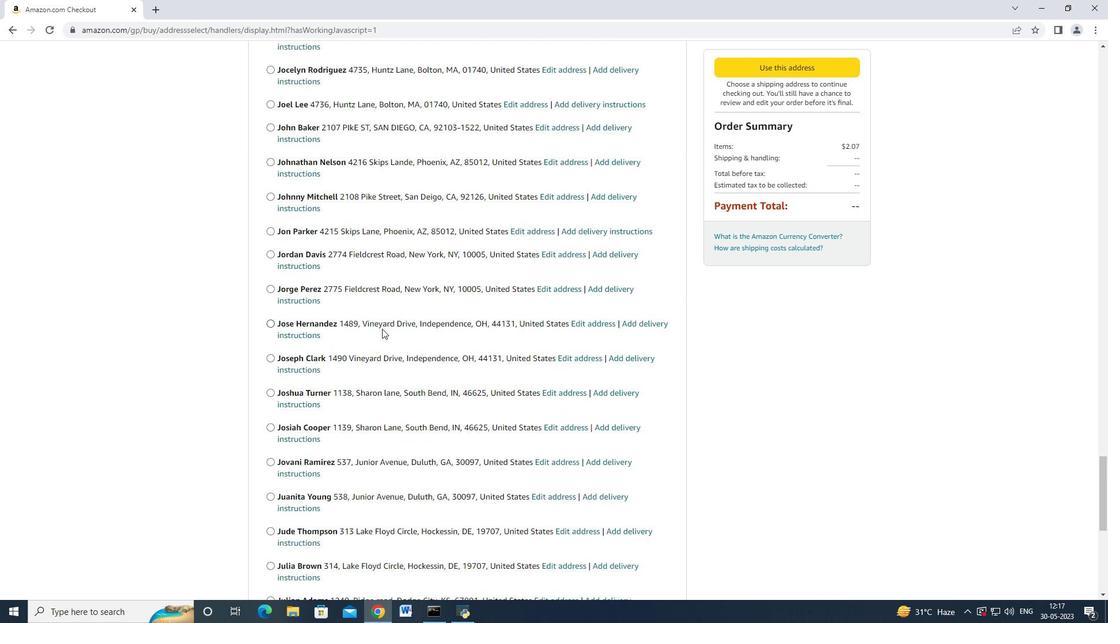 
Action: Mouse scrolled (382, 356) with delta (0, 0)
Screenshot: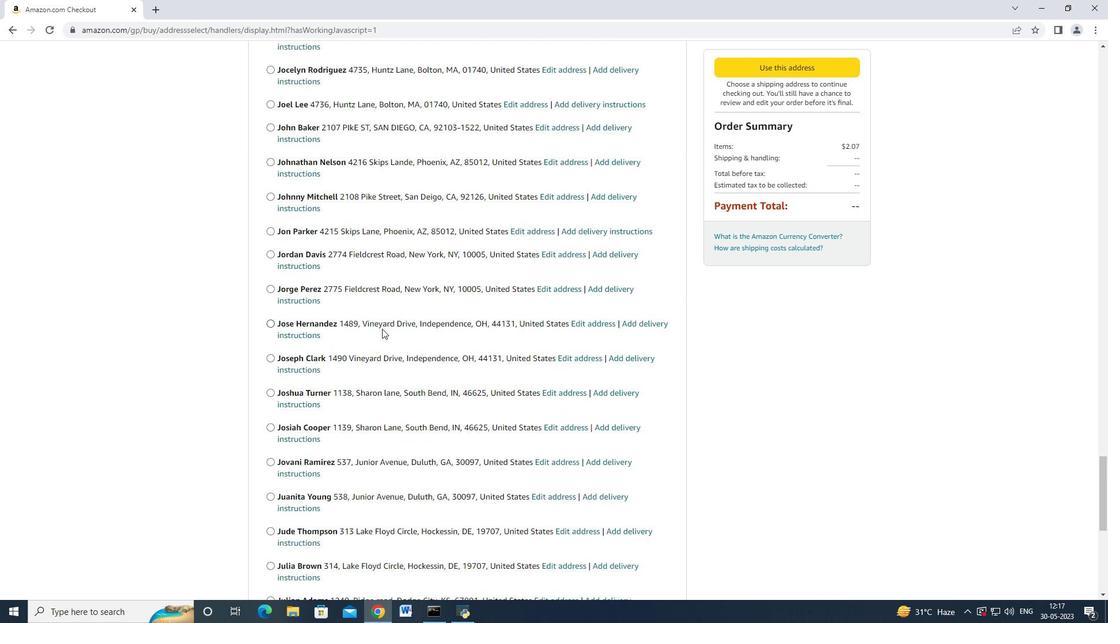 
Action: Mouse moved to (380, 363)
Screenshot: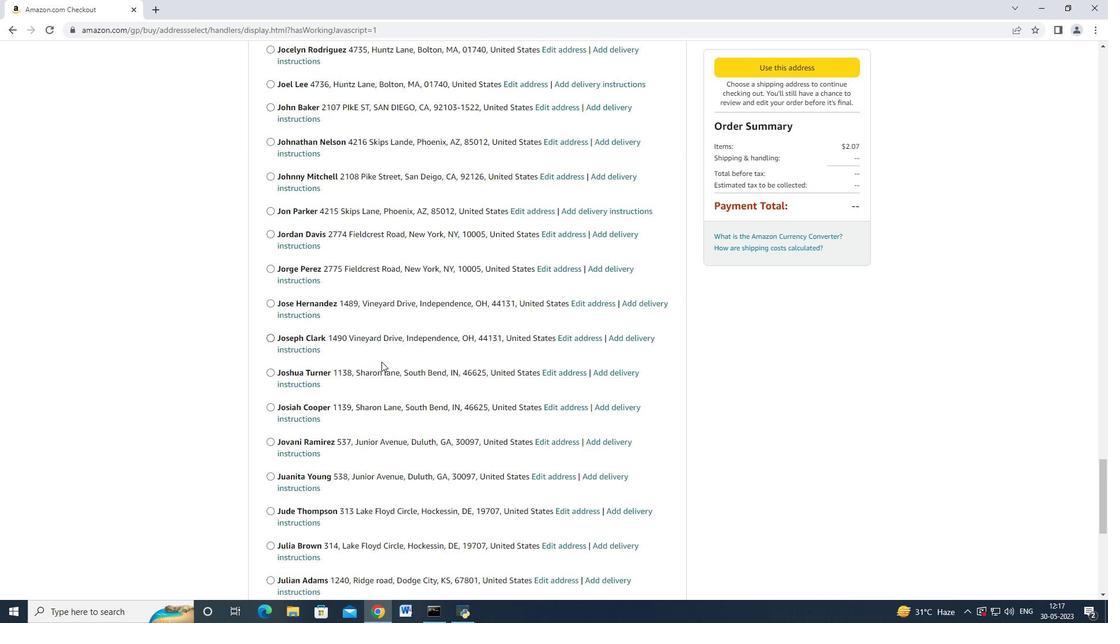 
Action: Mouse scrolled (380, 362) with delta (0, 0)
Screenshot: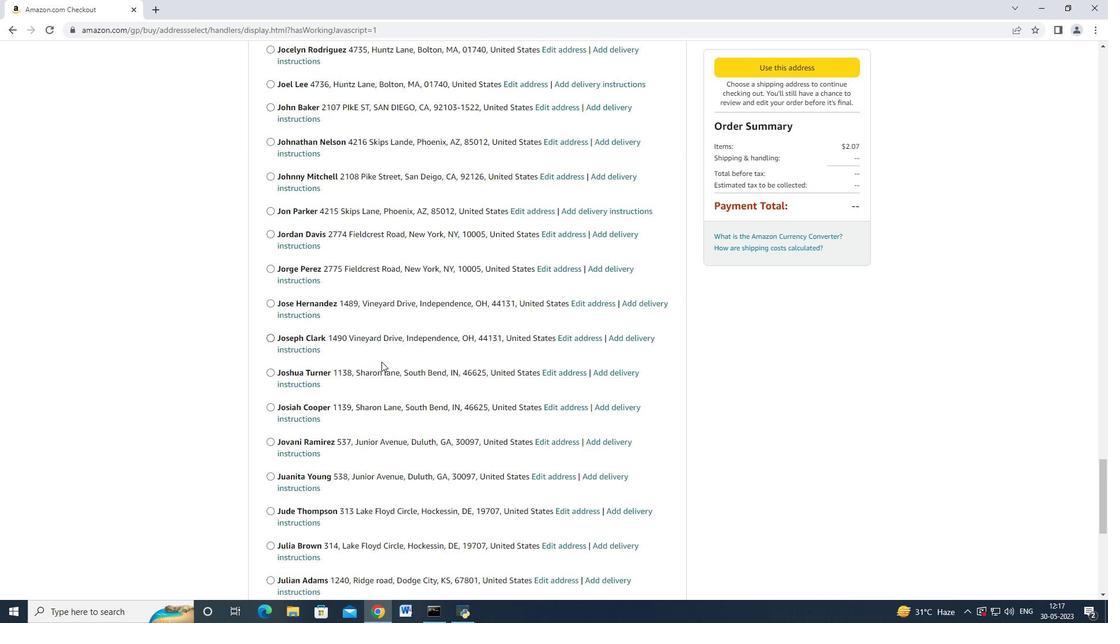 
Action: Mouse moved to (369, 346)
Screenshot: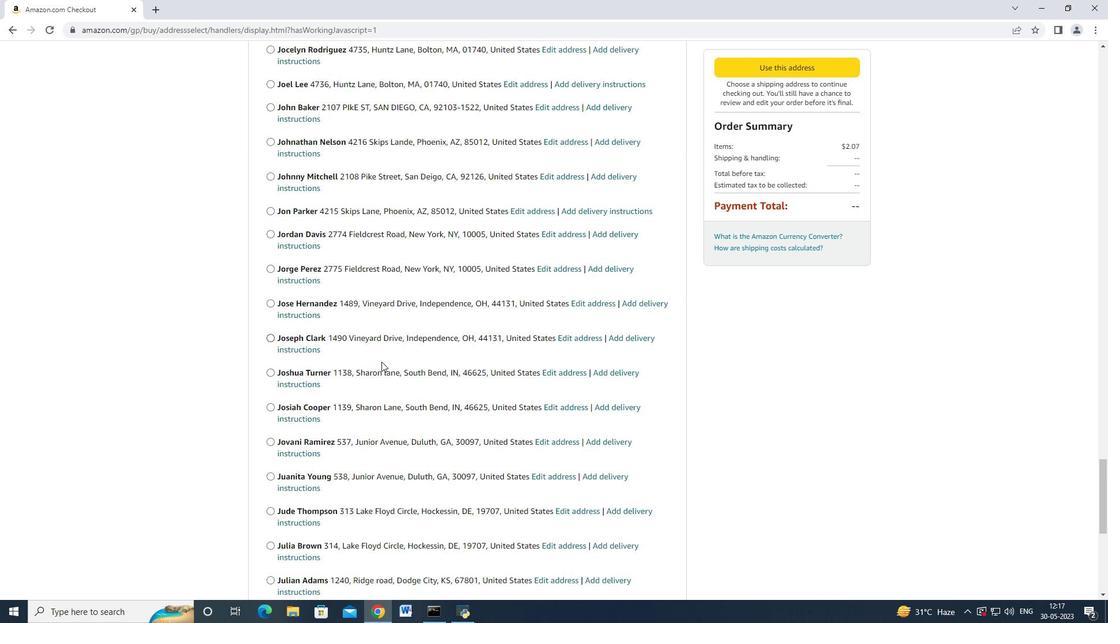 
Action: Mouse scrolled (380, 363) with delta (0, 0)
Screenshot: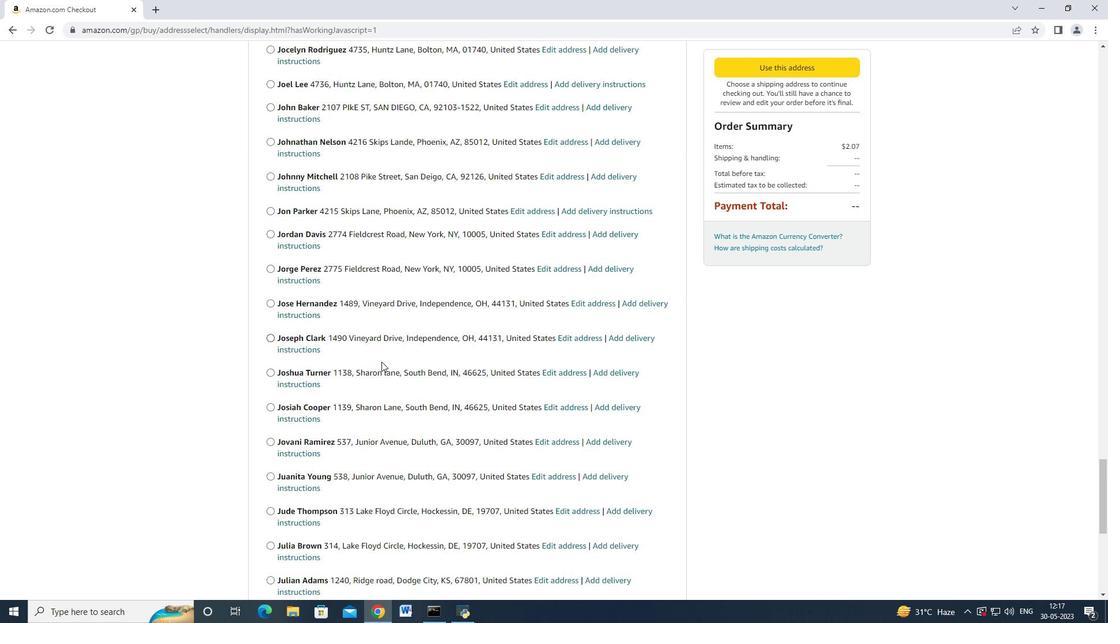 
Action: Mouse moved to (351, 330)
Screenshot: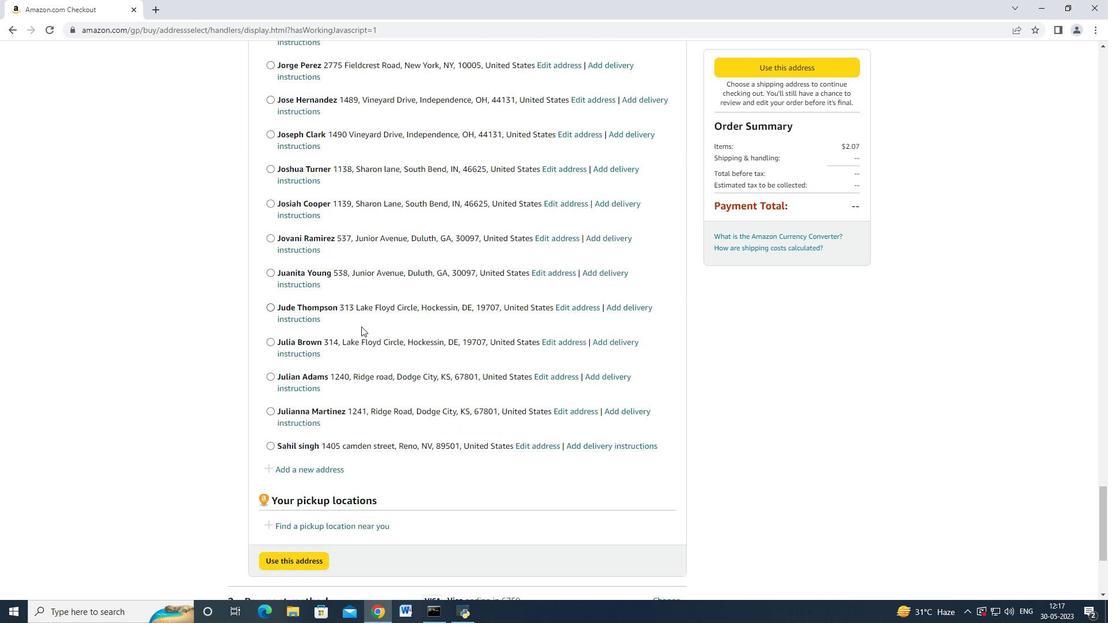 
Action: Mouse scrolled (353, 328) with delta (0, 0)
Screenshot: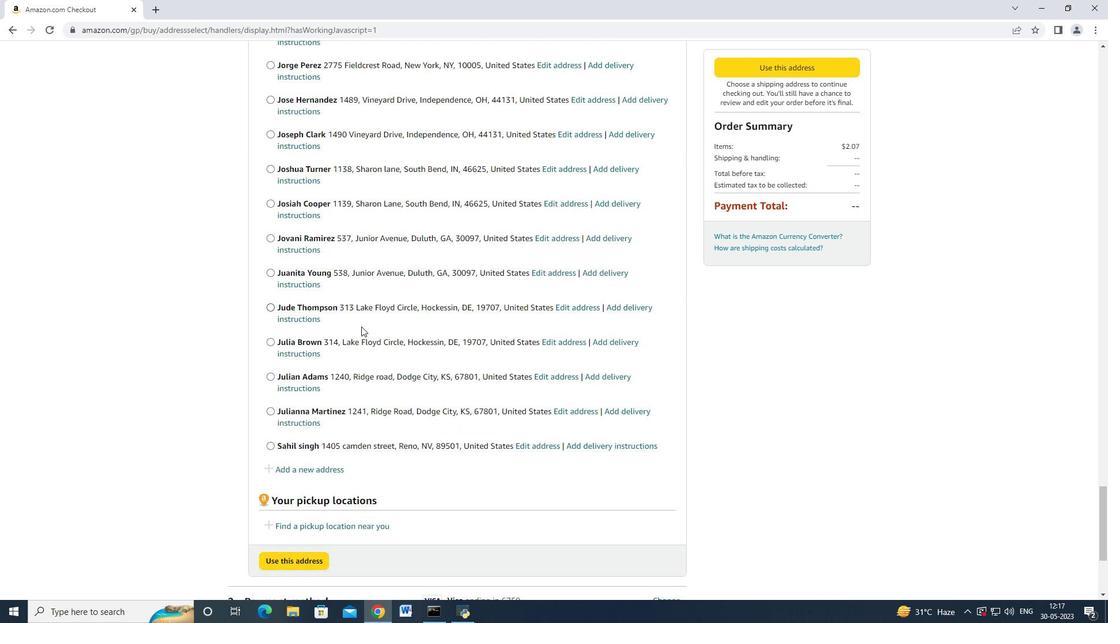 
Action: Mouse moved to (350, 330)
Screenshot: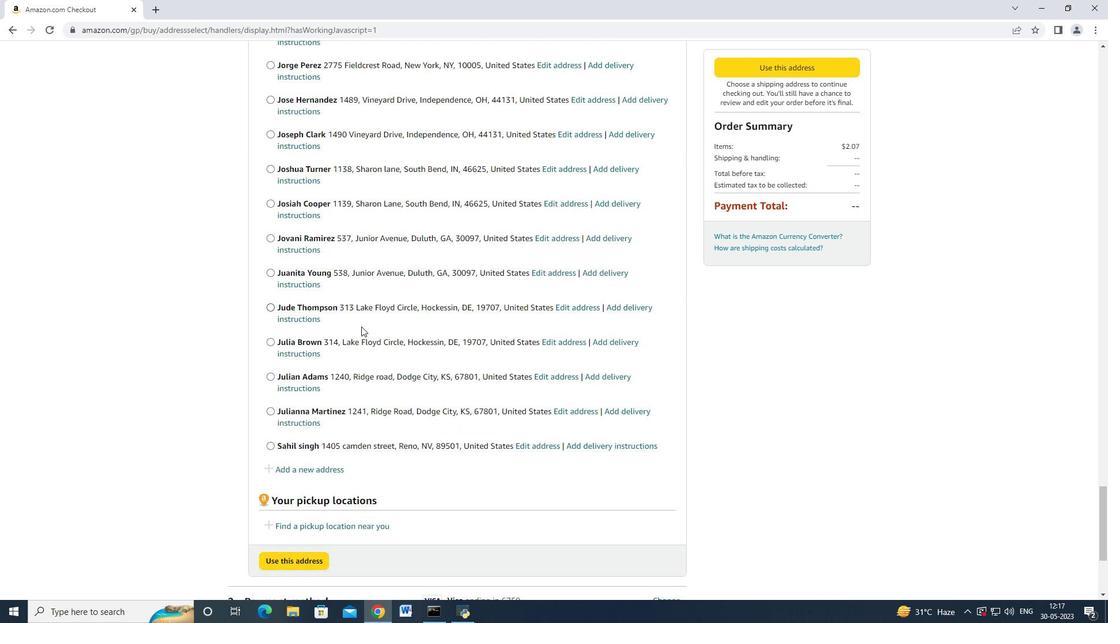 
Action: Mouse scrolled (351, 329) with delta (0, 0)
Screenshot: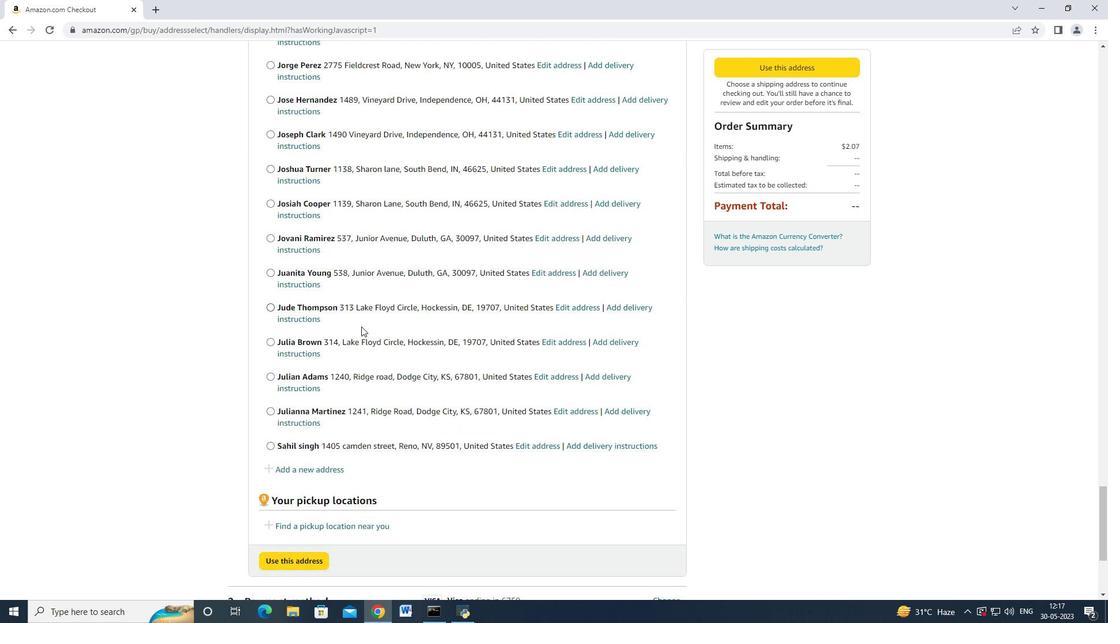 
Action: Mouse moved to (348, 328)
Screenshot: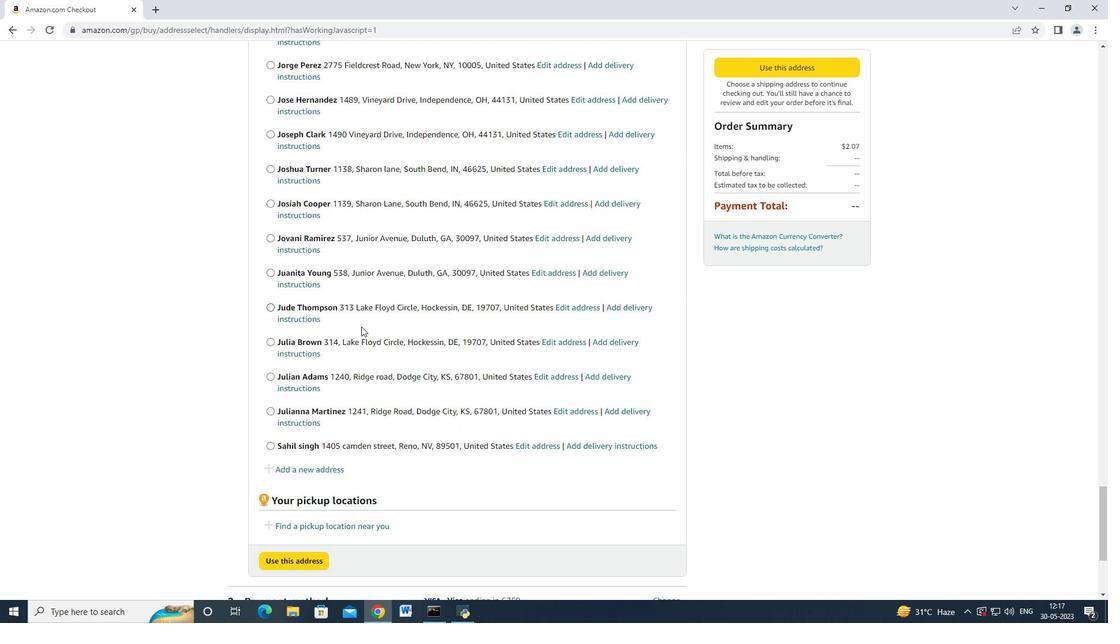 
Action: Mouse scrolled (350, 330) with delta (0, 0)
Screenshot: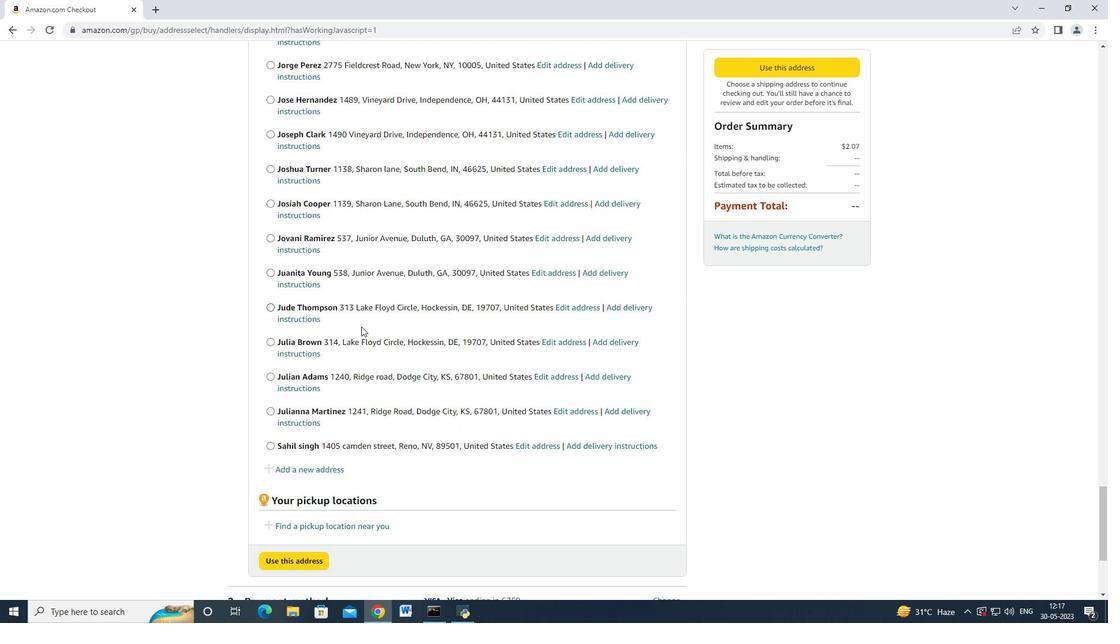 
Action: Mouse moved to (348, 326)
Screenshot: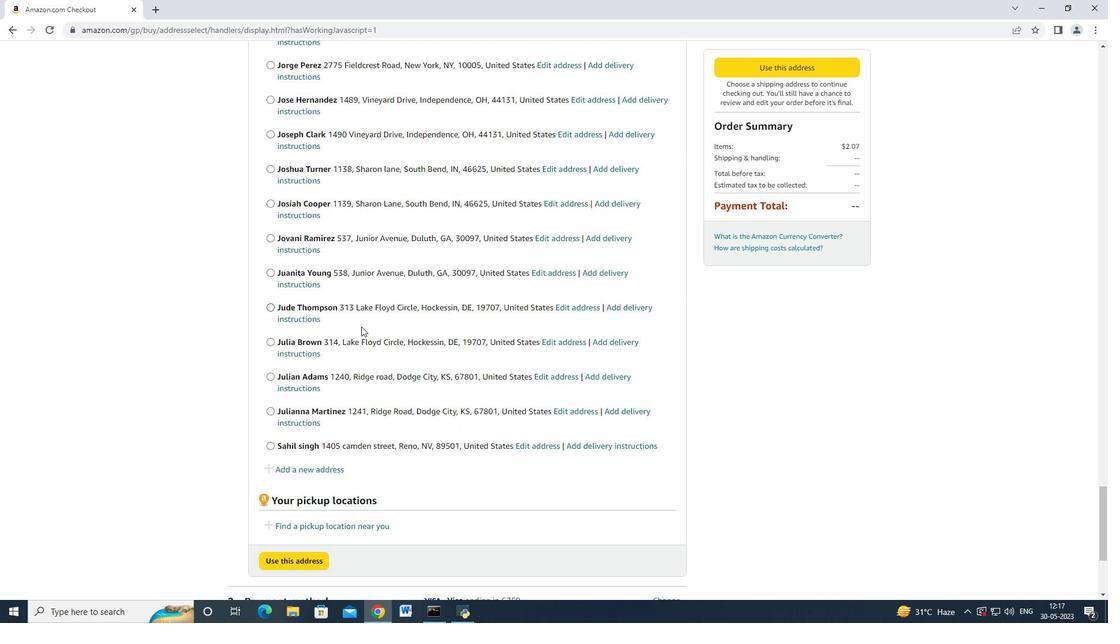 
Action: Mouse scrolled (349, 330) with delta (0, 0)
Screenshot: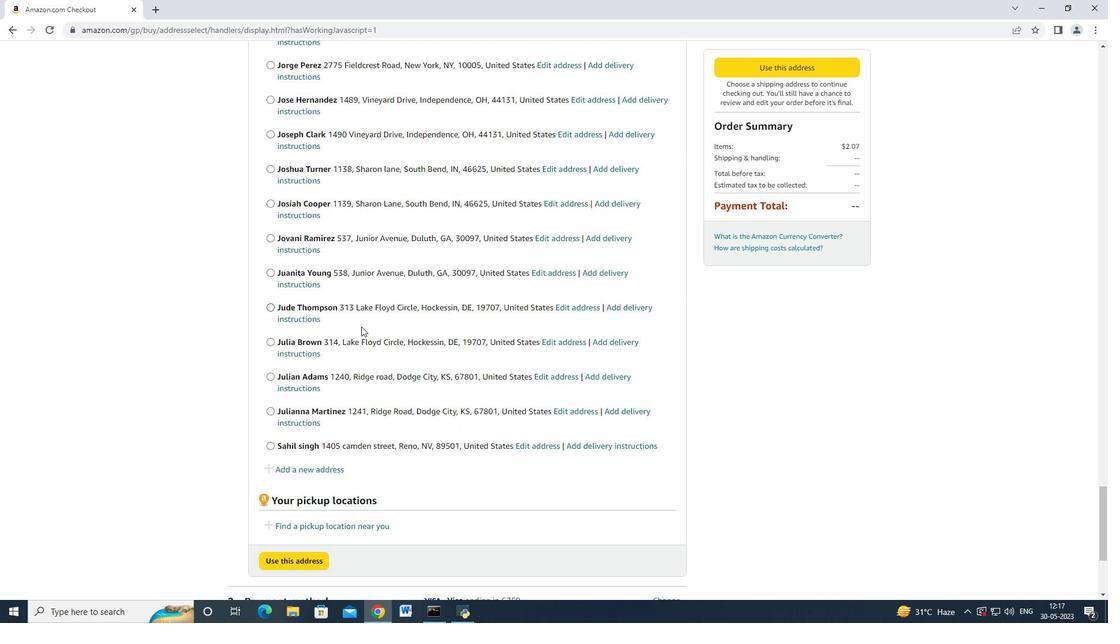 
Action: Mouse moved to (345, 322)
Screenshot: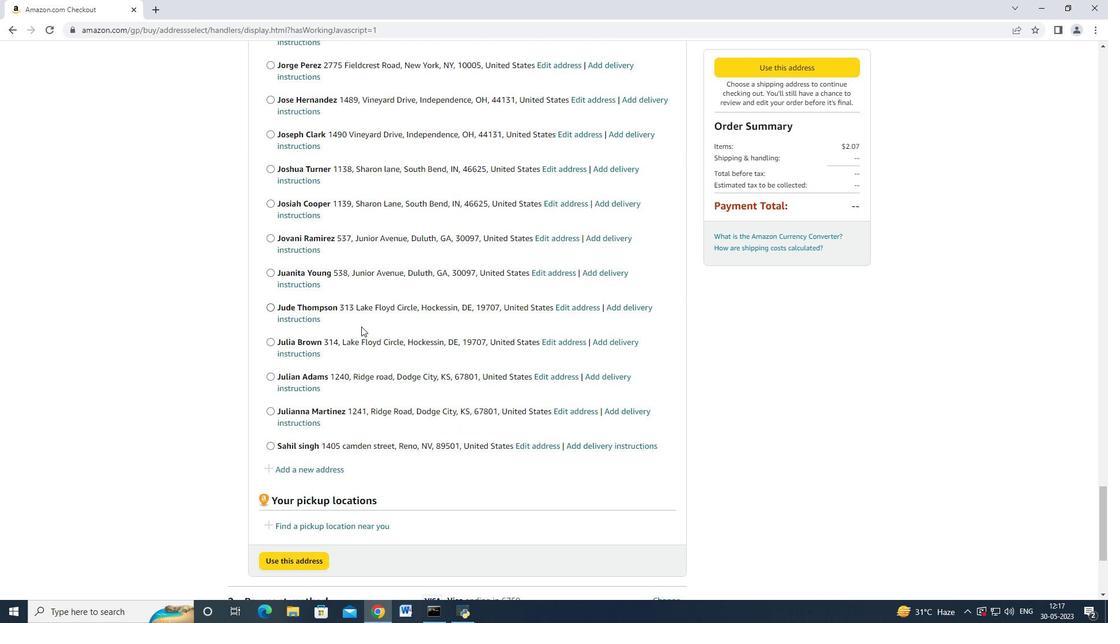 
Action: Mouse scrolled (348, 326) with delta (0, 0)
Screenshot: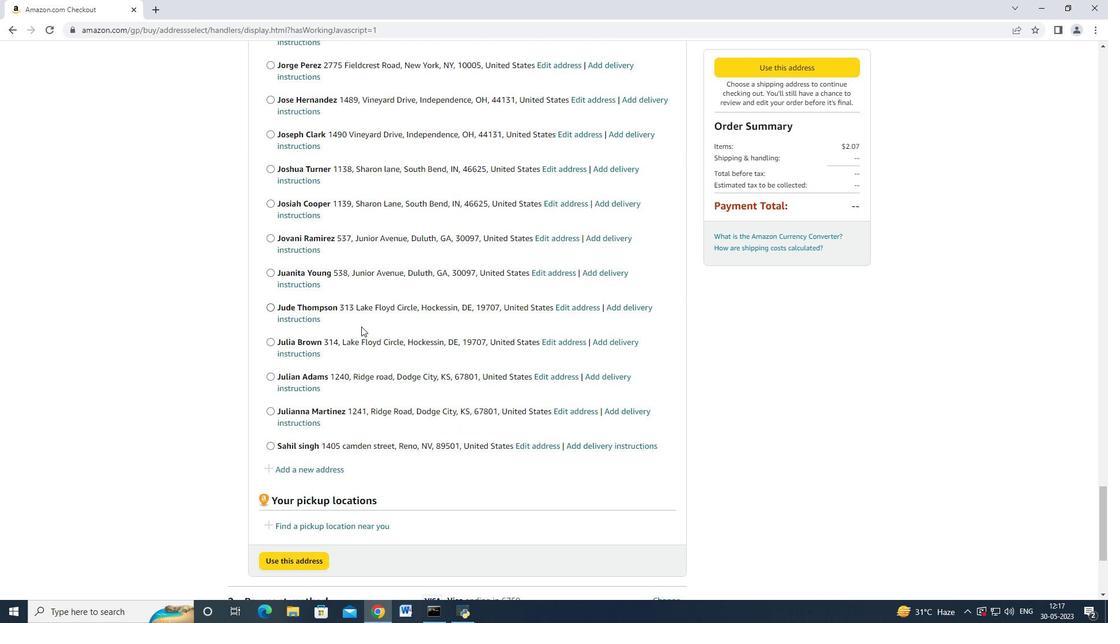 
Action: Mouse moved to (316, 244)
Screenshot: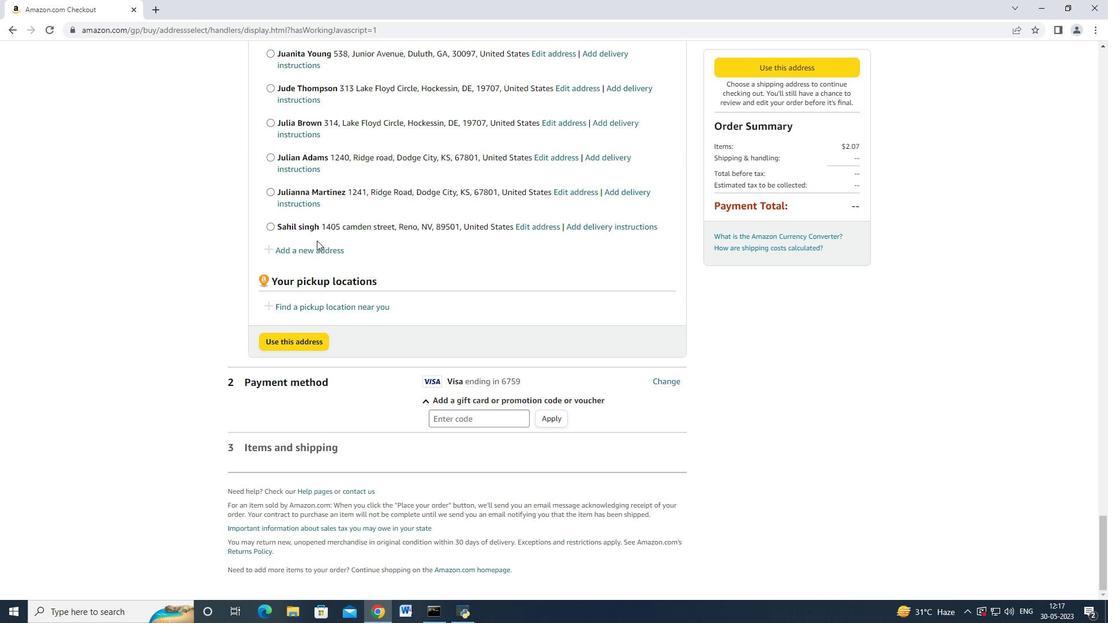 
Action: Mouse pressed left at (316, 244)
Screenshot: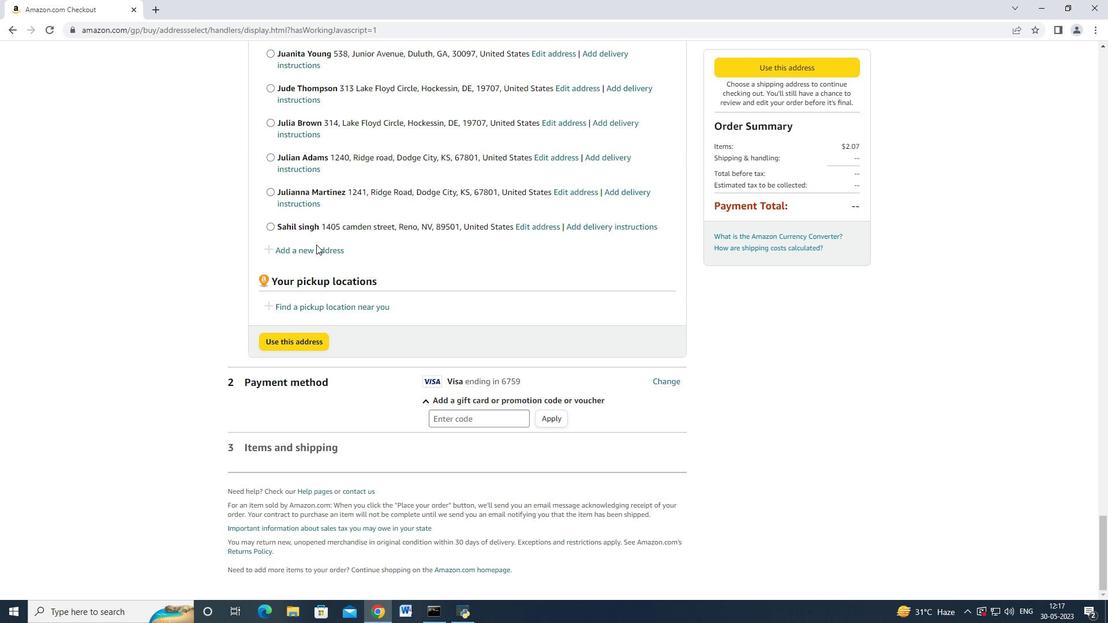 
Action: Mouse moved to (315, 247)
Screenshot: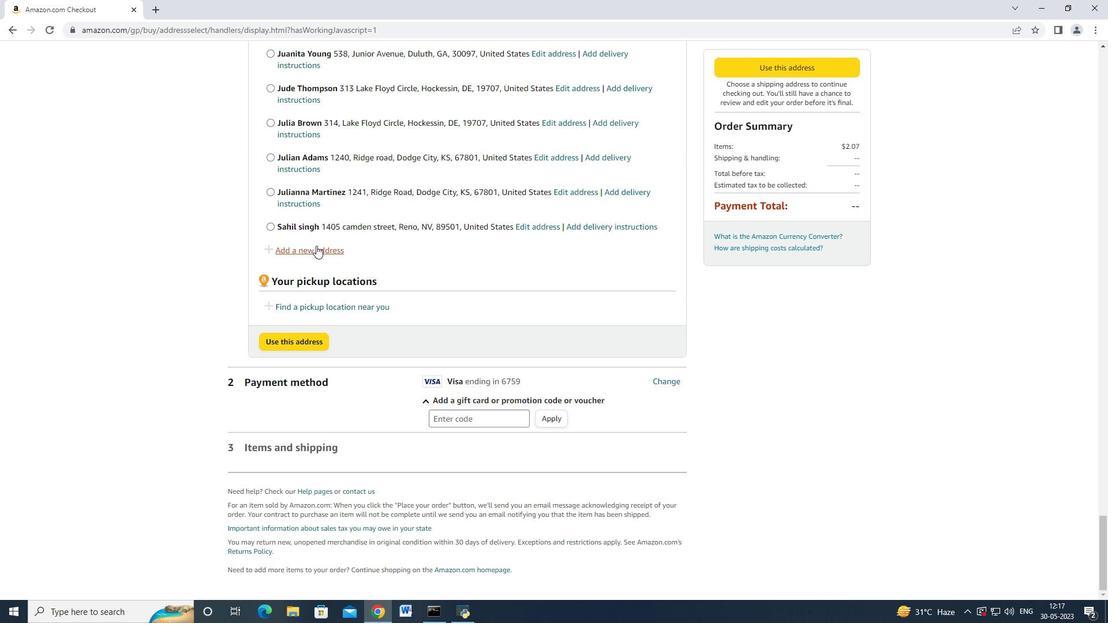 
Action: Mouse pressed left at (315, 247)
Screenshot: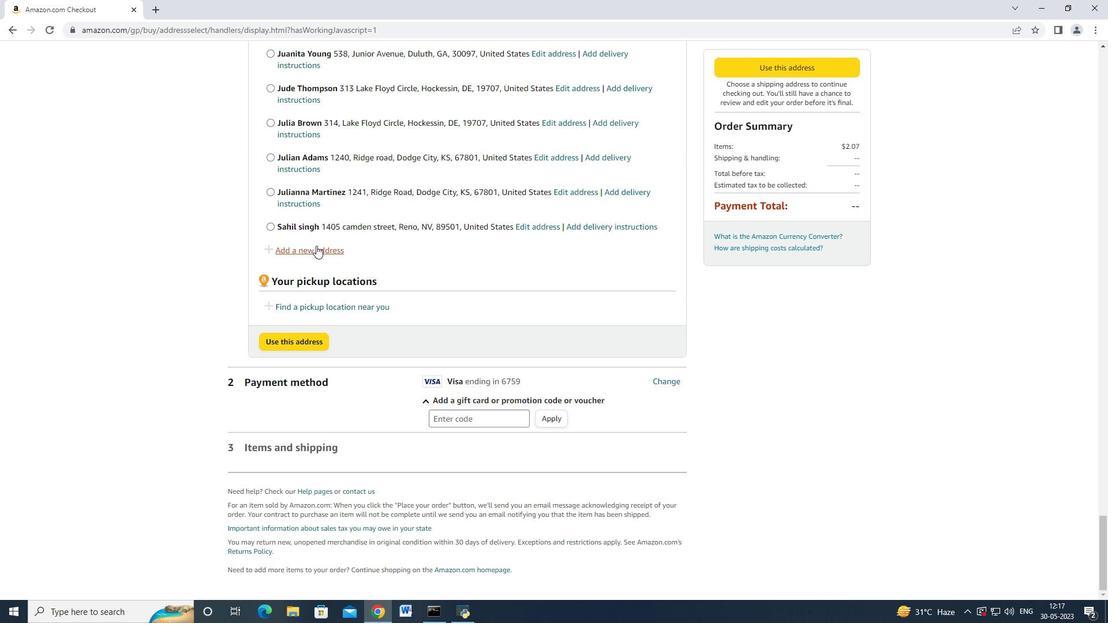 
Action: Mouse moved to (382, 279)
Screenshot: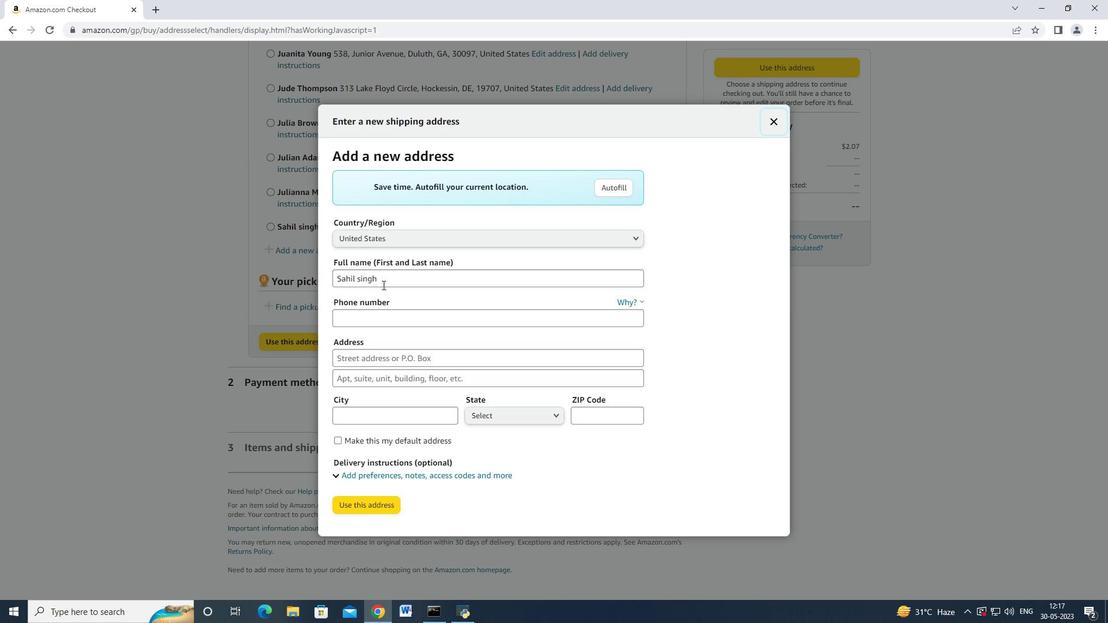 
Action: Mouse pressed left at (382, 279)
Screenshot: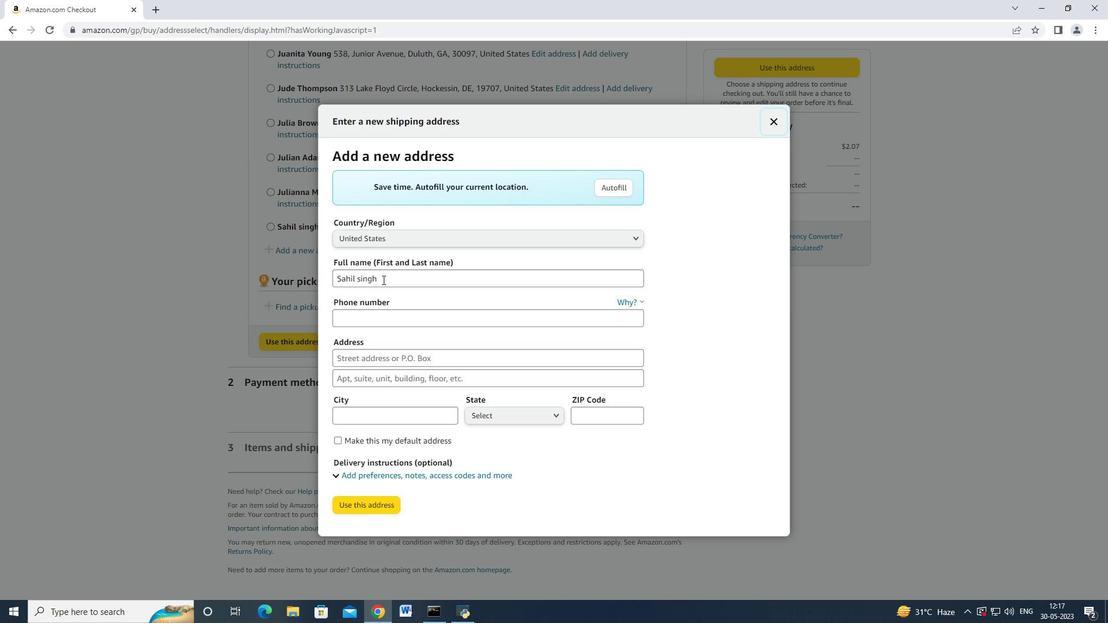
Action: Mouse moved to (358, 282)
Screenshot: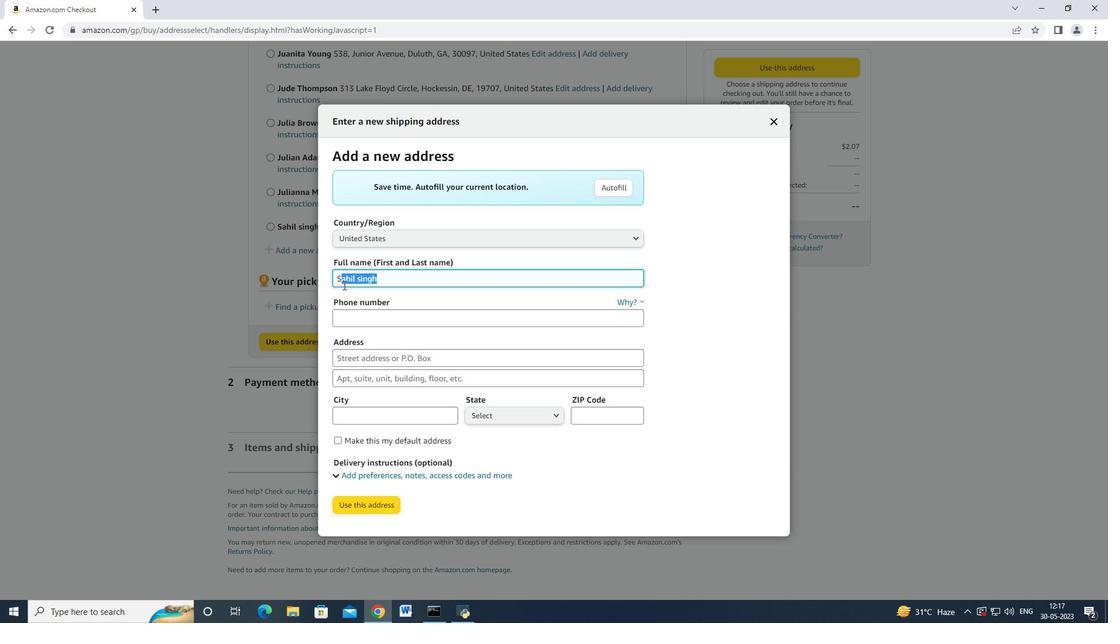 
Action: Key pressed <Key.backspace><Key.backspace><Key.shift_r>Fo<Key.backspace>inley<Key.space><Key.shift>Cooper<Key.tab><Key.tab>7752551231<Key.tab>1394<Key.space><Key.shift_r>Camden<Key.space><Key.shift_r>Street<Key.tab><Key.tab><Key.shift>Reno<Key.tab>
Screenshot: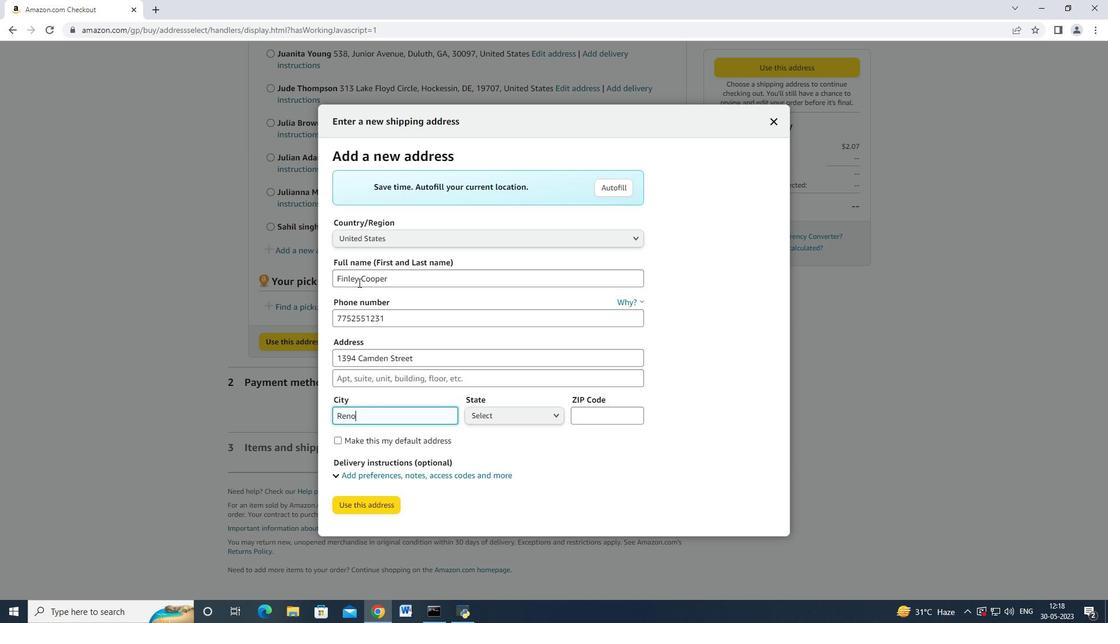 
Action: Mouse moved to (472, 414)
Screenshot: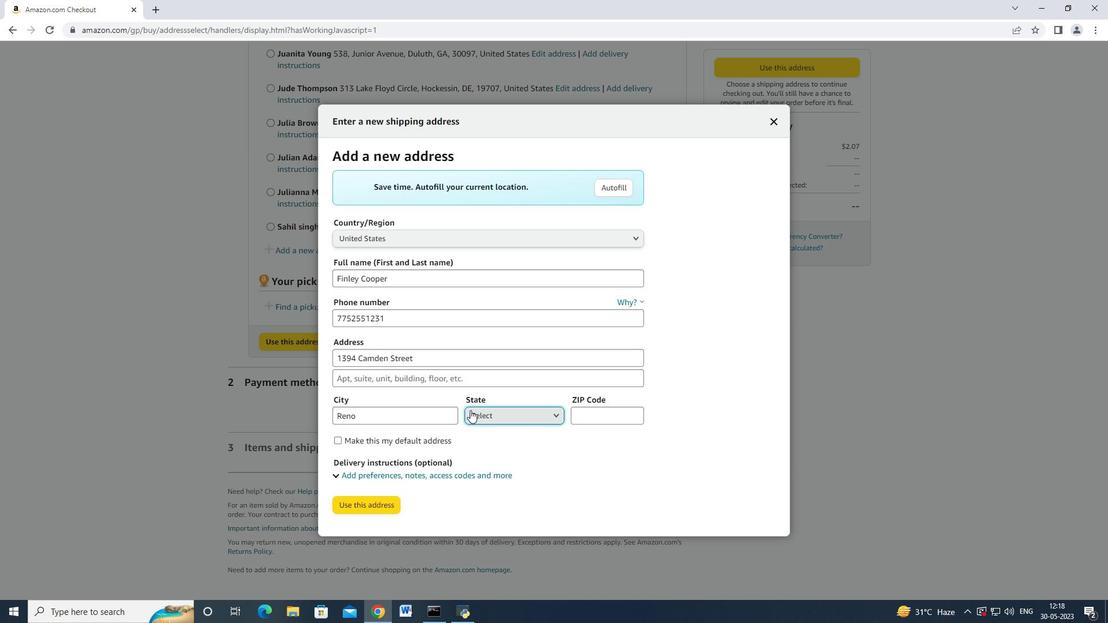 
Action: Mouse pressed left at (472, 414)
Screenshot: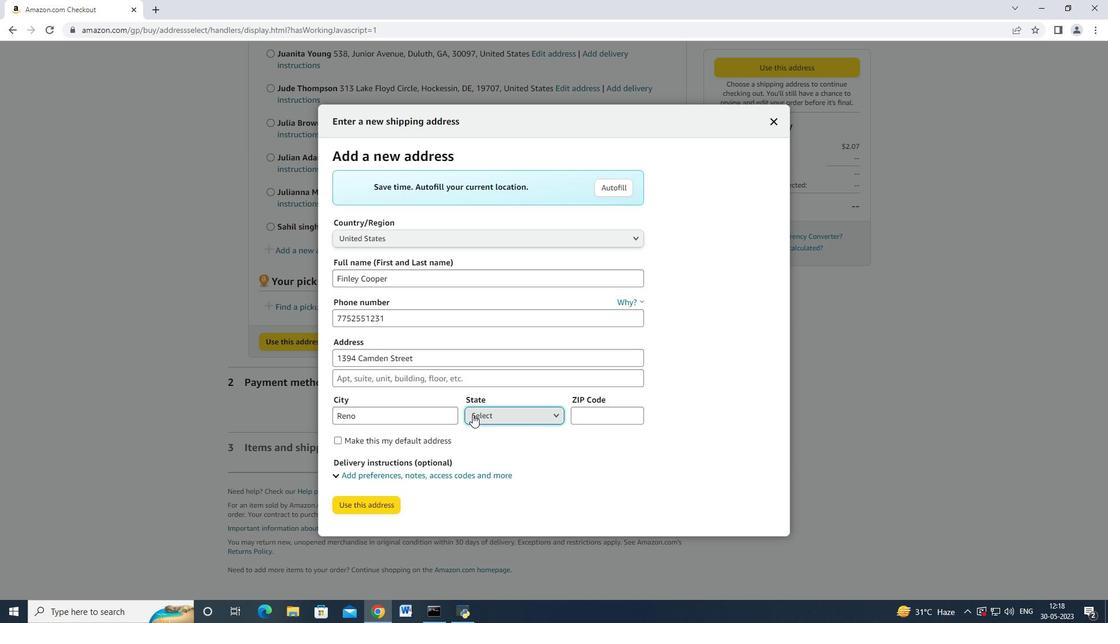 
Action: Mouse moved to (480, 359)
Screenshot: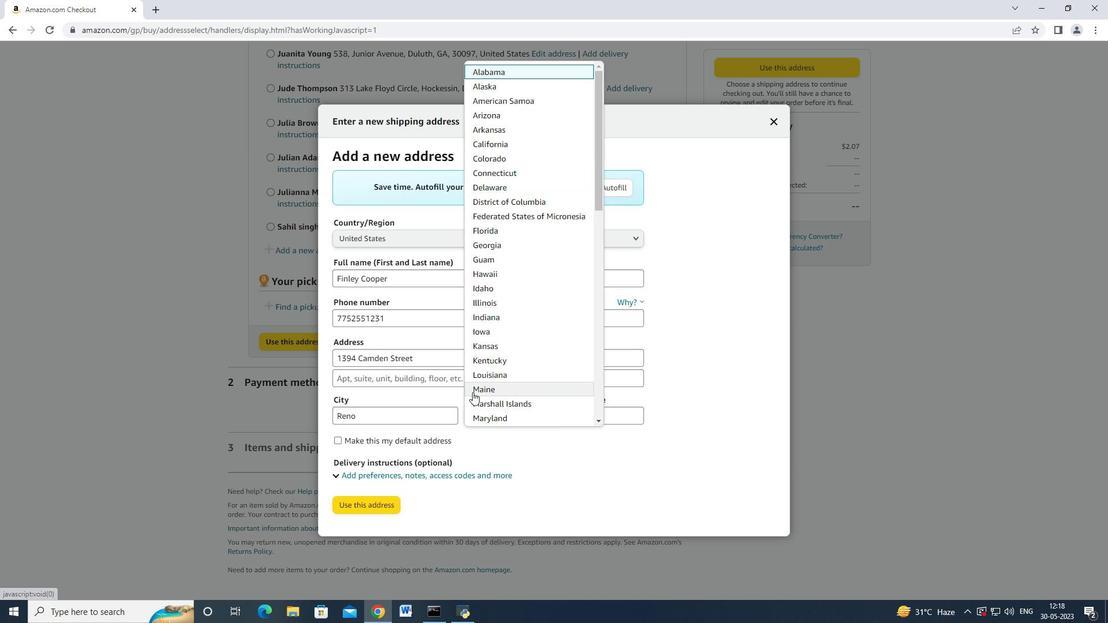 
Action: Mouse scrolled (480, 358) with delta (0, 0)
Screenshot: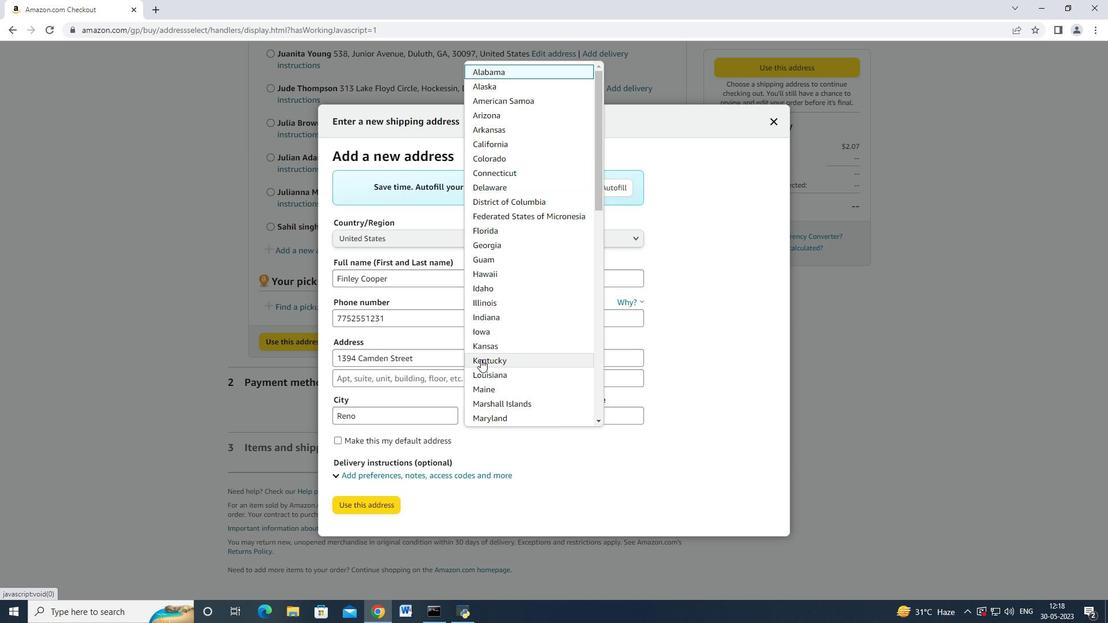 
Action: Mouse moved to (486, 348)
Screenshot: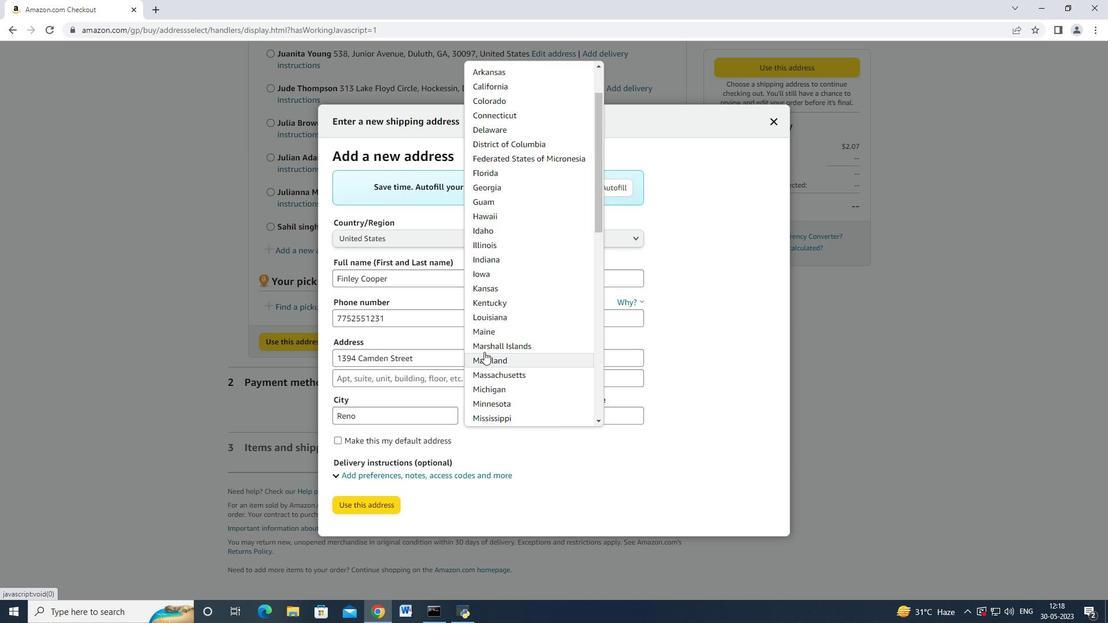 
Action: Mouse scrolled (486, 348) with delta (0, 0)
Screenshot: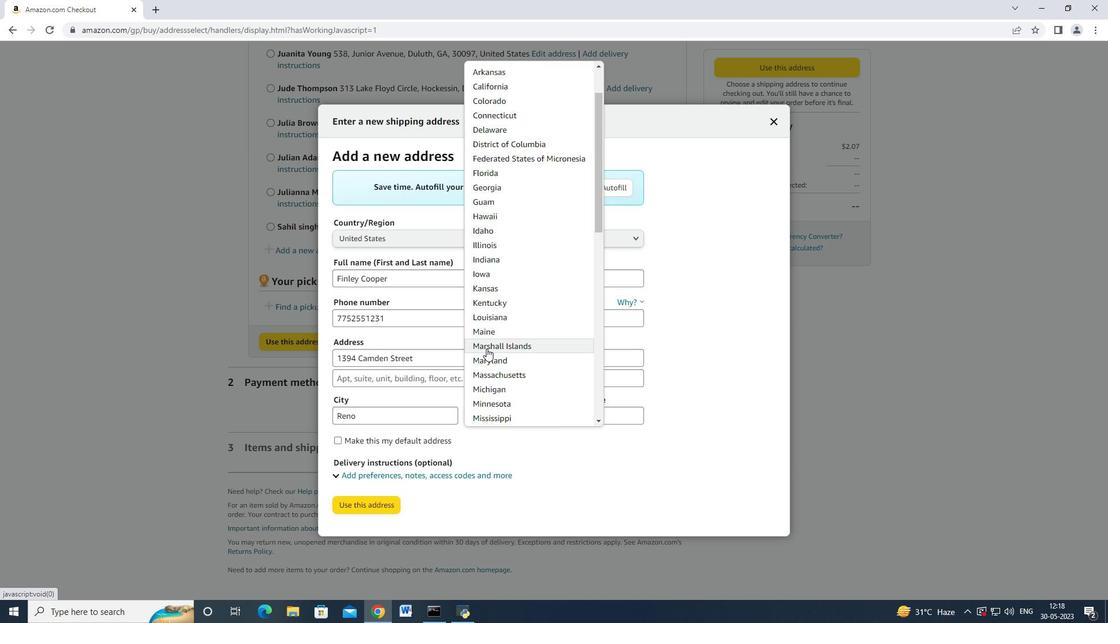 
Action: Mouse scrolled (486, 348) with delta (0, 0)
Screenshot: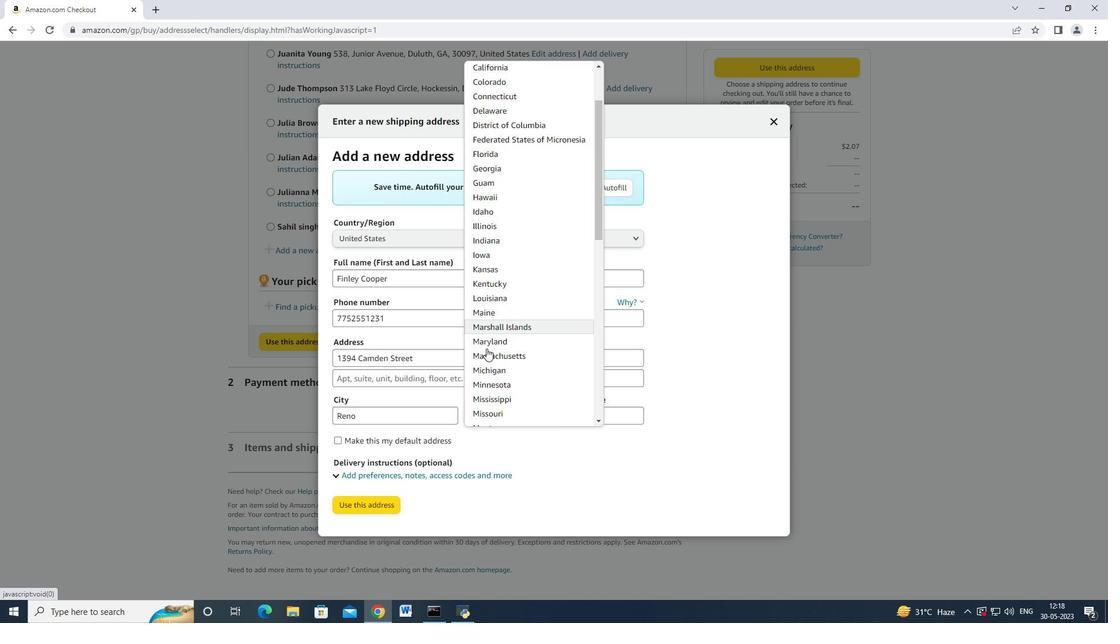 
Action: Mouse moved to (486, 348)
Screenshot: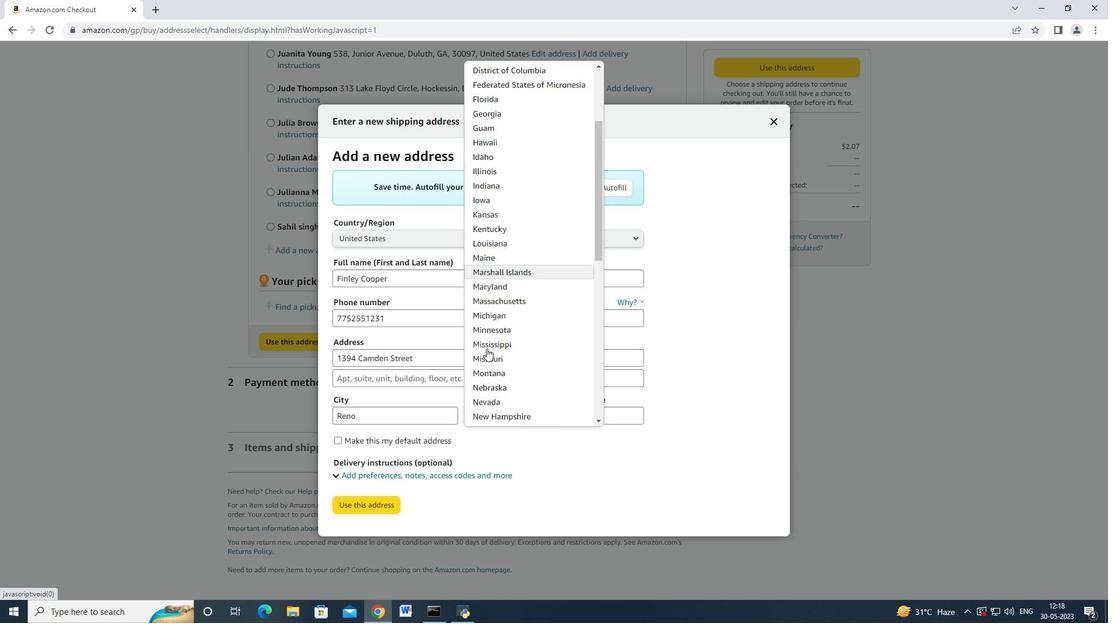 
Action: Mouse scrolled (486, 348) with delta (0, 0)
Screenshot: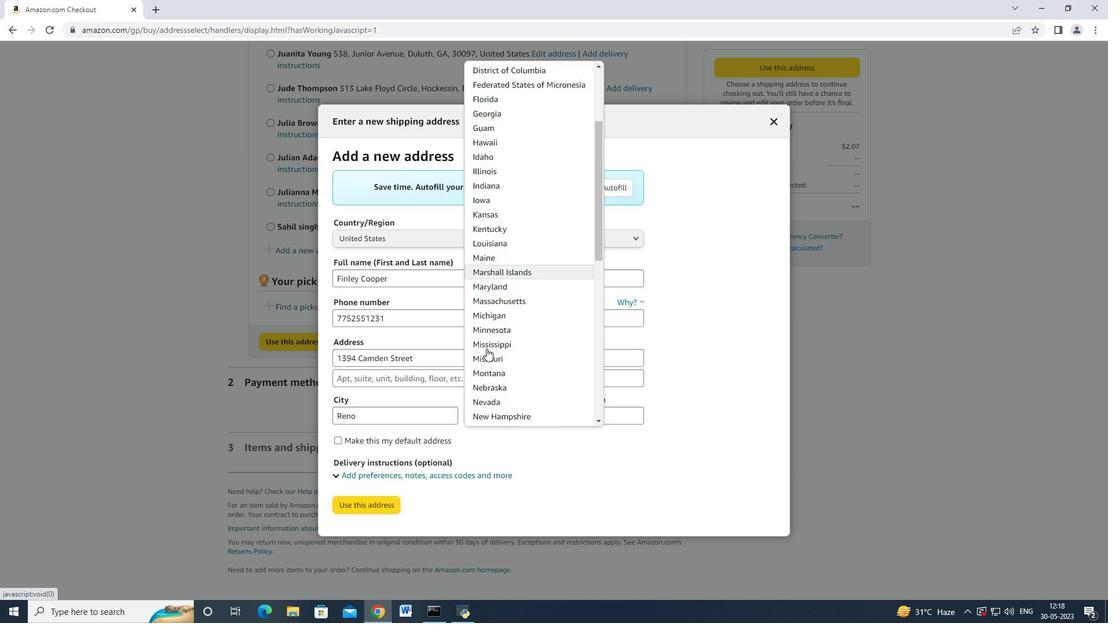 
Action: Mouse scrolled (486, 348) with delta (0, 0)
Screenshot: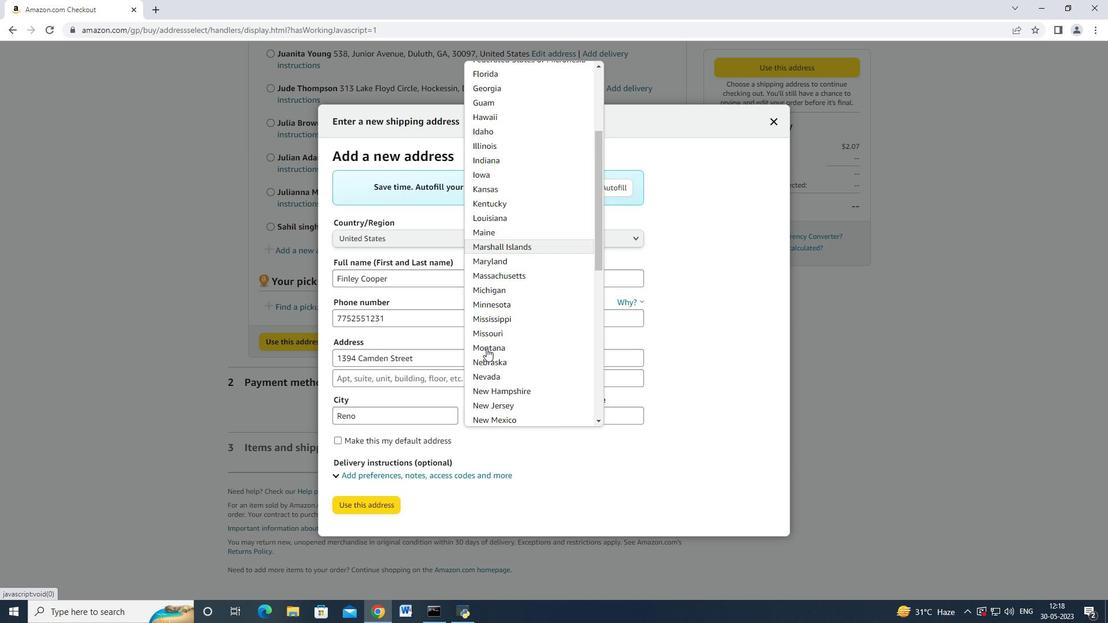 
Action: Mouse moved to (514, 239)
Screenshot: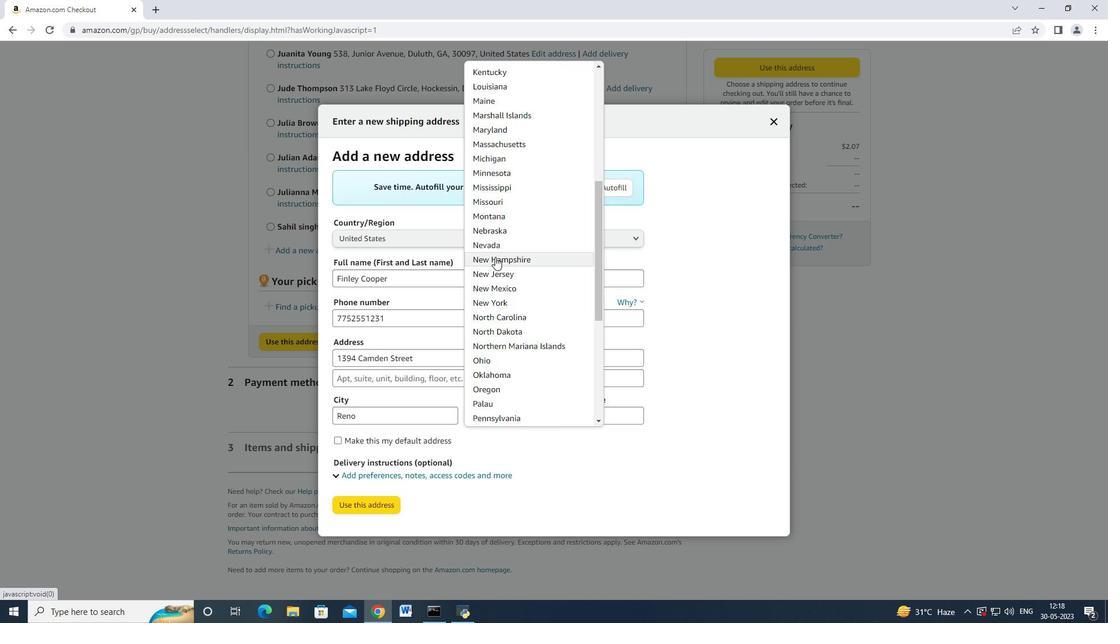 
Action: Mouse pressed left at (514, 239)
Screenshot: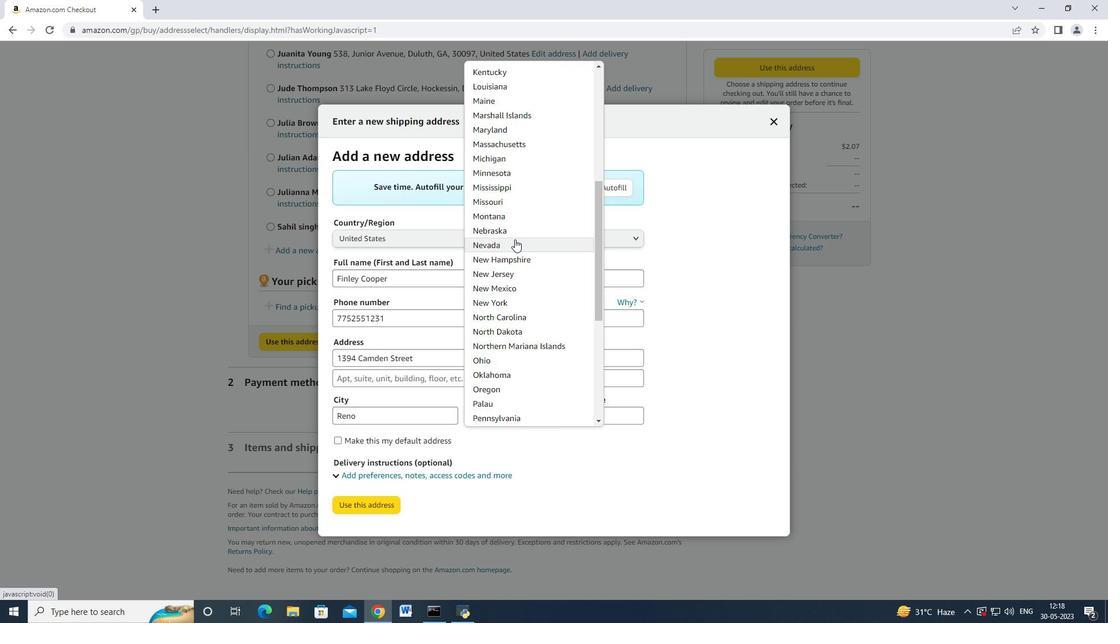 
Action: Mouse moved to (620, 419)
Screenshot: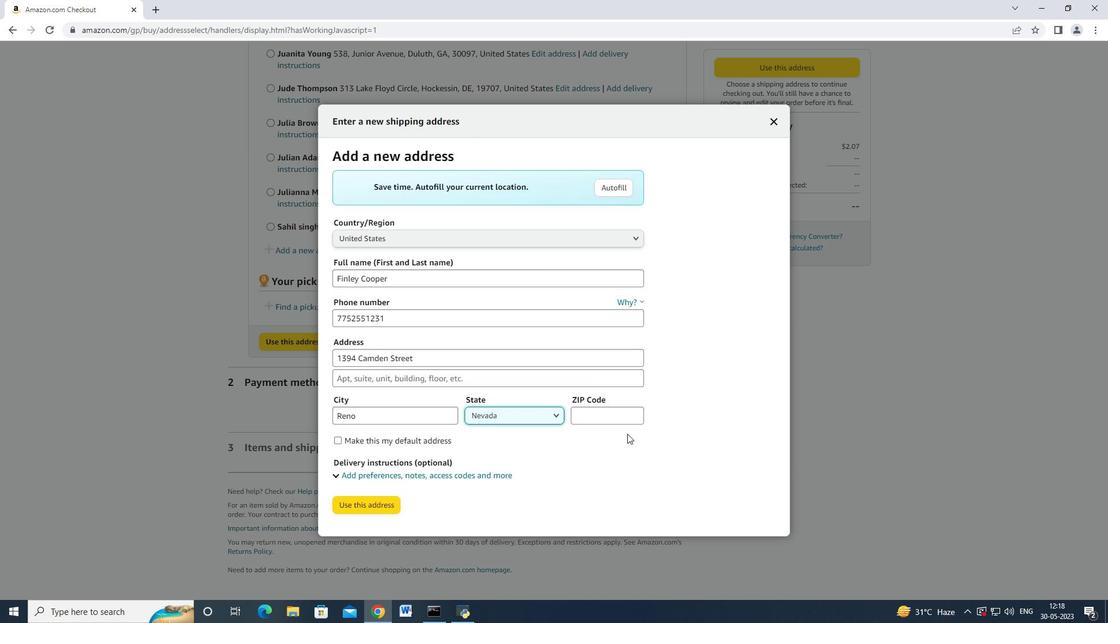
Action: Mouse pressed left at (620, 419)
Screenshot: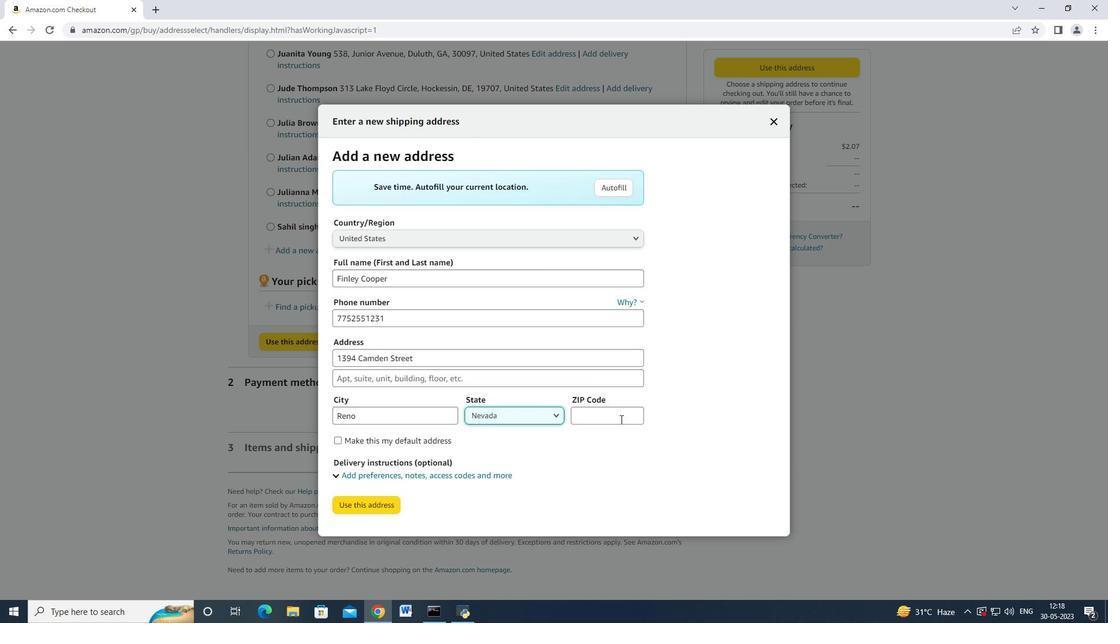 
Action: Key pressed 89501
Screenshot: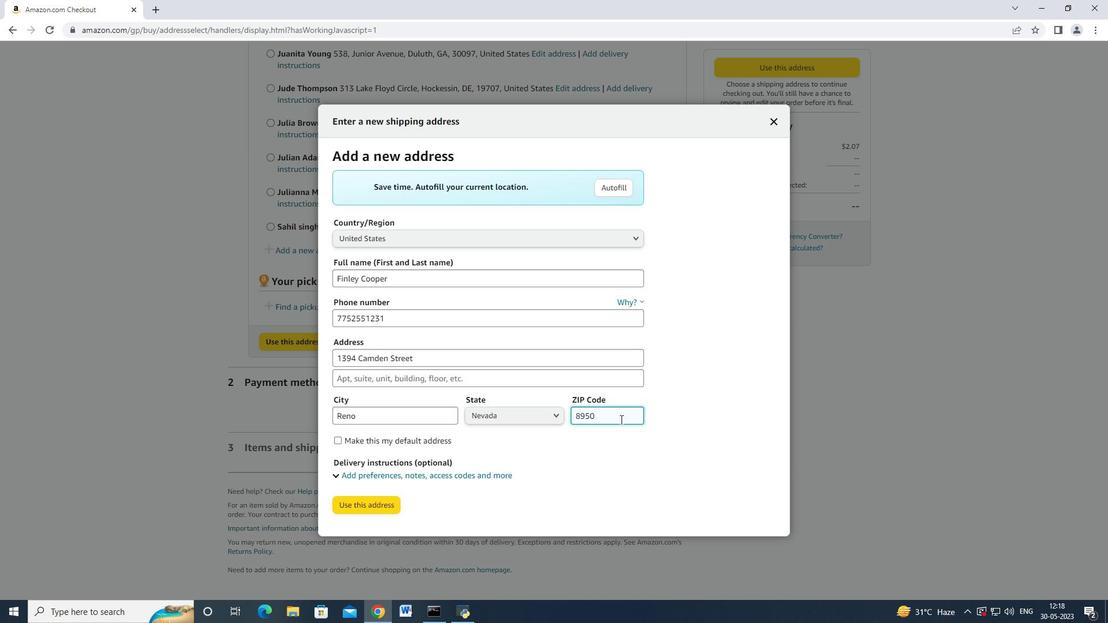 
Action: Mouse moved to (366, 506)
Screenshot: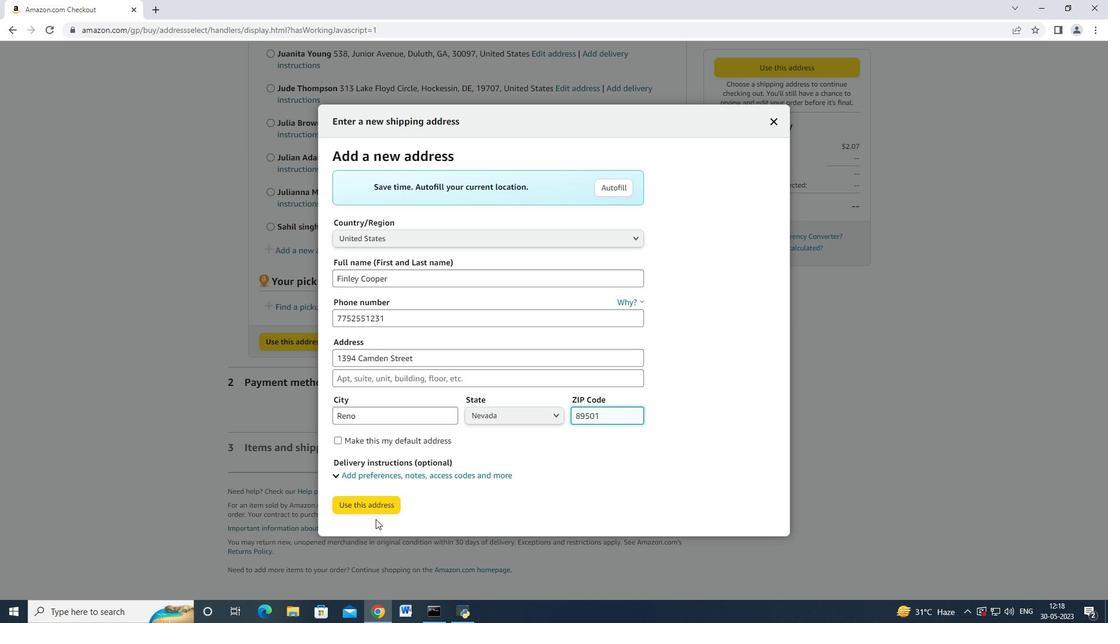 
Action: Mouse pressed left at (366, 506)
Screenshot: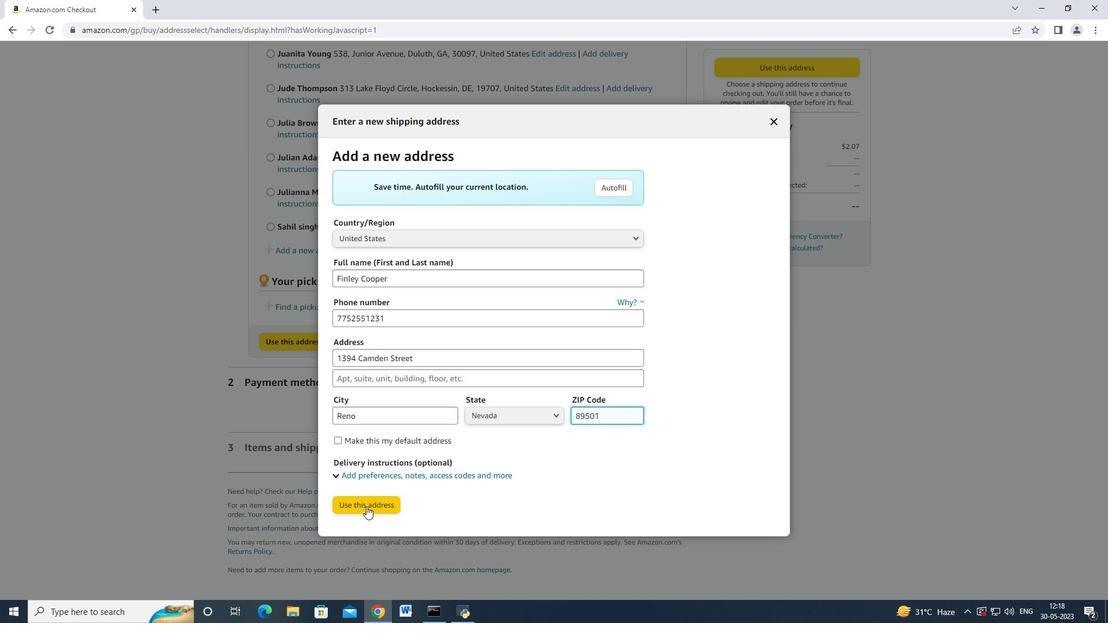 
Action: Mouse moved to (385, 580)
Screenshot: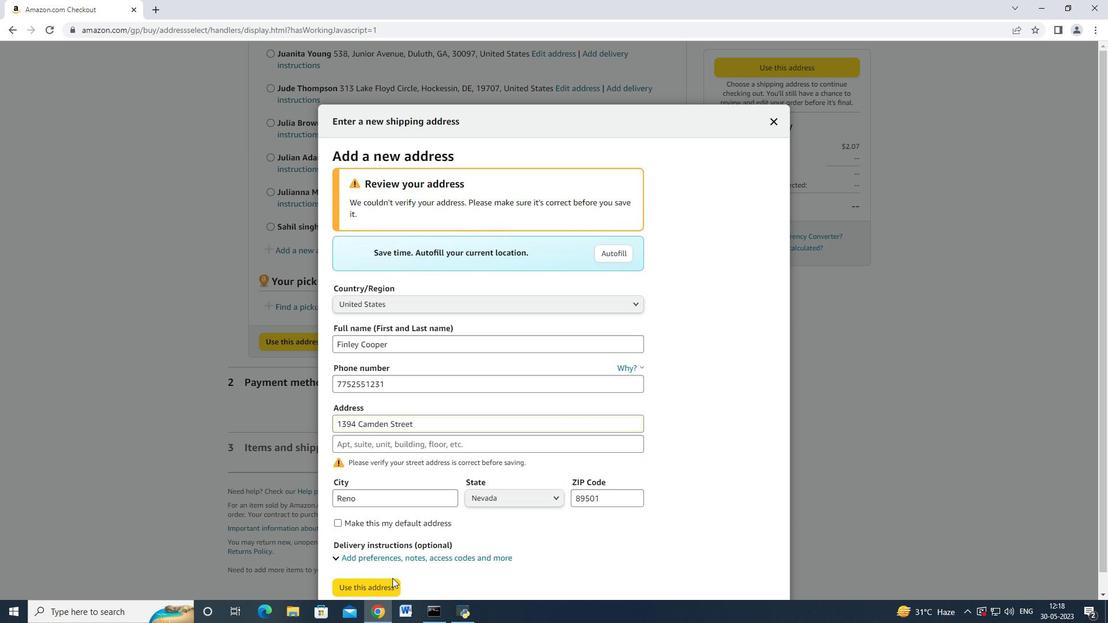 
Action: Mouse pressed left at (385, 580)
Screenshot: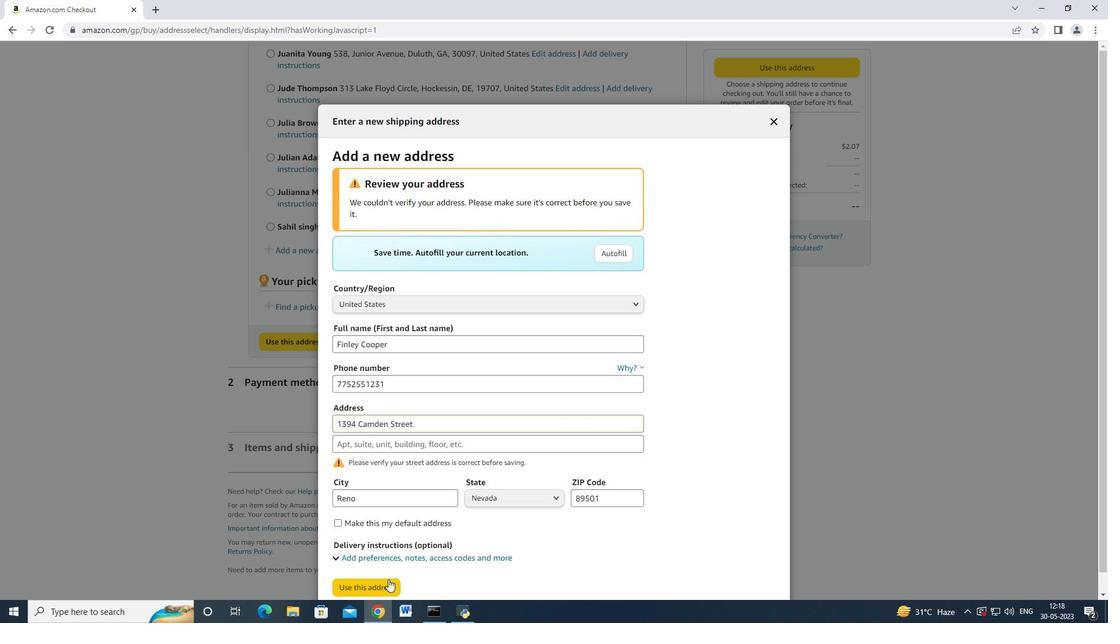 
Action: Mouse moved to (487, 382)
Screenshot: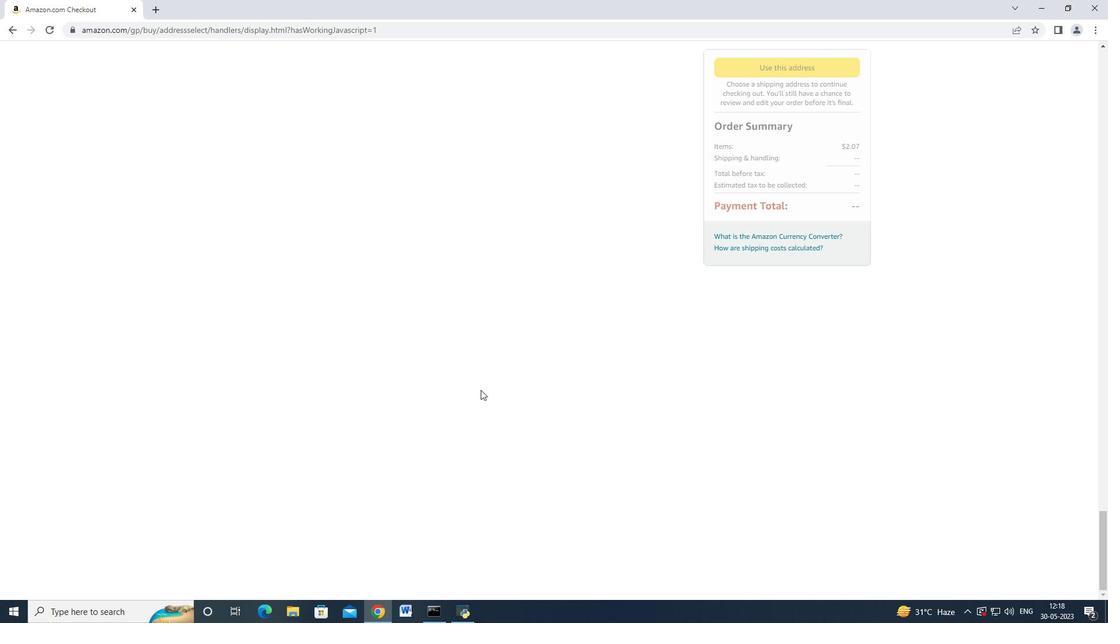 
Action: Mouse scrolled (487, 382) with delta (0, 0)
Screenshot: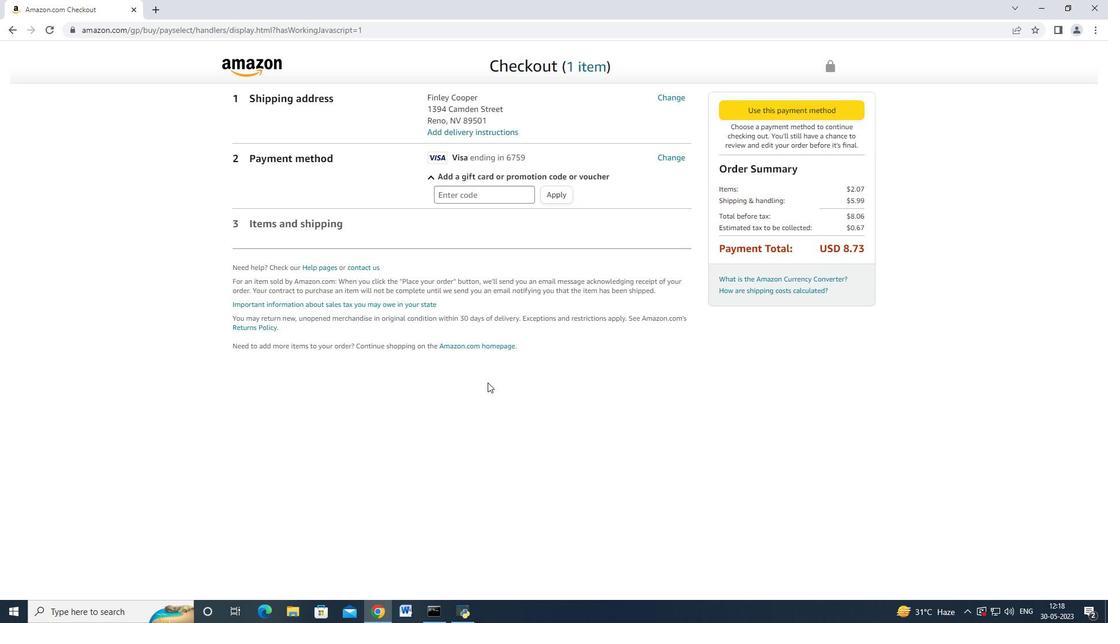 
Action: Mouse moved to (506, 350)
Screenshot: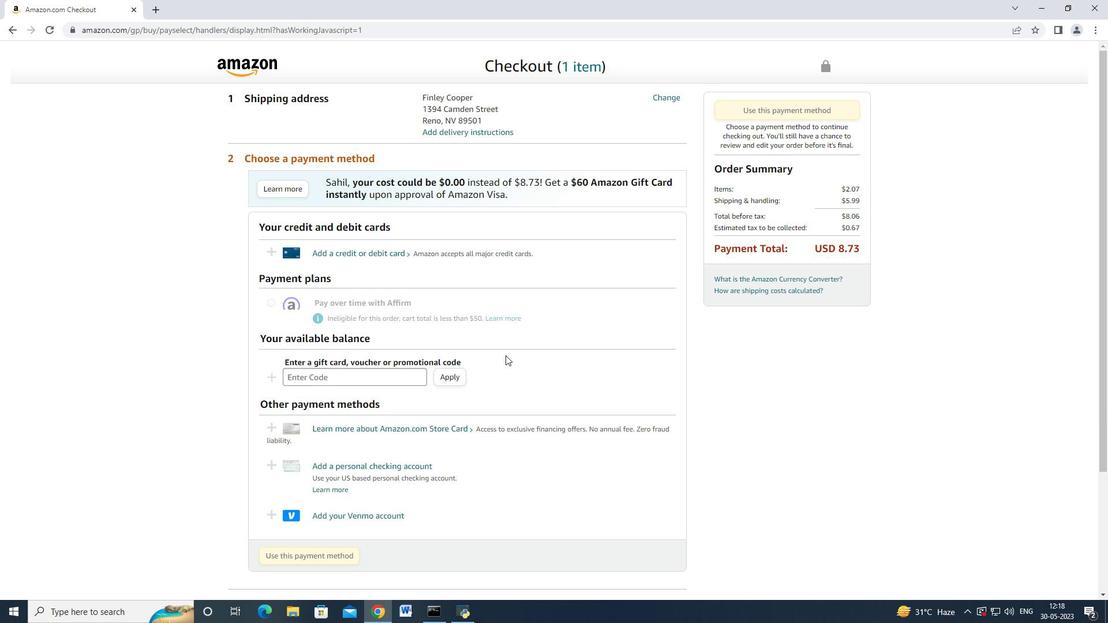 
Action: Mouse scrolled (506, 350) with delta (0, 0)
